 Task: Create a "directory structure" for project organization.
Action: Mouse moved to (1269, 81)
Screenshot: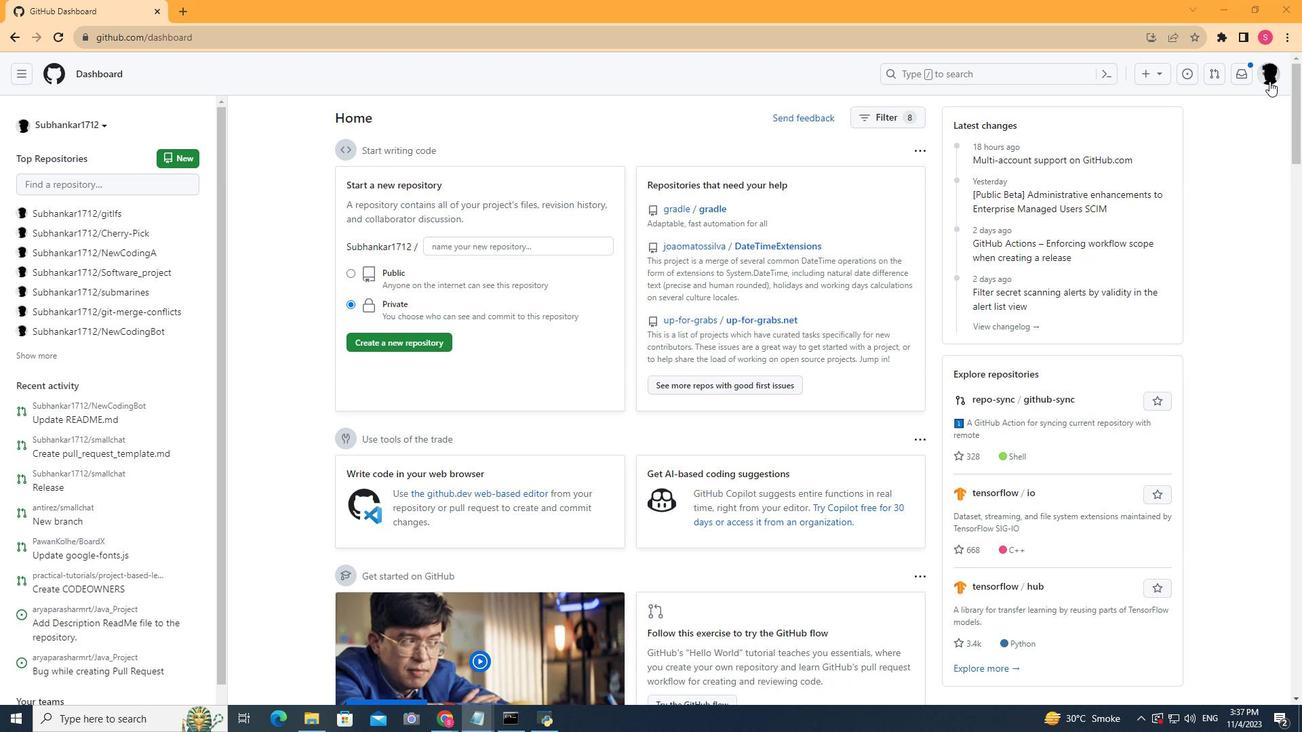 
Action: Mouse pressed left at (1269, 81)
Screenshot: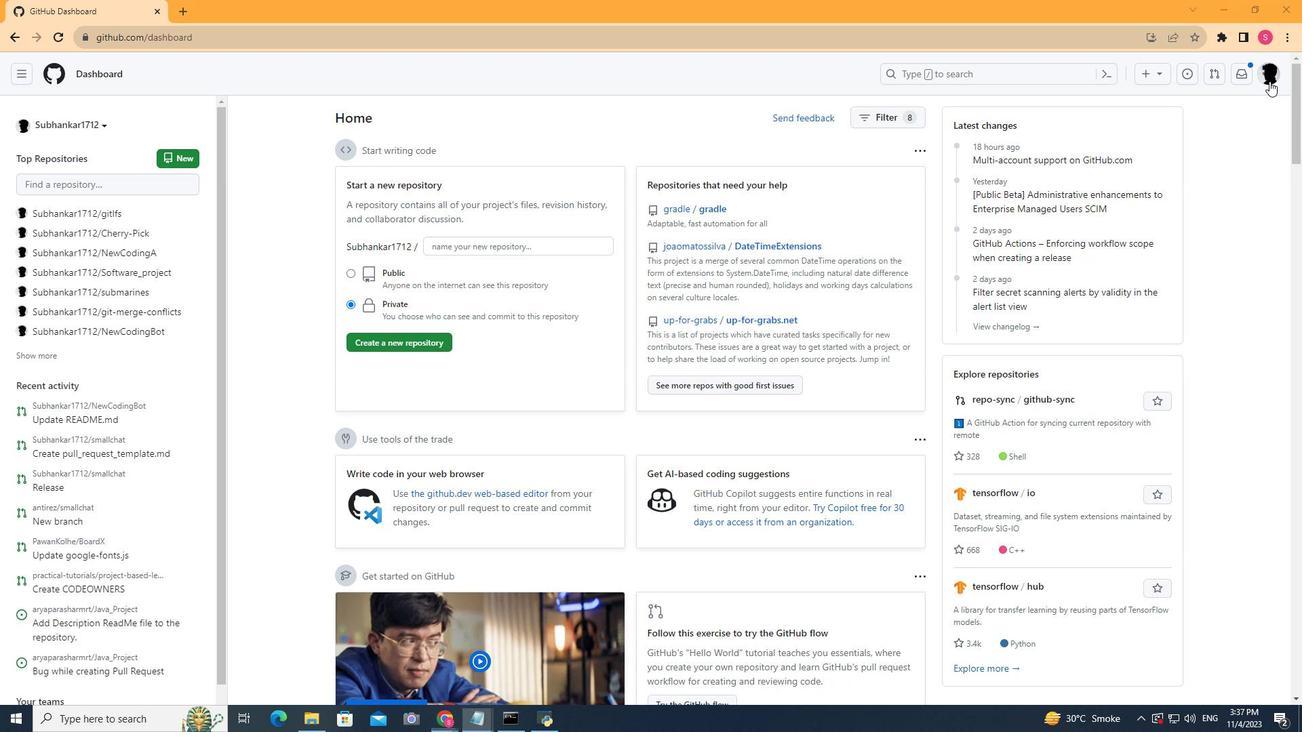 
Action: Mouse moved to (1150, 194)
Screenshot: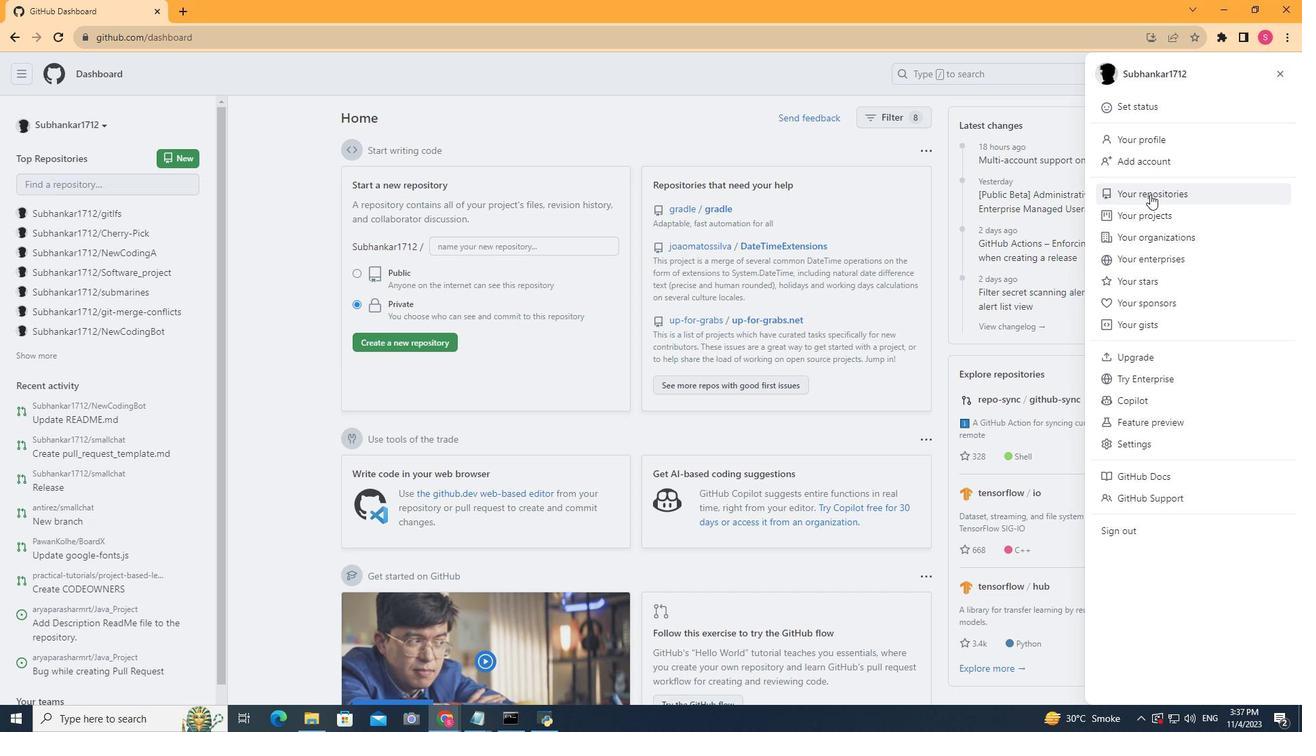 
Action: Mouse pressed left at (1150, 194)
Screenshot: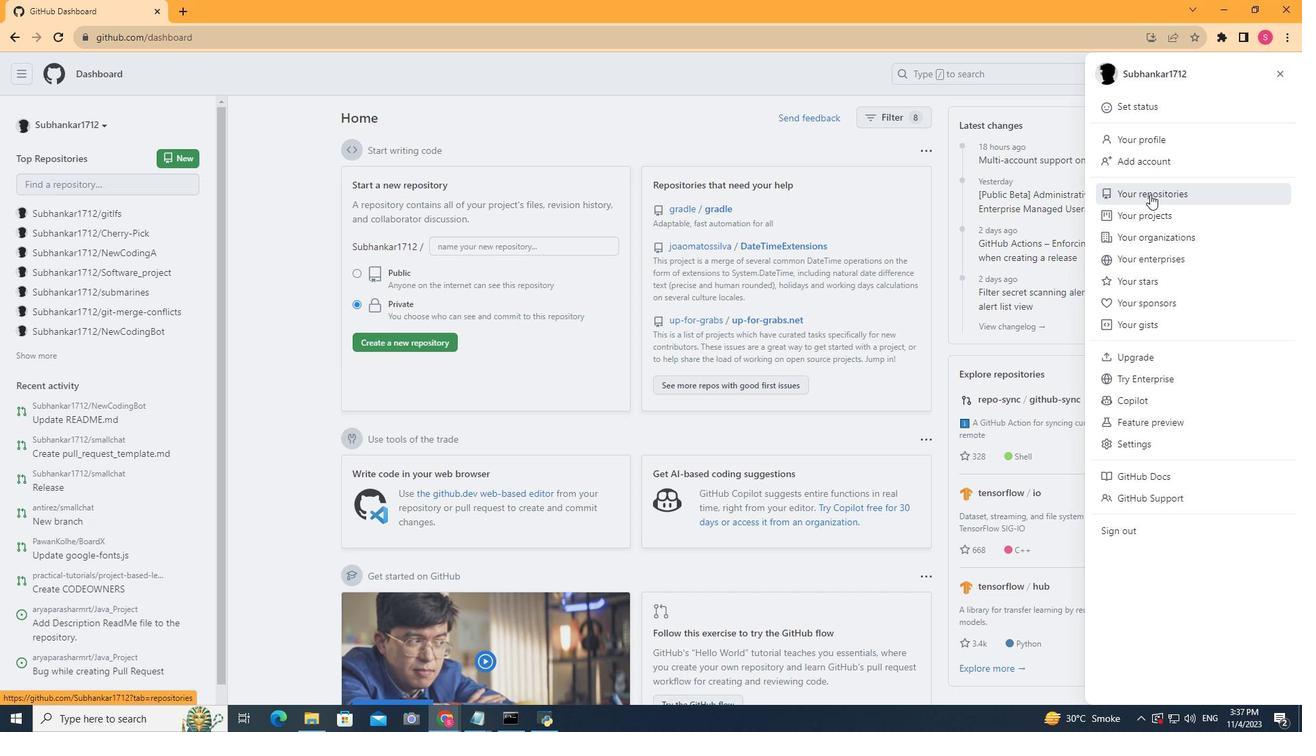 
Action: Mouse moved to (480, 198)
Screenshot: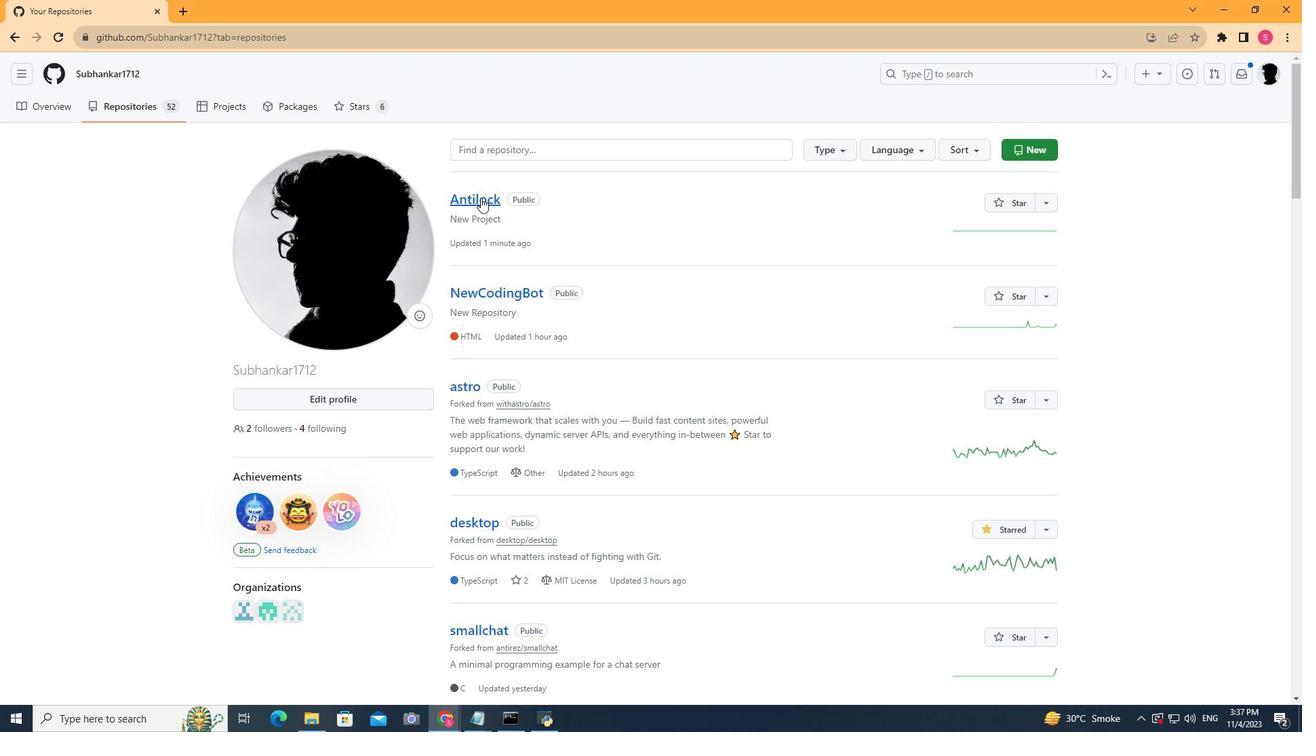 
Action: Mouse pressed left at (480, 198)
Screenshot: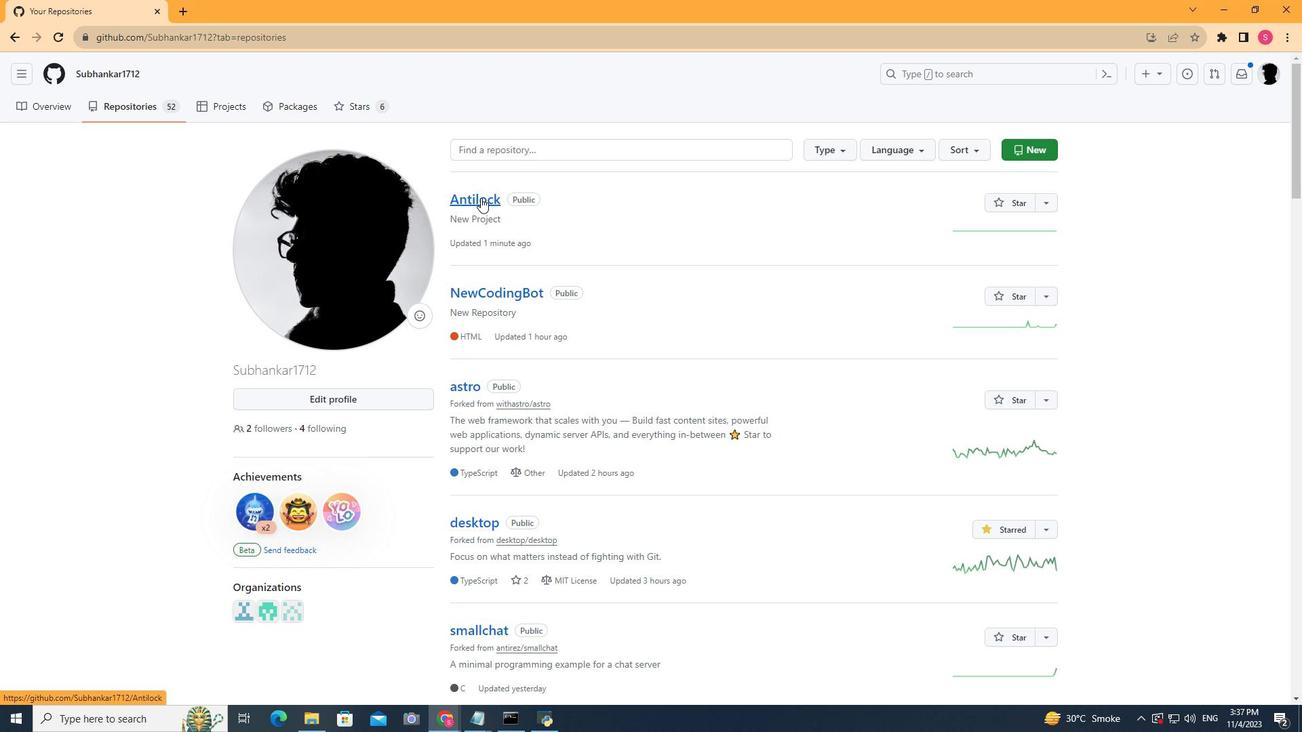 
Action: Mouse moved to (579, 251)
Screenshot: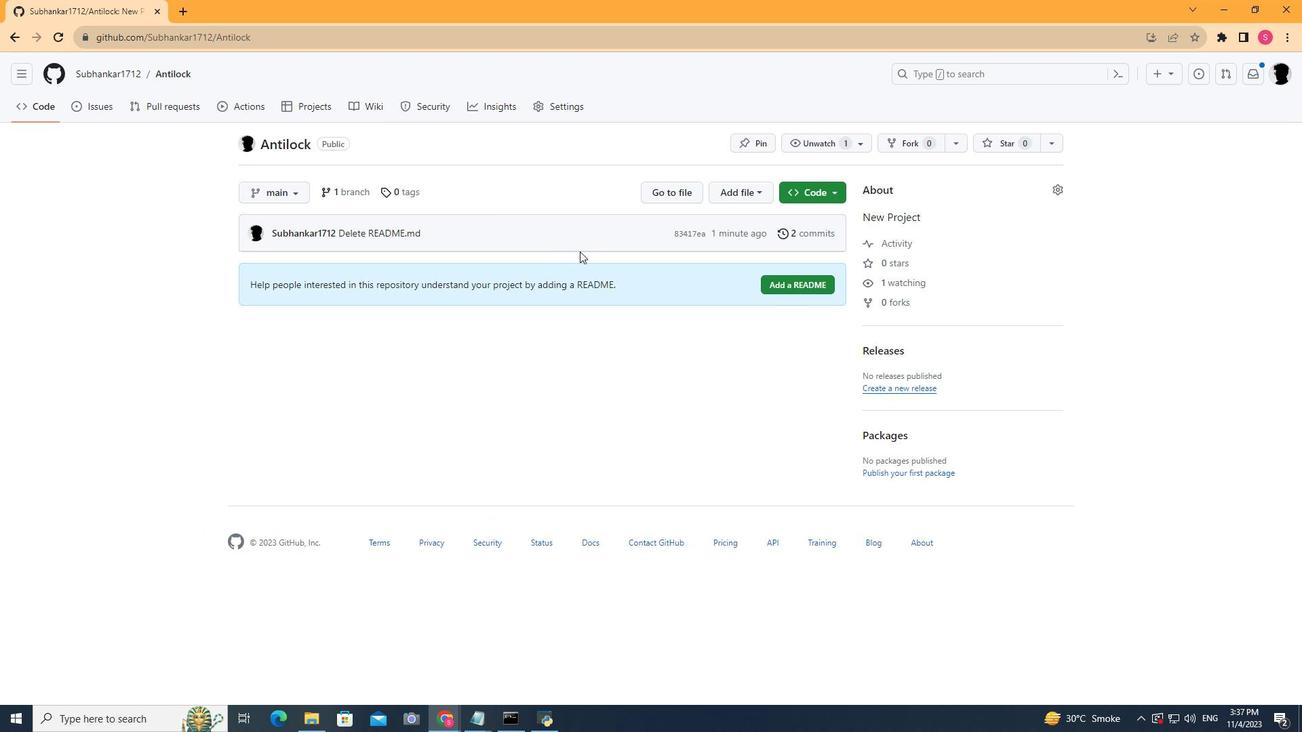
Action: Mouse scrolled (579, 250) with delta (0, 0)
Screenshot: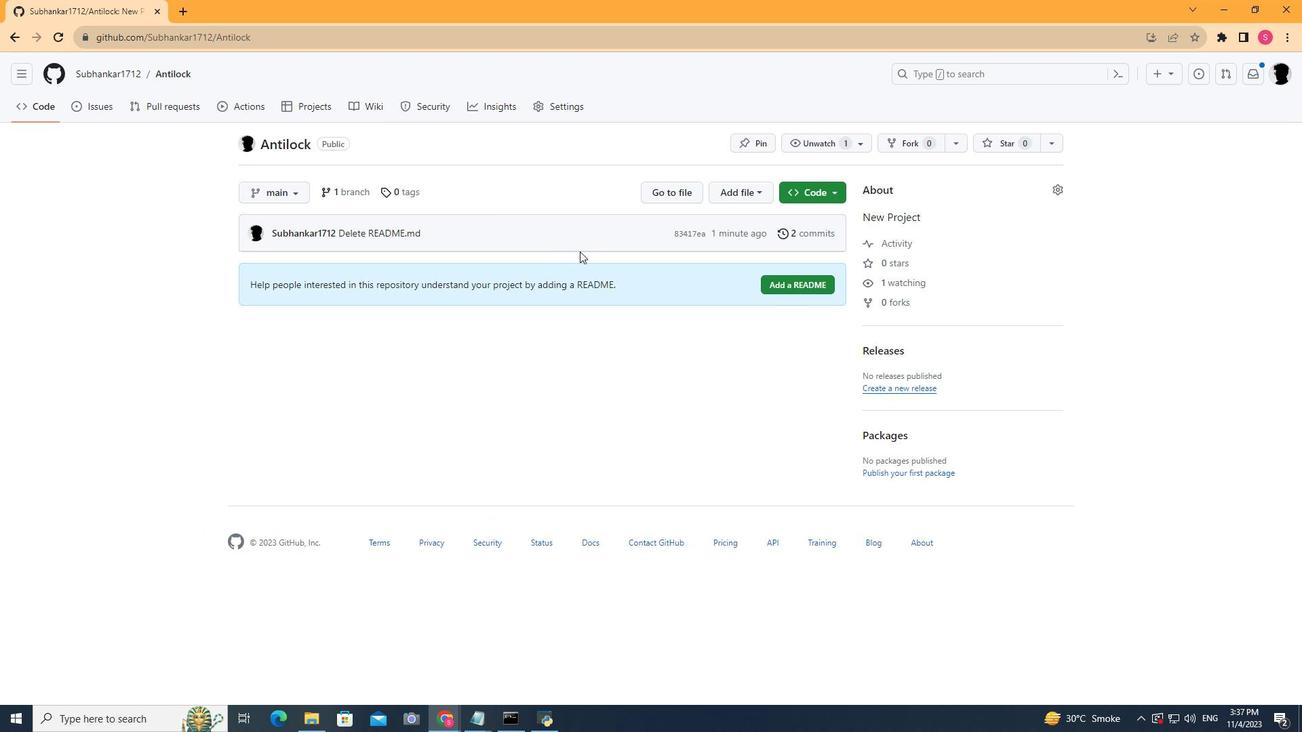 
Action: Mouse scrolled (579, 250) with delta (0, 0)
Screenshot: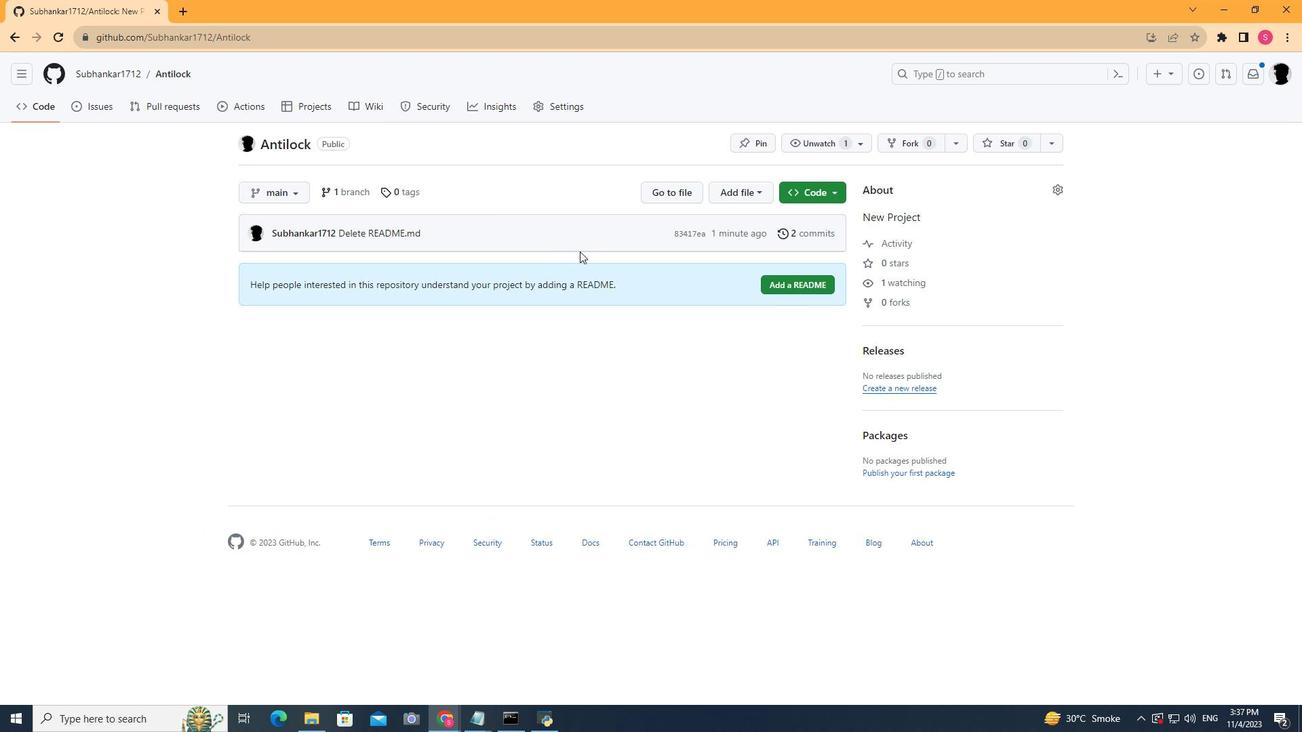 
Action: Mouse scrolled (579, 250) with delta (0, 0)
Screenshot: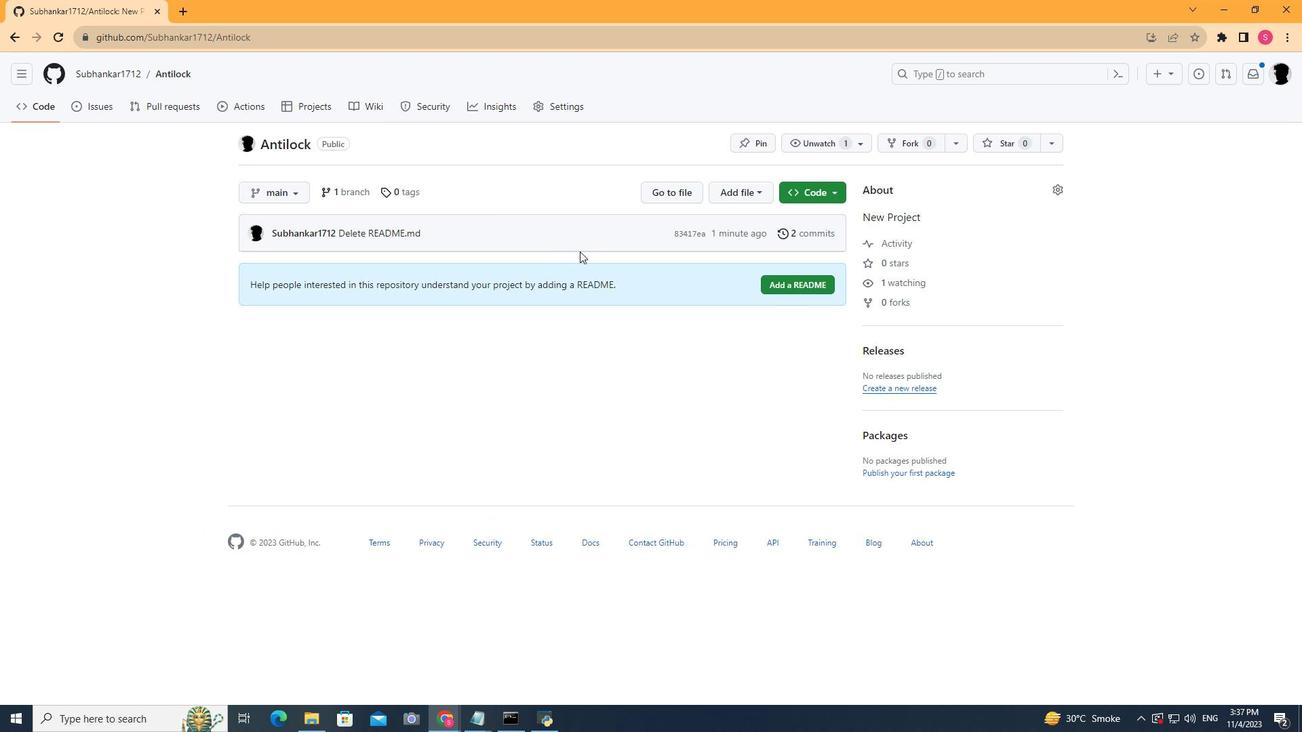 
Action: Mouse scrolled (579, 250) with delta (0, 0)
Screenshot: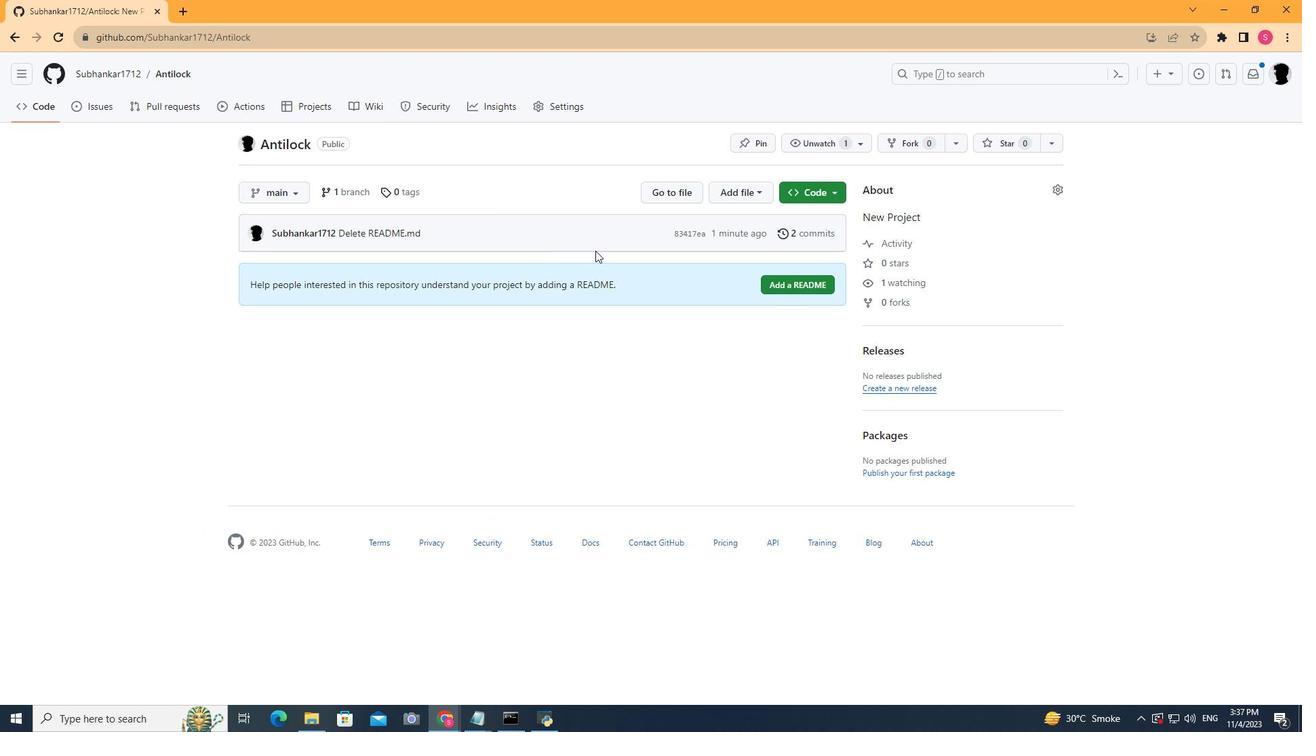 
Action: Mouse moved to (803, 282)
Screenshot: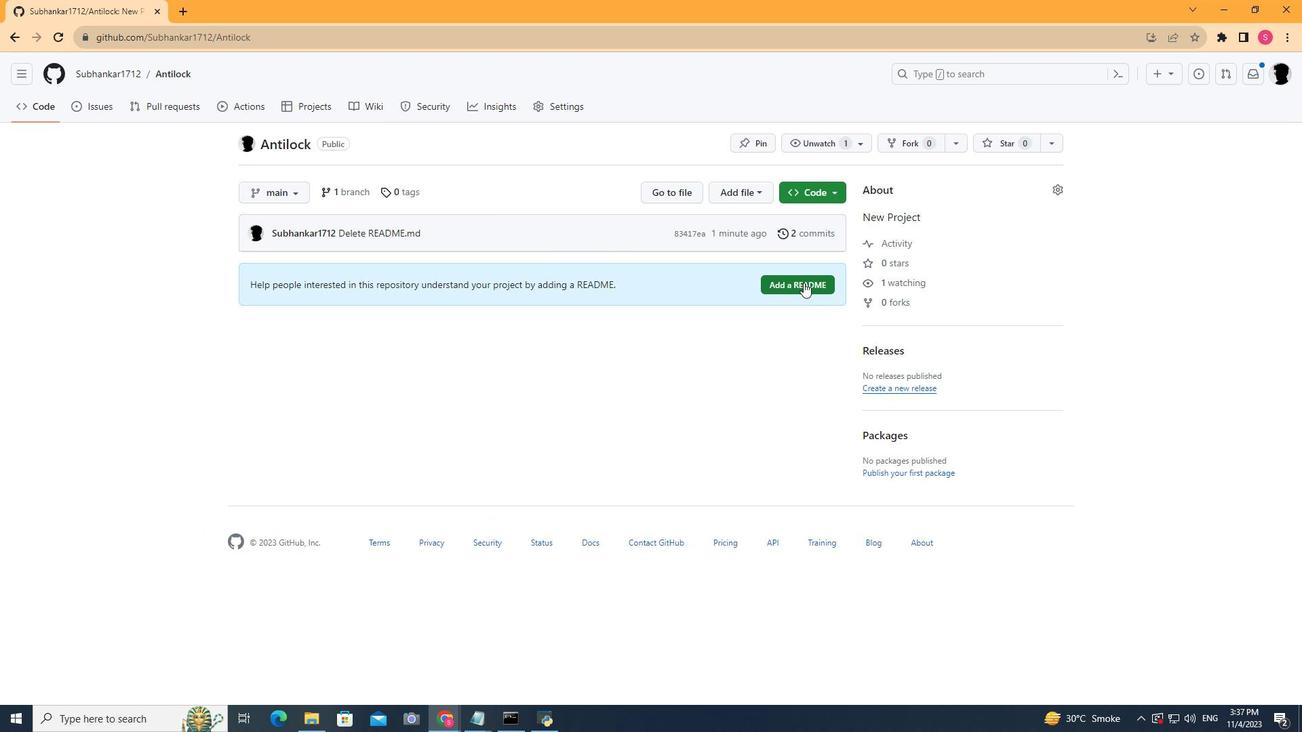
Action: Mouse pressed left at (803, 282)
Screenshot: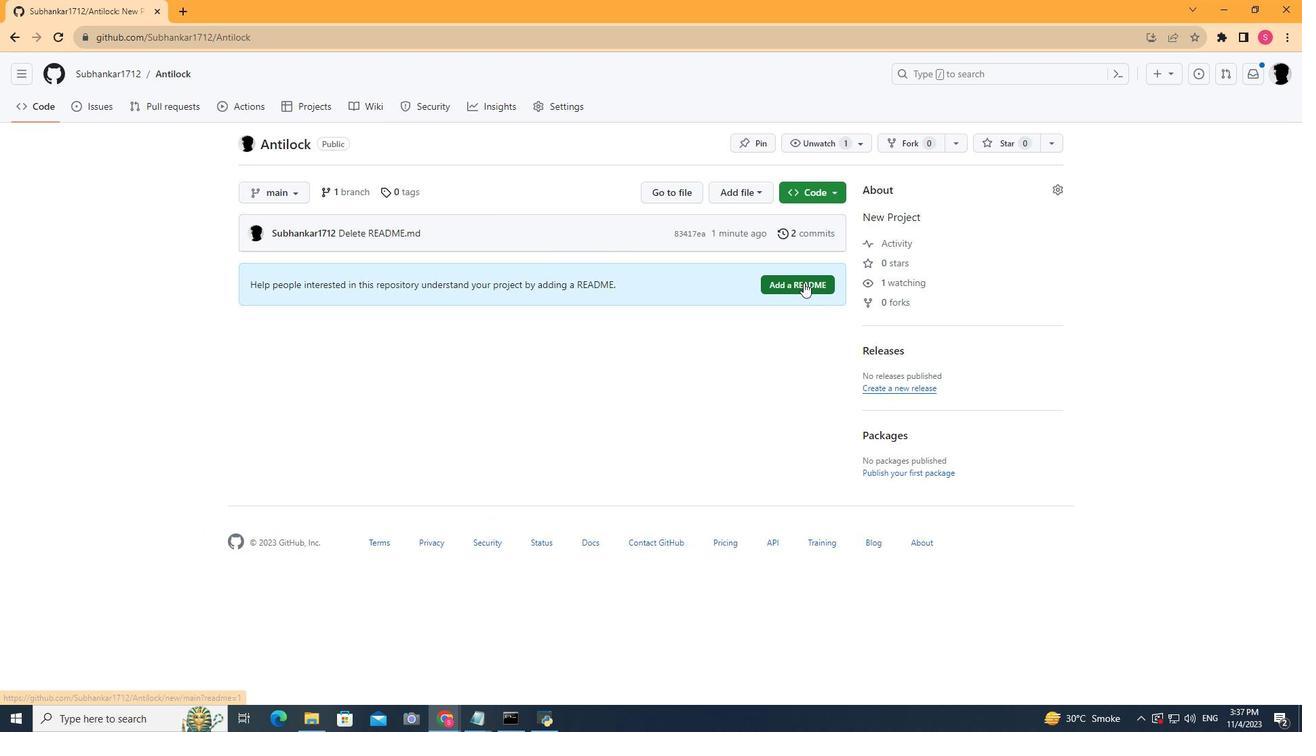 
Action: Mouse moved to (998, 145)
Screenshot: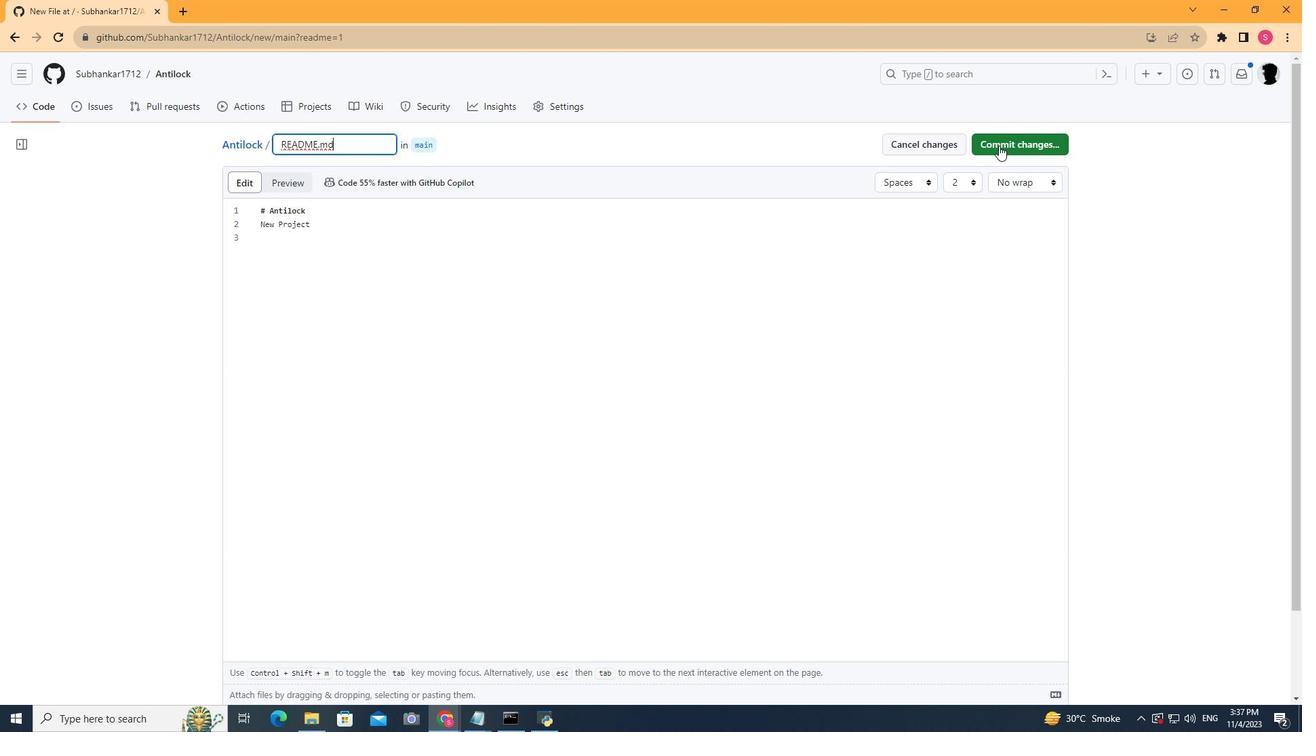 
Action: Mouse pressed left at (998, 145)
Screenshot: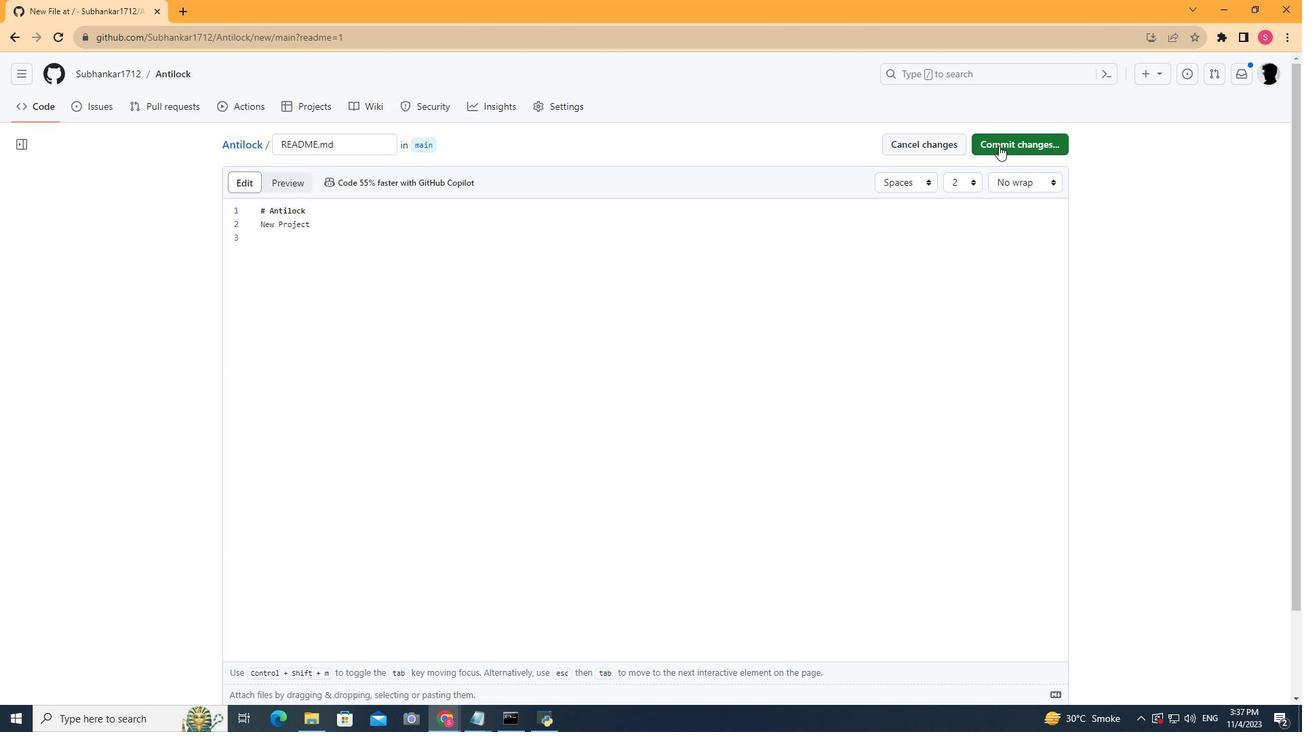 
Action: Mouse moved to (762, 521)
Screenshot: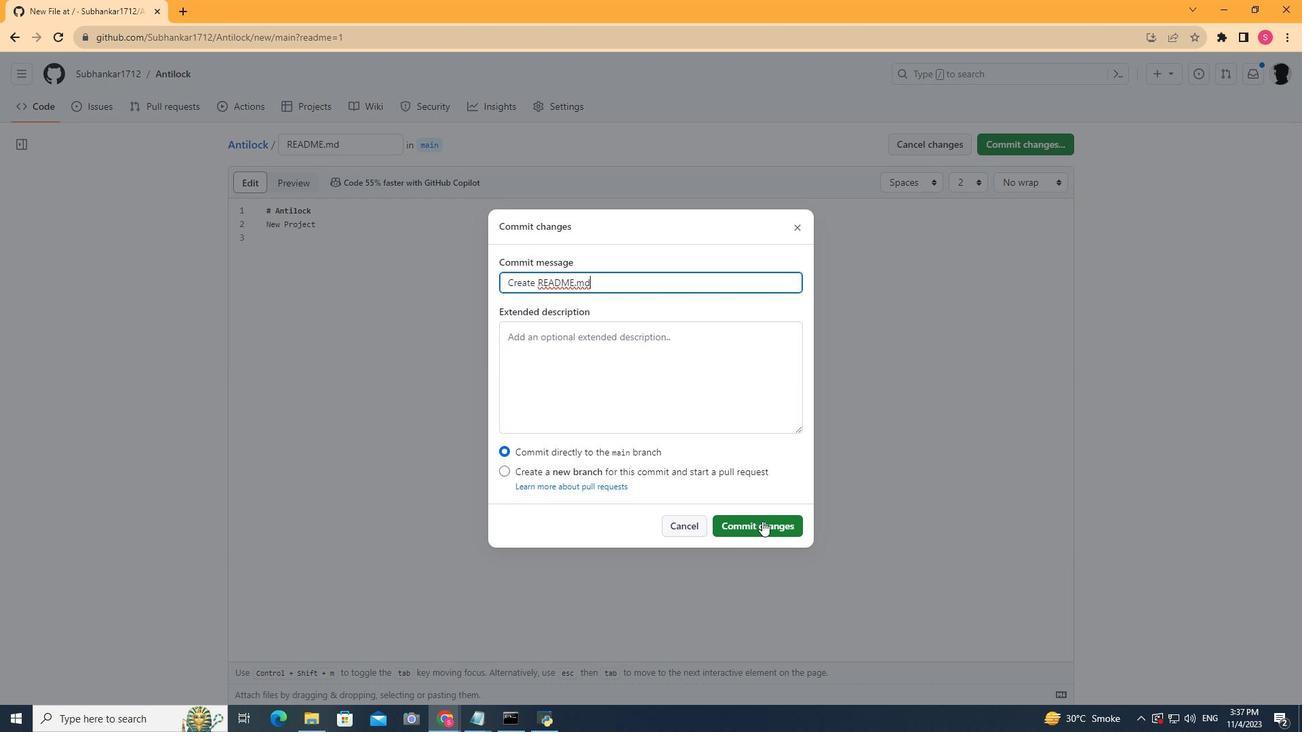 
Action: Mouse pressed left at (762, 521)
Screenshot: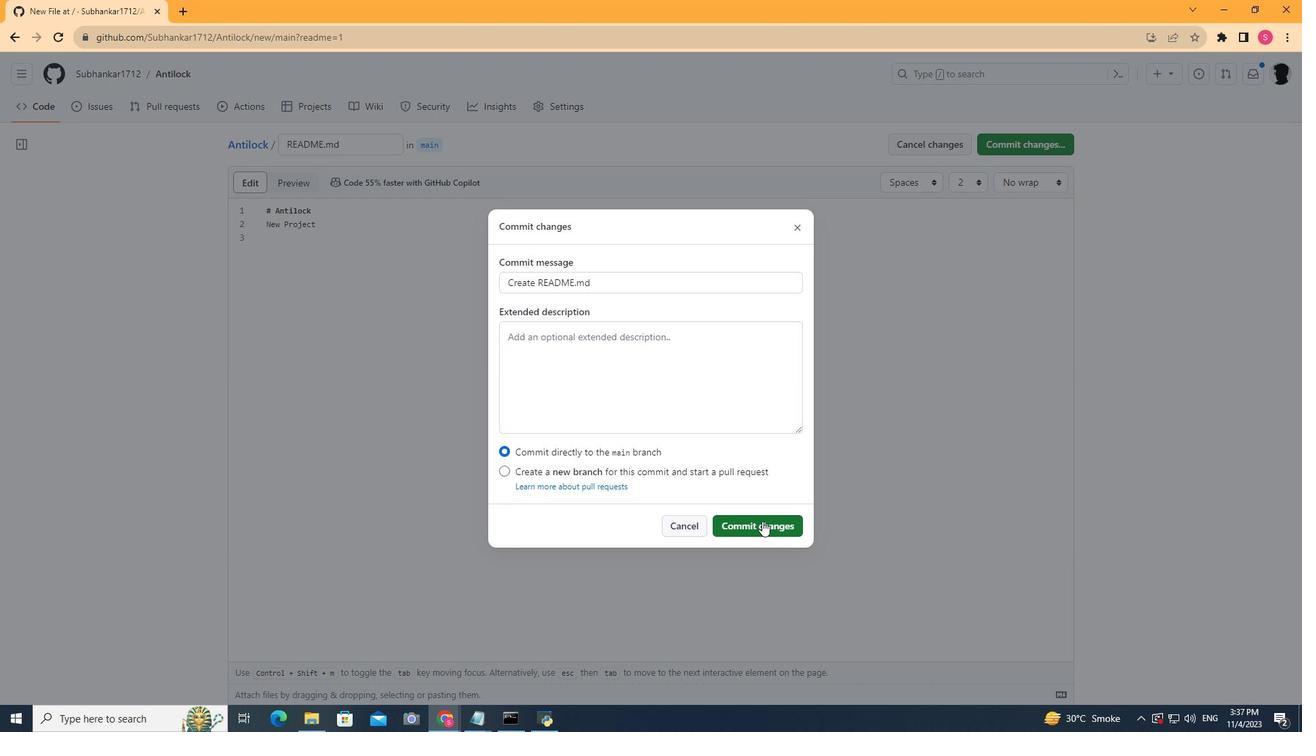 
Action: Mouse moved to (994, 141)
Screenshot: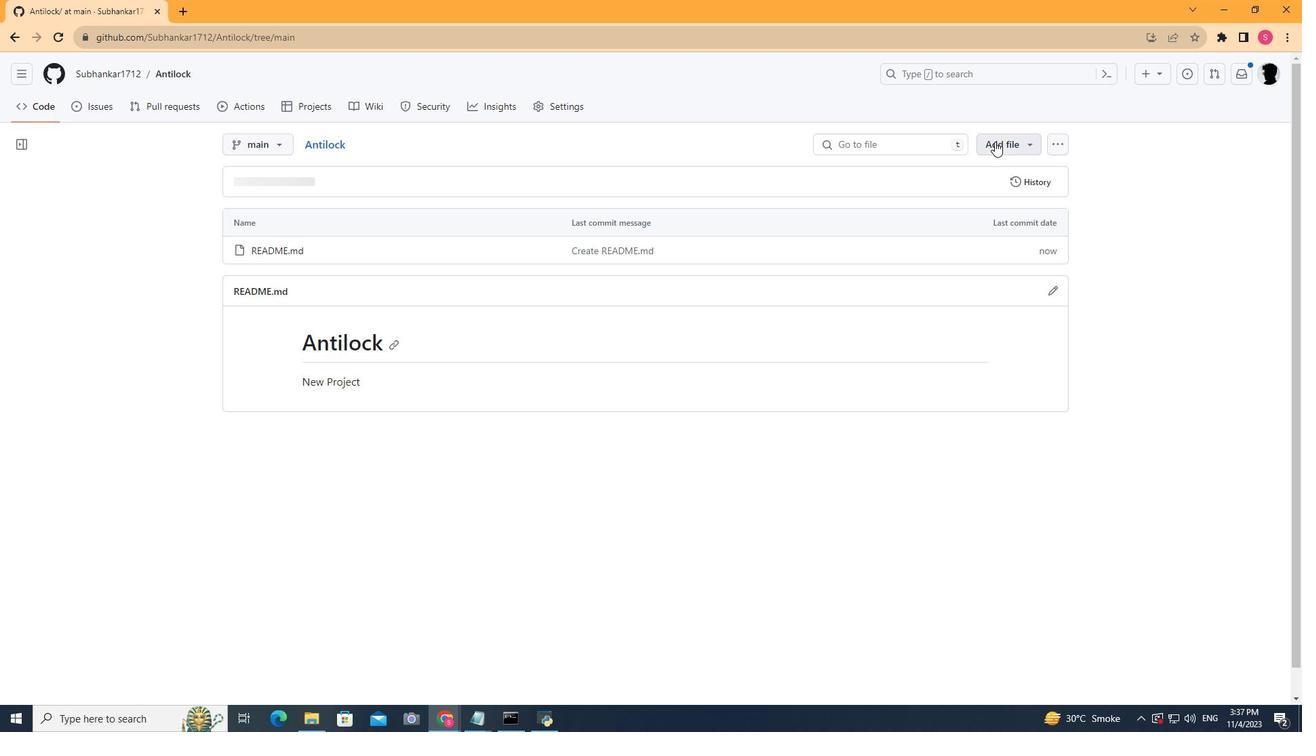 
Action: Mouse pressed left at (994, 141)
Screenshot: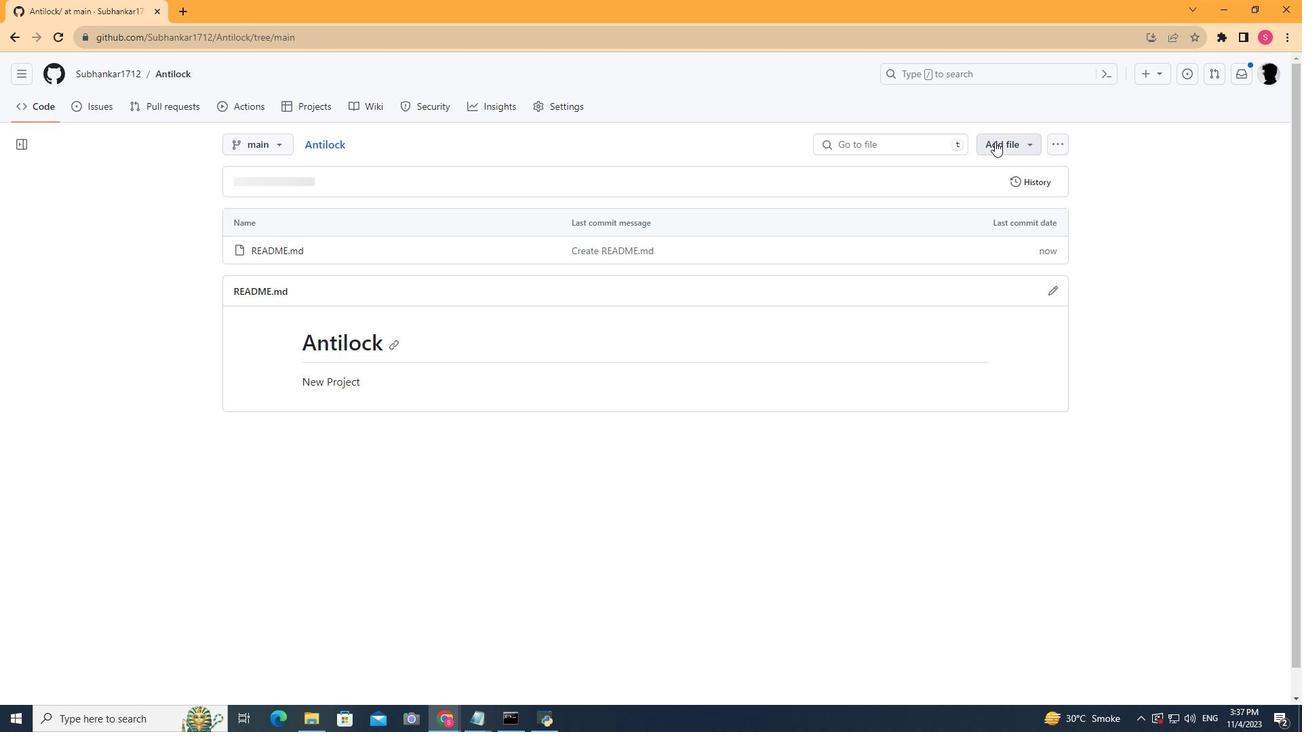 
Action: Mouse moved to (1011, 170)
Screenshot: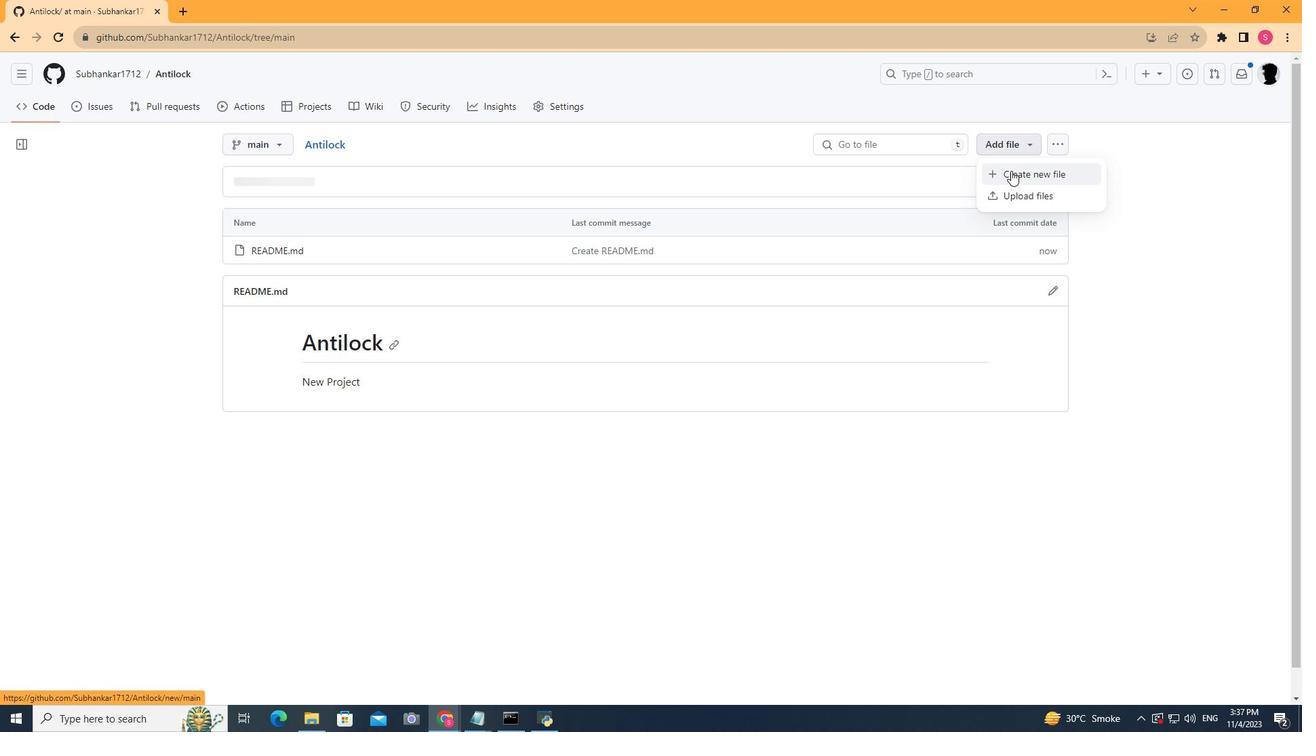 
Action: Mouse pressed left at (1011, 170)
Screenshot: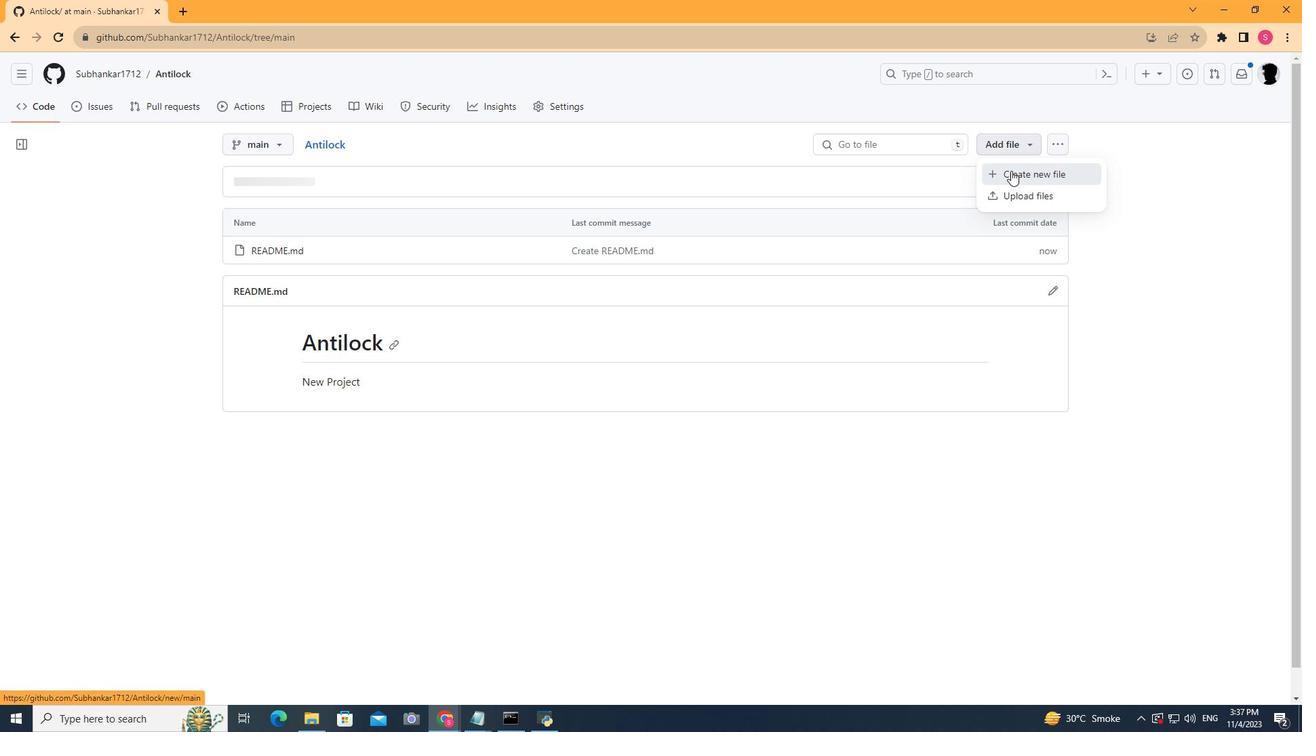 
Action: Mouse moved to (1009, 170)
Screenshot: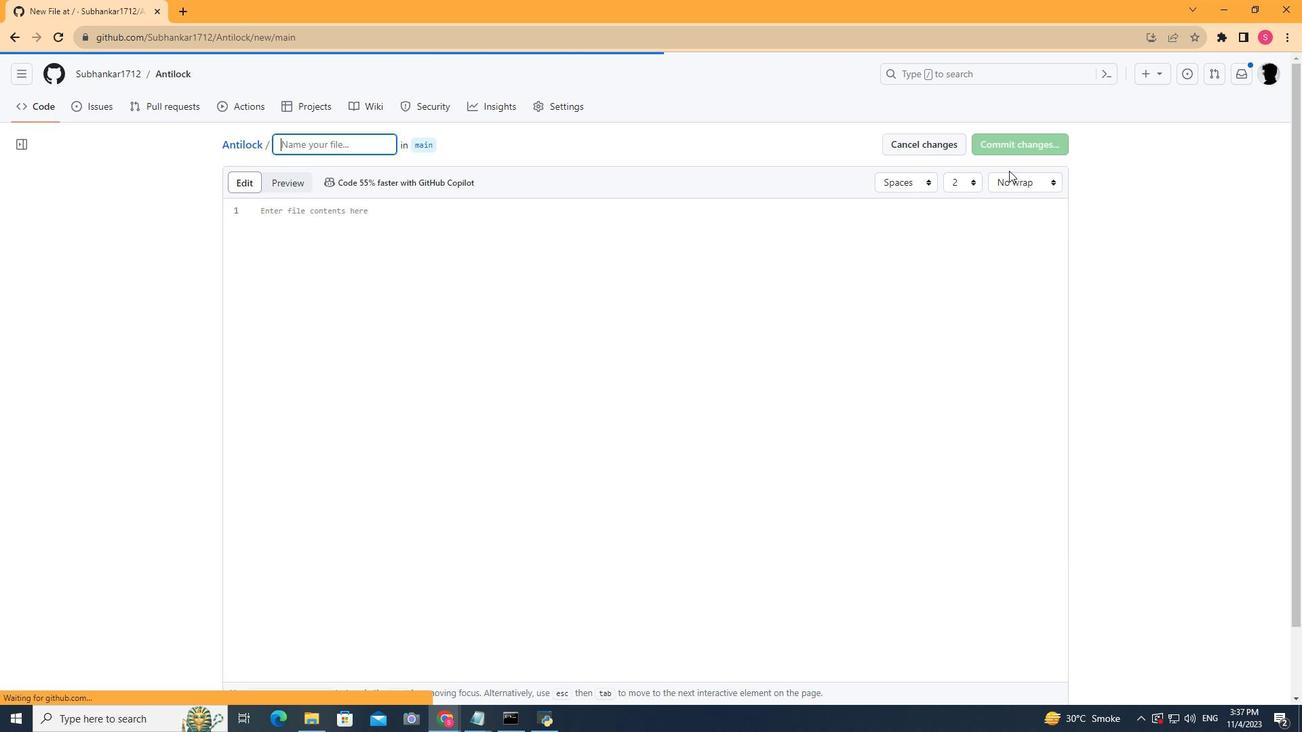 
Action: Key pressed docs/design/newfile.txt
Screenshot: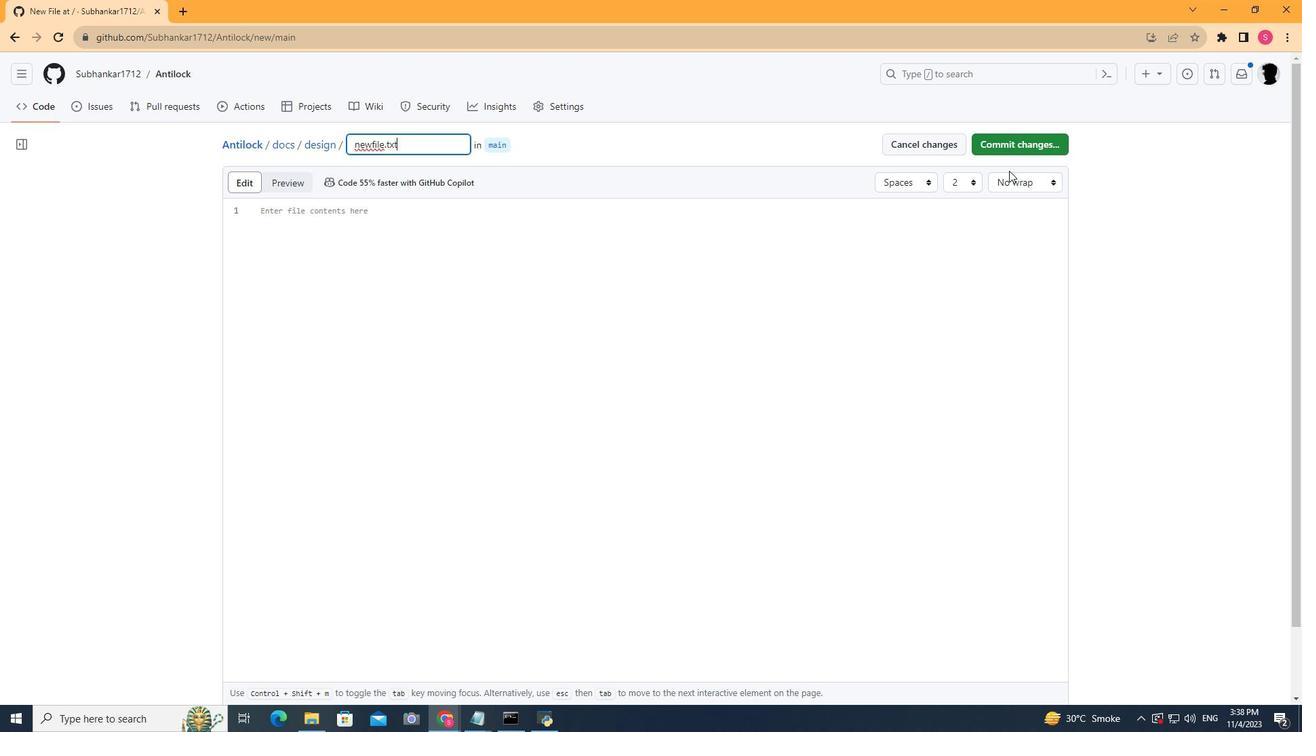 
Action: Mouse moved to (1051, 143)
Screenshot: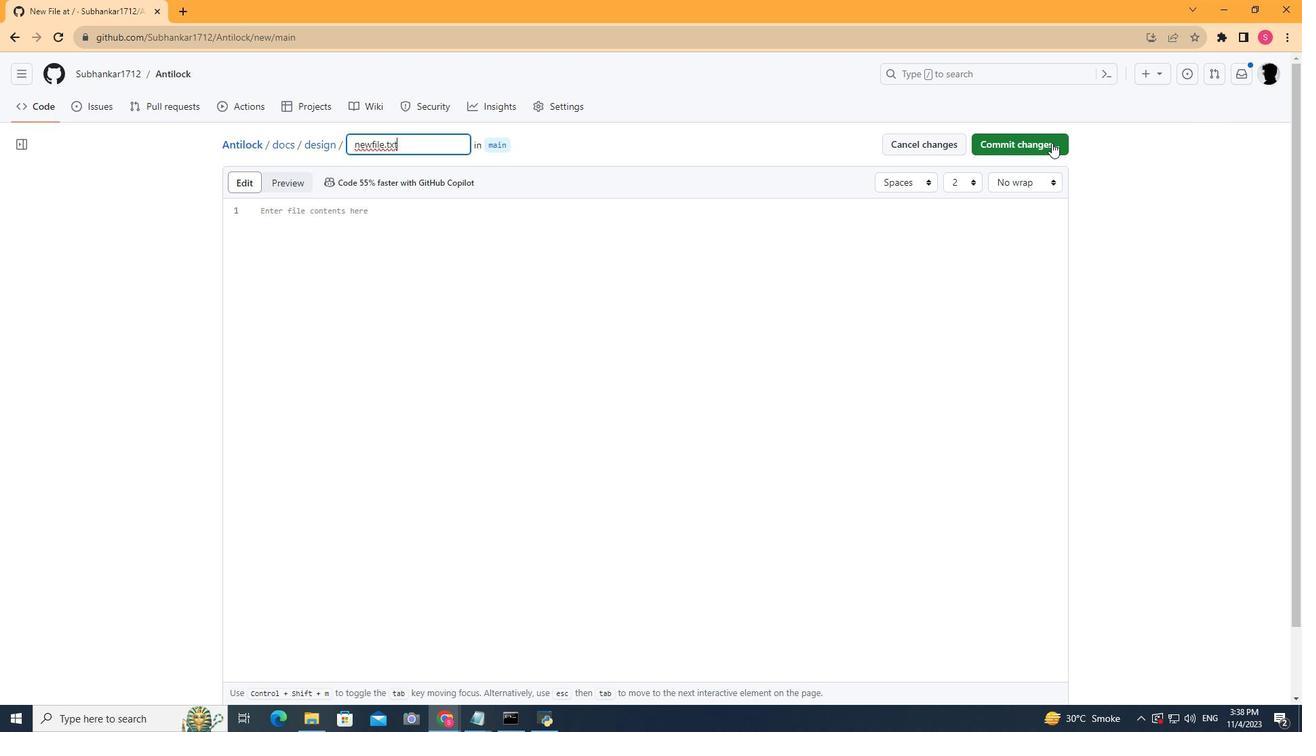 
Action: Mouse pressed left at (1051, 143)
Screenshot: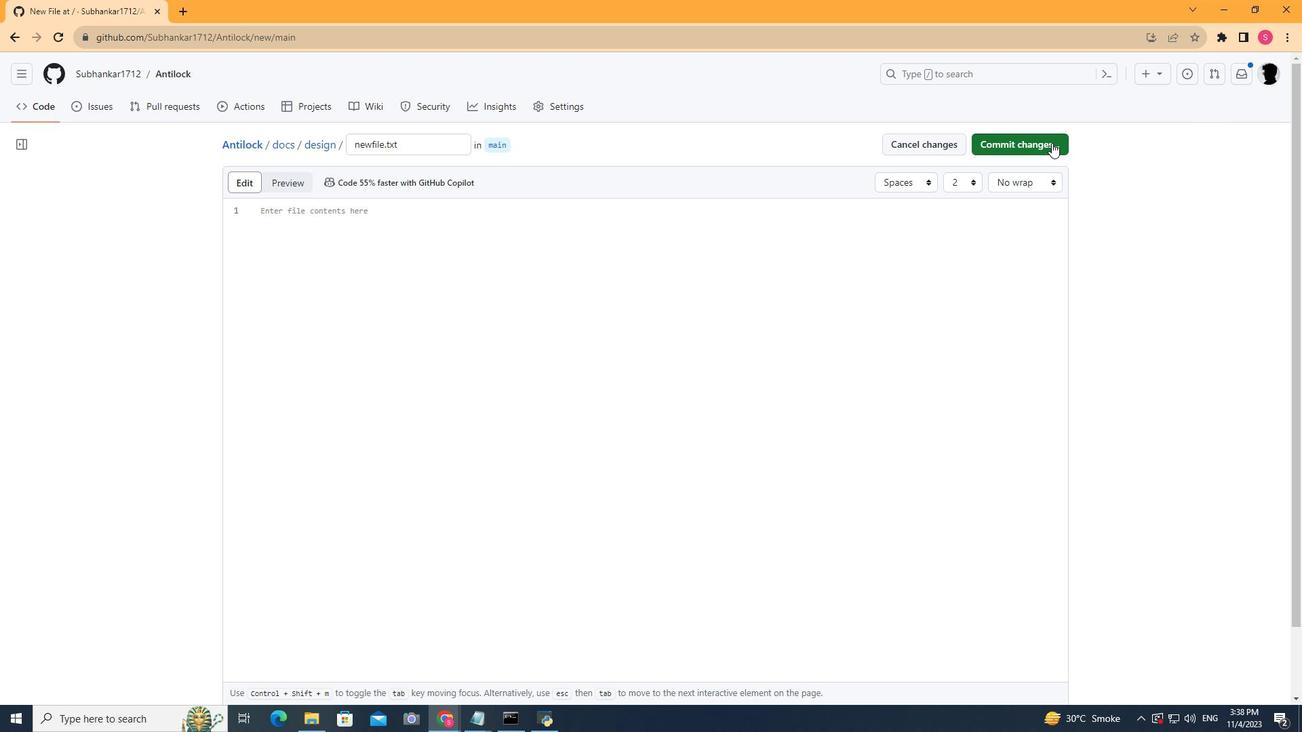 
Action: Mouse moved to (750, 525)
Screenshot: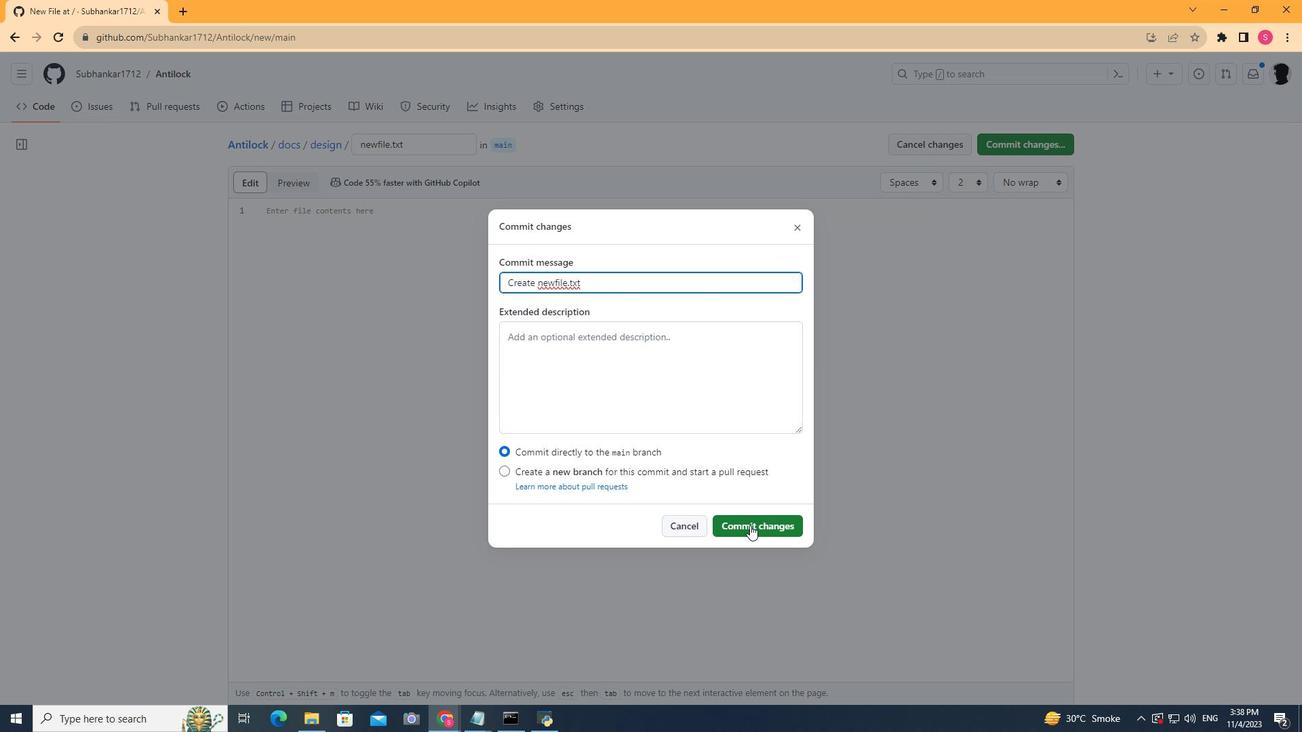 
Action: Mouse pressed left at (750, 525)
Screenshot: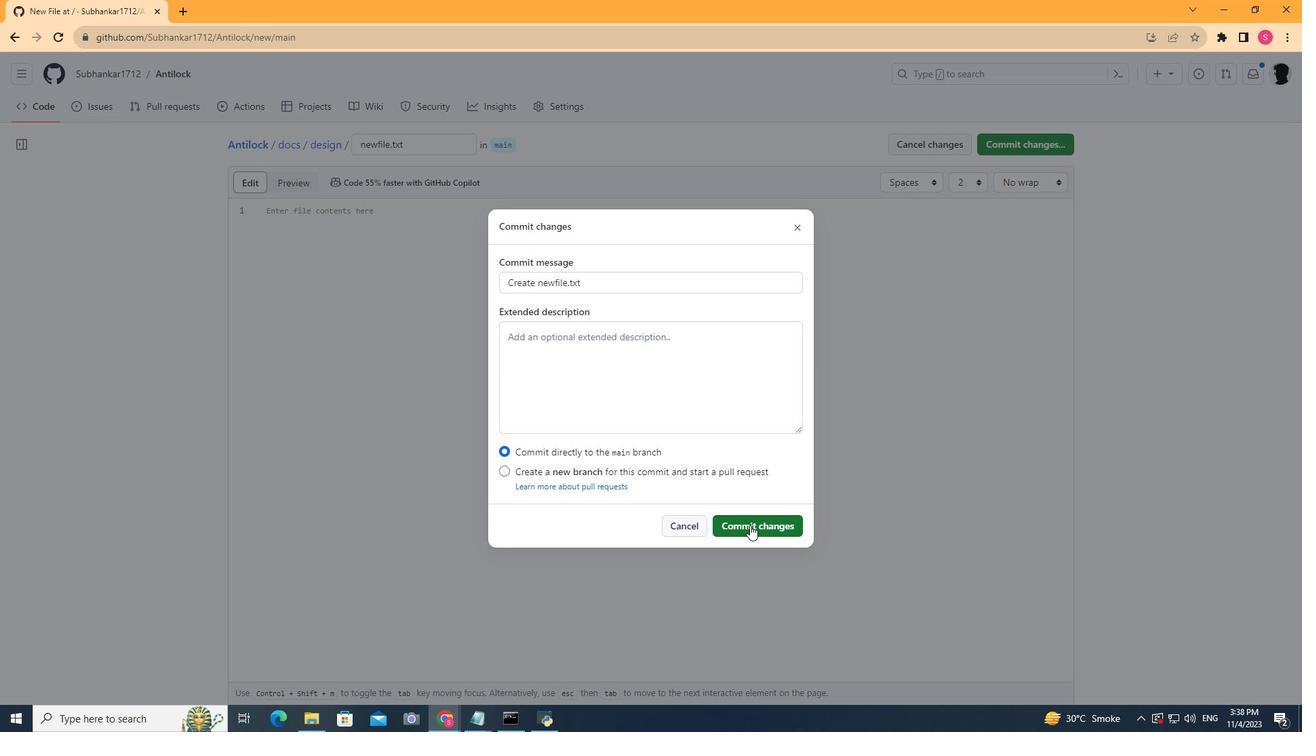 
Action: Mouse moved to (51, 108)
Screenshot: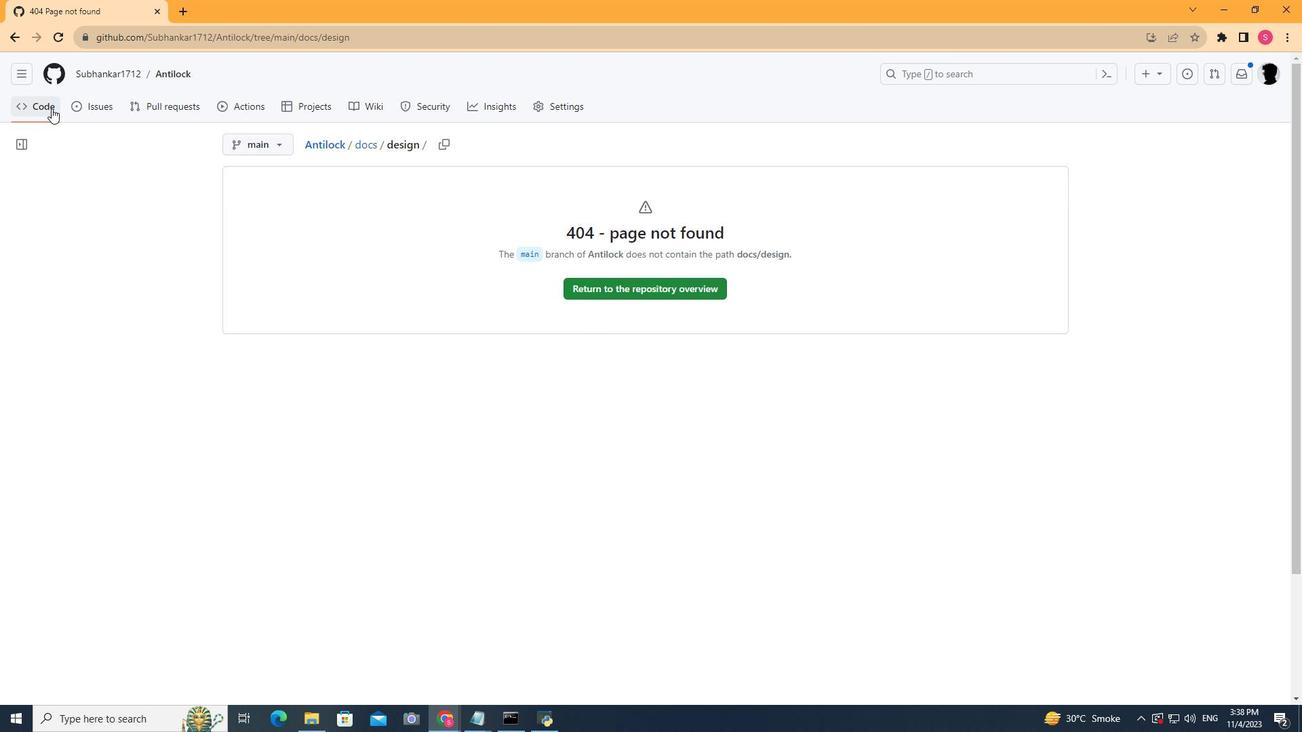 
Action: Mouse pressed left at (51, 108)
Screenshot: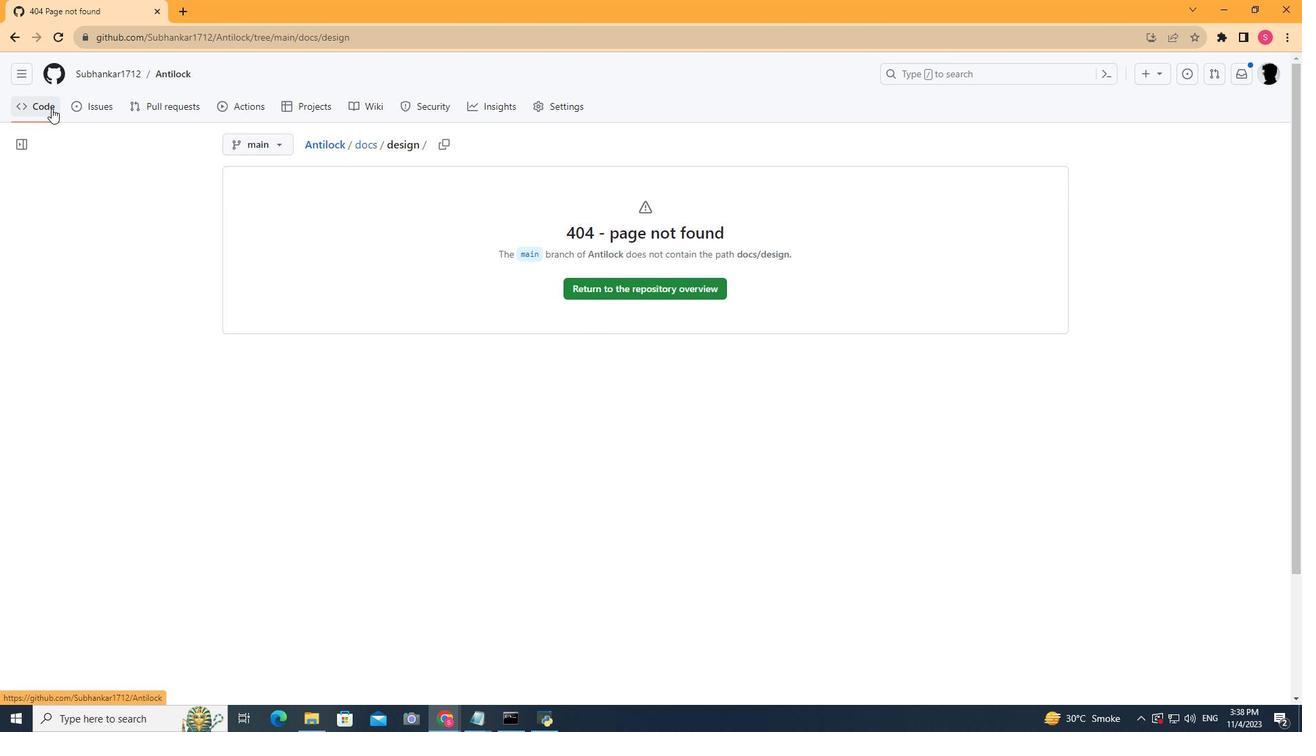
Action: Mouse moved to (305, 265)
Screenshot: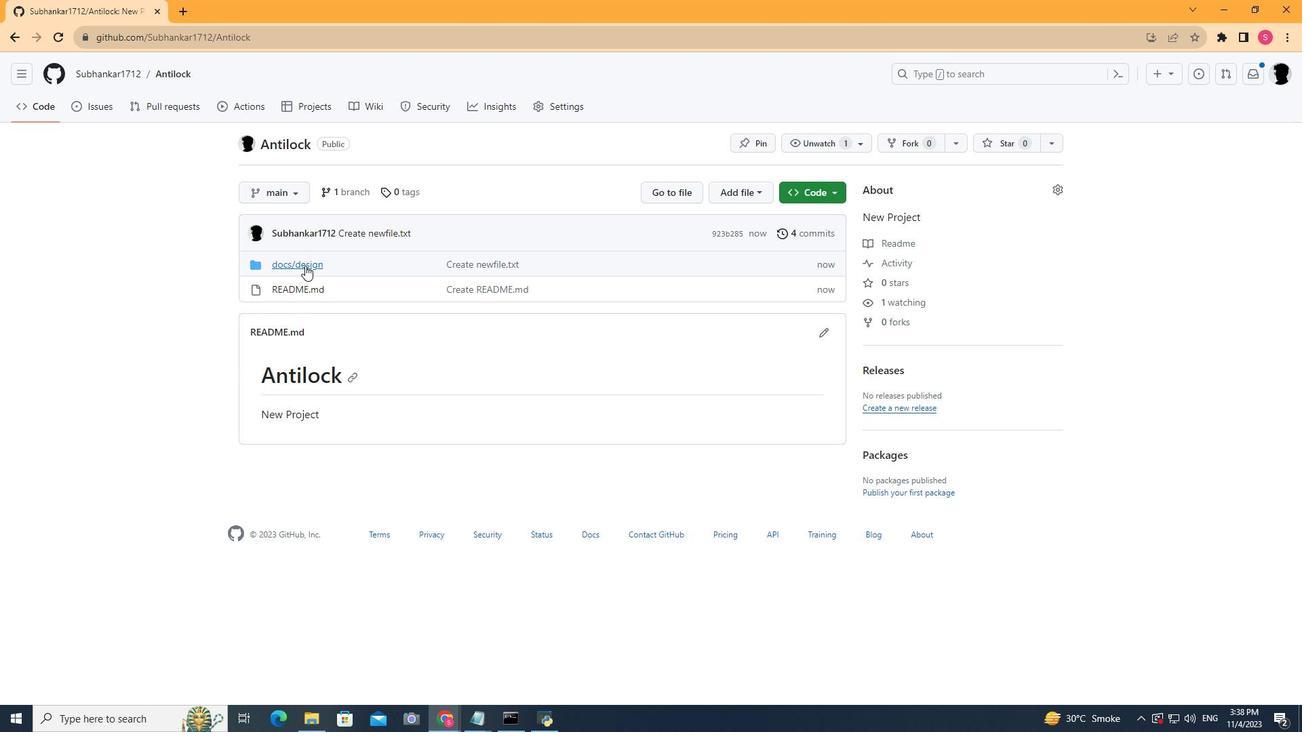 
Action: Mouse pressed left at (305, 265)
Screenshot: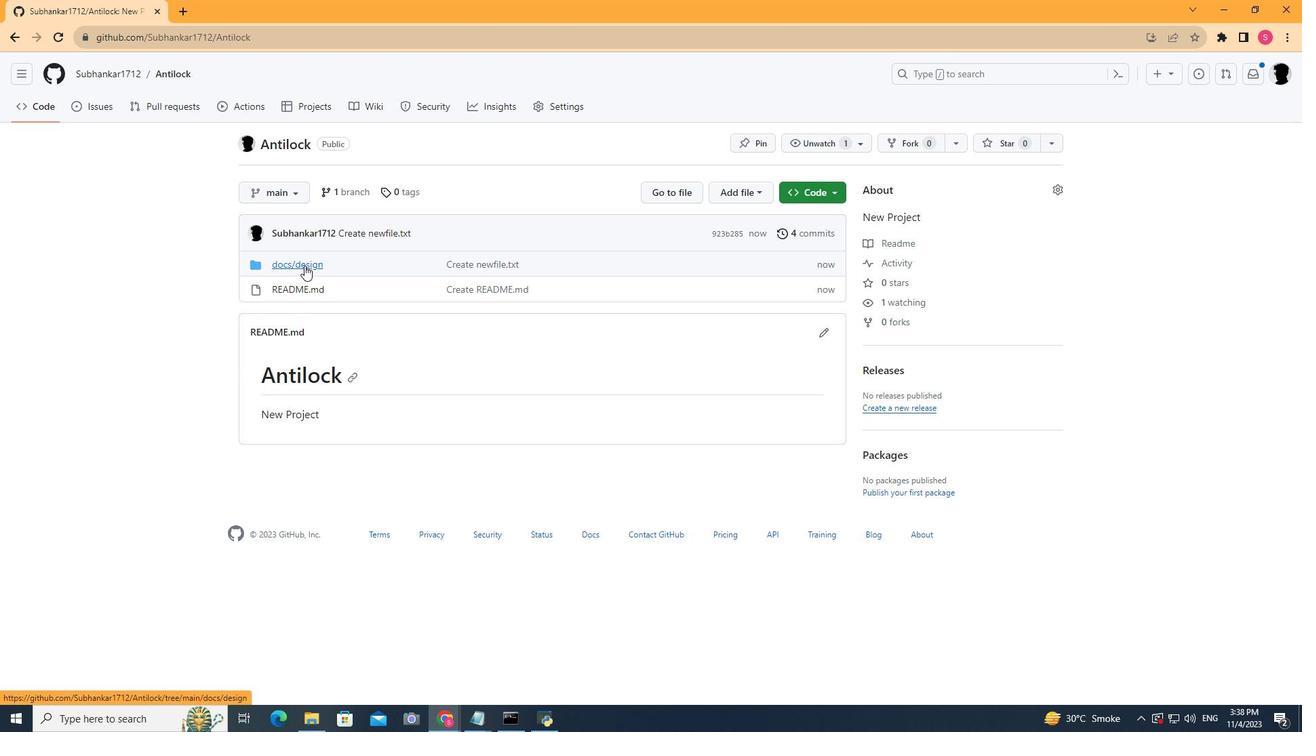 
Action: Mouse moved to (323, 145)
Screenshot: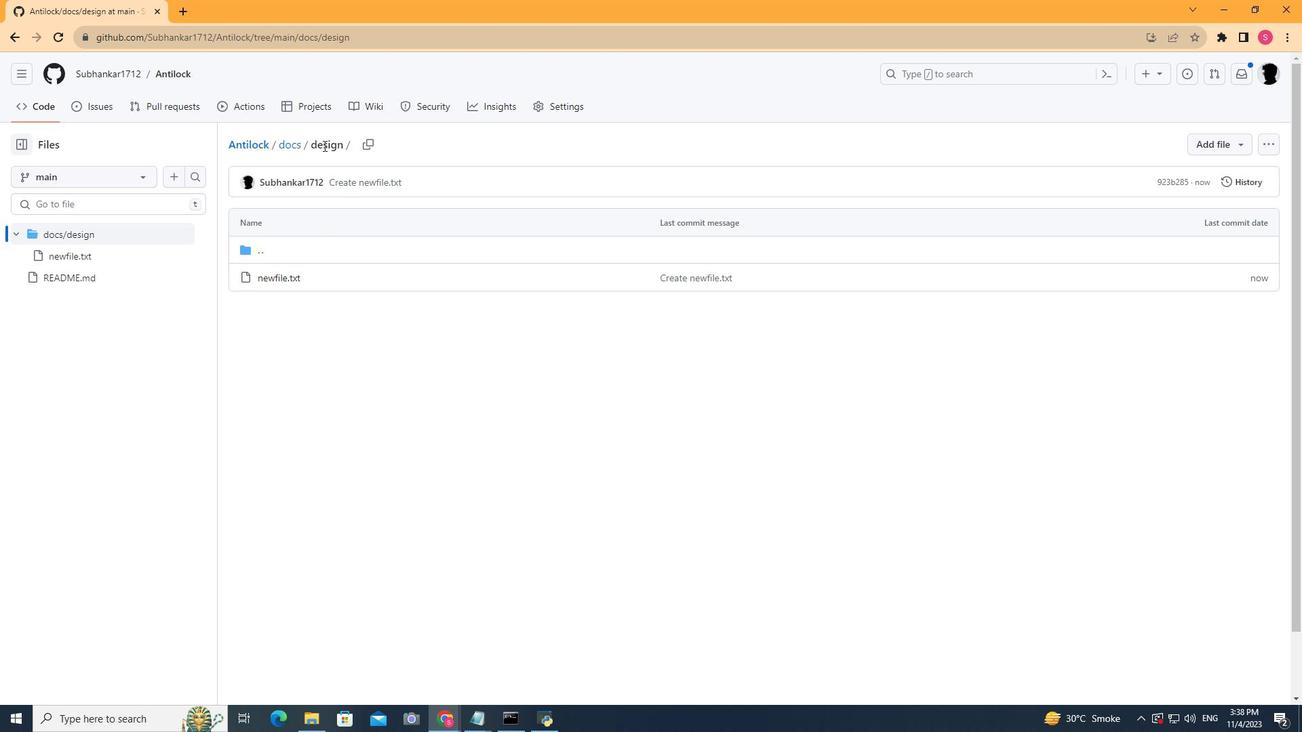 
Action: Mouse pressed left at (323, 145)
Screenshot: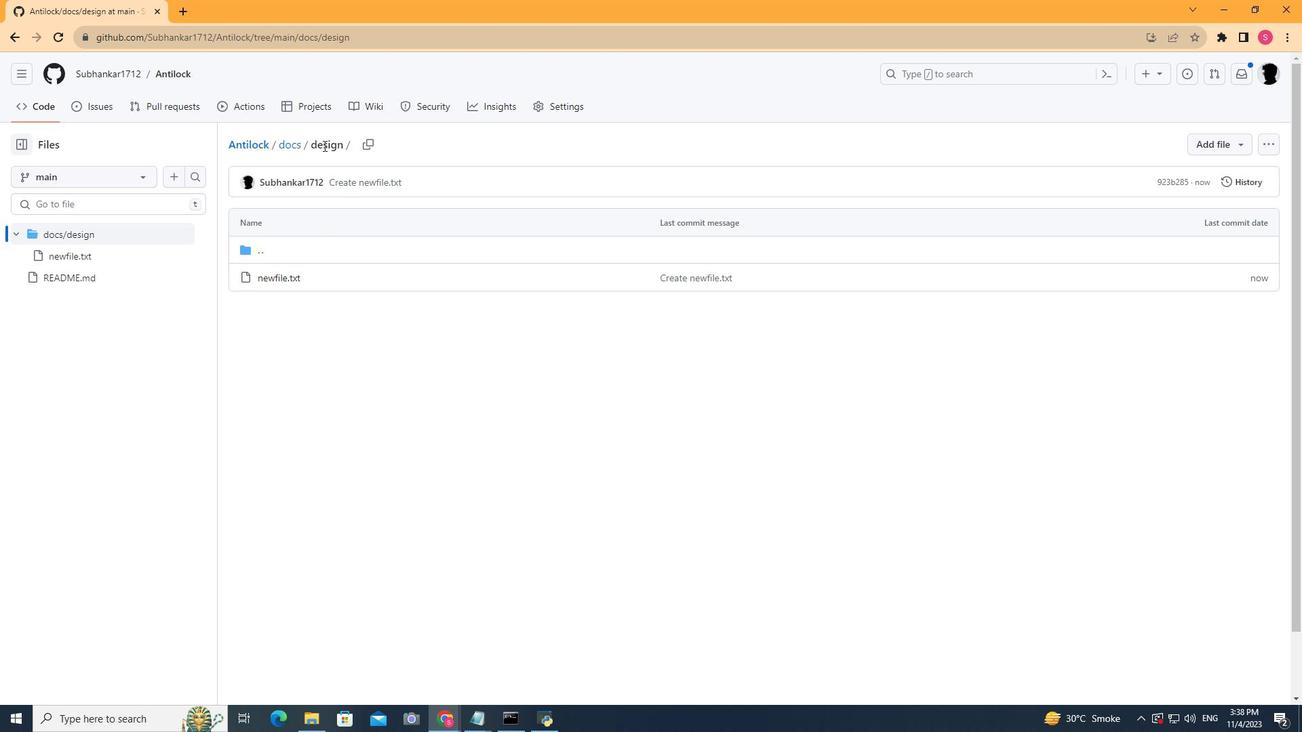 
Action: Mouse moved to (324, 151)
Screenshot: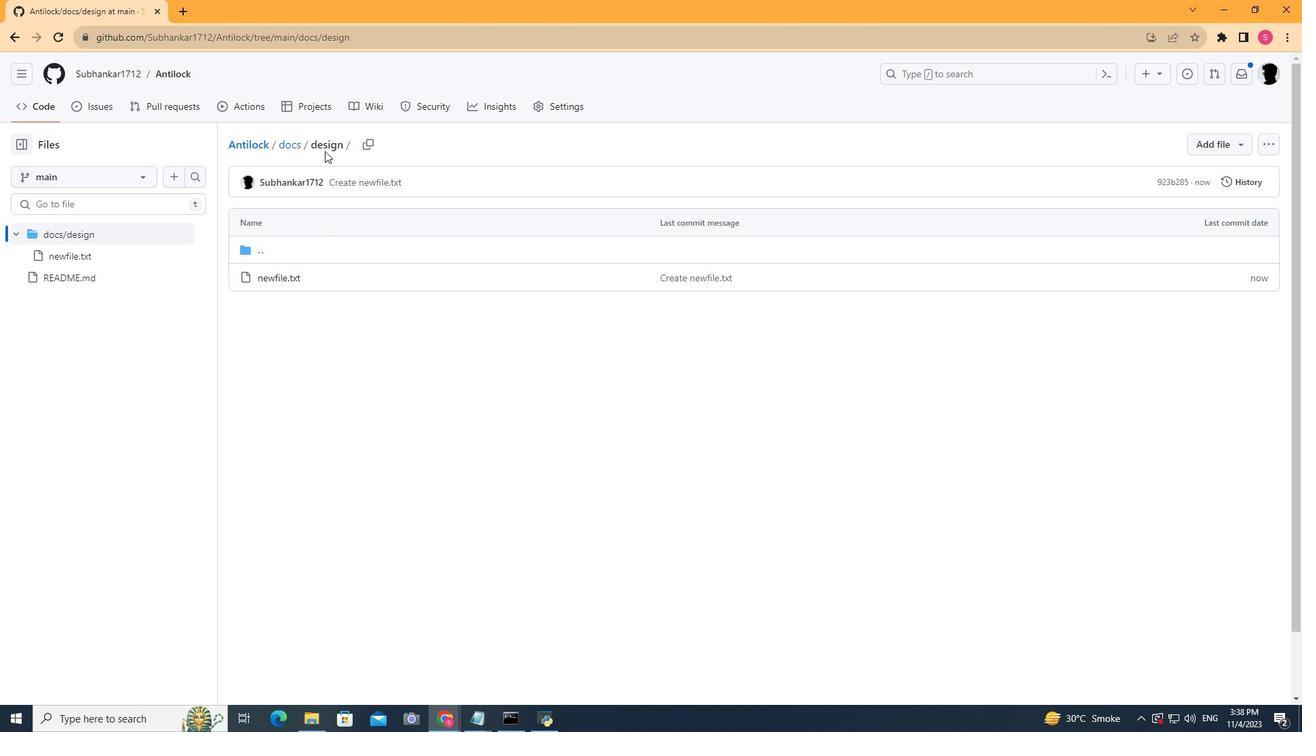 
Action: Mouse pressed left at (324, 151)
Screenshot: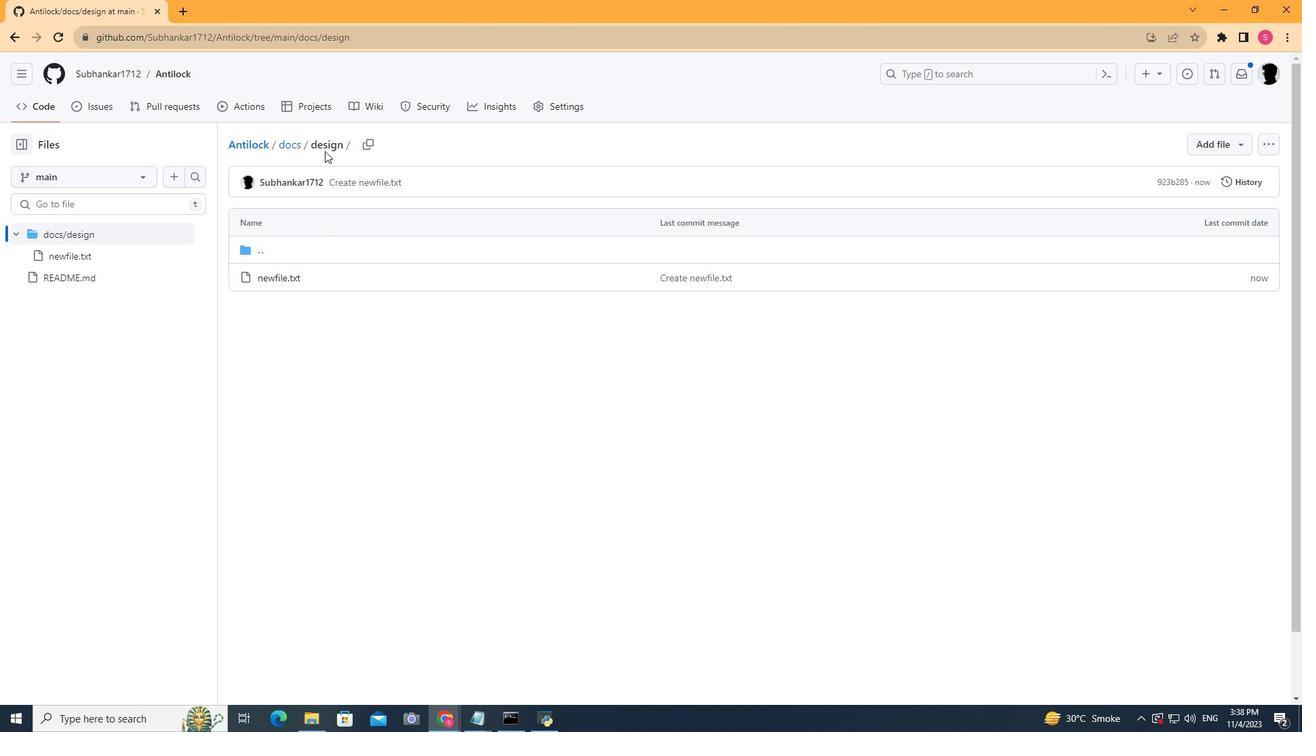
Action: Mouse moved to (327, 147)
Screenshot: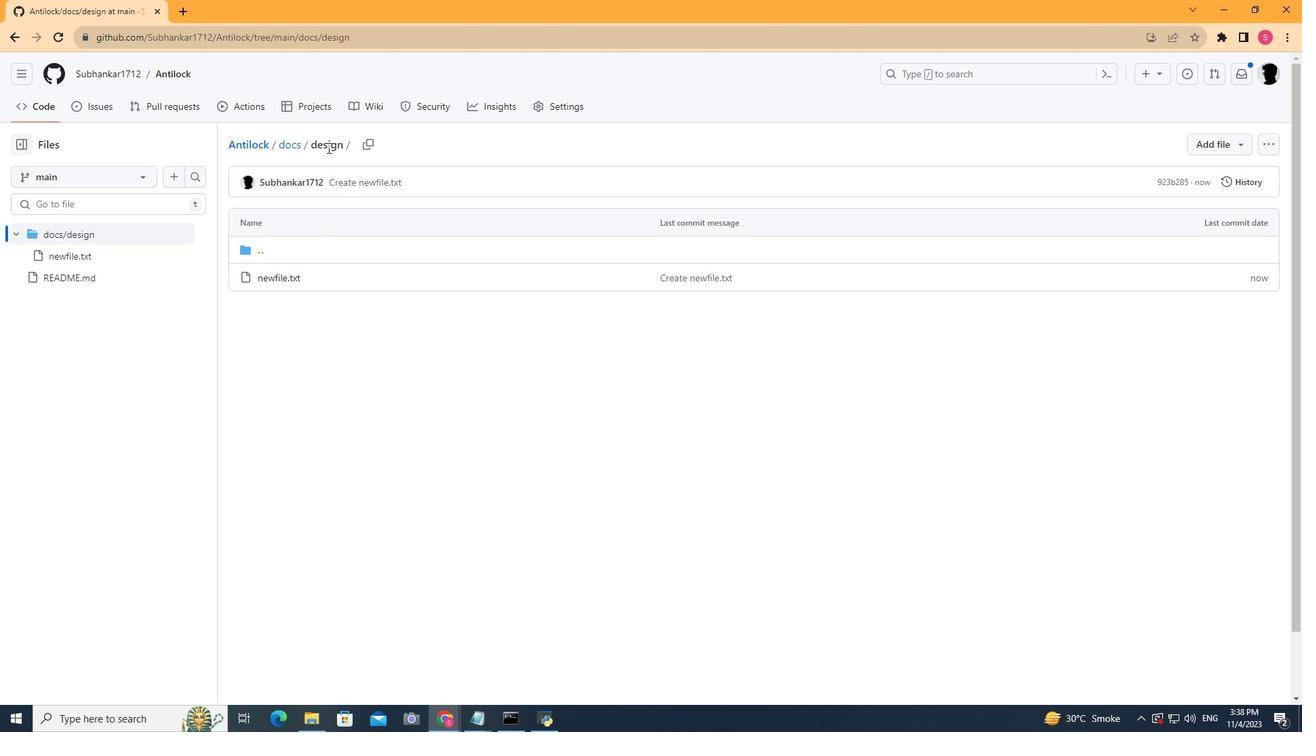 
Action: Mouse pressed left at (327, 147)
Screenshot: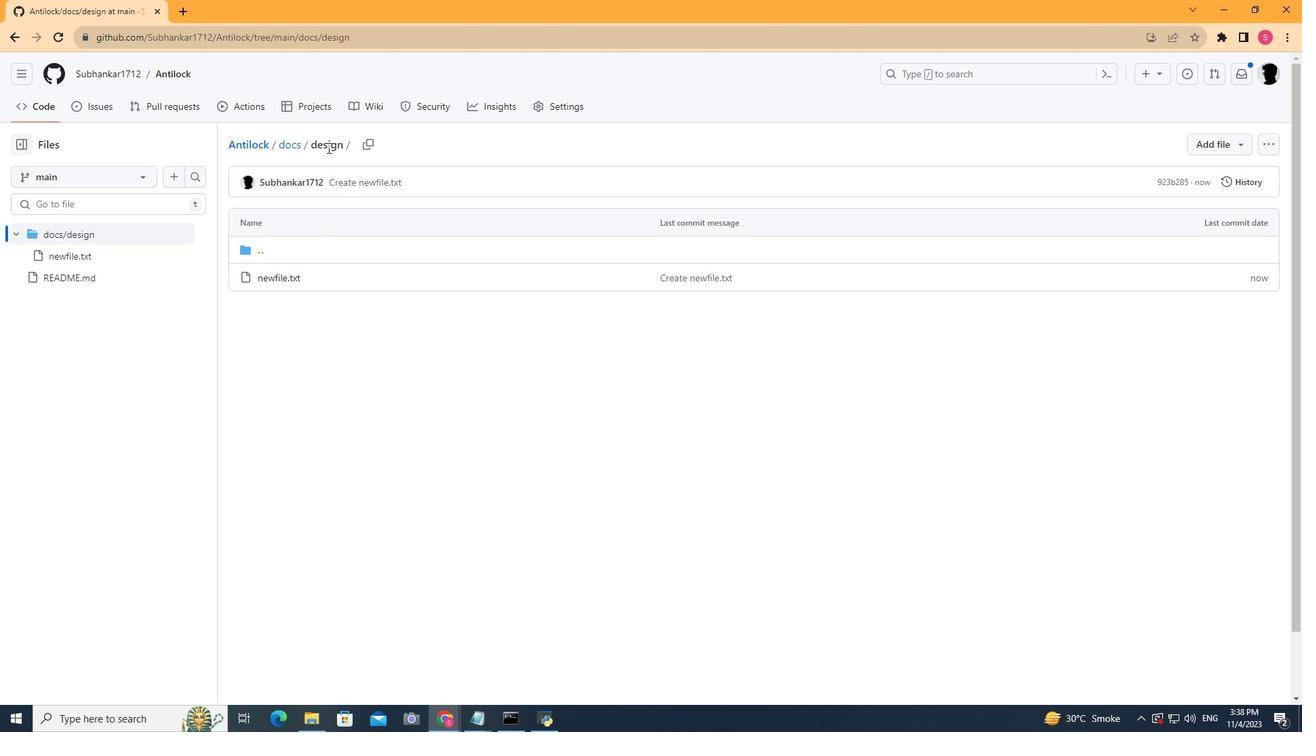 
Action: Mouse moved to (254, 251)
Screenshot: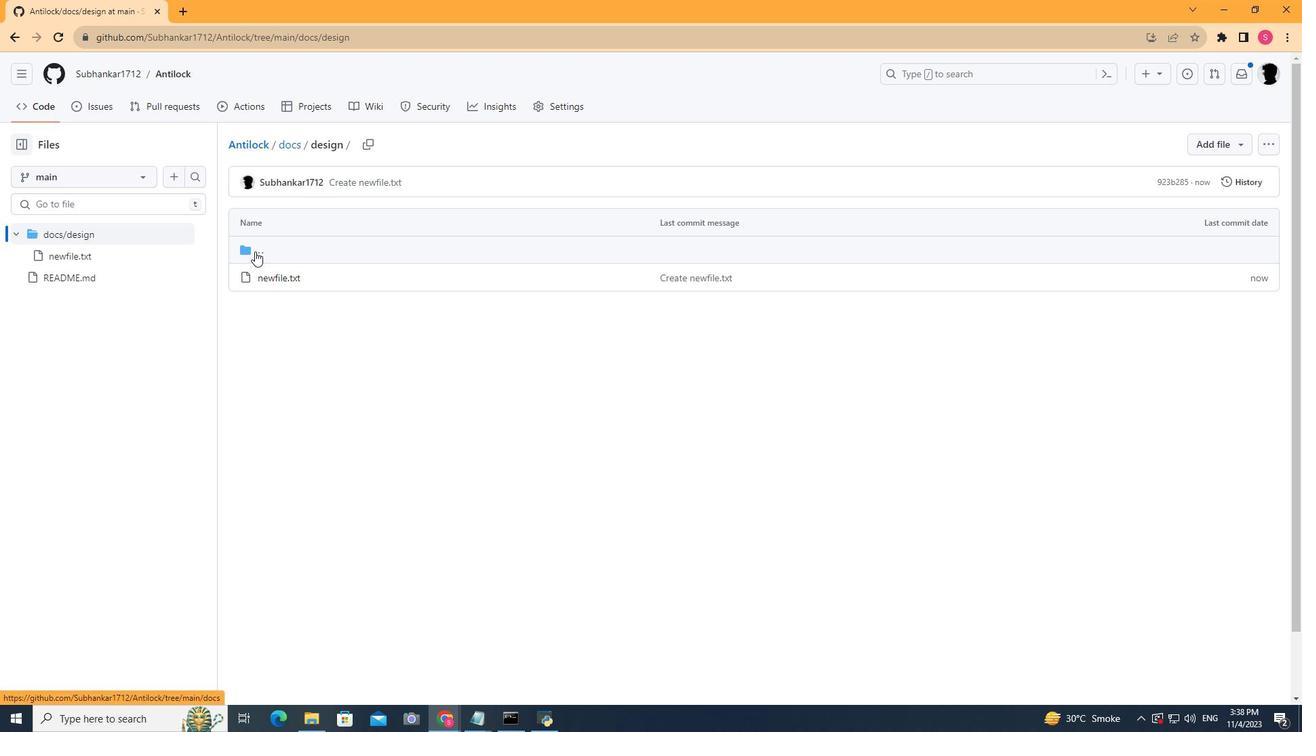 
Action: Mouse pressed left at (254, 251)
Screenshot: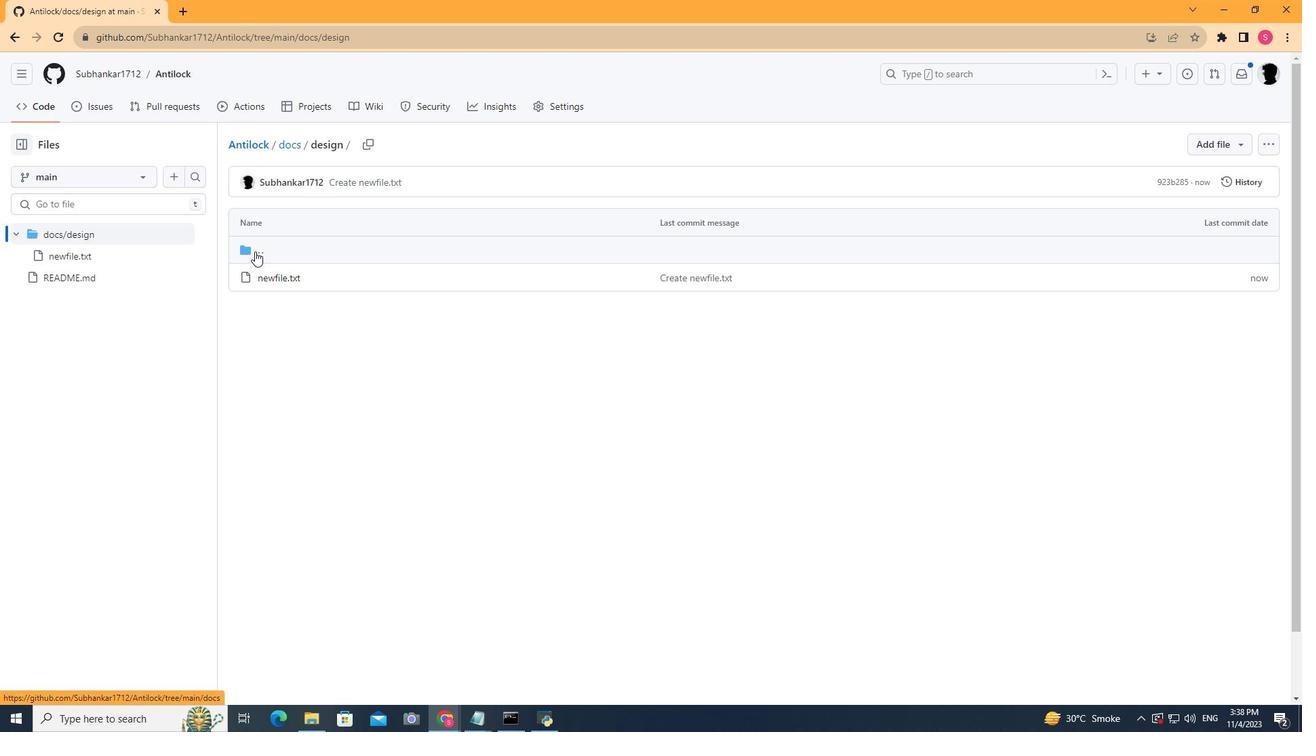 
Action: Mouse moved to (273, 276)
Screenshot: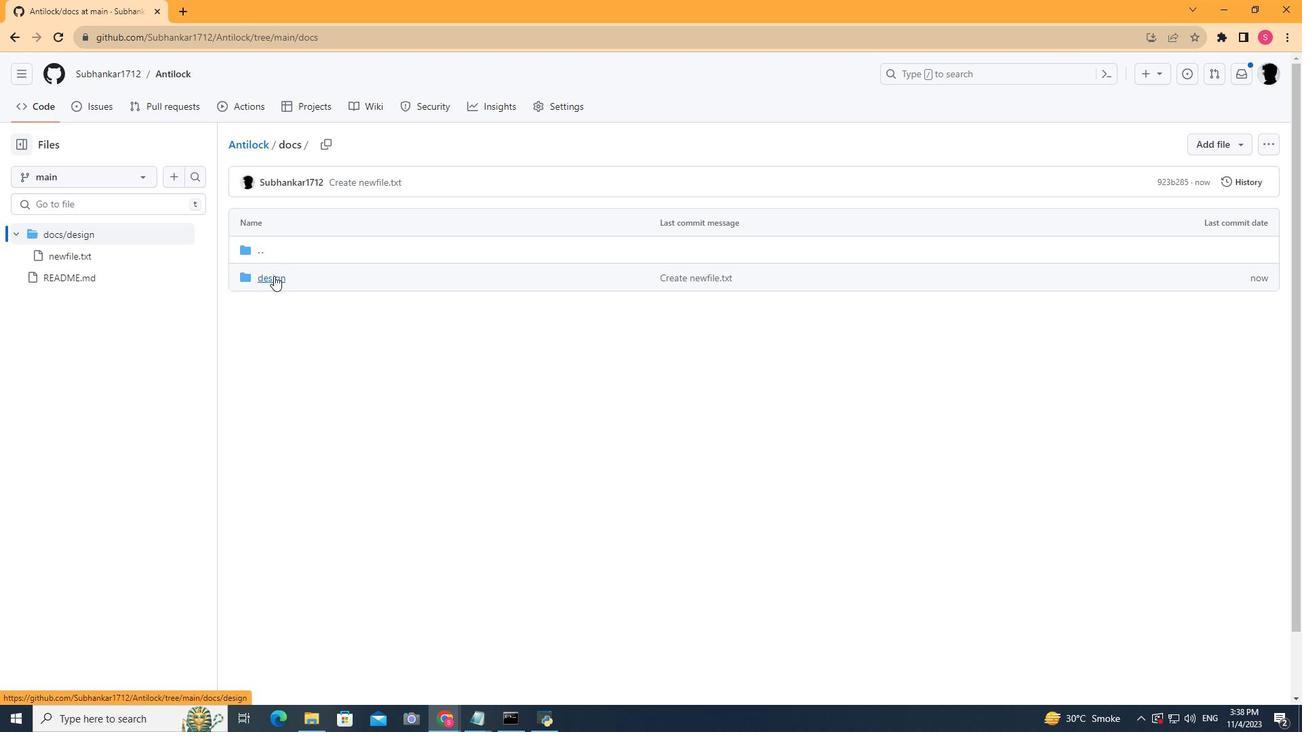 
Action: Mouse pressed left at (273, 276)
Screenshot: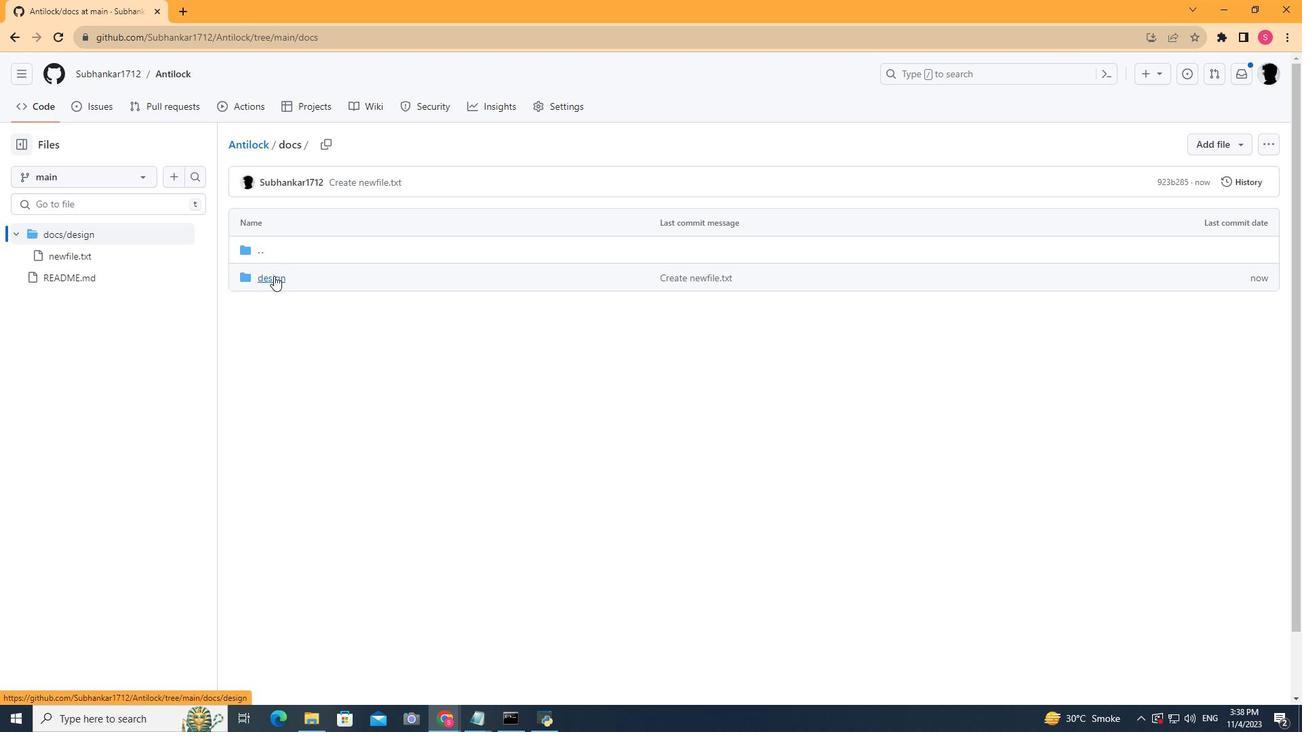 
Action: Mouse moved to (260, 252)
Screenshot: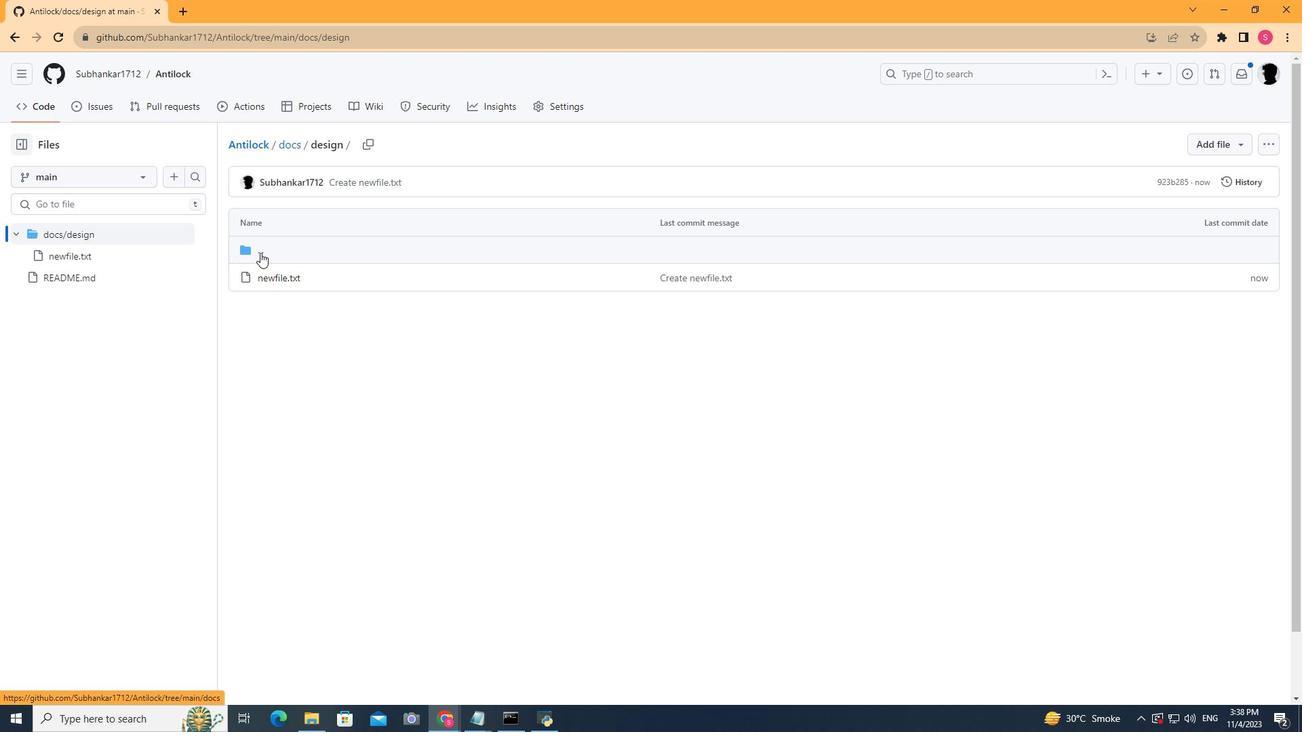 
Action: Mouse pressed left at (260, 252)
Screenshot: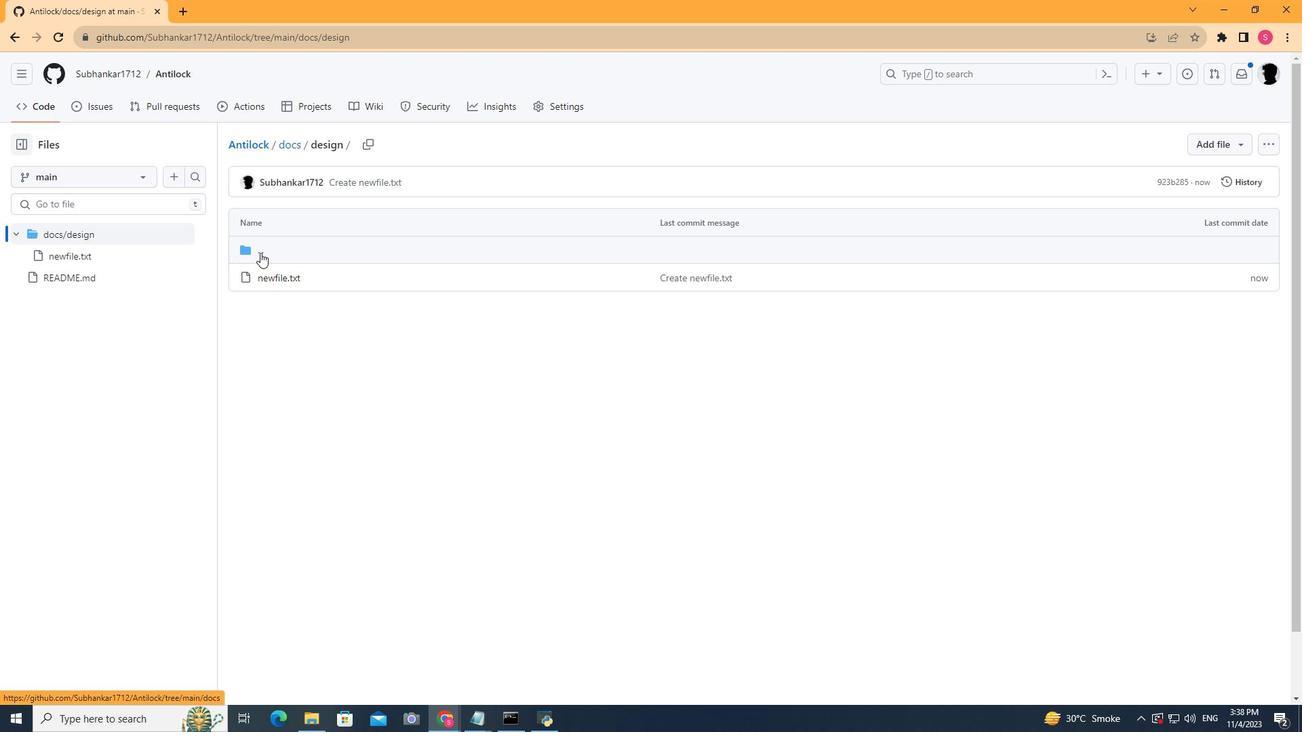 
Action: Mouse moved to (1234, 146)
Screenshot: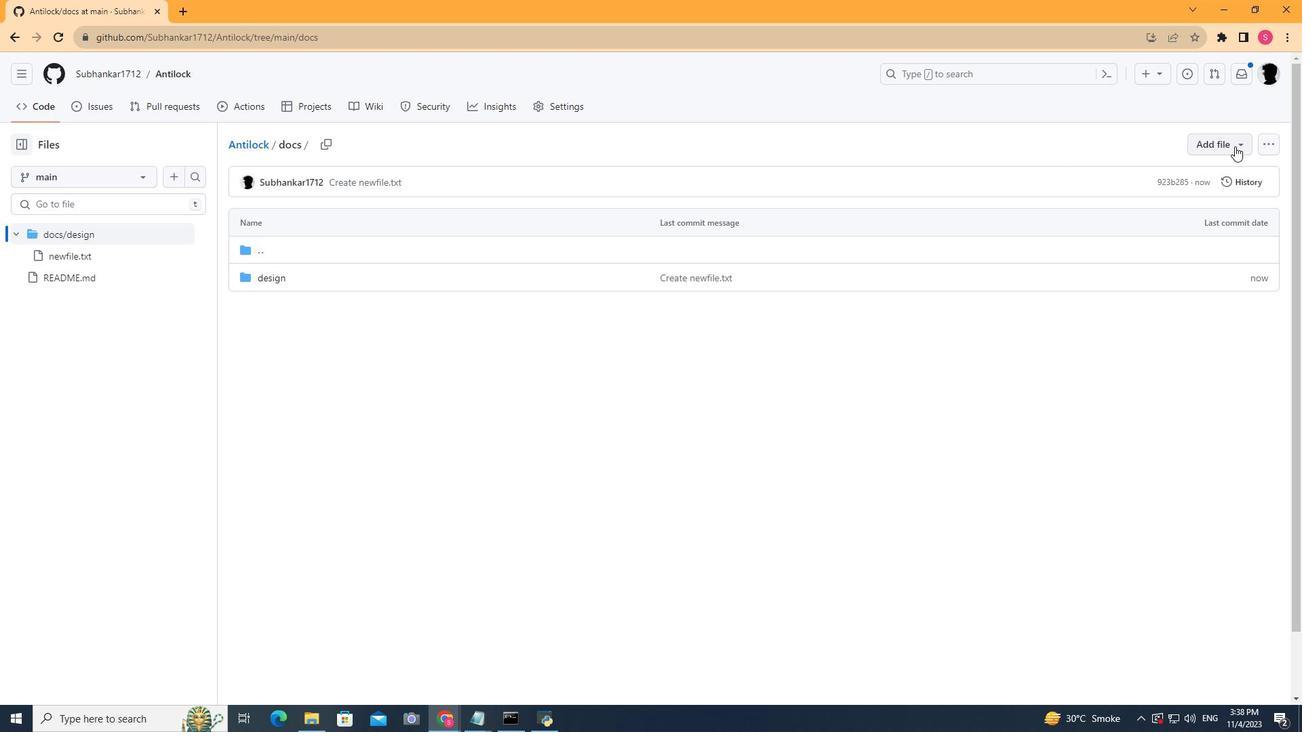 
Action: Mouse pressed left at (1234, 146)
Screenshot: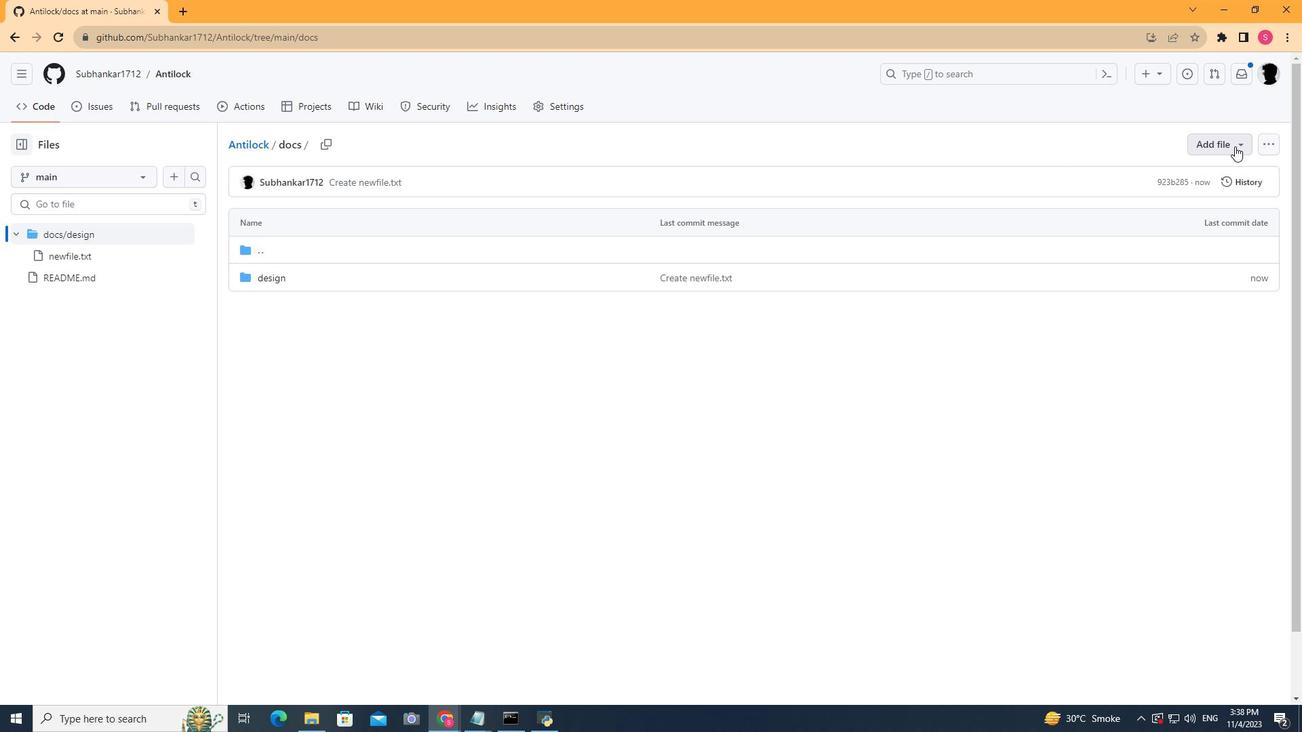 
Action: Mouse moved to (1173, 172)
Screenshot: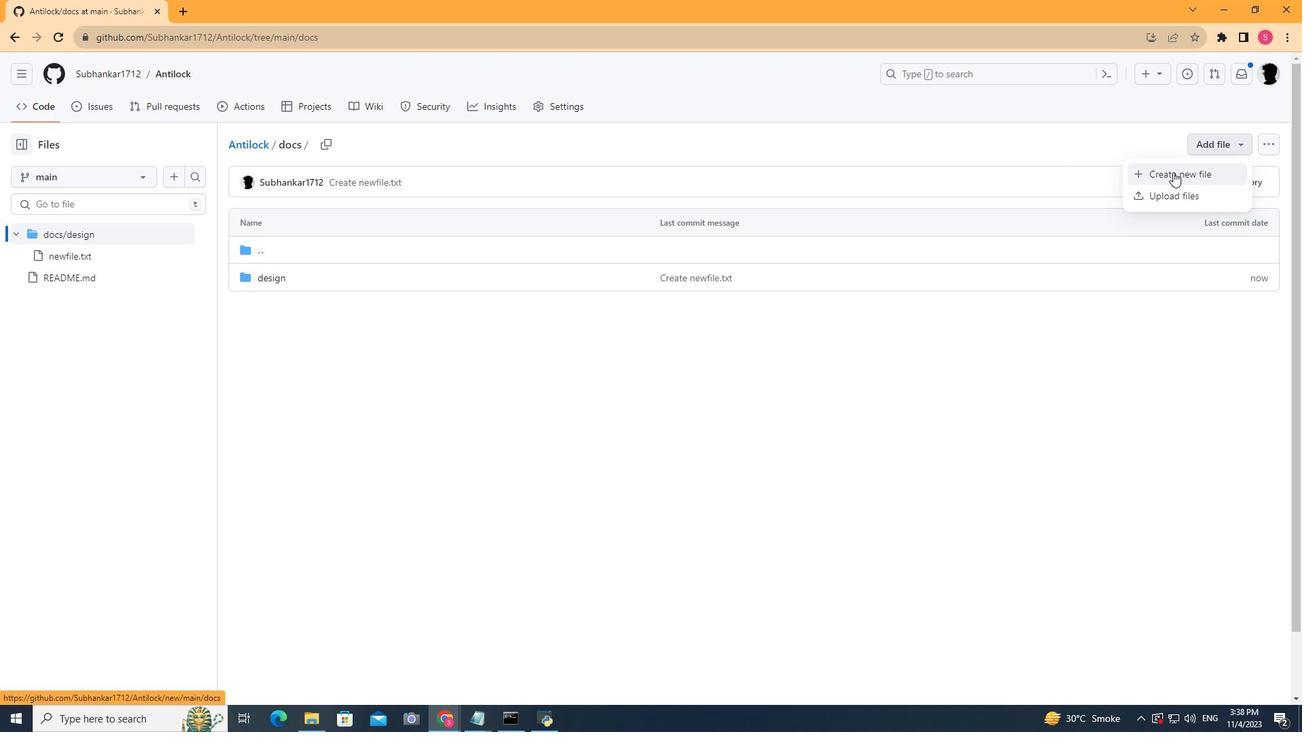 
Action: Mouse pressed left at (1173, 172)
Screenshot: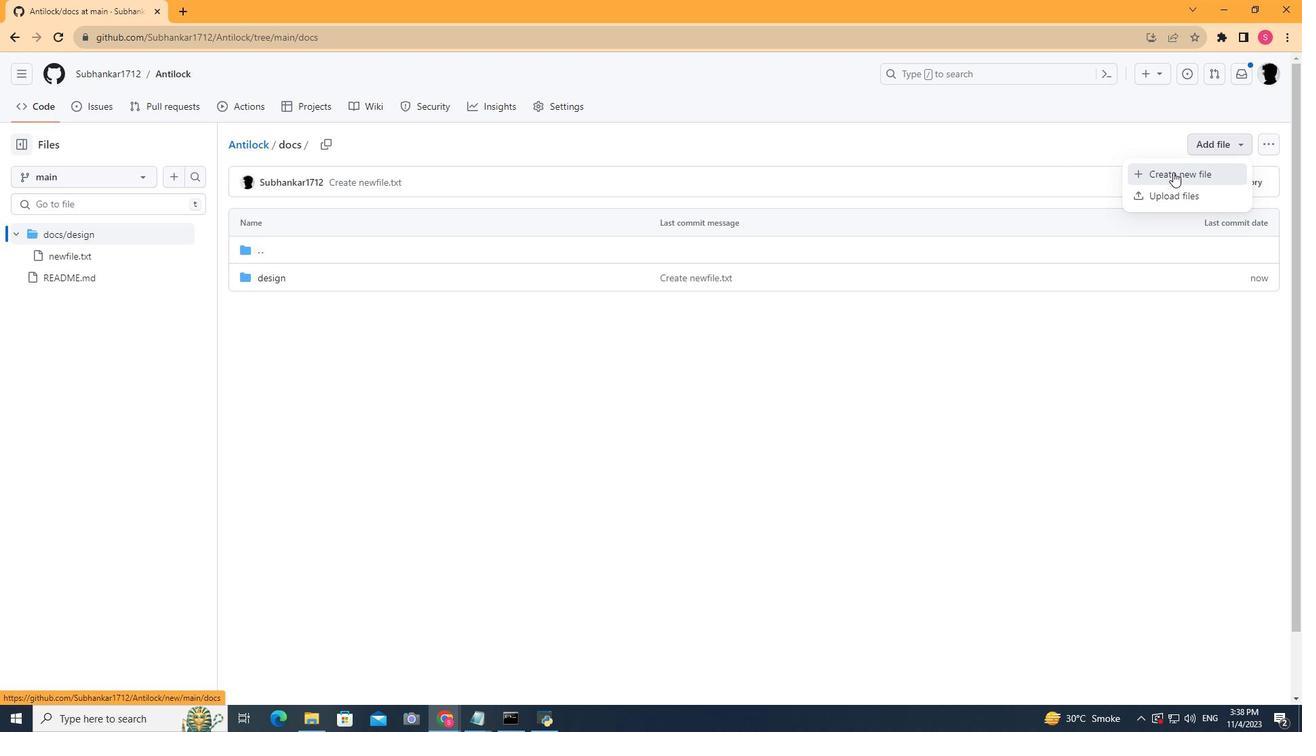
Action: Key pressed user-guide/new-file.txt
Screenshot: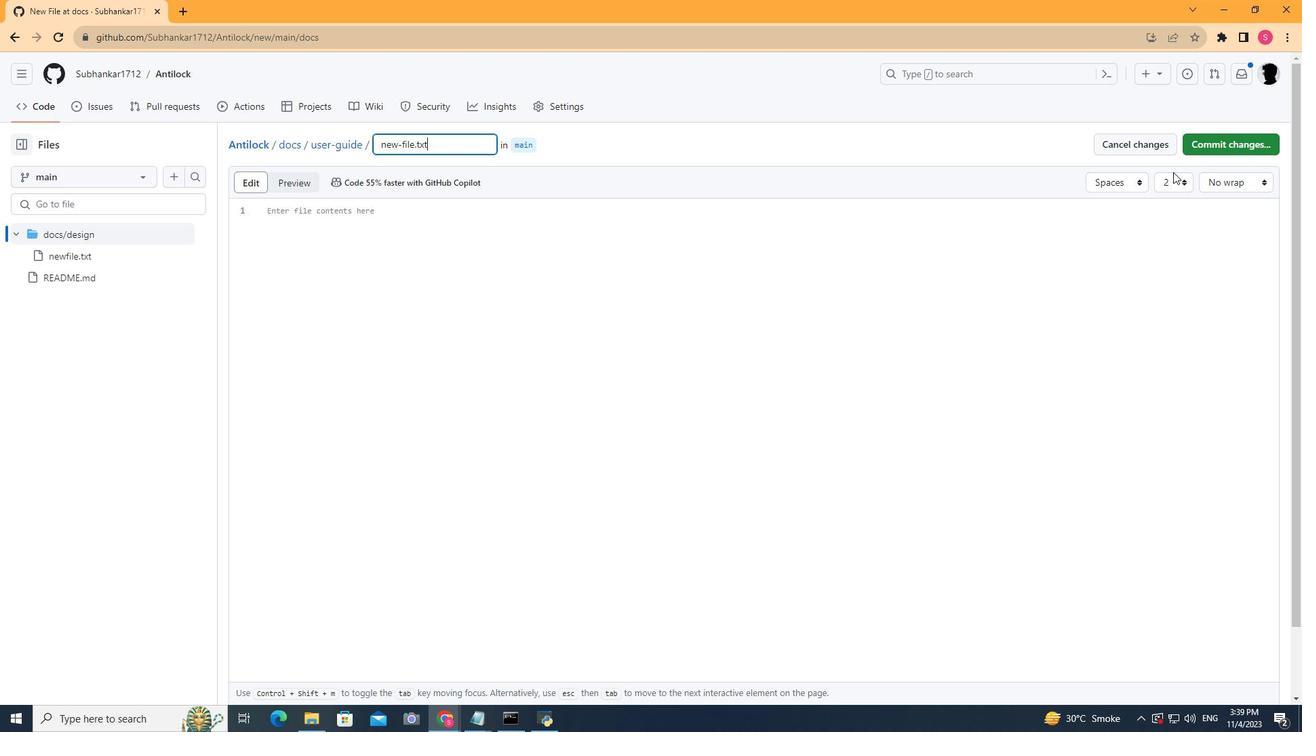 
Action: Mouse moved to (1220, 146)
Screenshot: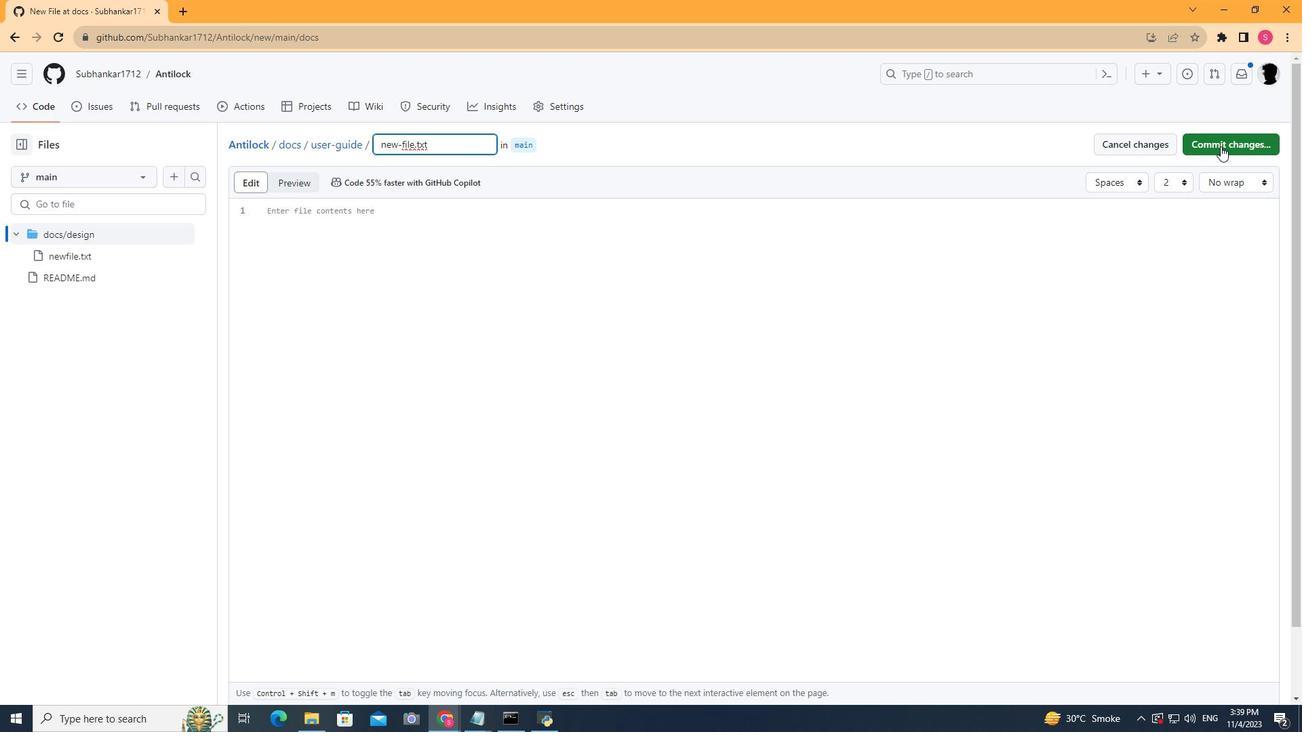 
Action: Mouse pressed left at (1220, 146)
Screenshot: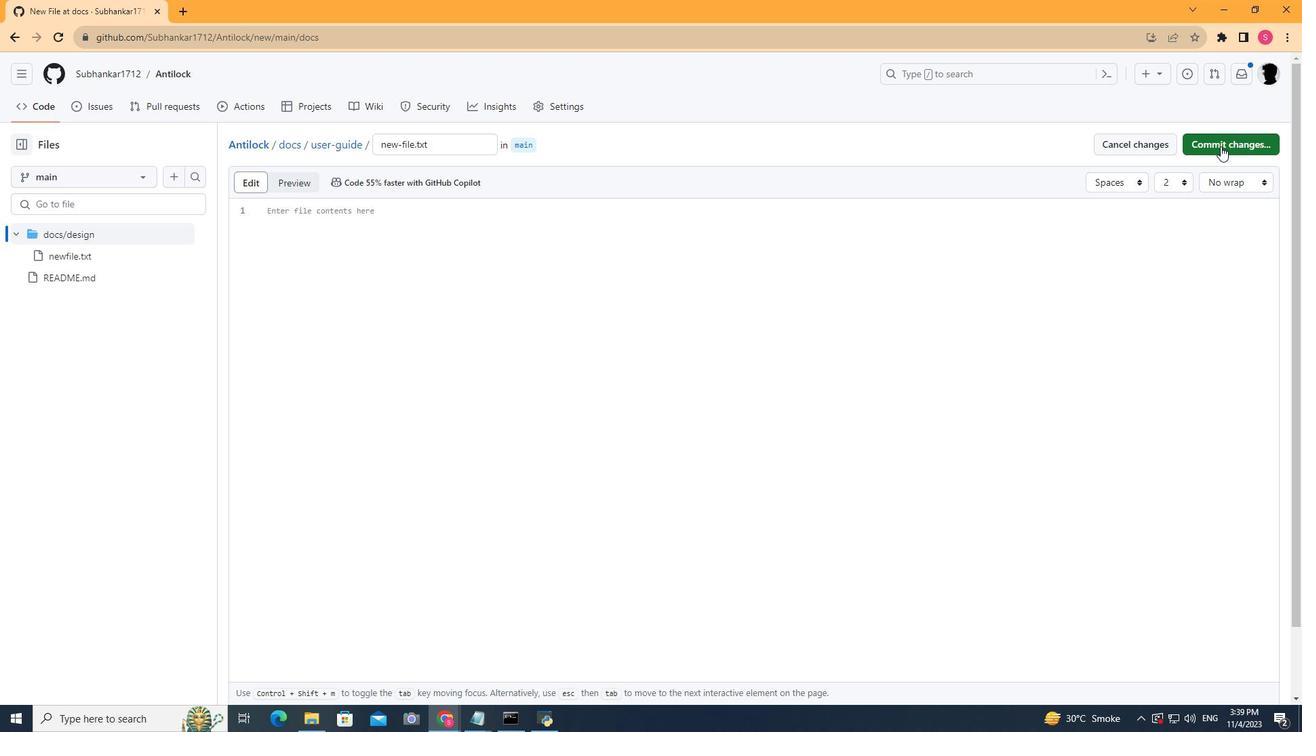 
Action: Mouse moved to (793, 520)
Screenshot: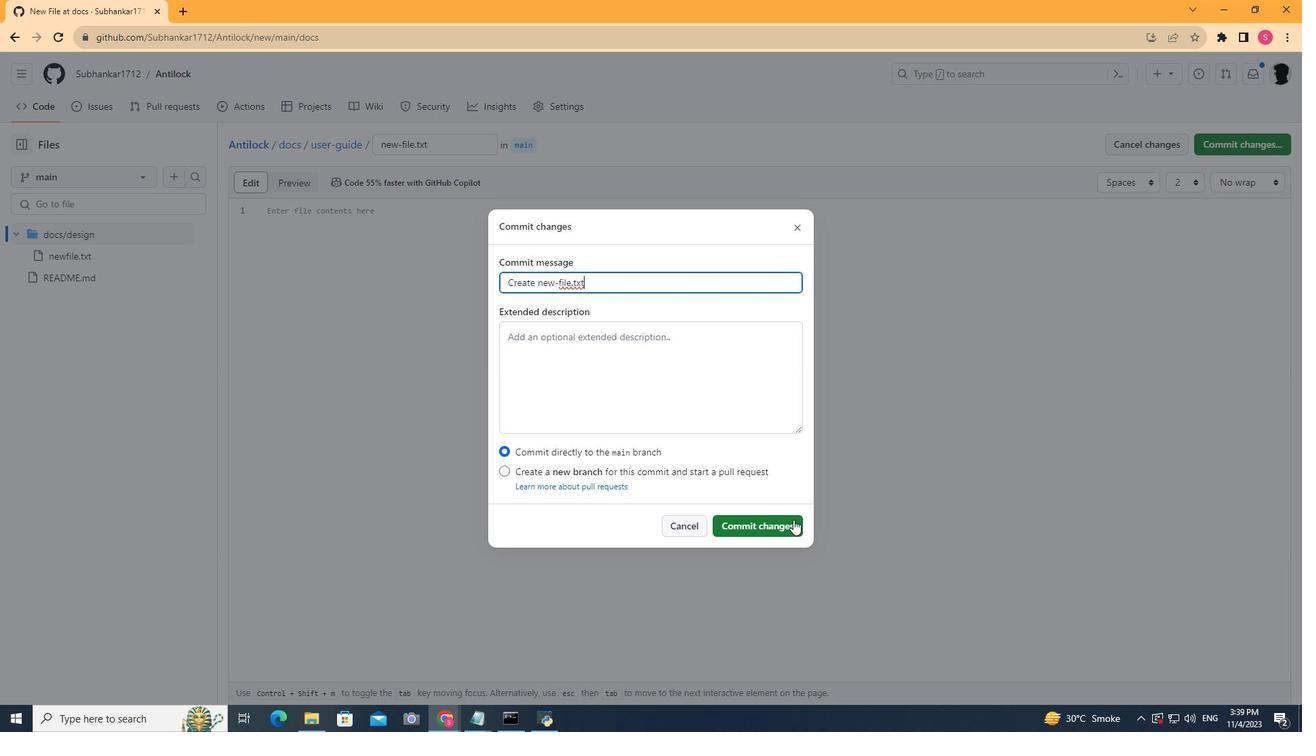 
Action: Mouse pressed left at (793, 520)
Screenshot: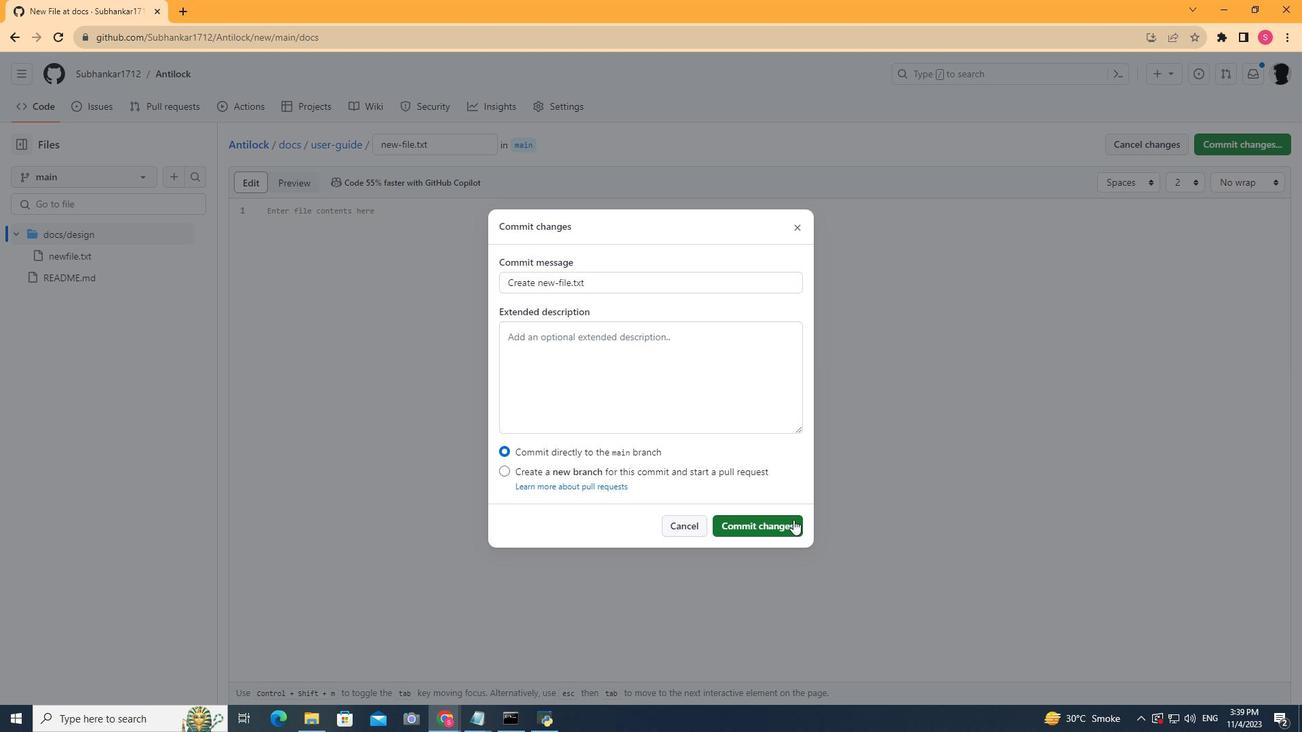 
Action: Mouse moved to (258, 250)
Screenshot: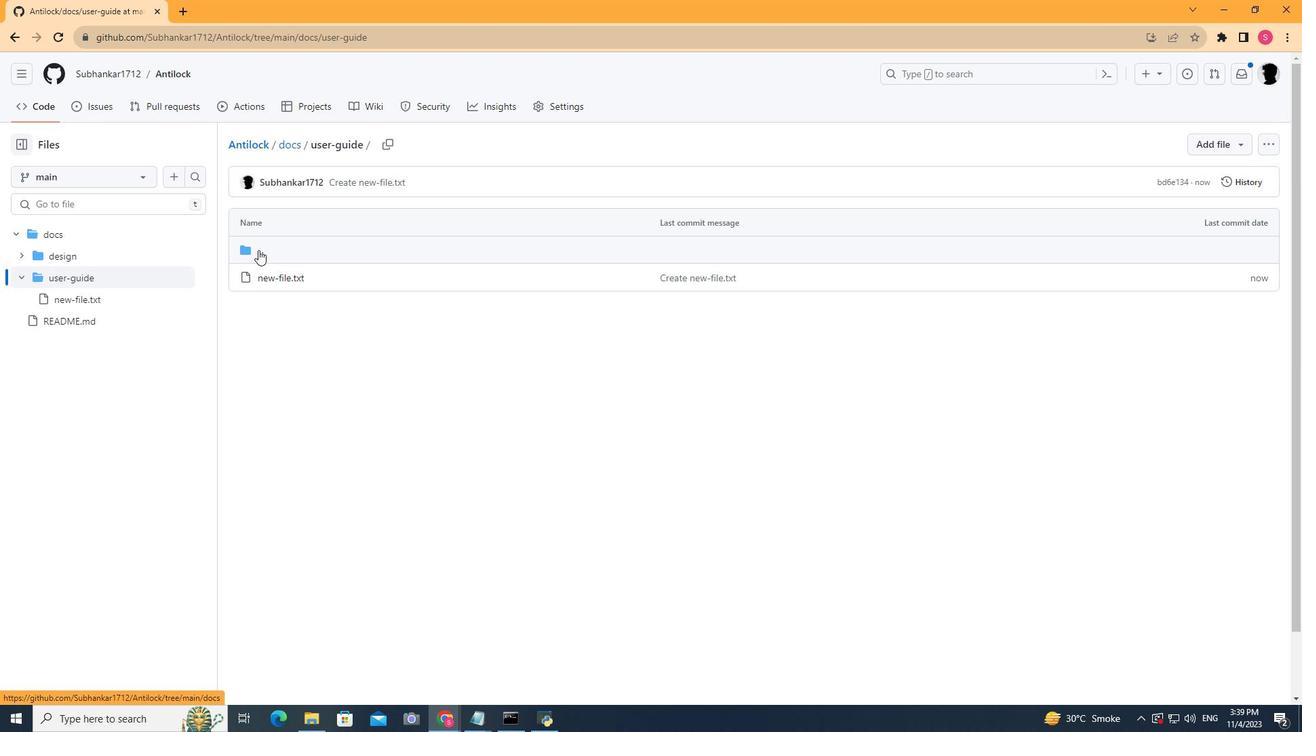 
Action: Mouse pressed left at (258, 250)
Screenshot: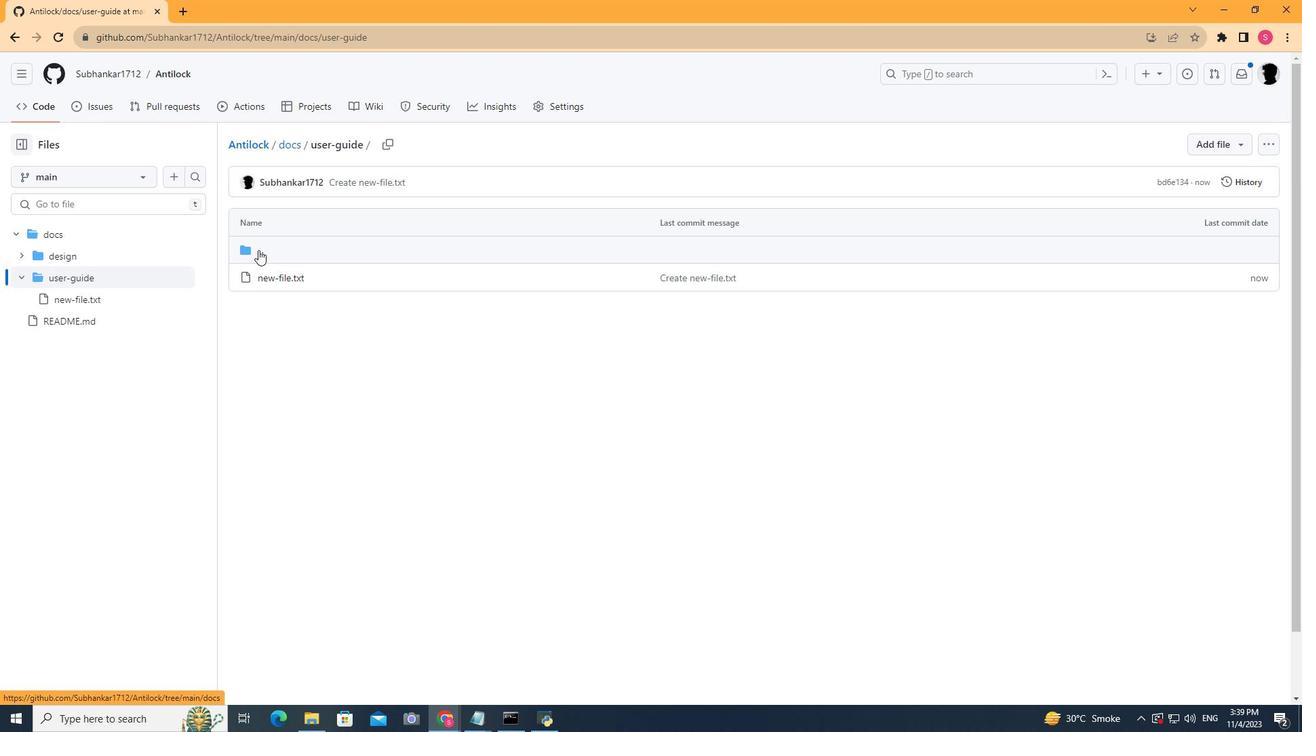 
Action: Mouse moved to (1208, 139)
Screenshot: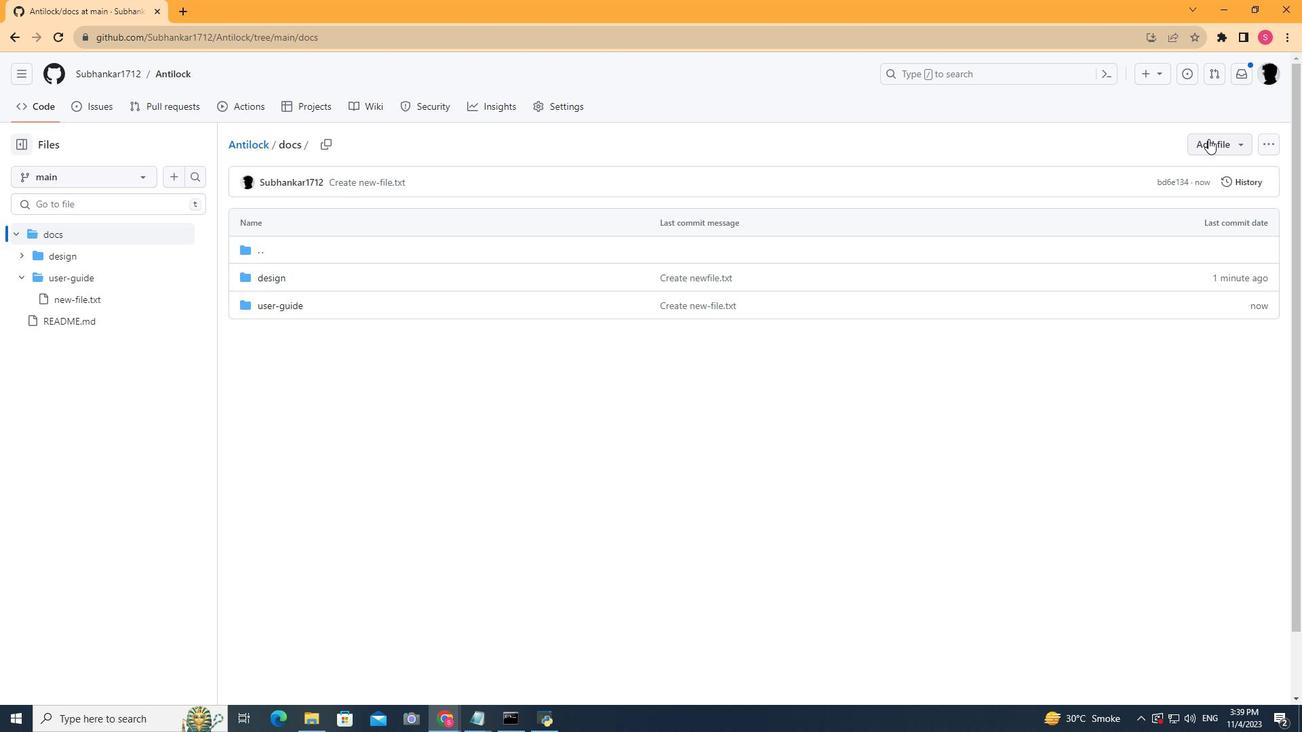 
Action: Mouse pressed left at (1208, 139)
Screenshot: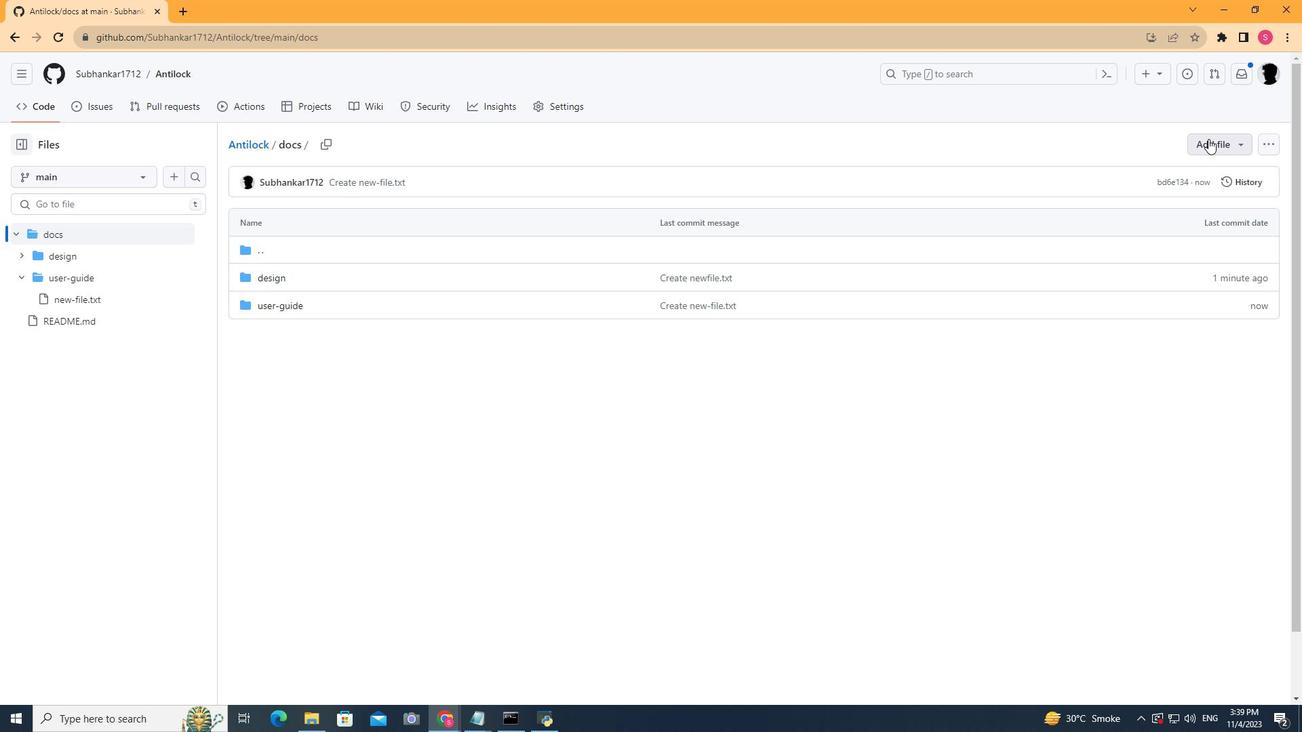 
Action: Mouse moved to (1178, 178)
Screenshot: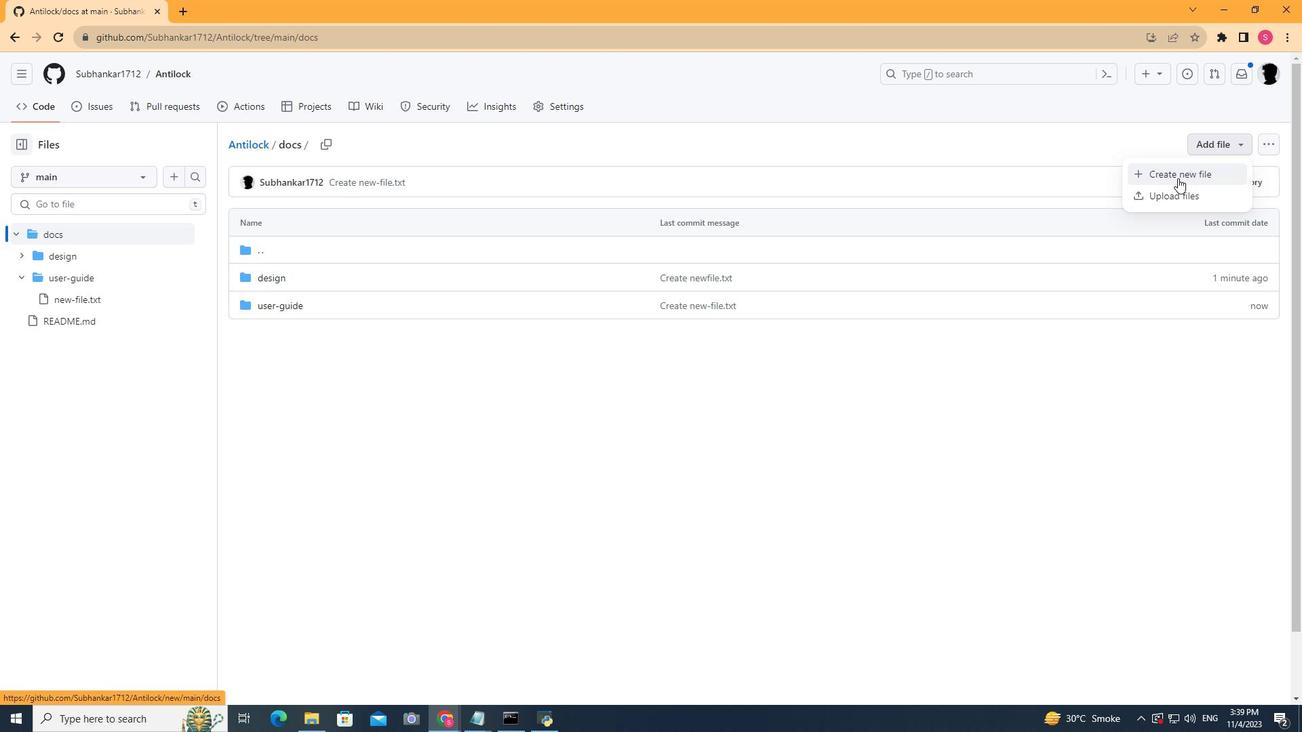 
Action: Mouse pressed left at (1178, 178)
Screenshot: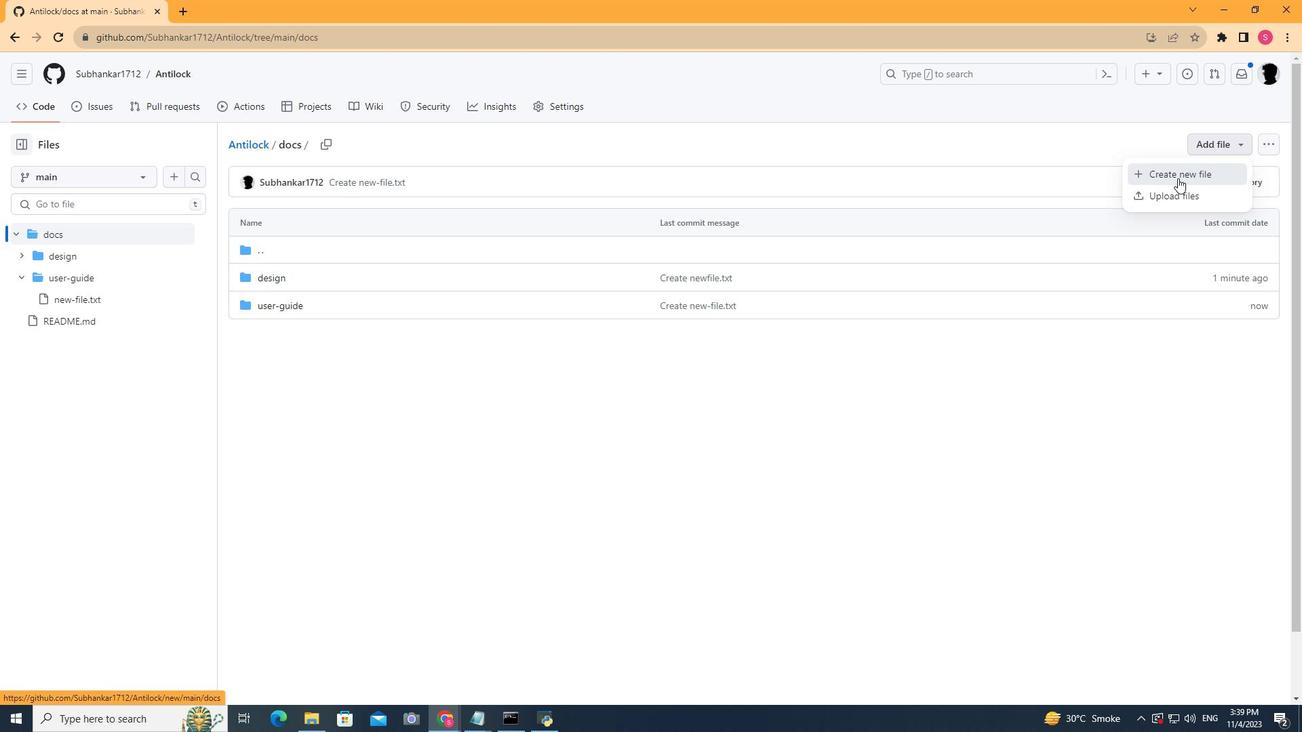 
Action: Mouse moved to (1159, 184)
Screenshot: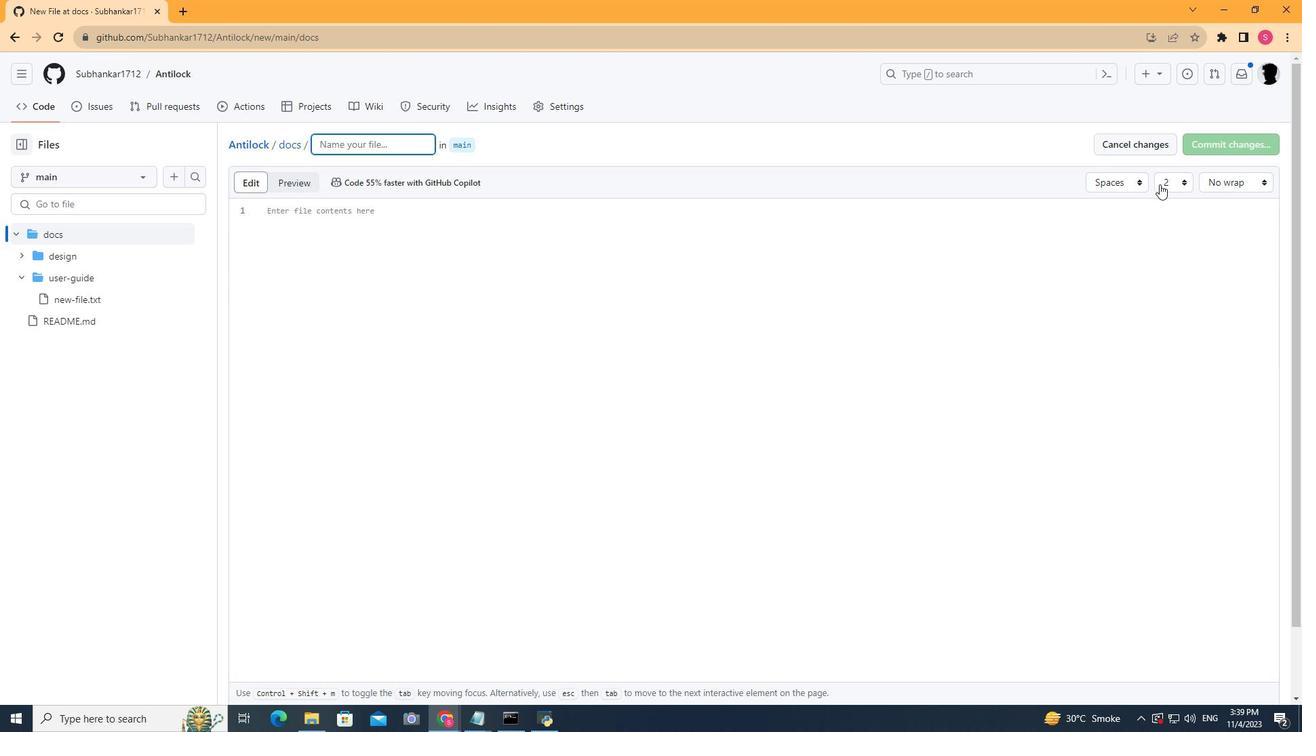 
Action: Key pressed api-reference/new-file.txt
Screenshot: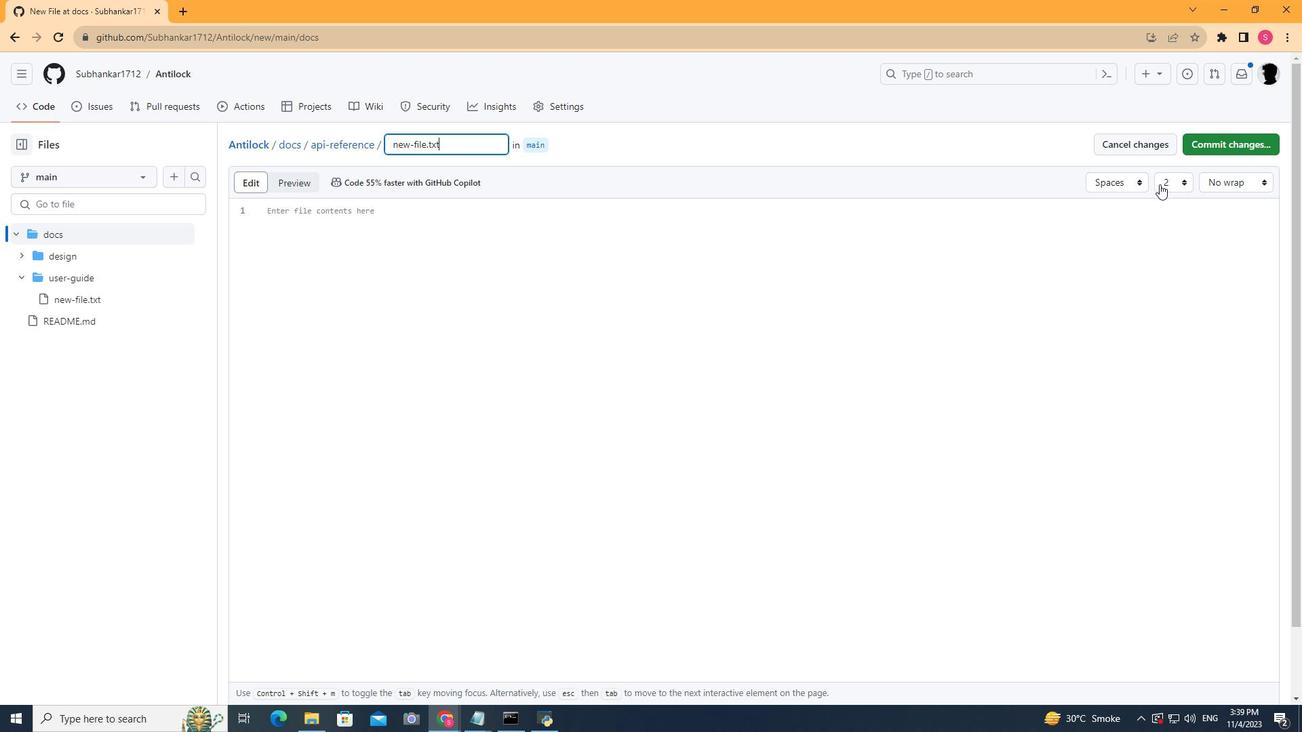 
Action: Mouse moved to (1232, 147)
Screenshot: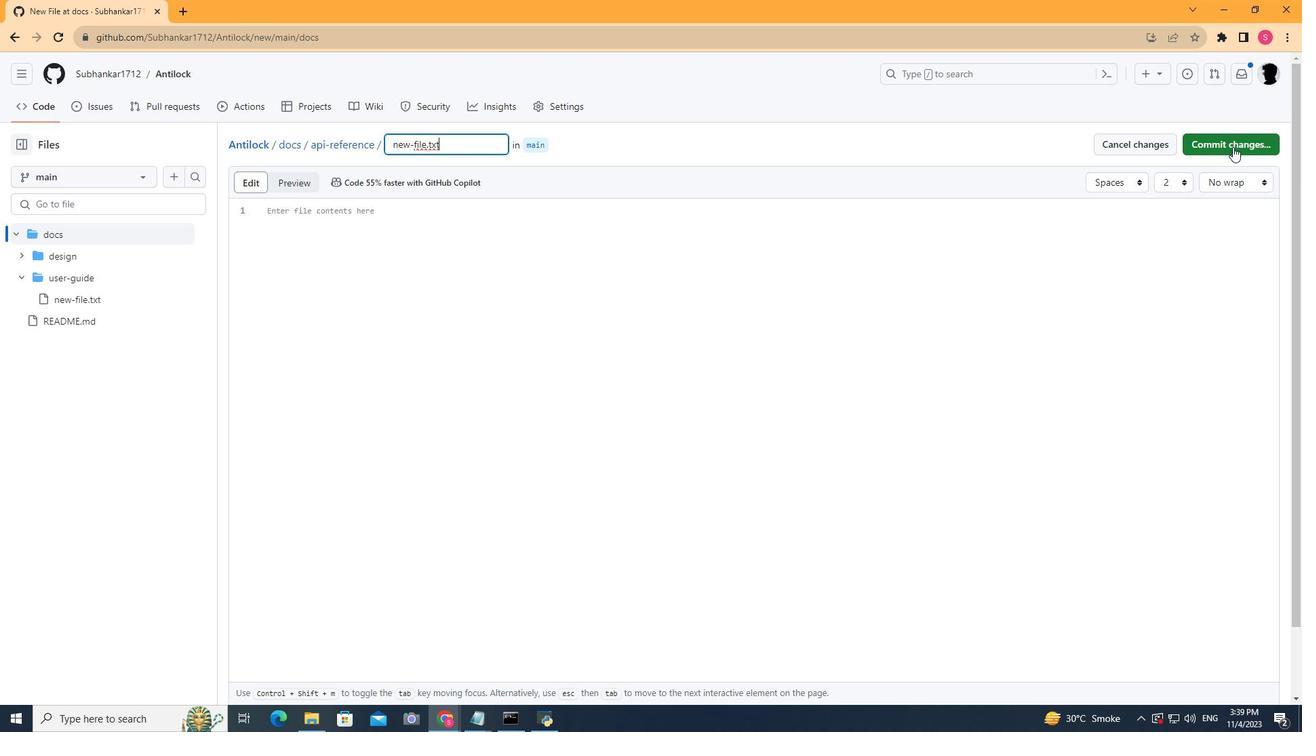 
Action: Mouse pressed left at (1232, 147)
Screenshot: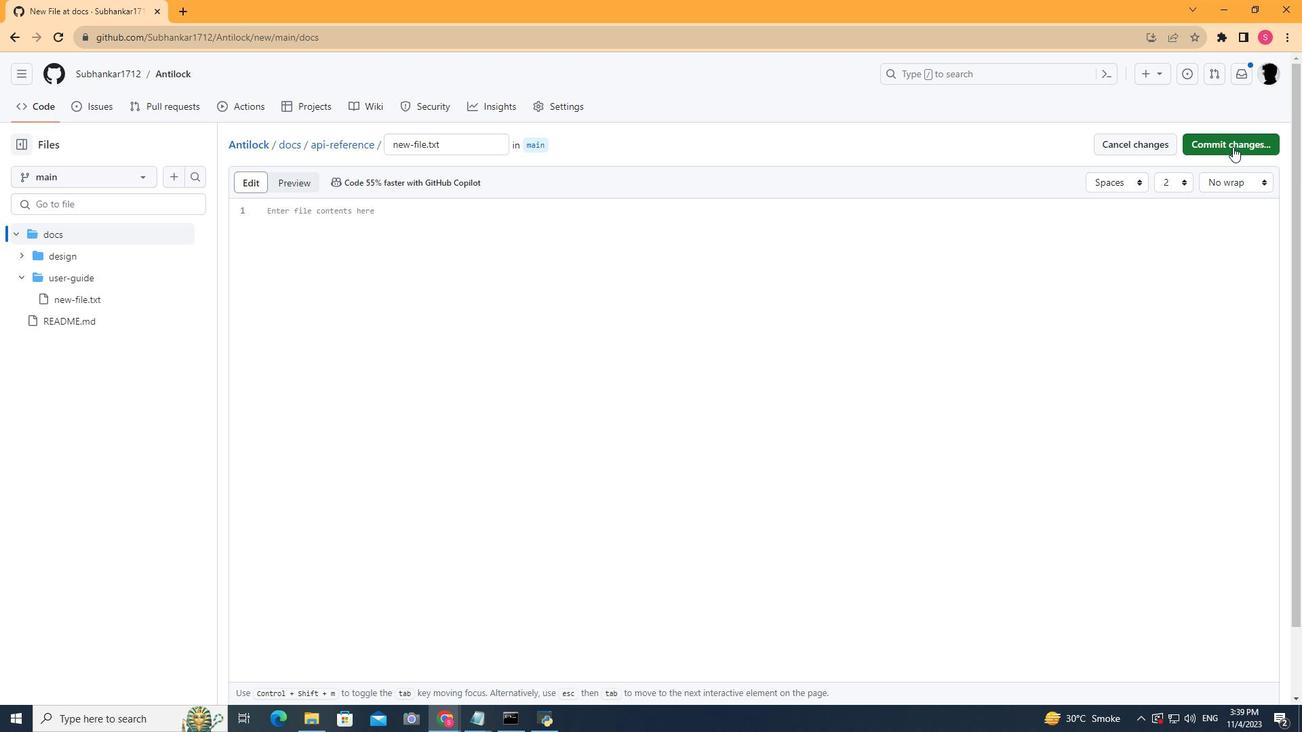 
Action: Mouse moved to (738, 524)
Screenshot: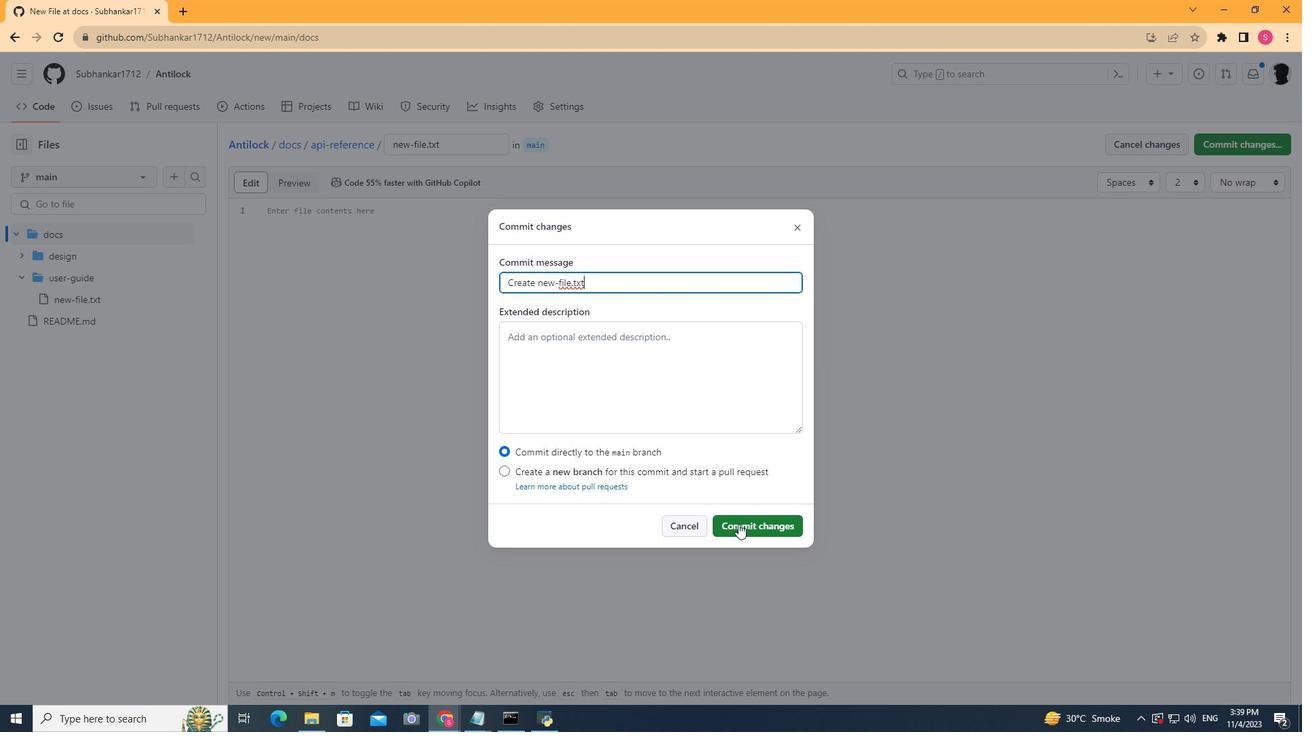 
Action: Mouse pressed left at (738, 524)
Screenshot: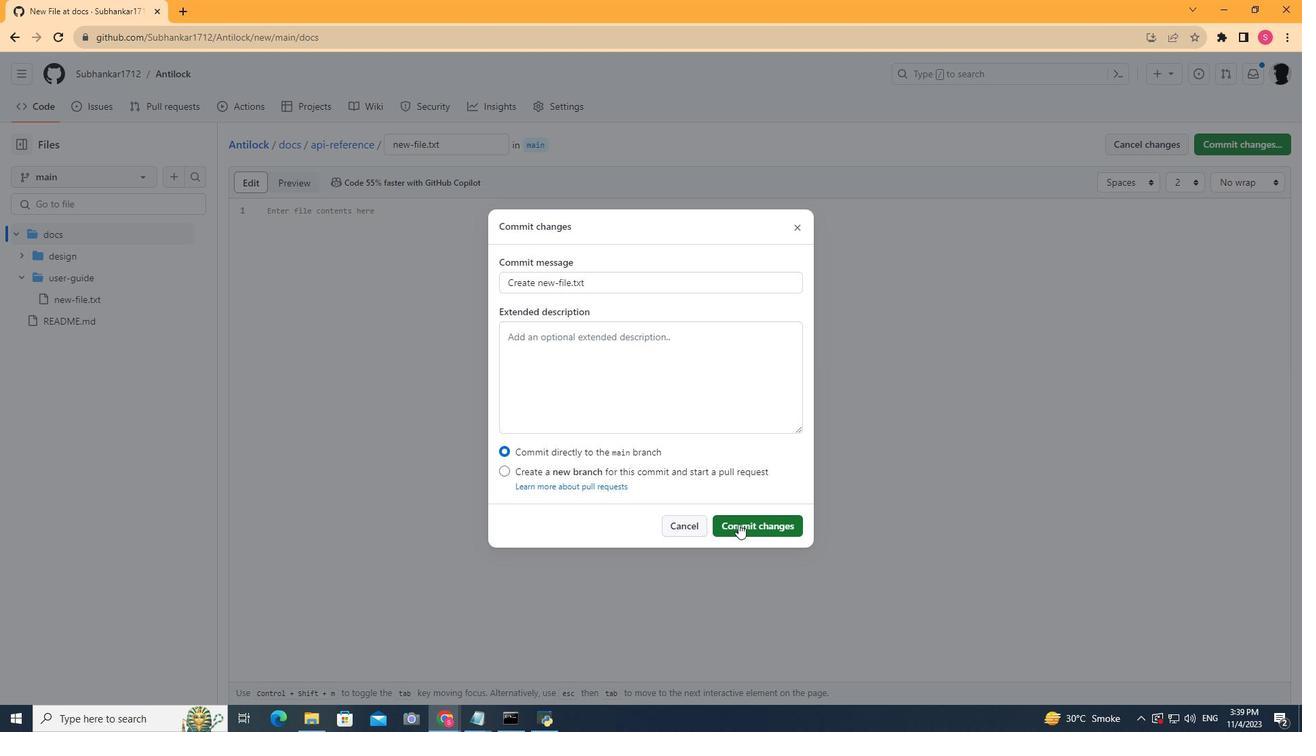 
Action: Mouse moved to (245, 250)
Screenshot: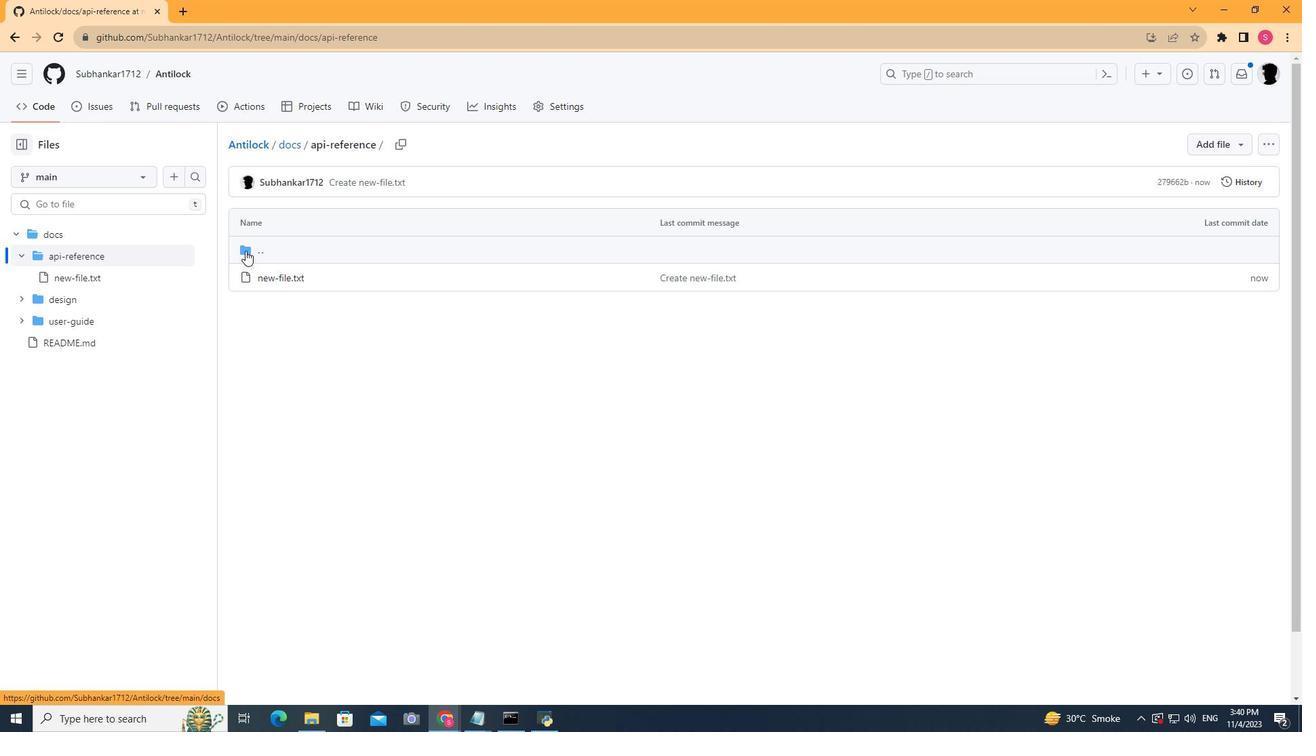 
Action: Mouse pressed left at (245, 250)
Screenshot: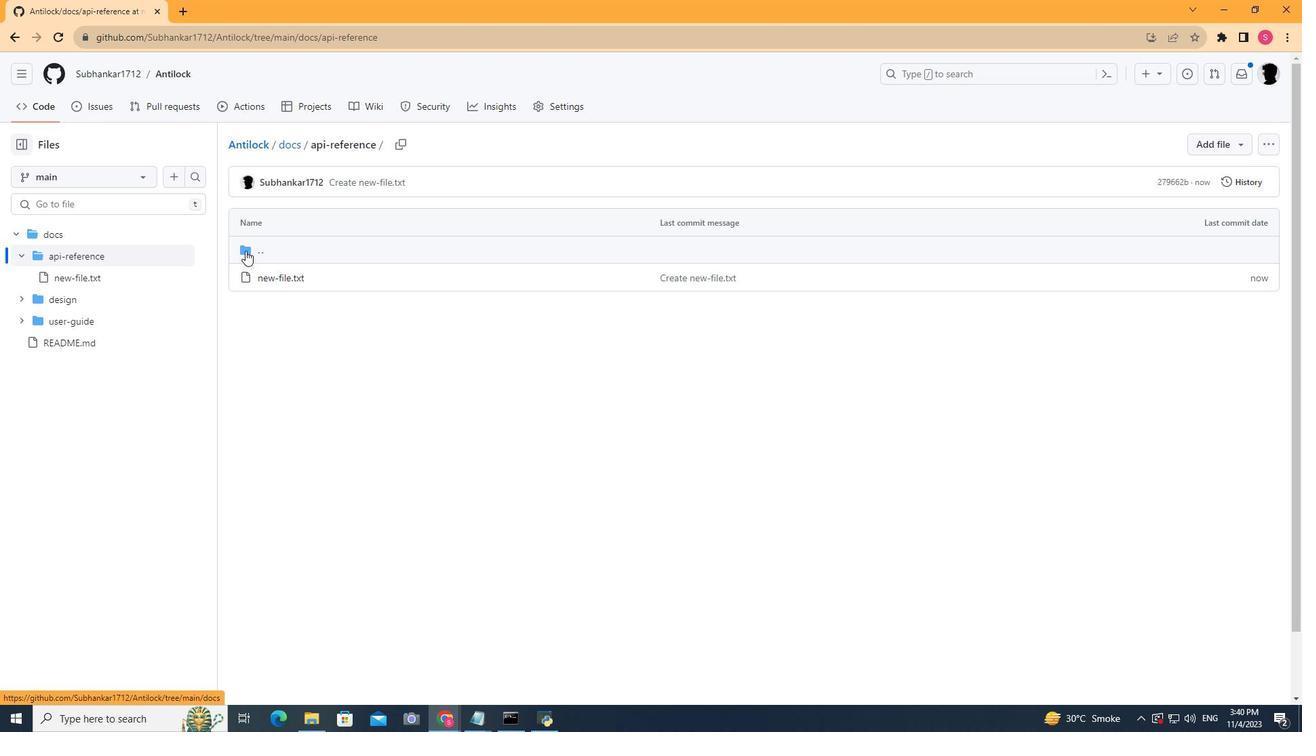 
Action: Mouse moved to (258, 145)
Screenshot: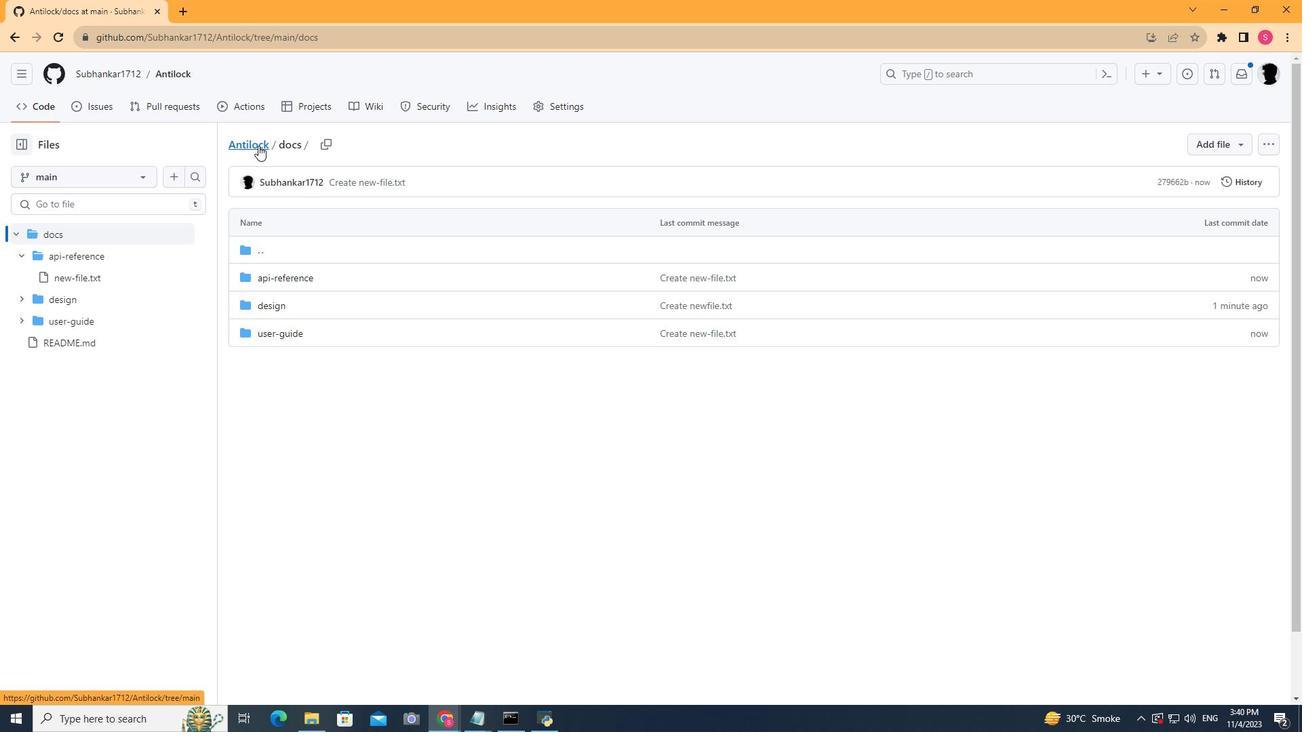 
Action: Mouse pressed left at (258, 145)
Screenshot: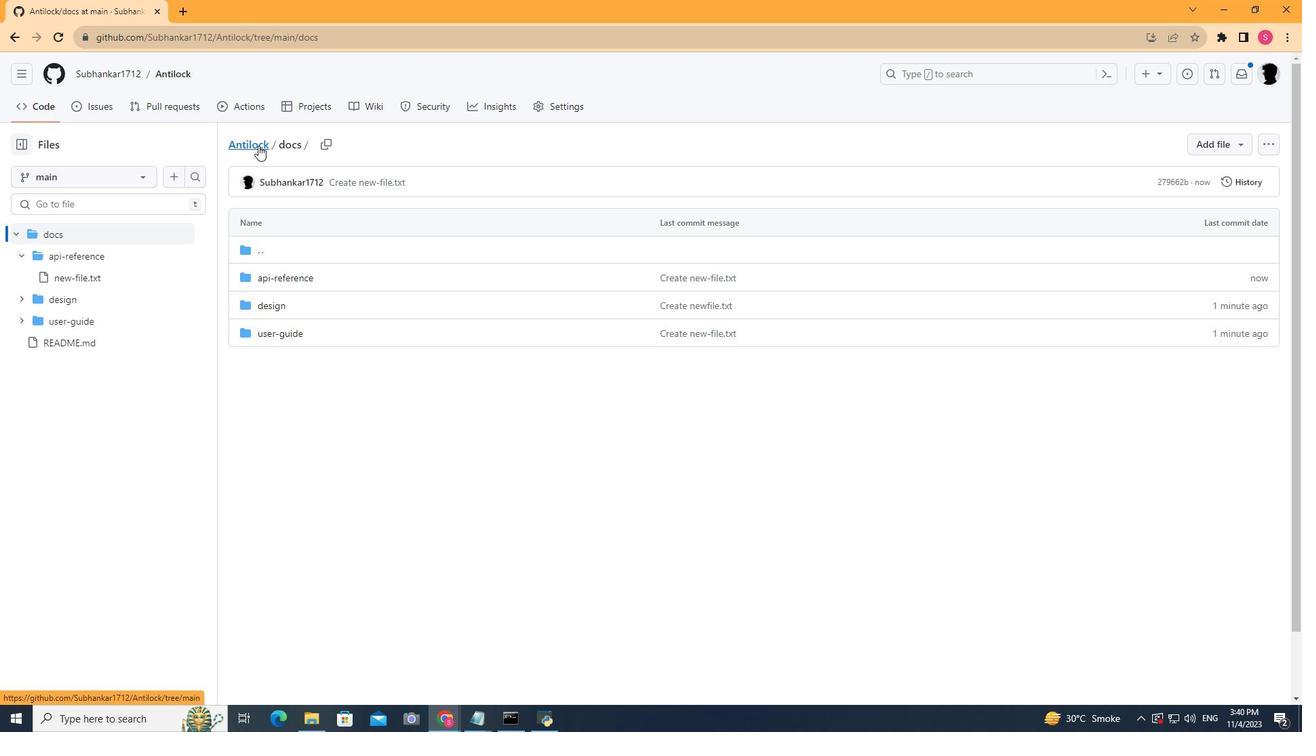 
Action: Mouse moved to (753, 191)
Screenshot: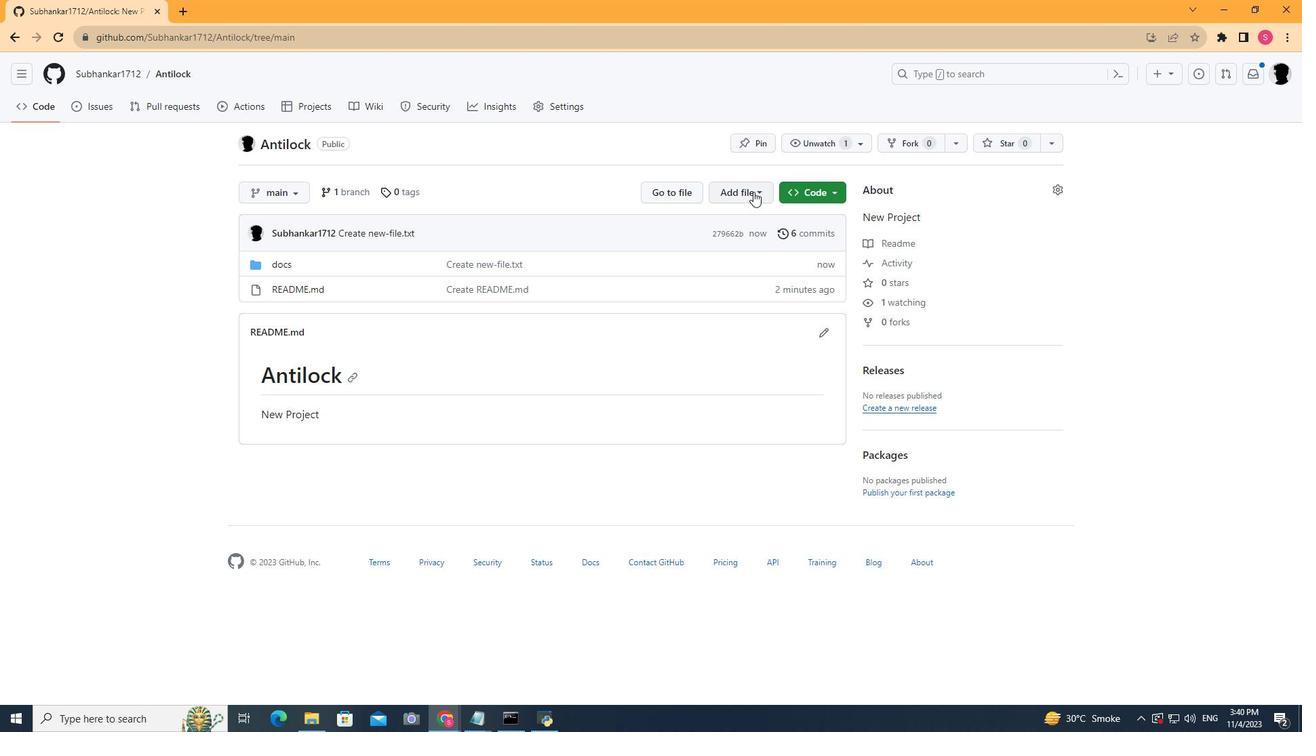 
Action: Mouse pressed left at (753, 191)
Screenshot: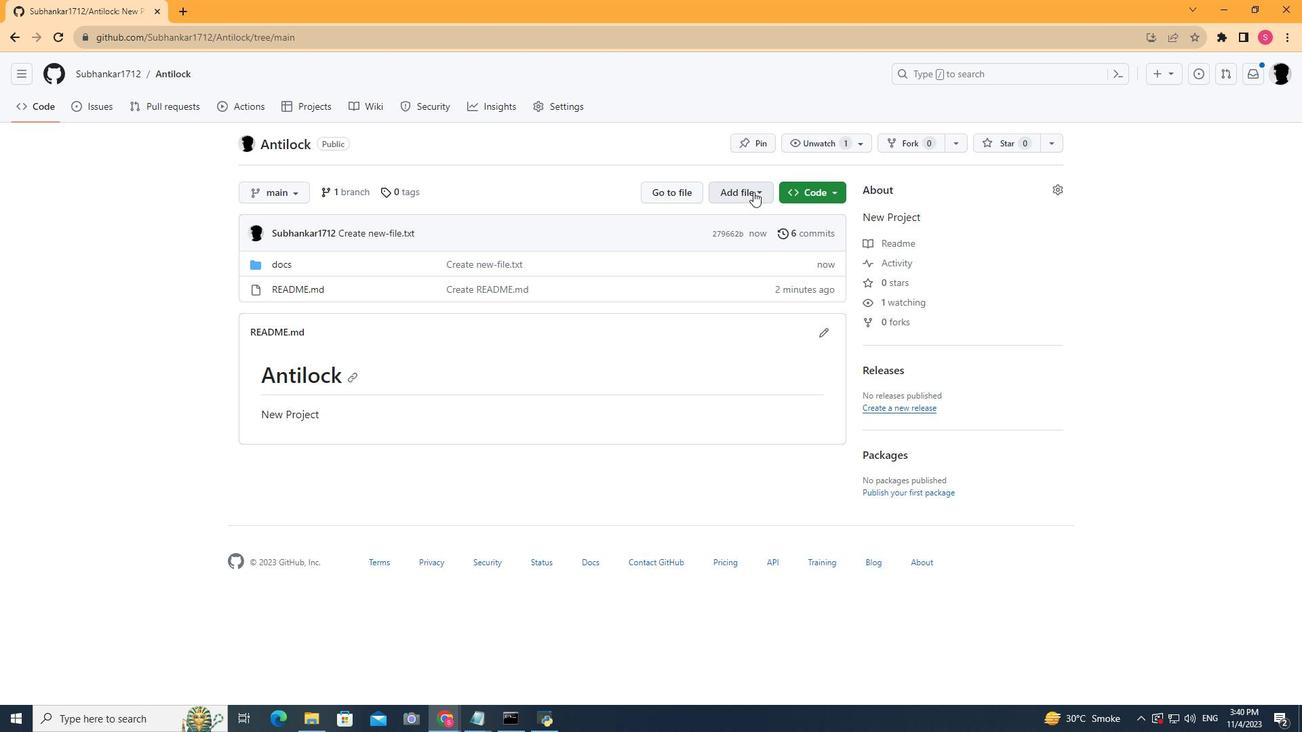 
Action: Mouse moved to (732, 217)
Screenshot: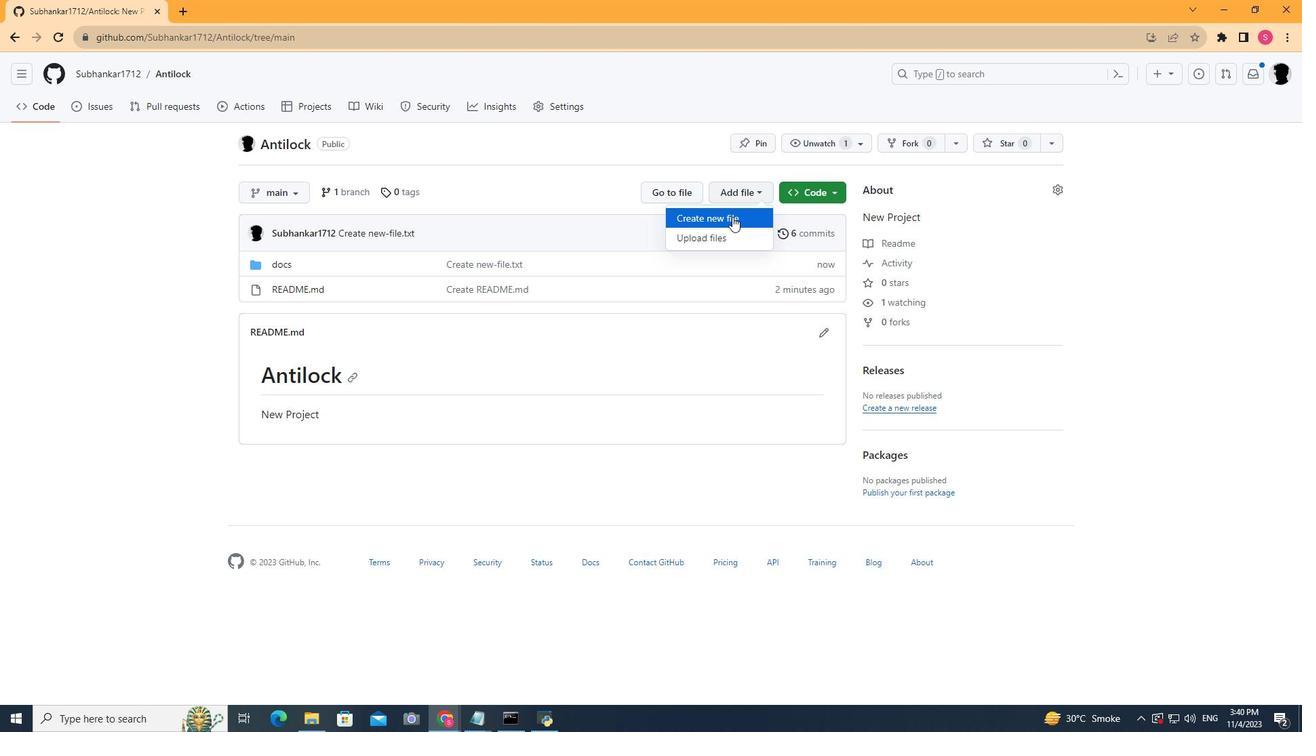 
Action: Mouse pressed left at (732, 217)
Screenshot: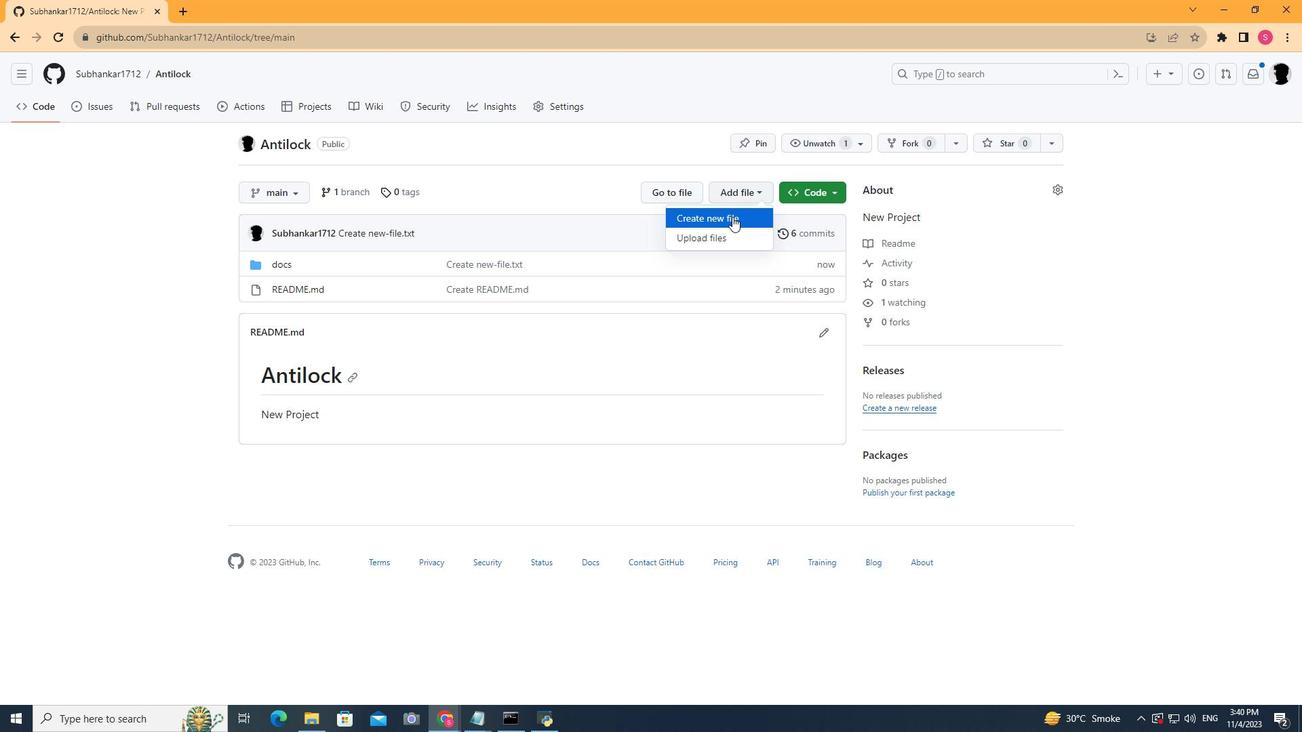 
Action: Mouse moved to (311, 146)
Screenshot: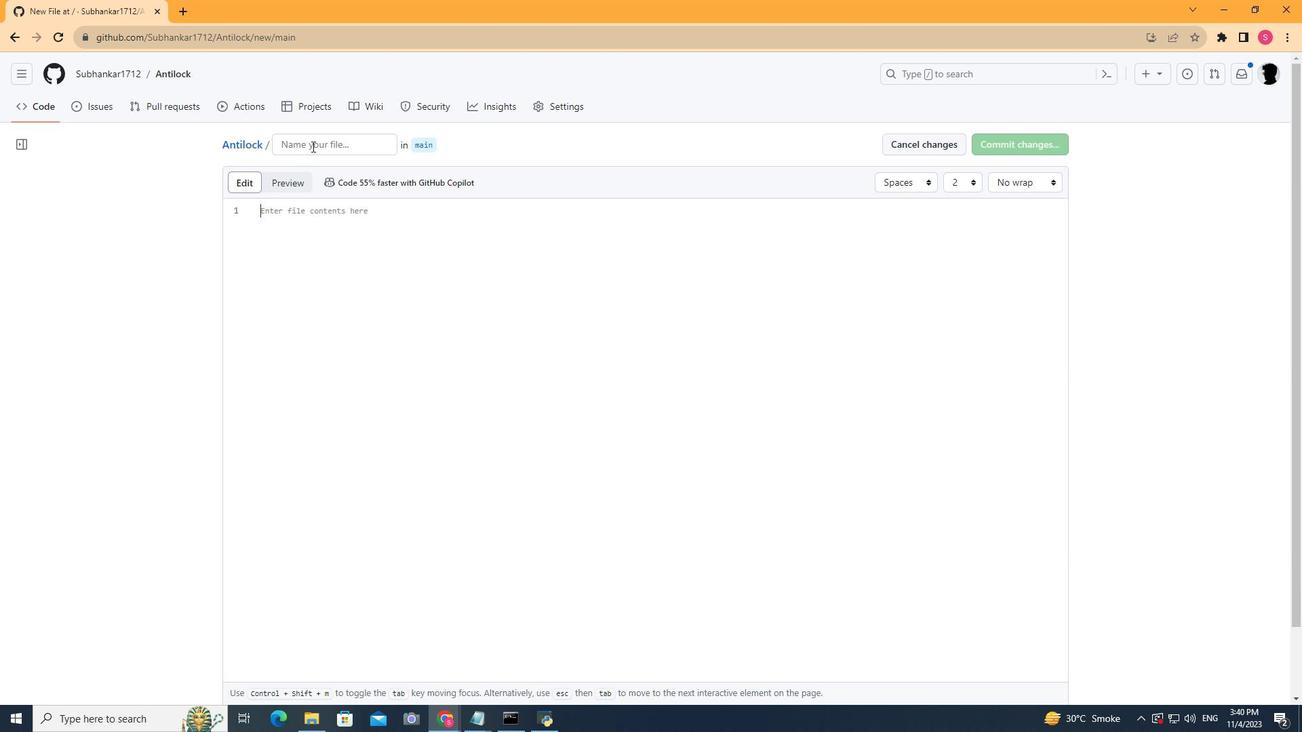 
Action: Mouse pressed left at (311, 146)
Screenshot: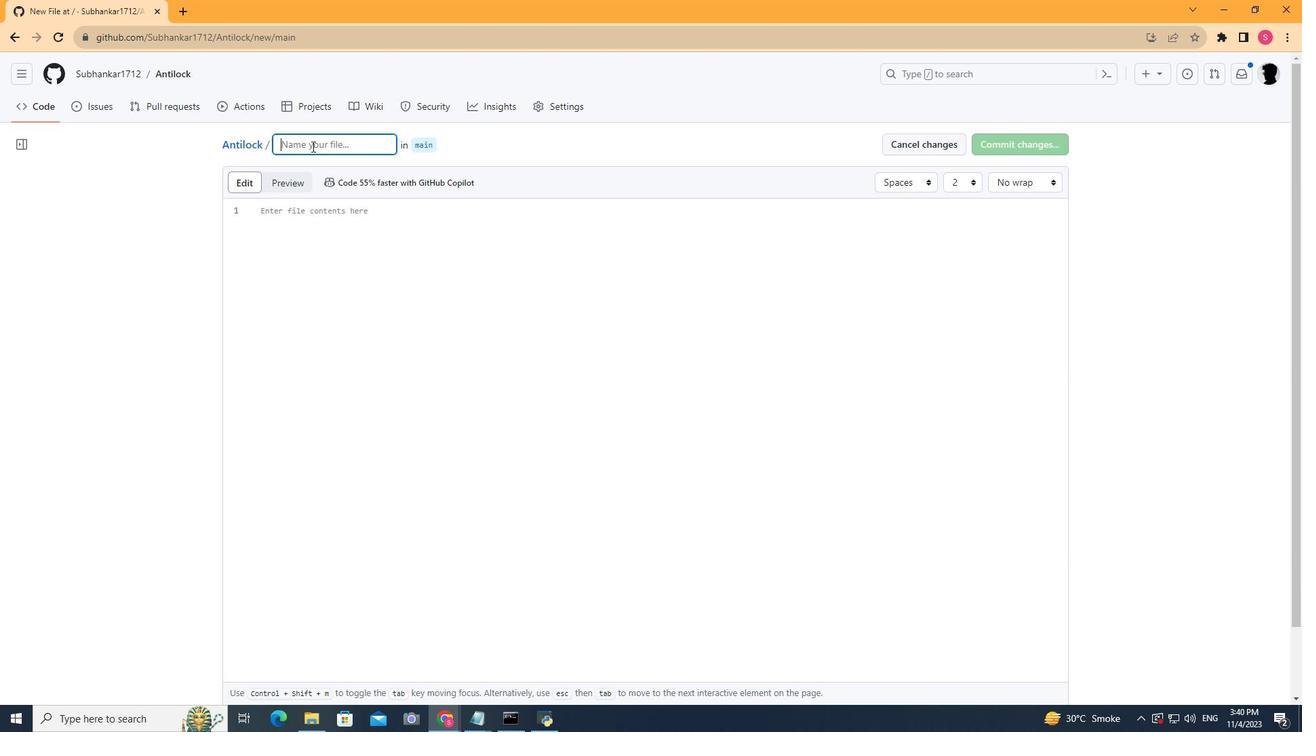 
Action: Key pressed src/app/components/new-file.txt<Key.enter>
Screenshot: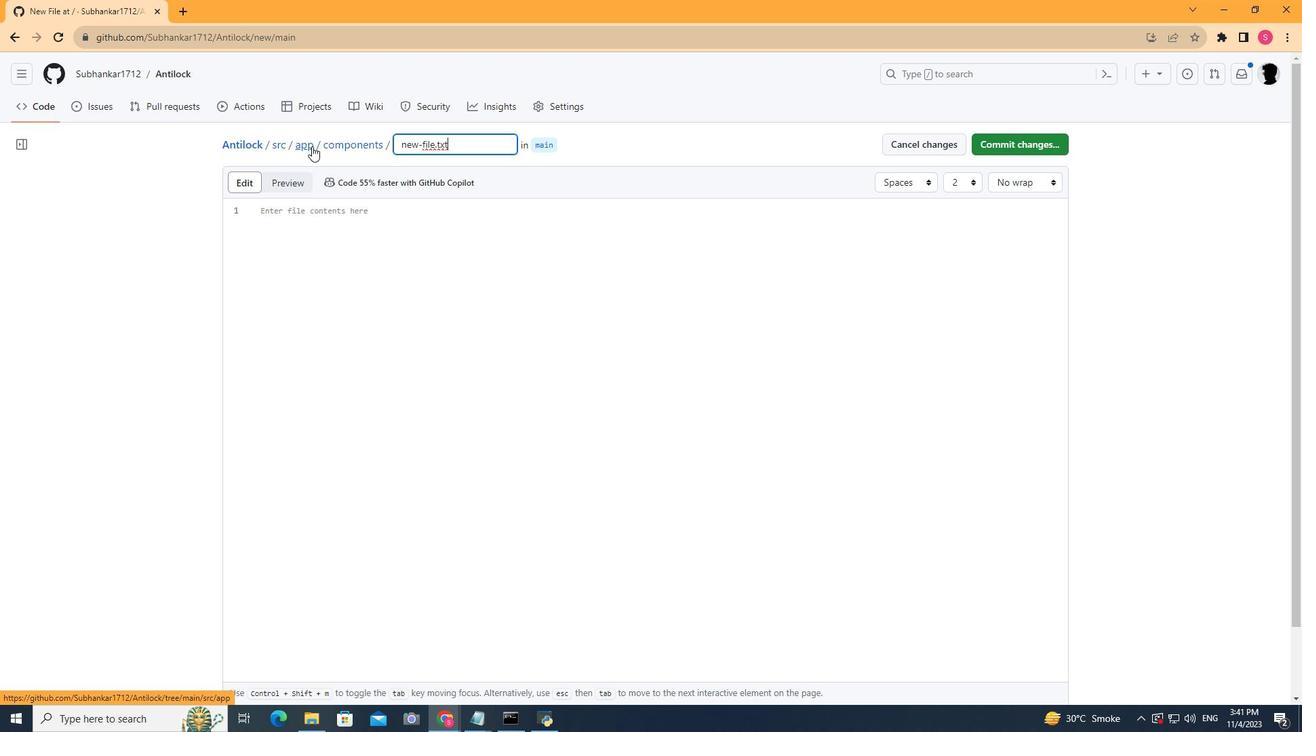 
Action: Mouse moved to (1006, 147)
Screenshot: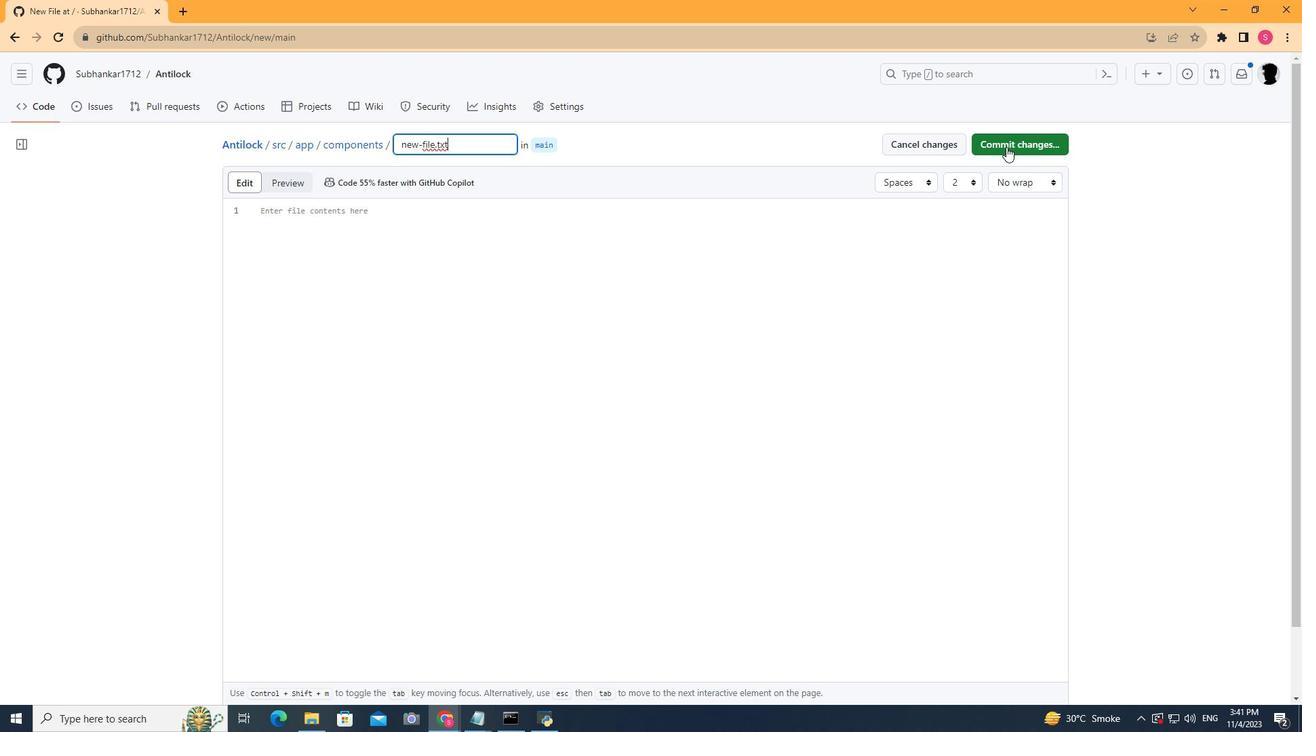 
Action: Mouse pressed left at (1006, 147)
Screenshot: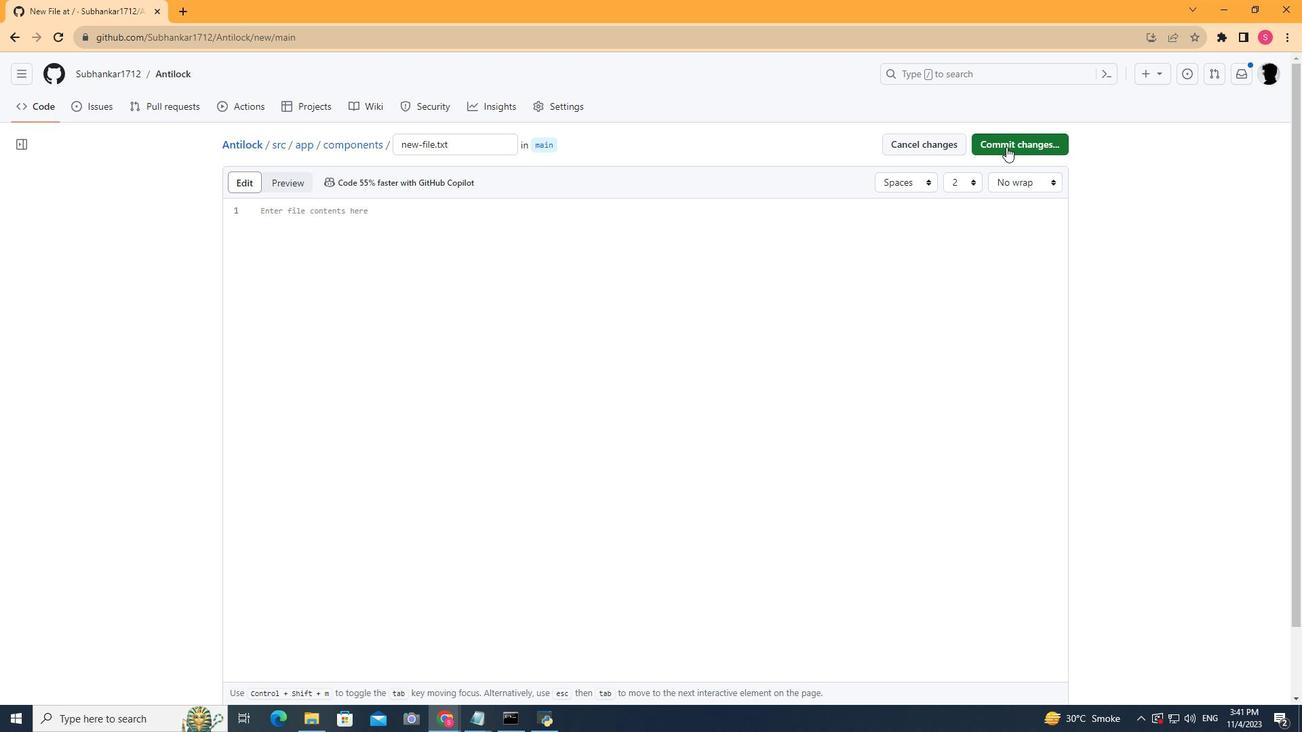 
Action: Mouse moved to (735, 524)
Screenshot: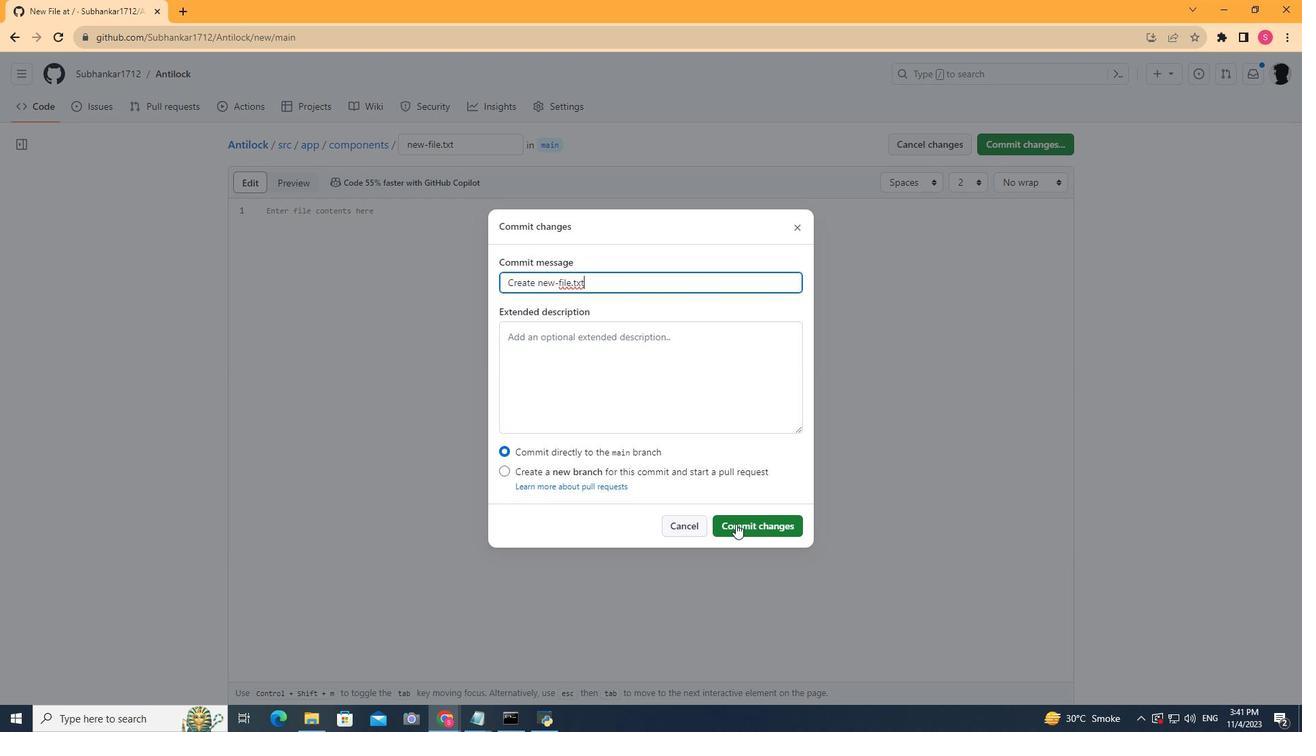 
Action: Mouse pressed left at (735, 524)
Screenshot: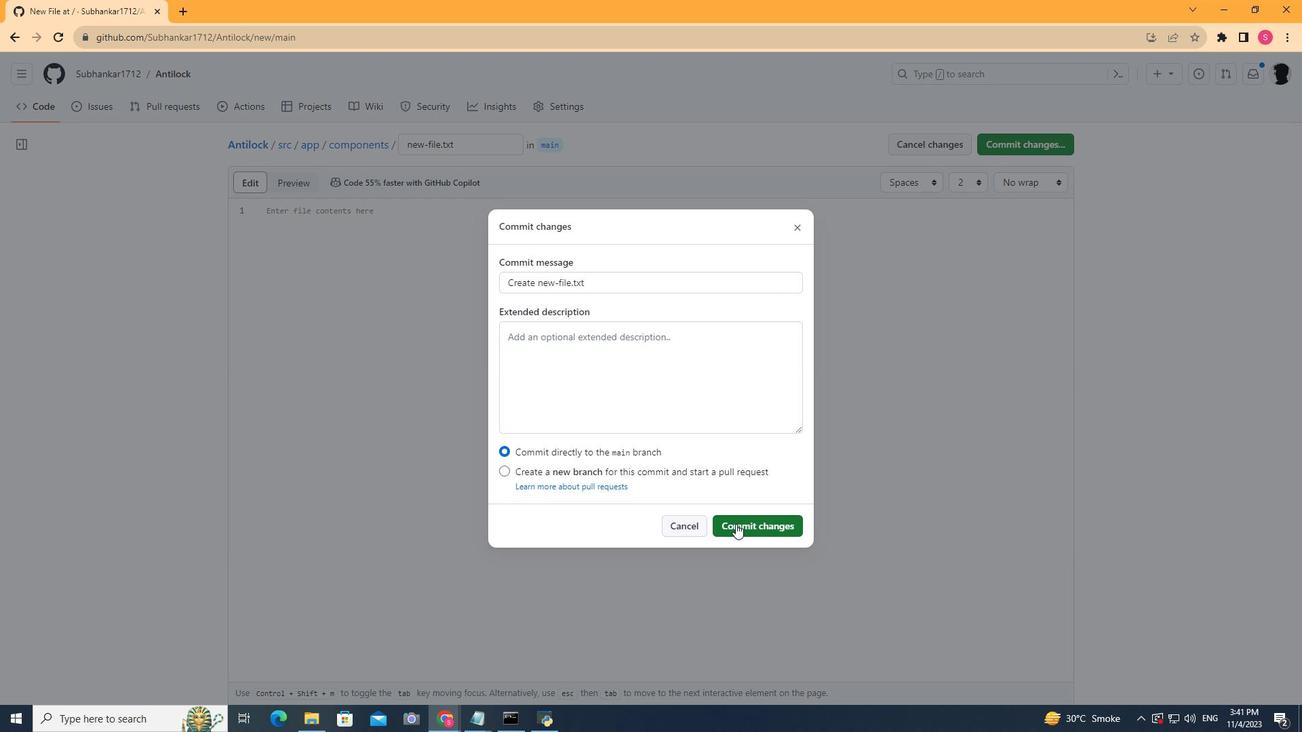 
Action: Mouse moved to (394, 147)
Screenshot: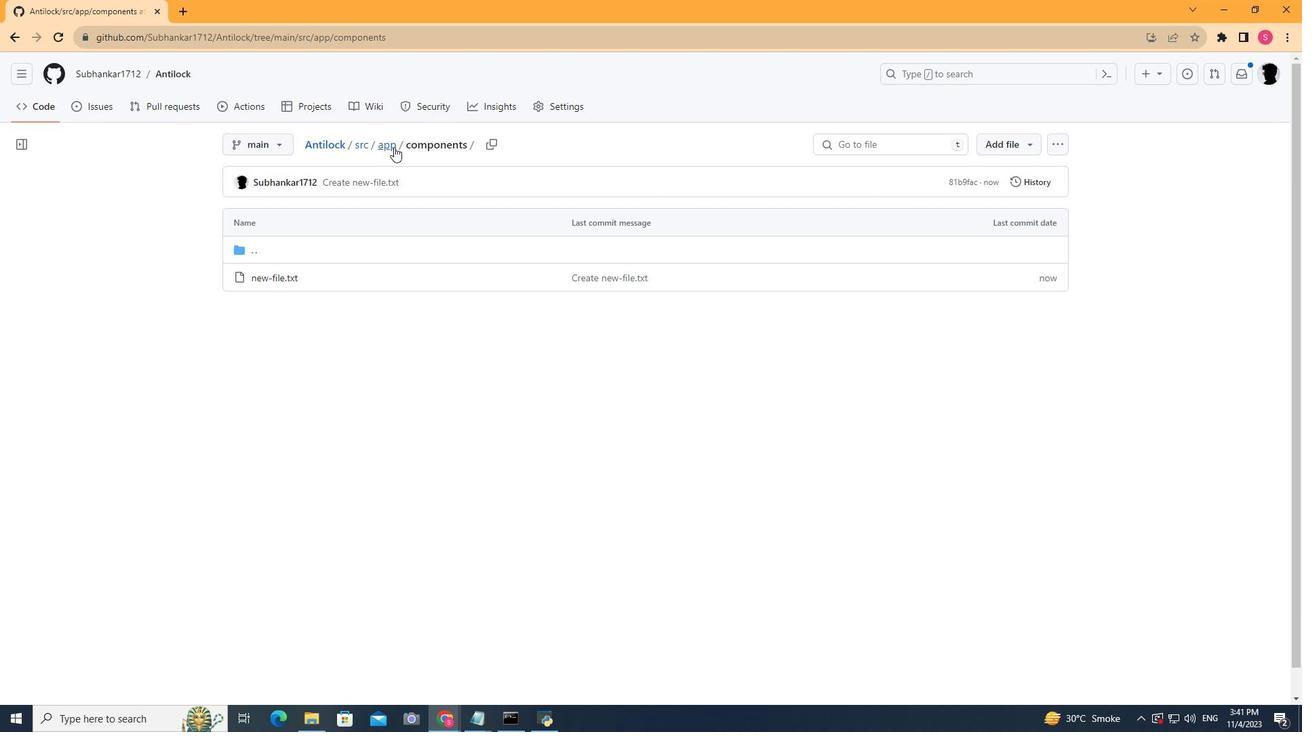 
Action: Mouse pressed left at (394, 147)
Screenshot: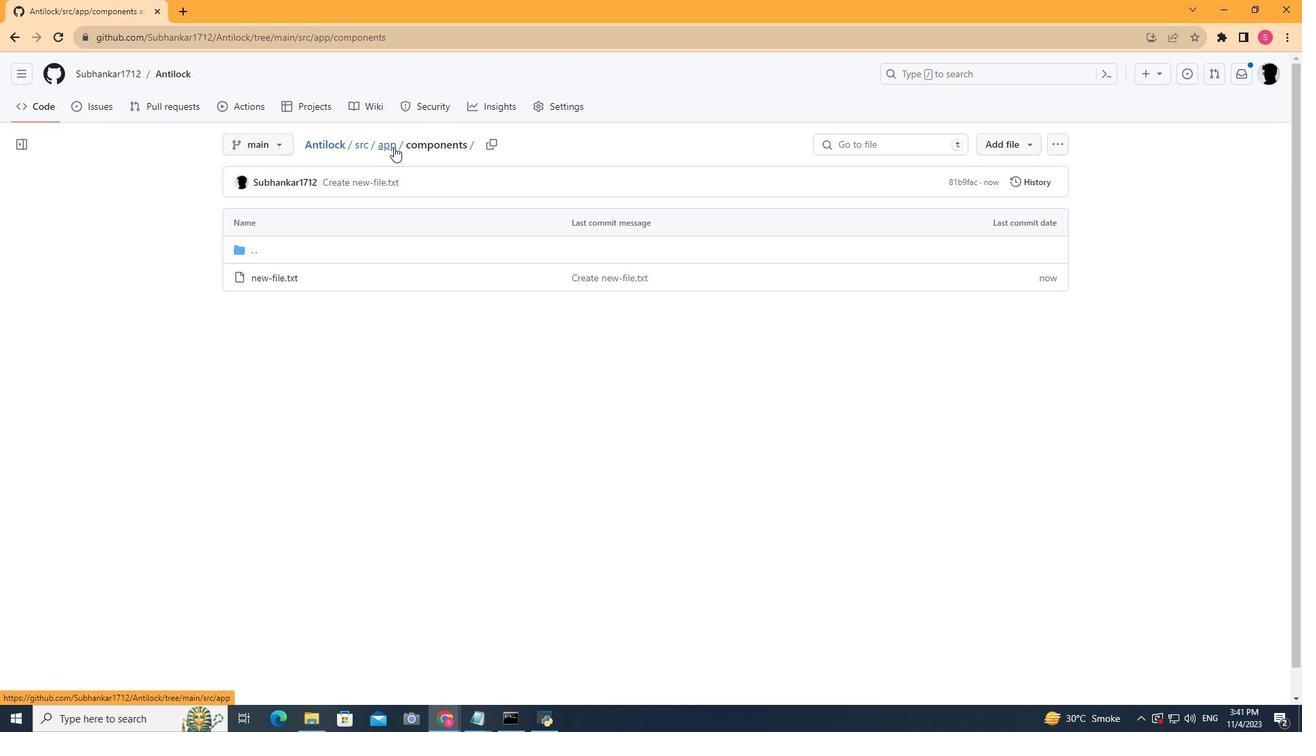 
Action: Mouse moved to (995, 147)
Screenshot: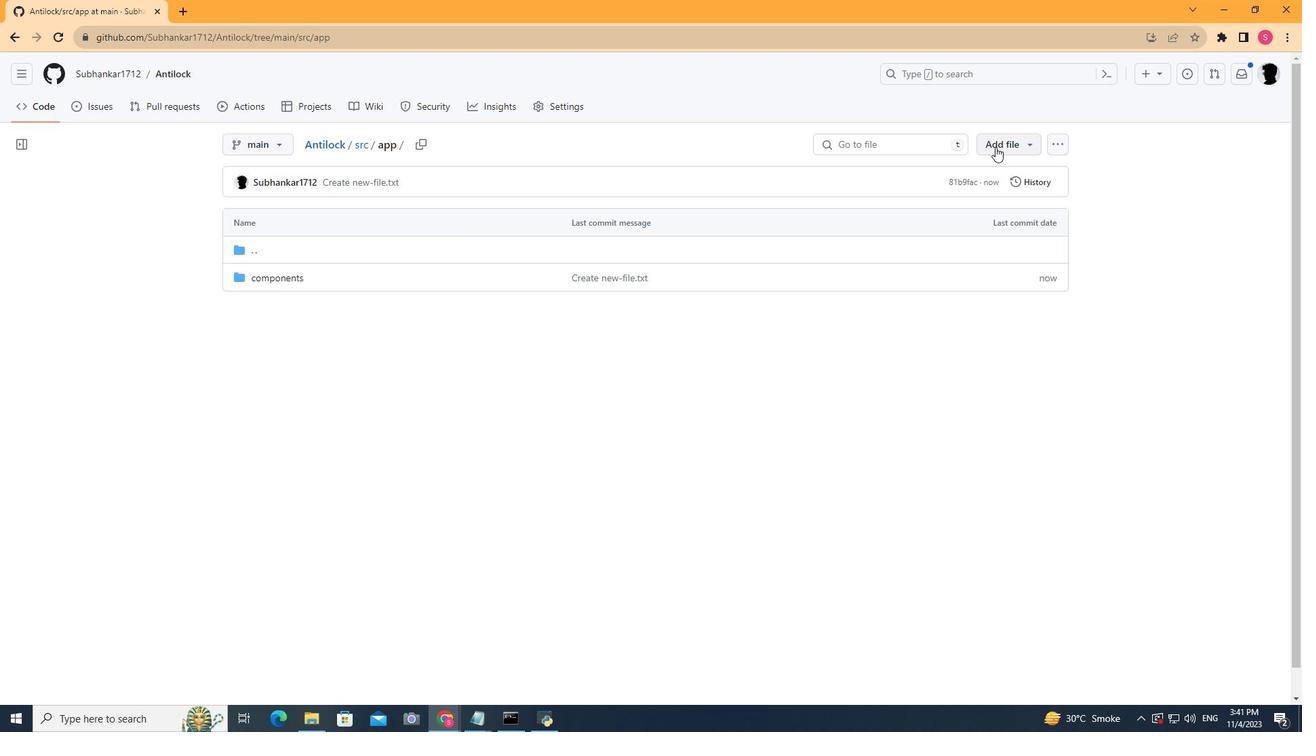 
Action: Mouse pressed left at (995, 147)
Screenshot: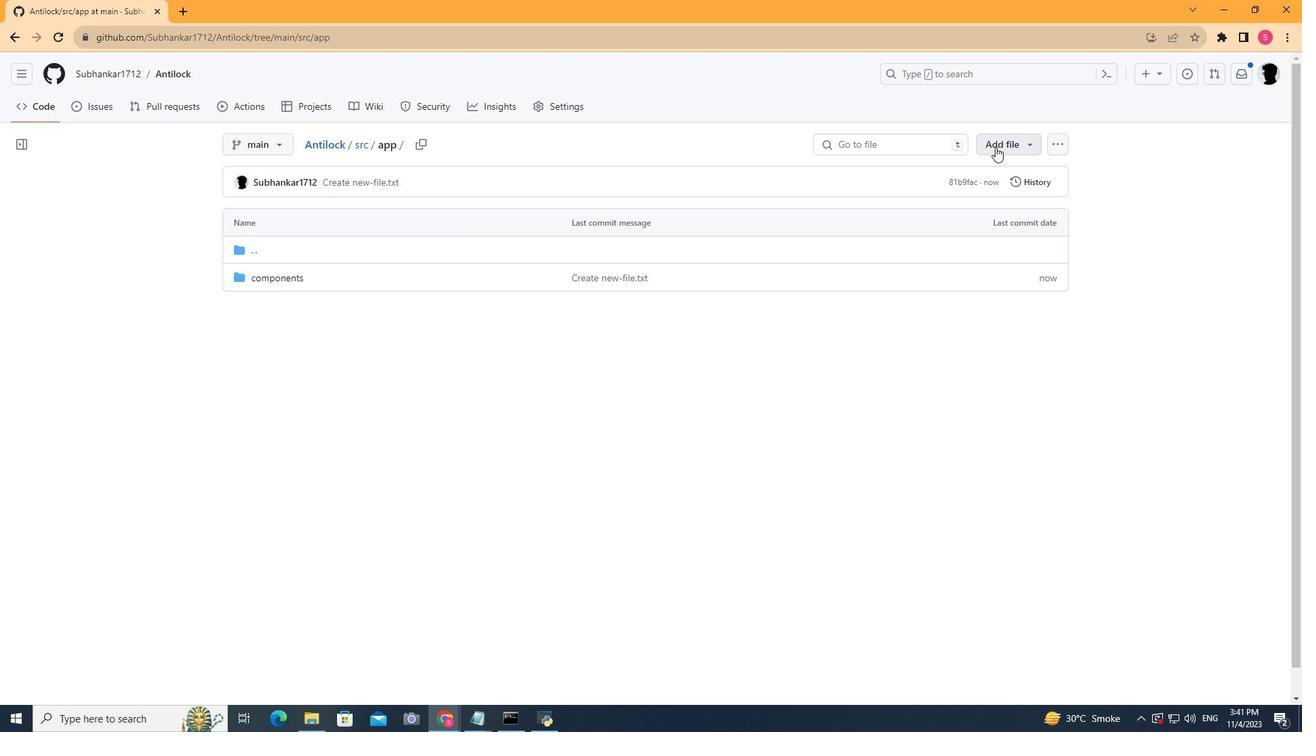 
Action: Mouse moved to (992, 177)
Screenshot: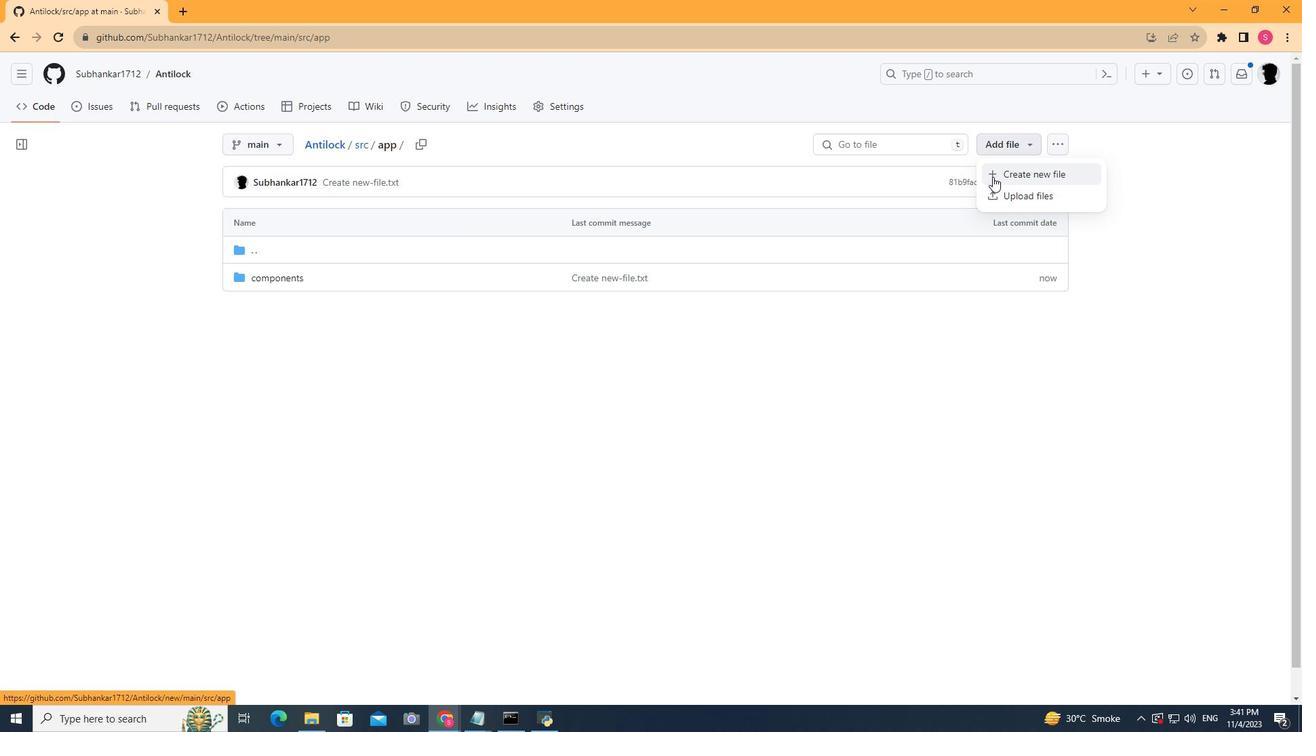 
Action: Mouse pressed left at (992, 177)
Screenshot: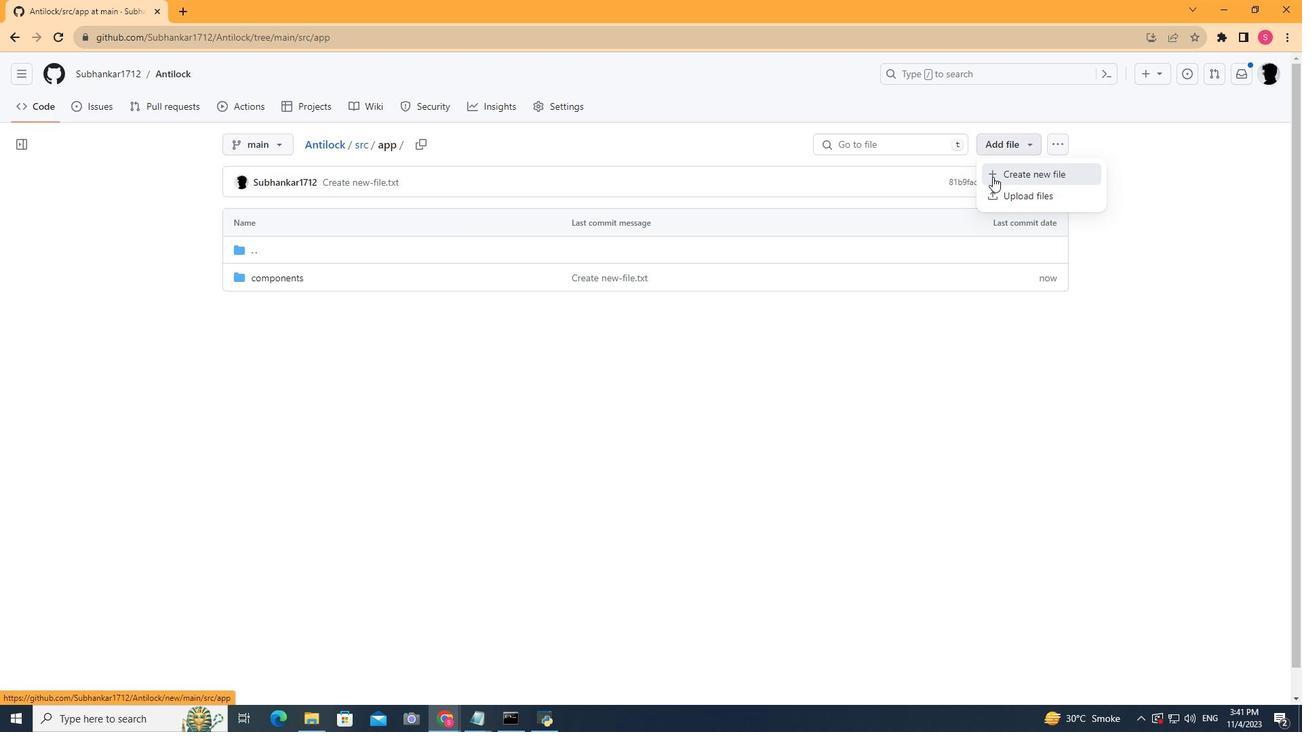 
Action: Key pressed data/new-file.txt
Screenshot: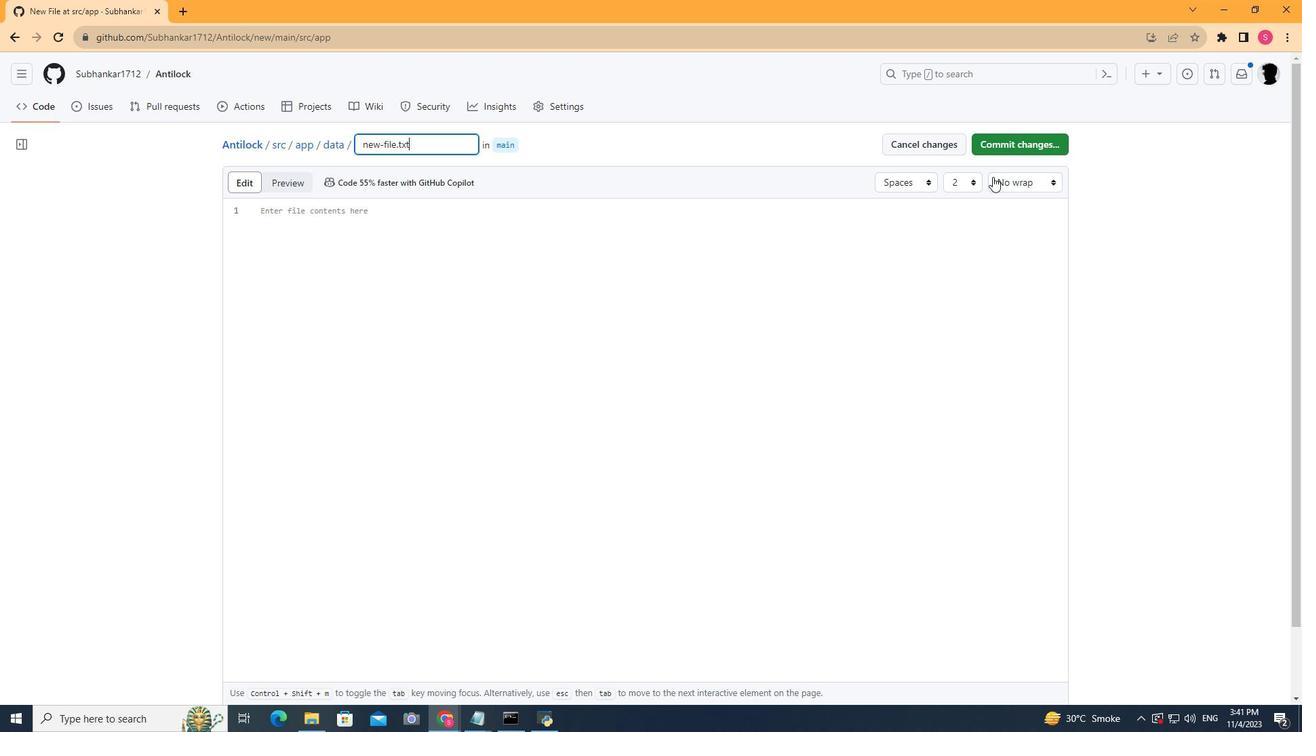 
Action: Mouse moved to (1026, 147)
Screenshot: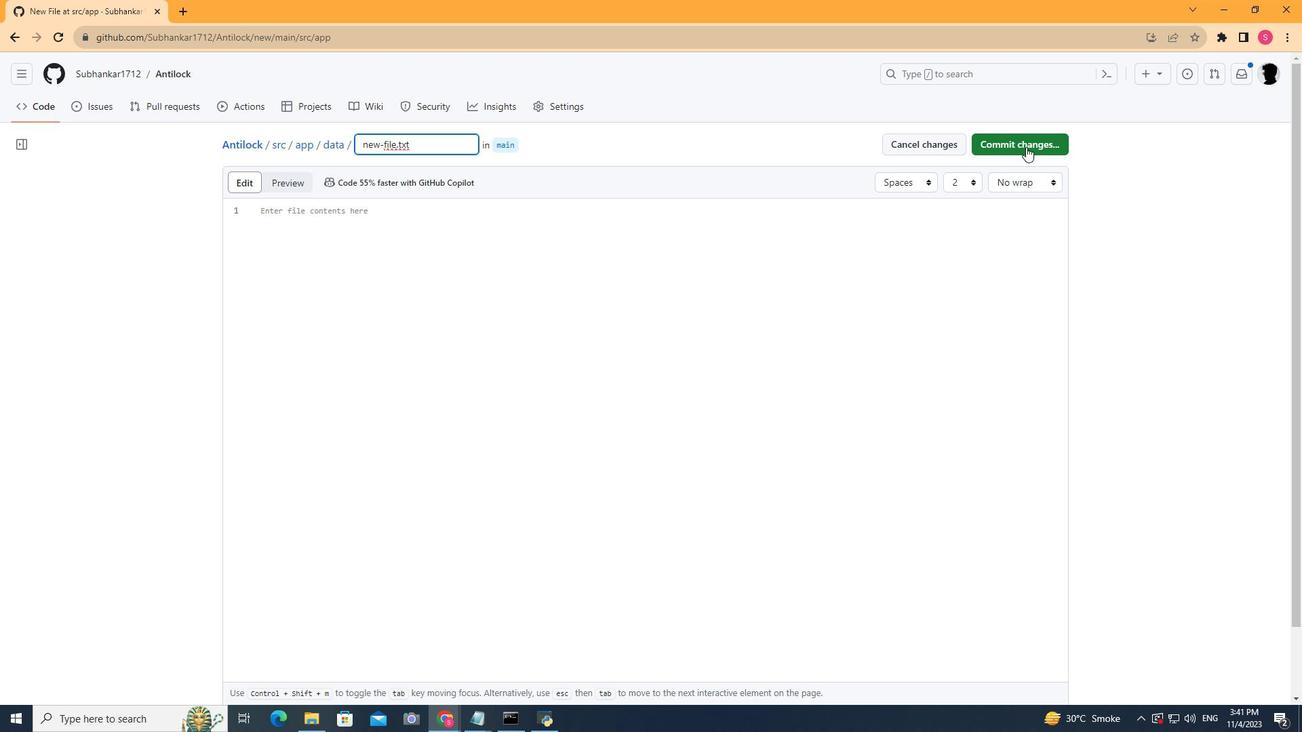 
Action: Mouse pressed left at (1026, 147)
Screenshot: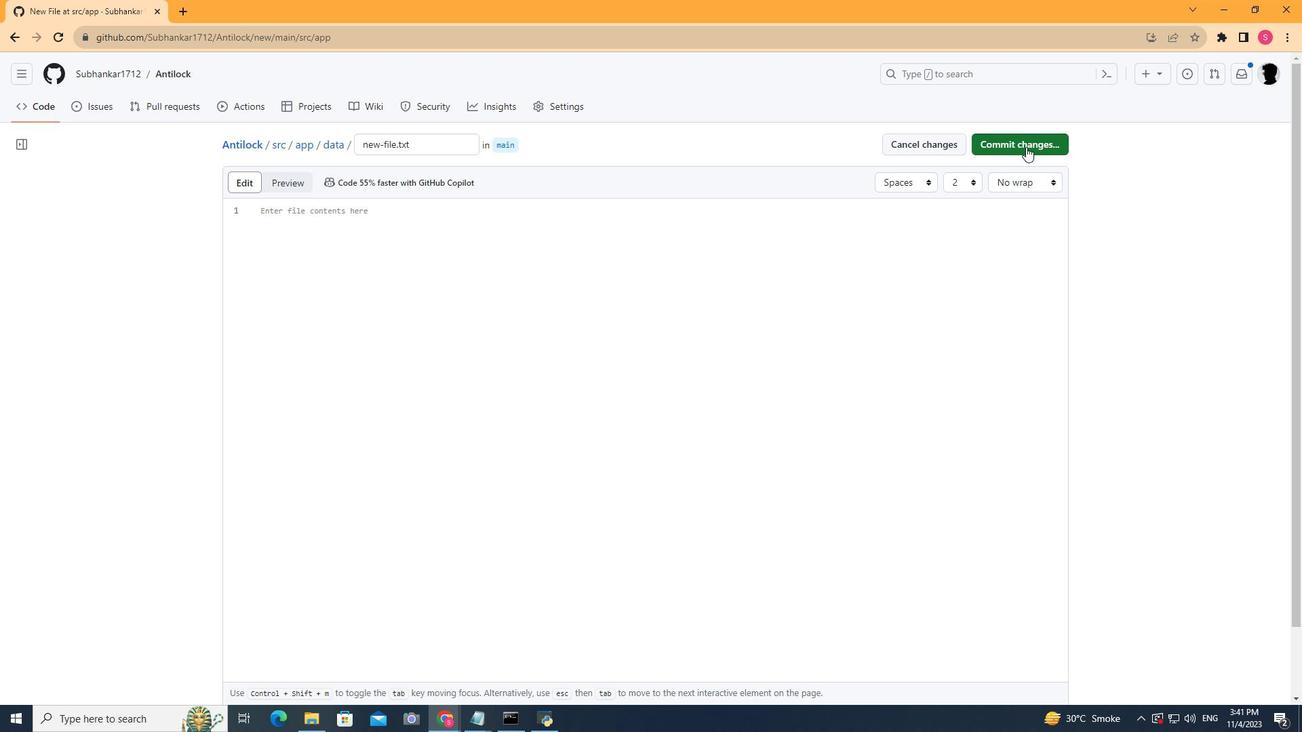 
Action: Mouse moved to (771, 524)
Screenshot: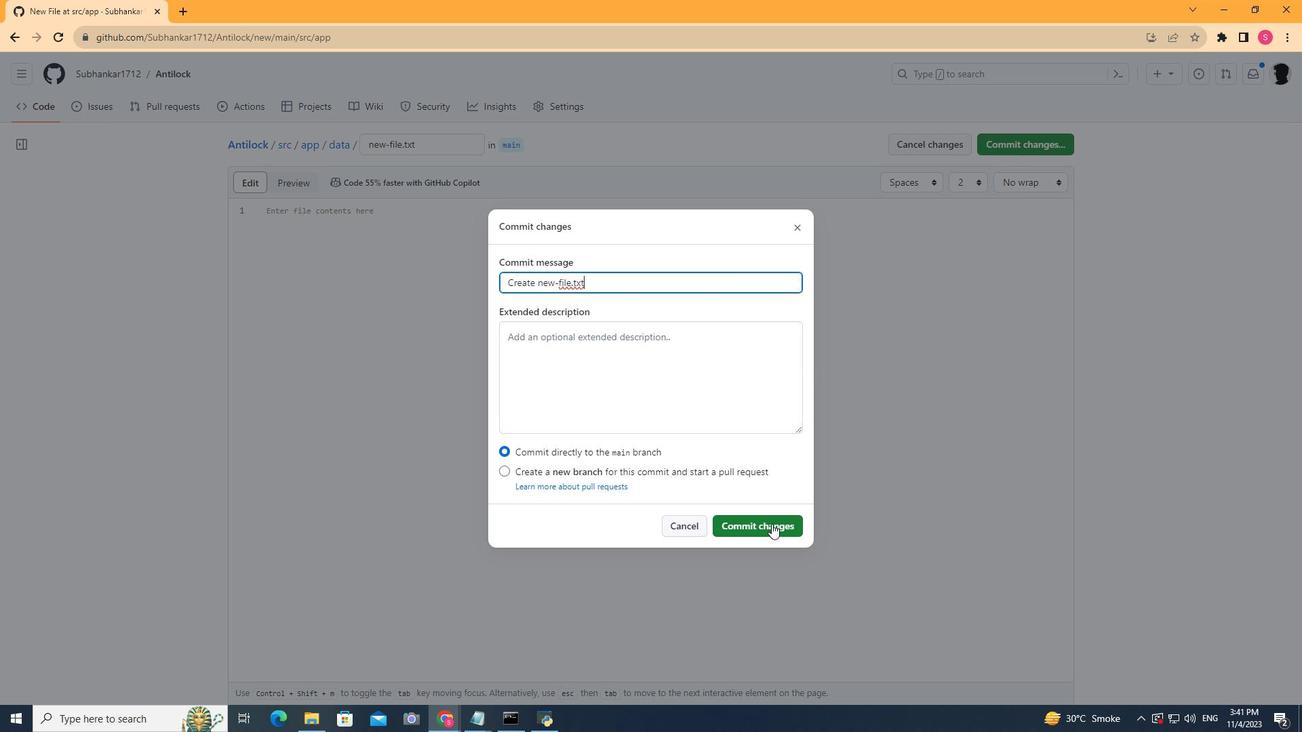 
Action: Mouse pressed left at (771, 524)
Screenshot: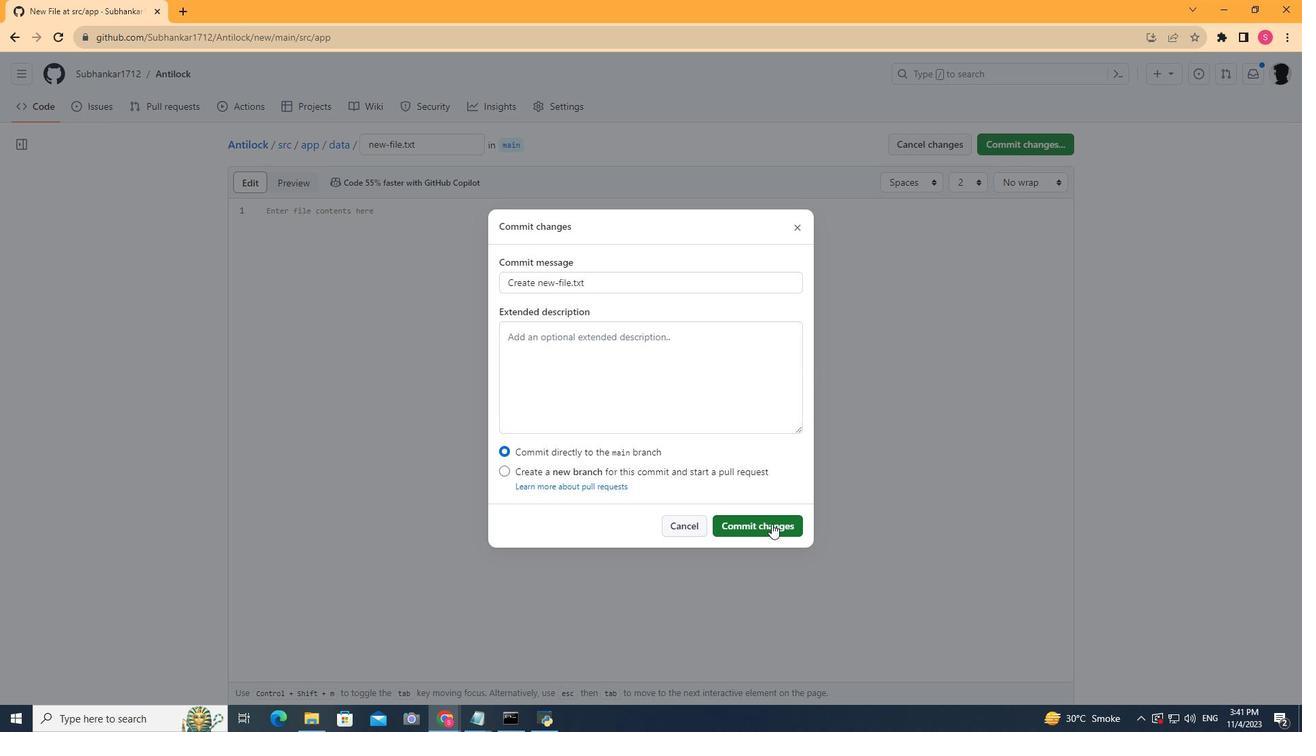 
Action: Mouse moved to (389, 148)
Screenshot: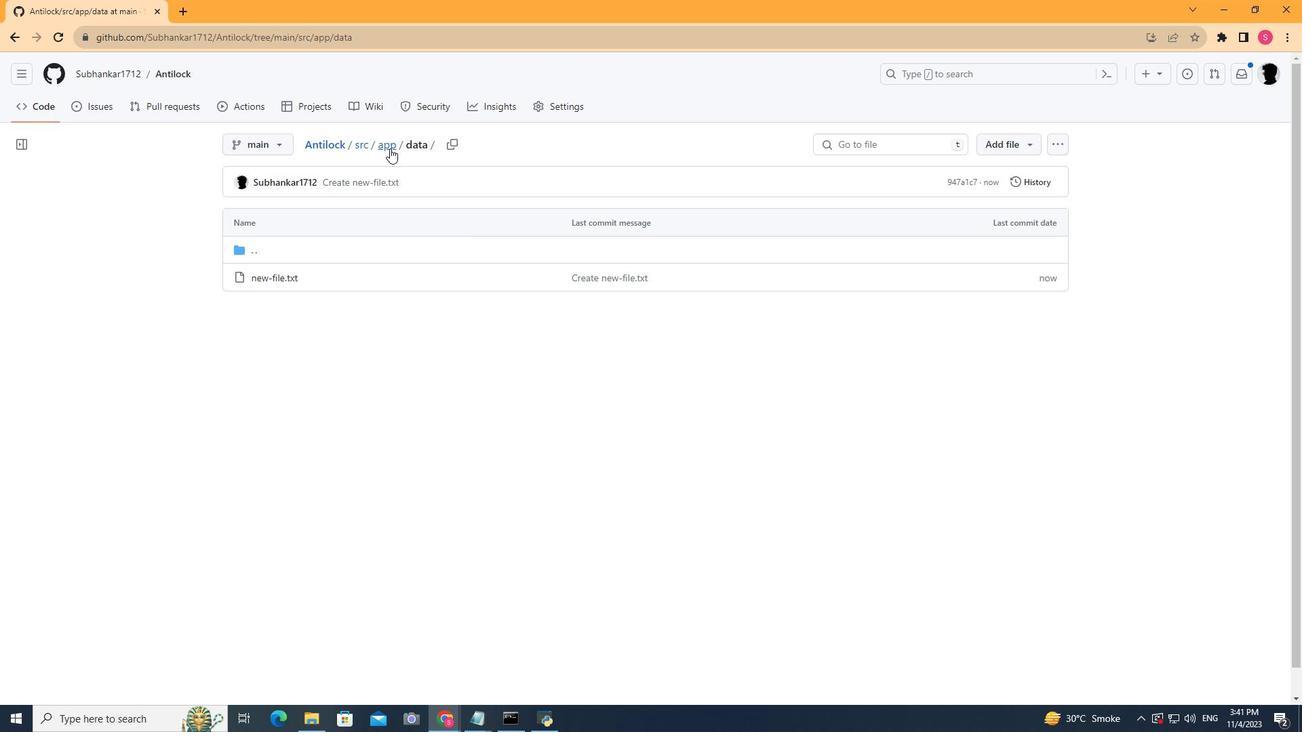 
Action: Mouse pressed left at (389, 148)
Screenshot: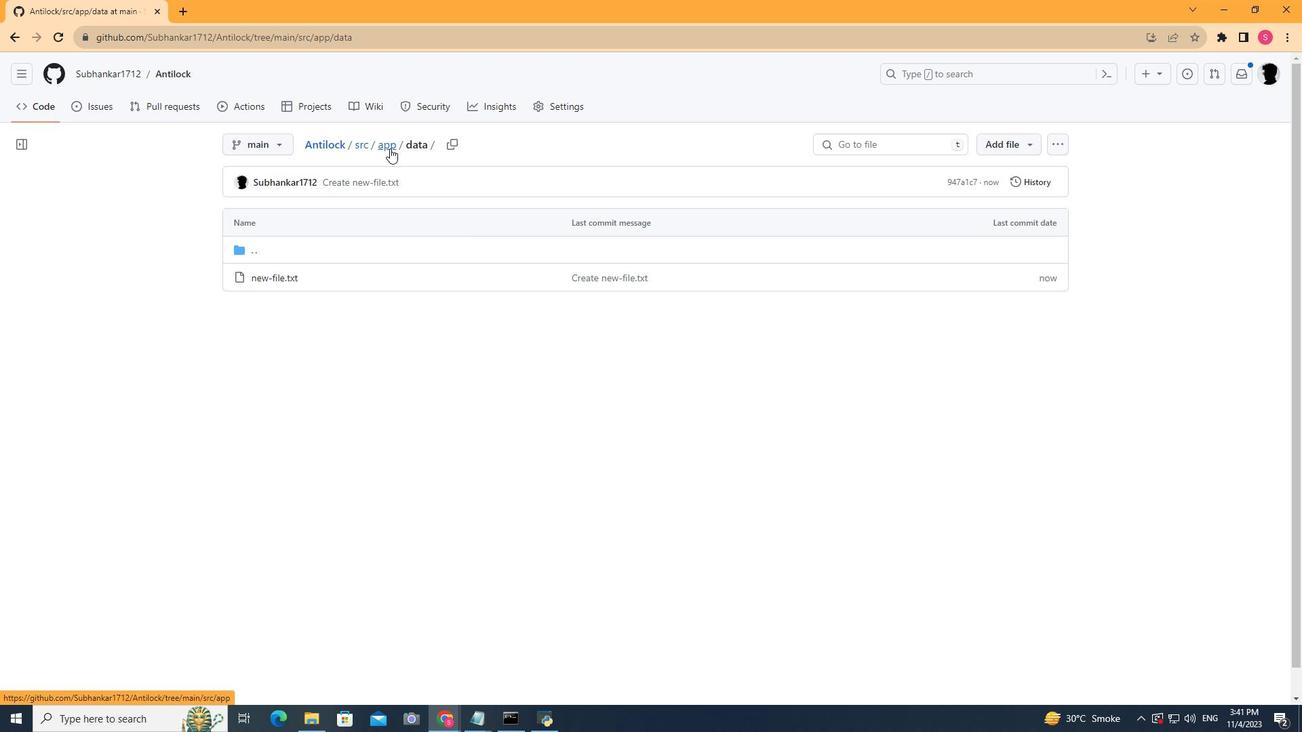 
Action: Mouse moved to (1013, 151)
Screenshot: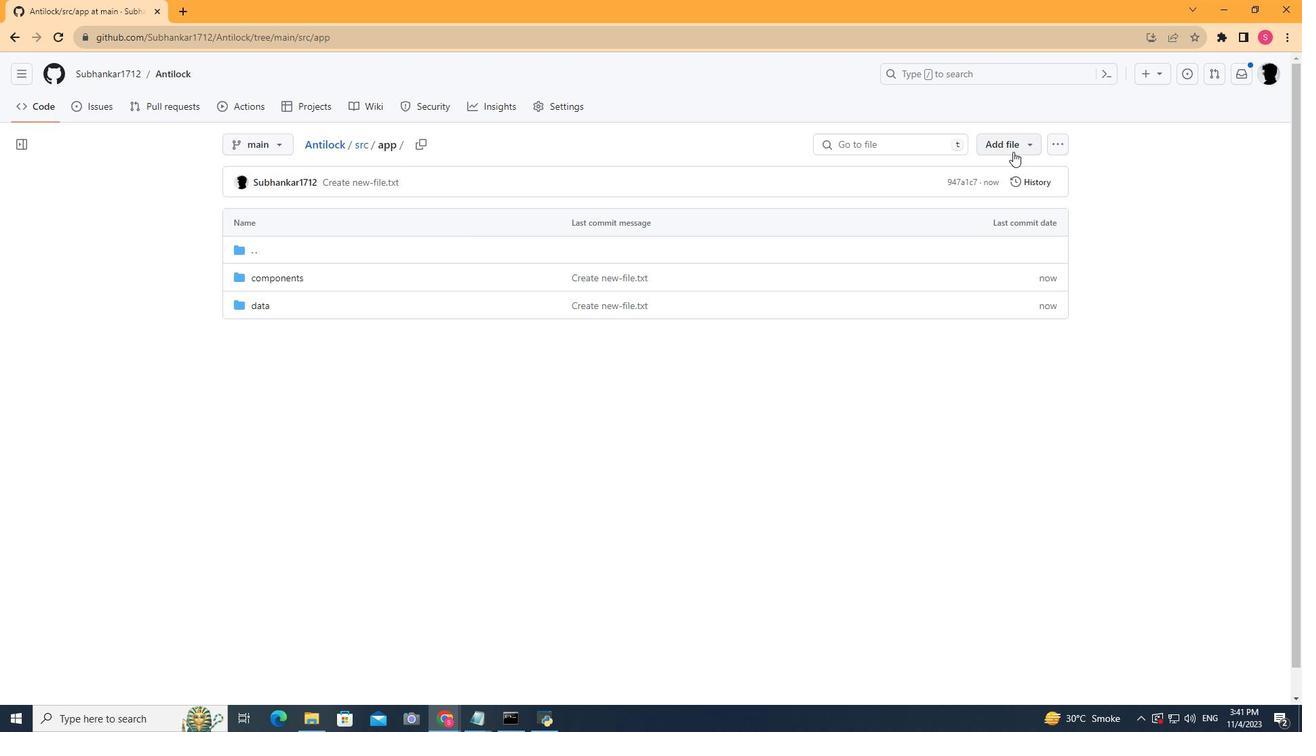 
Action: Mouse pressed left at (1013, 151)
Screenshot: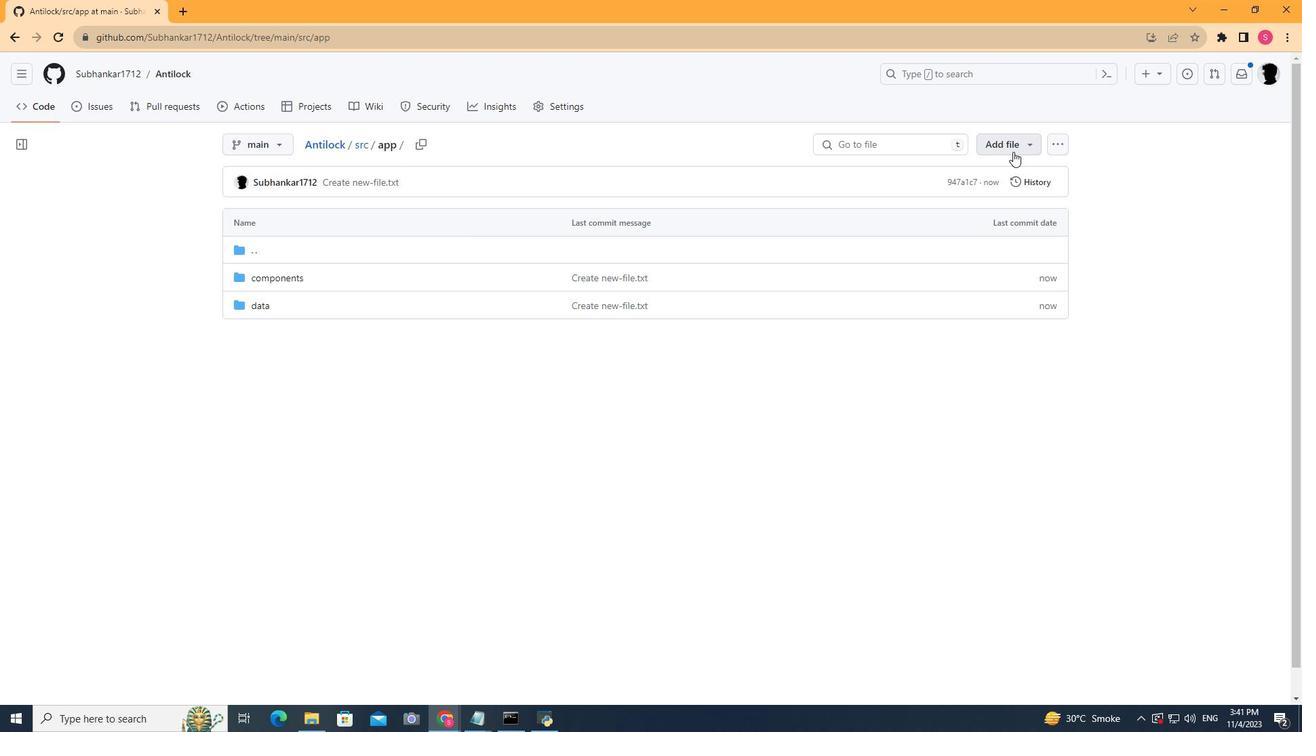 
Action: Mouse moved to (1005, 178)
Screenshot: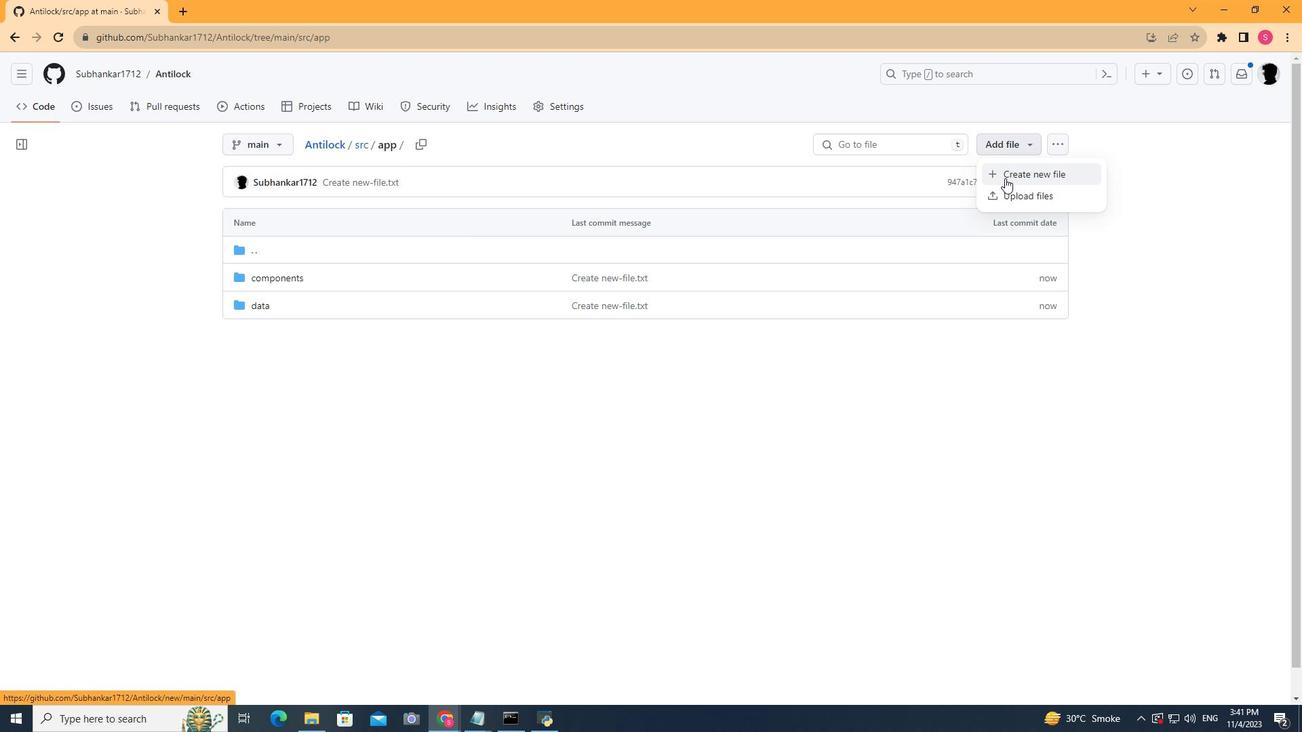 
Action: Mouse pressed left at (1005, 178)
Screenshot: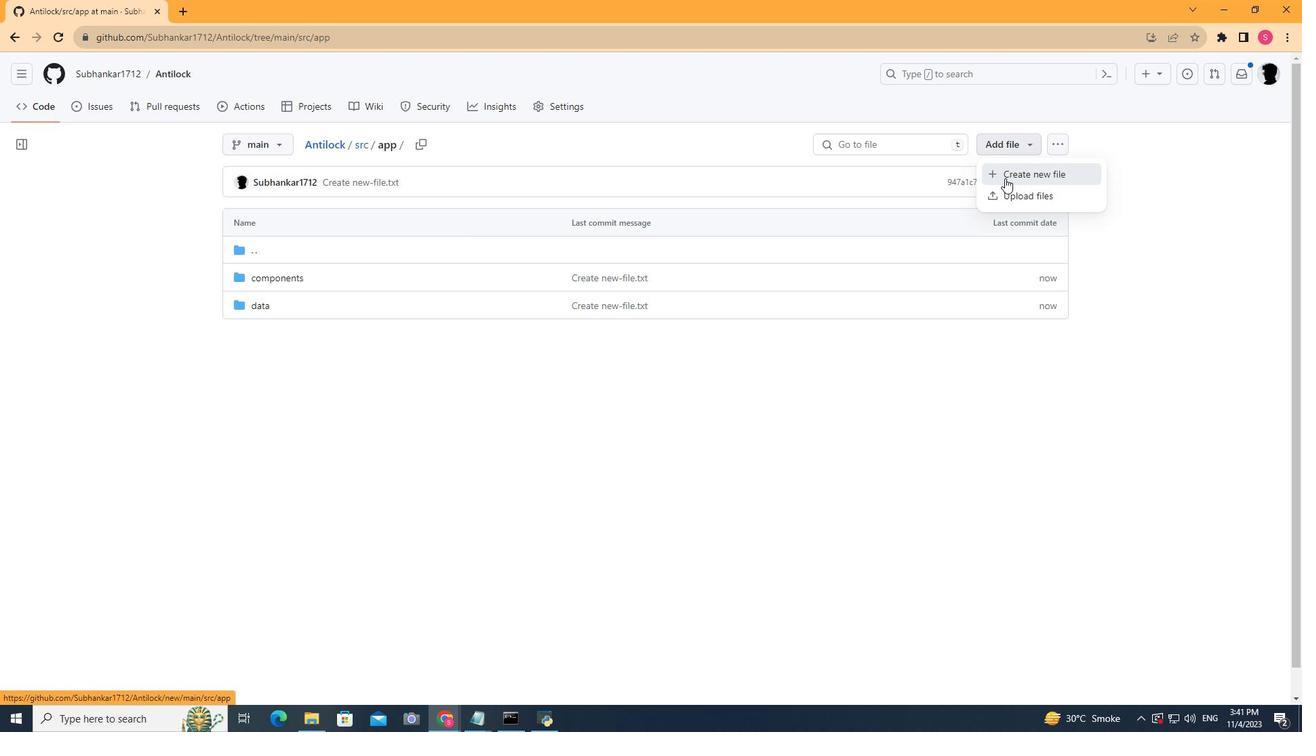 
Action: Key pressed routes/new-file.txt
Screenshot: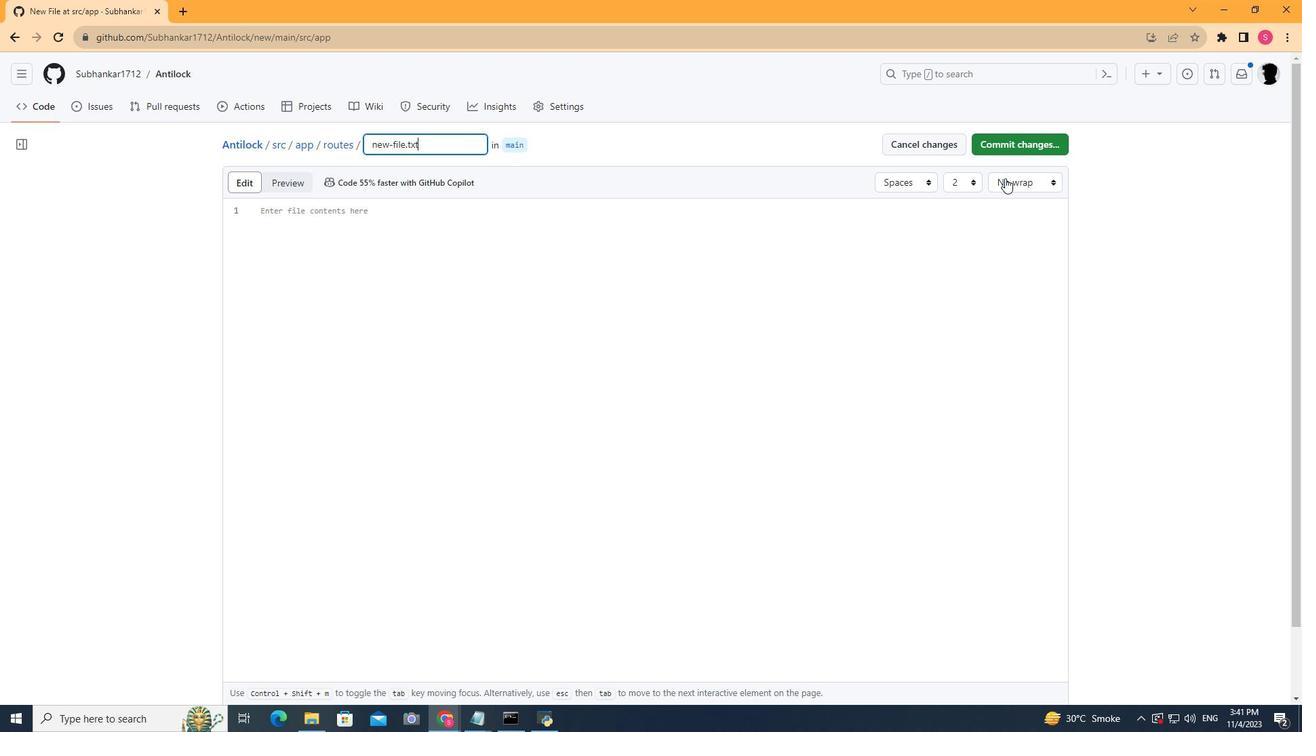 
Action: Mouse moved to (1031, 148)
Screenshot: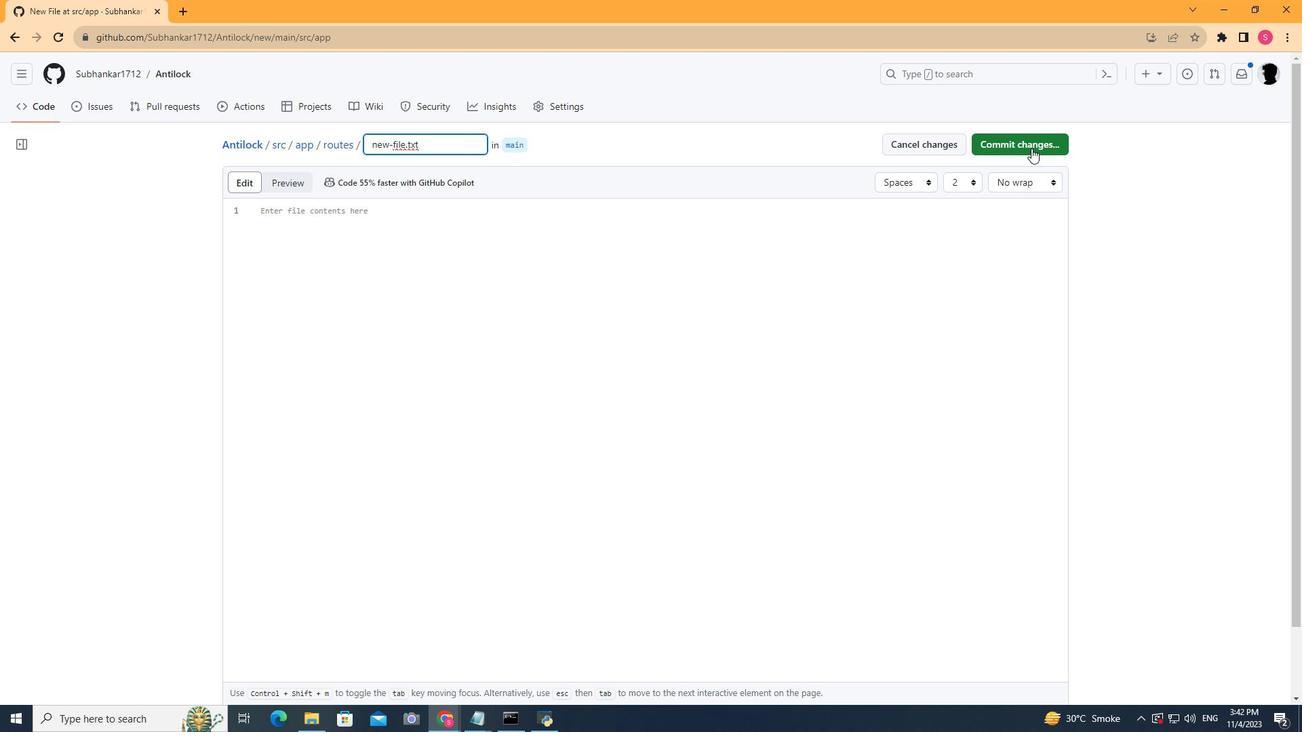 
Action: Mouse pressed left at (1031, 148)
Screenshot: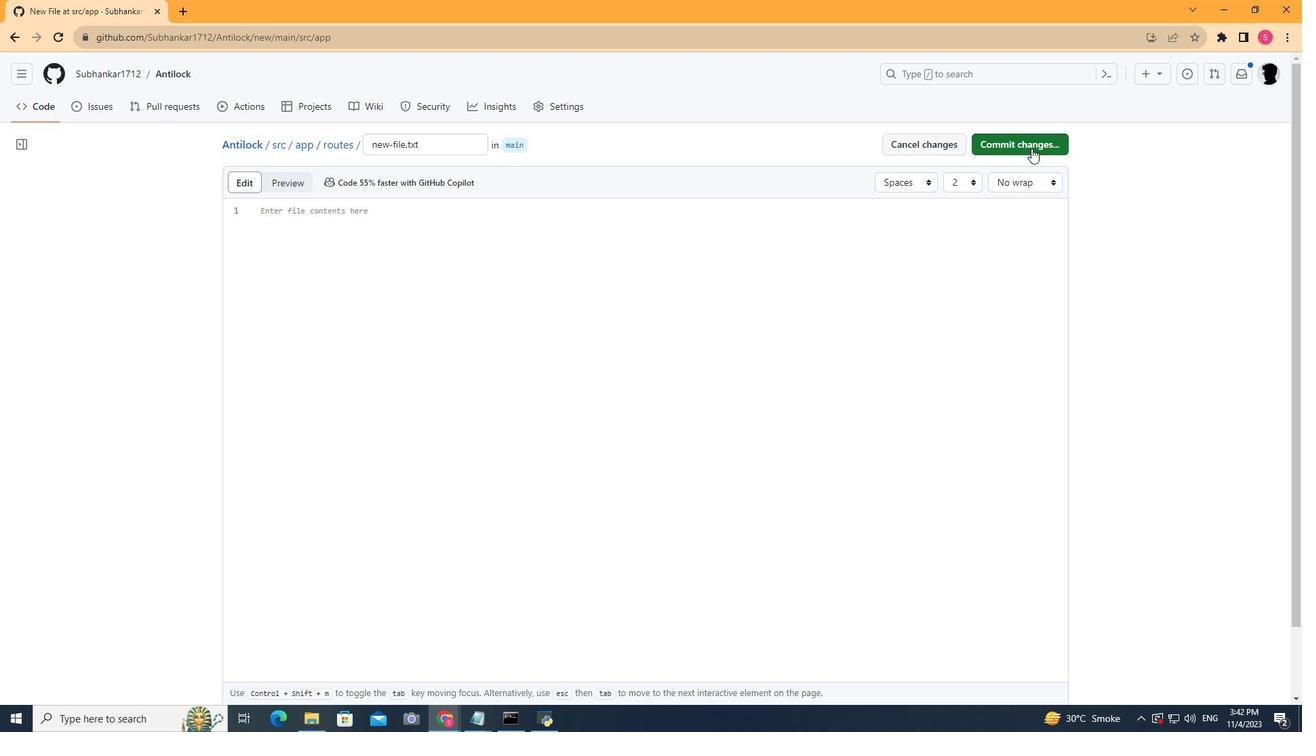 
Action: Mouse moved to (745, 523)
Screenshot: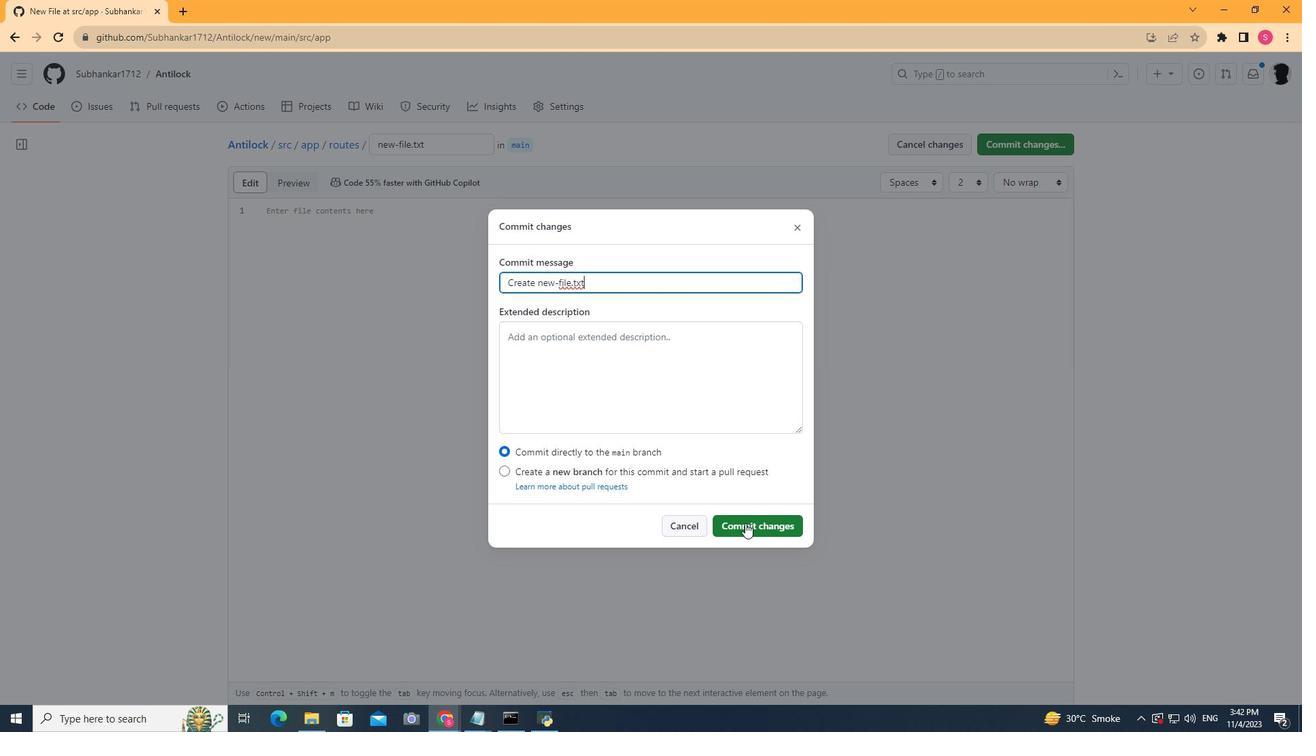 
Action: Mouse pressed left at (745, 523)
Screenshot: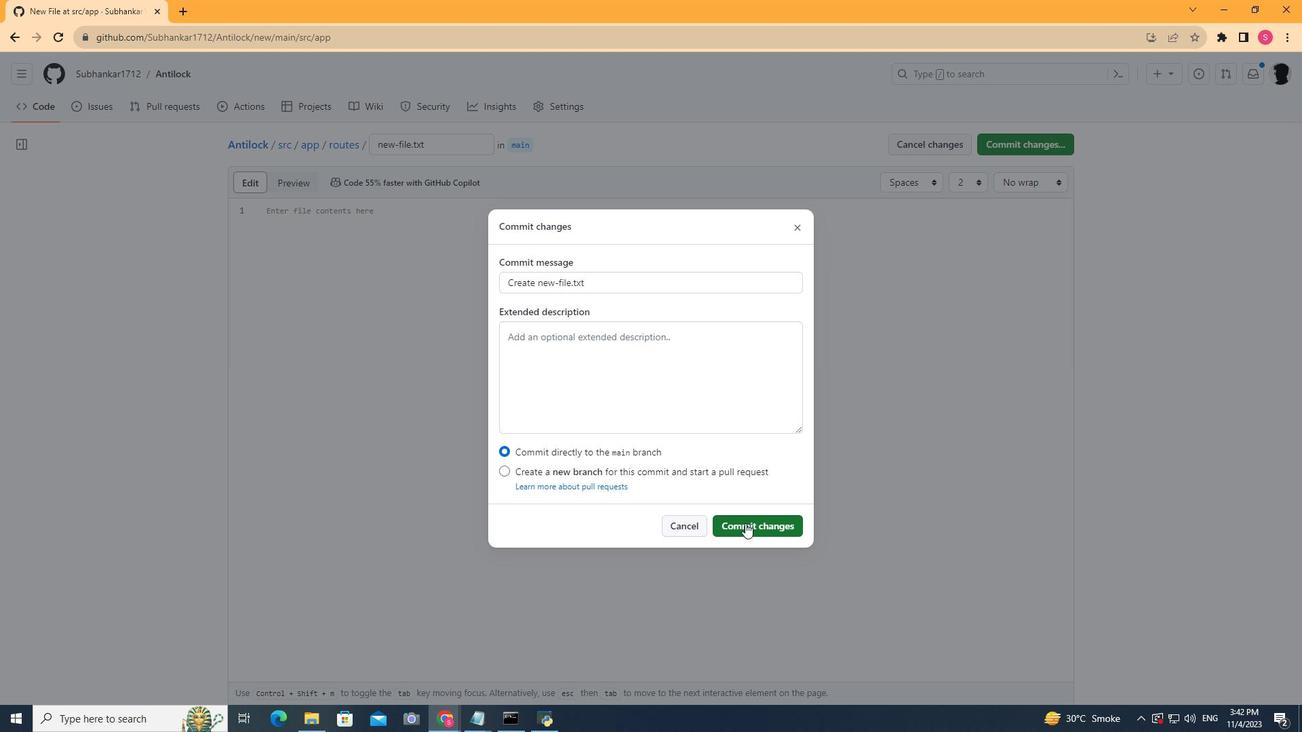 
Action: Mouse moved to (250, 252)
Screenshot: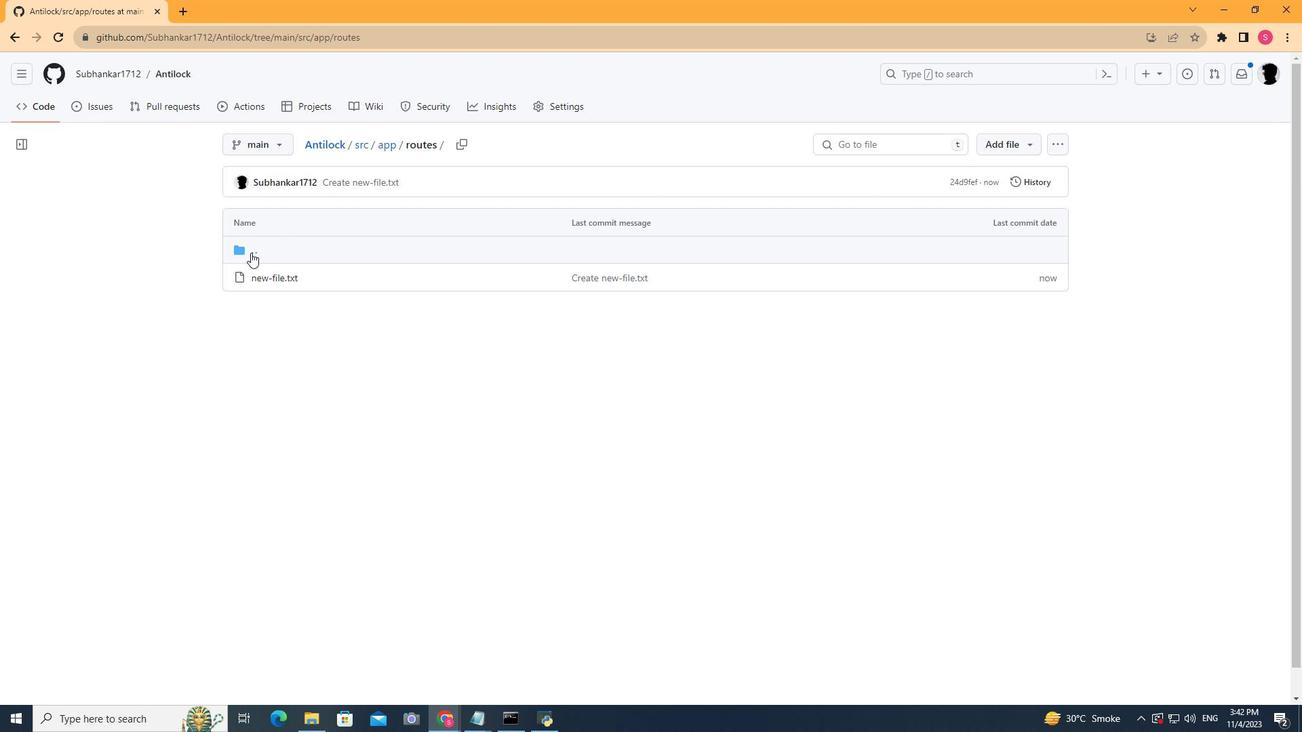 
Action: Mouse pressed left at (250, 252)
Screenshot: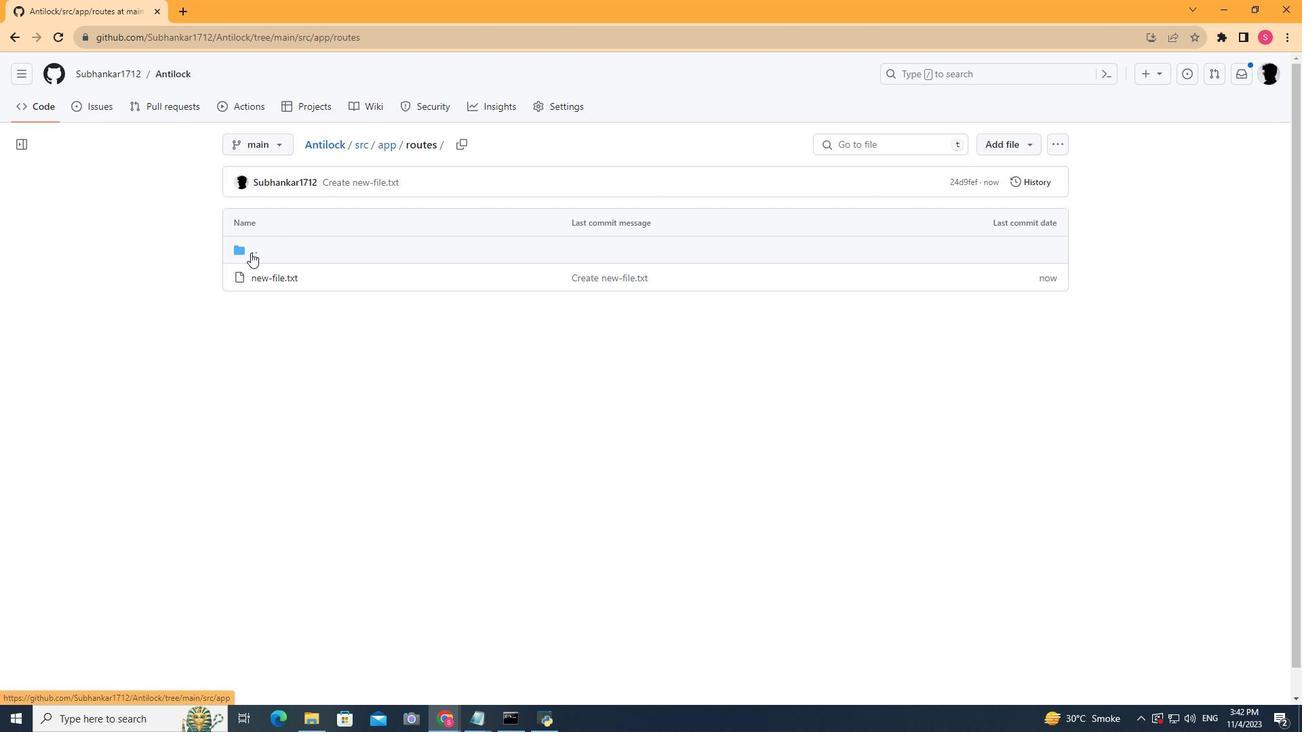 
Action: Mouse moved to (1024, 141)
Screenshot: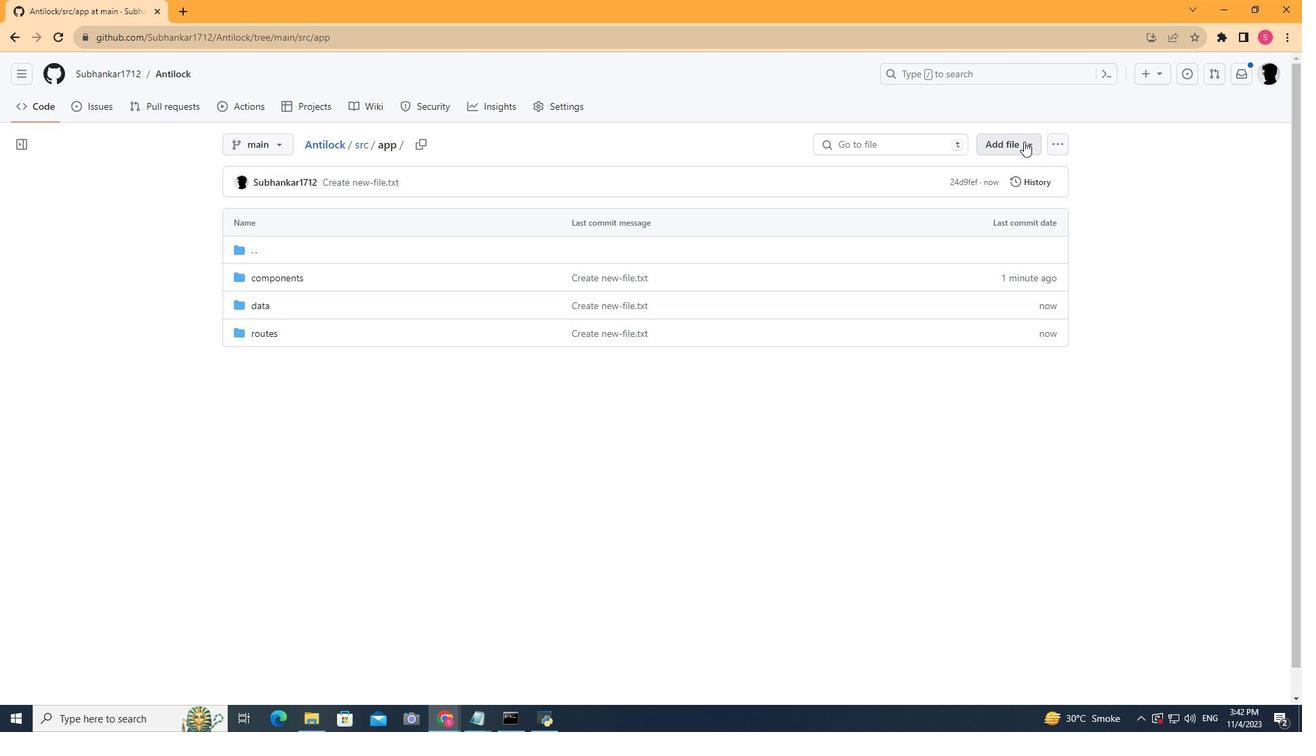 
Action: Mouse pressed left at (1024, 141)
Screenshot: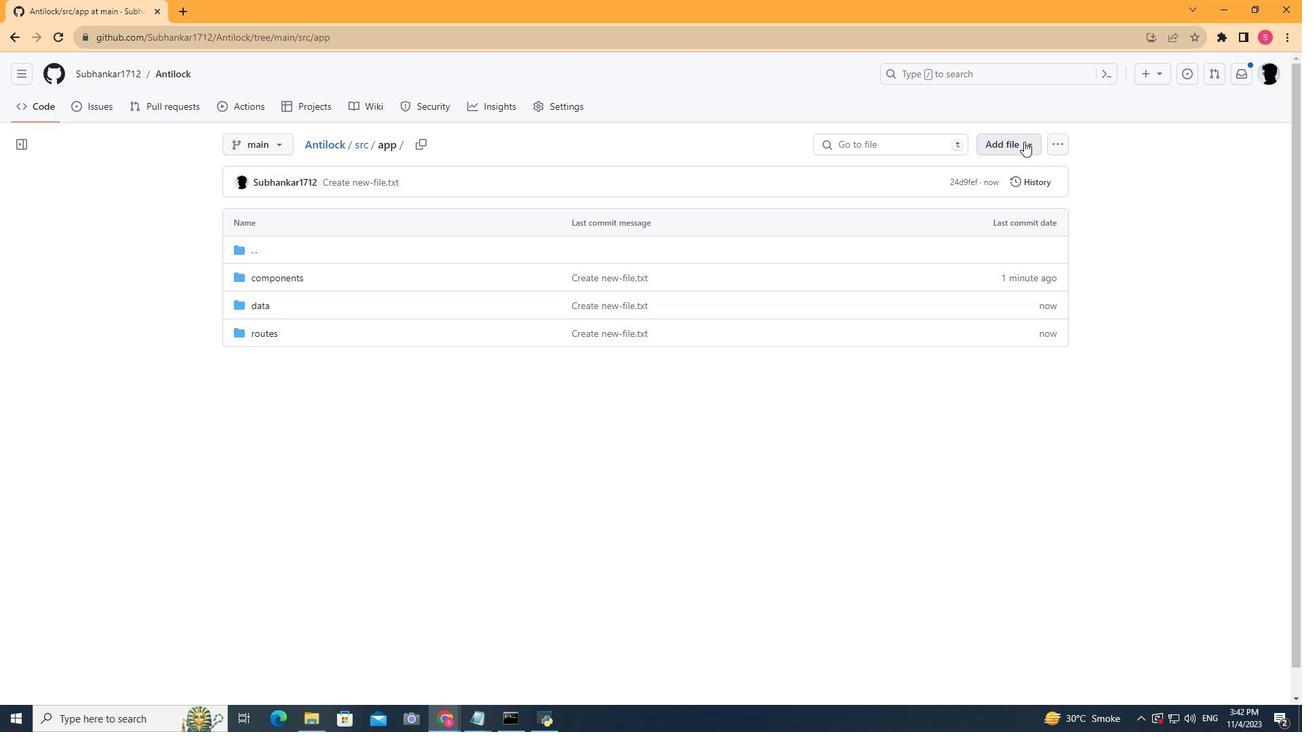 
Action: Mouse moved to (1015, 176)
Screenshot: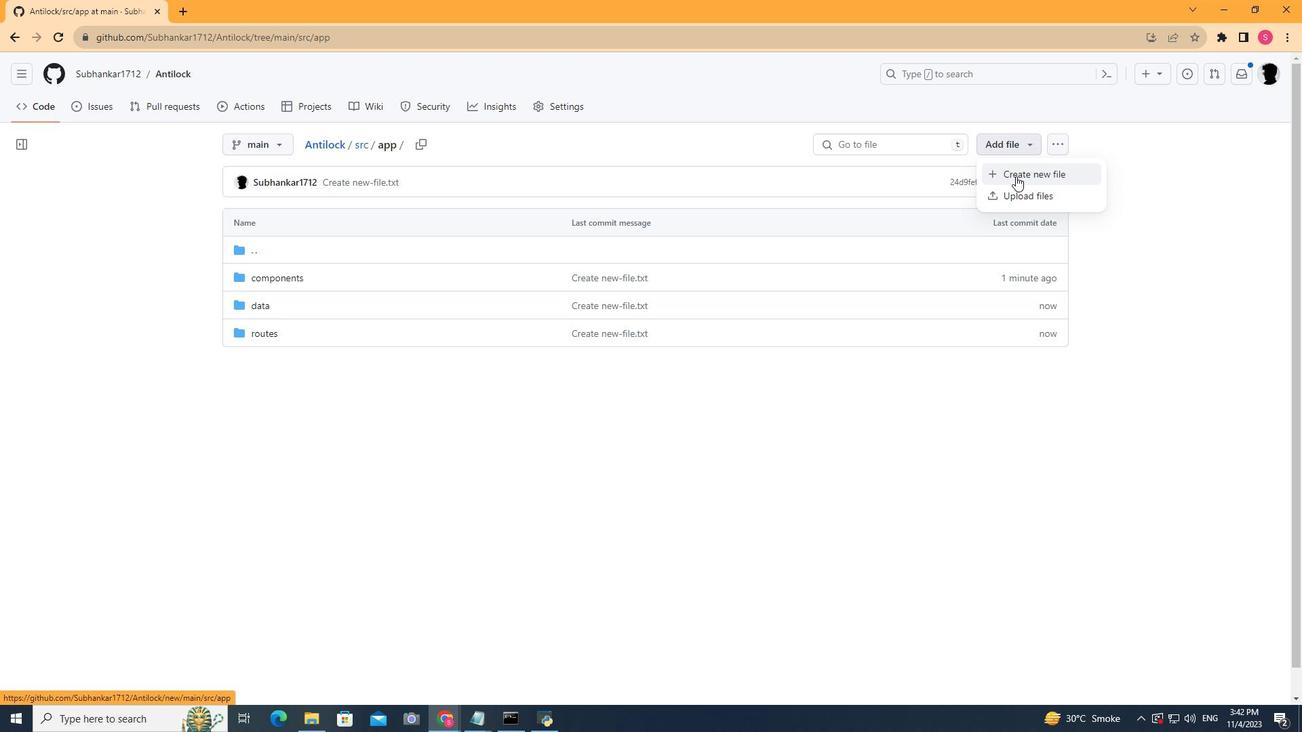 
Action: Mouse pressed left at (1015, 176)
Screenshot: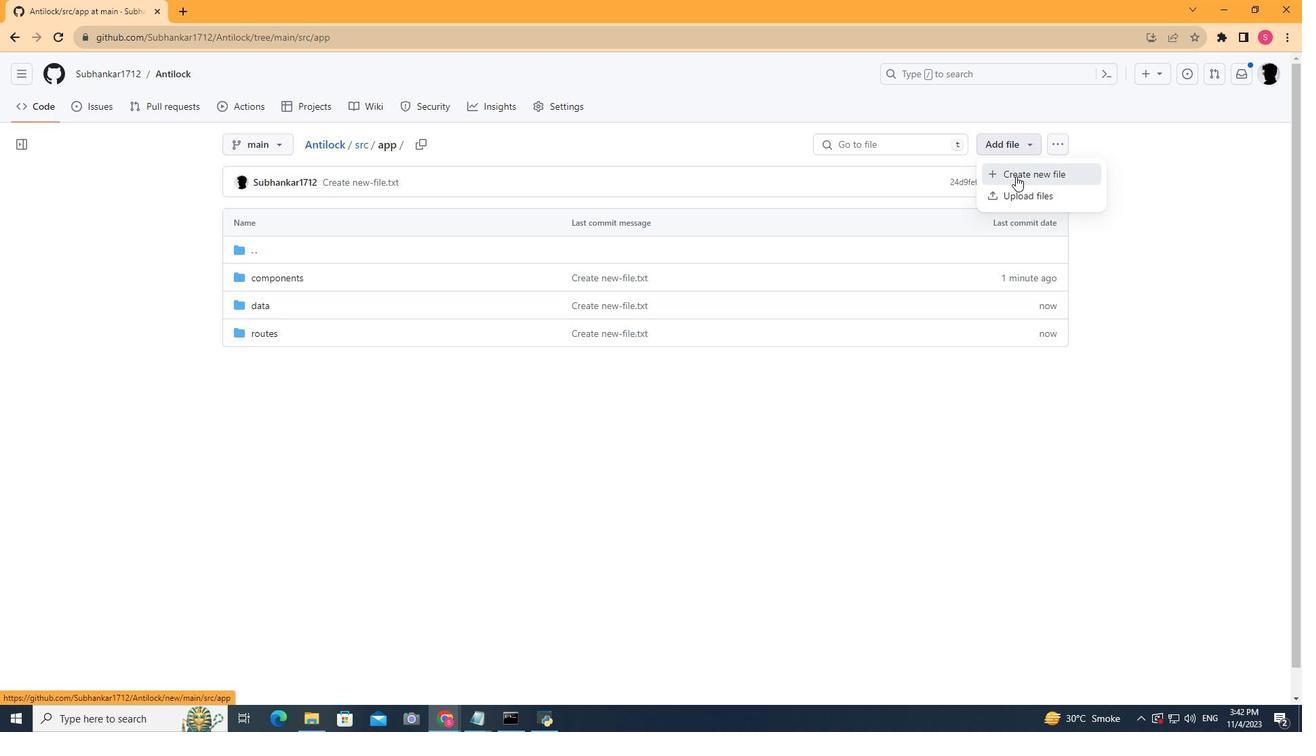 
Action: Mouse moved to (332, 145)
Screenshot: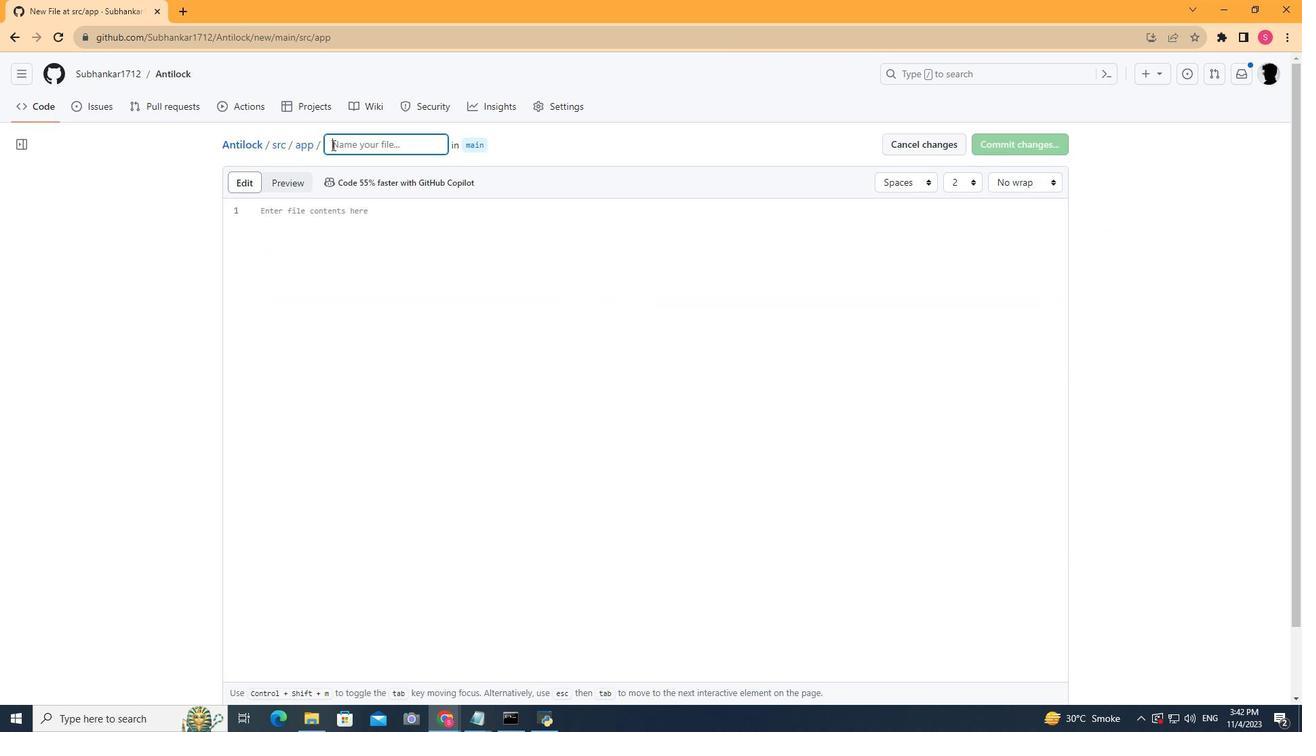 
Action: Key pressed styles/new-file.txt
Screenshot: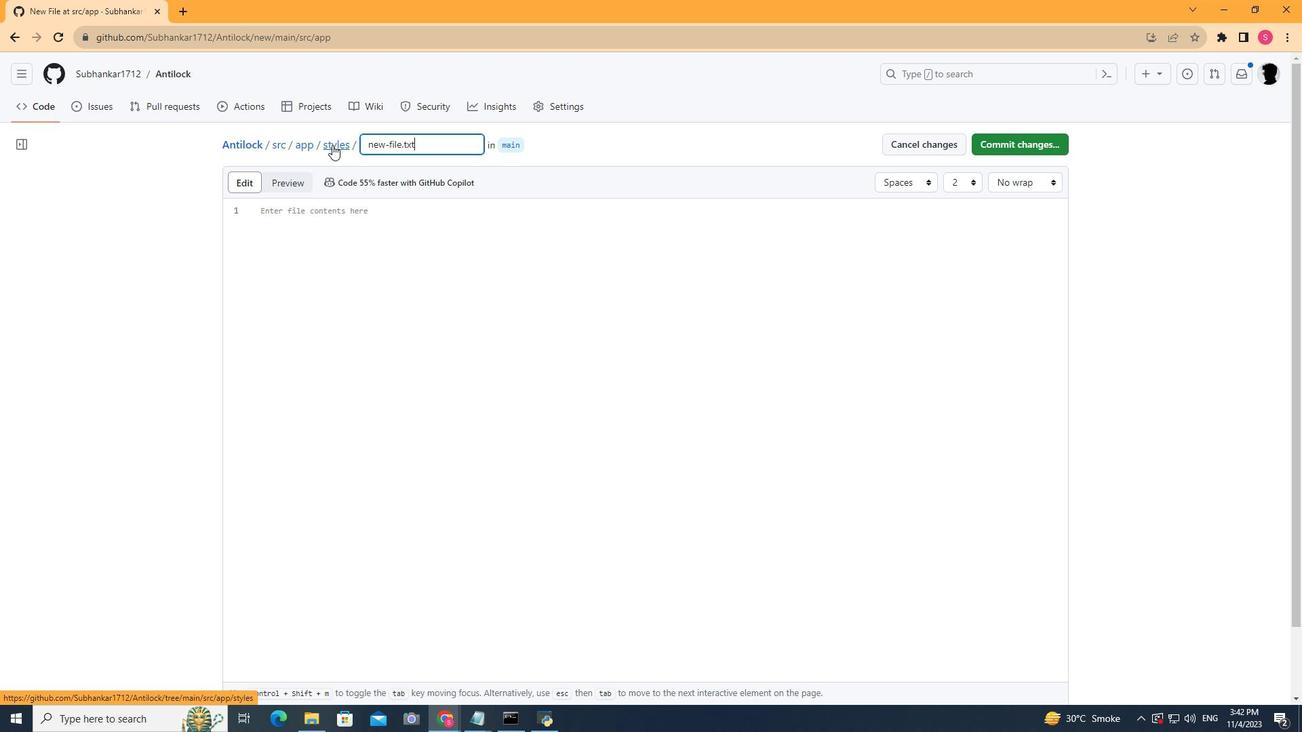 
Action: Mouse moved to (1032, 145)
Screenshot: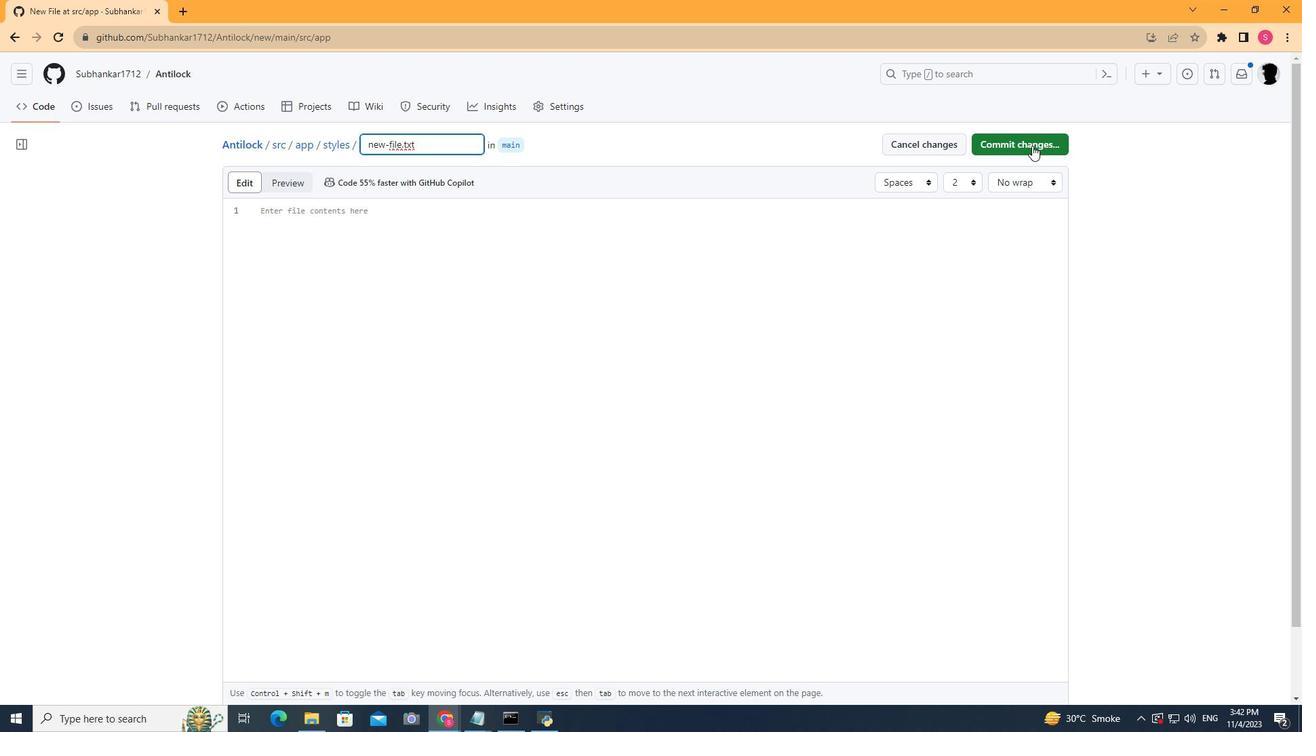 
Action: Mouse pressed left at (1032, 145)
Screenshot: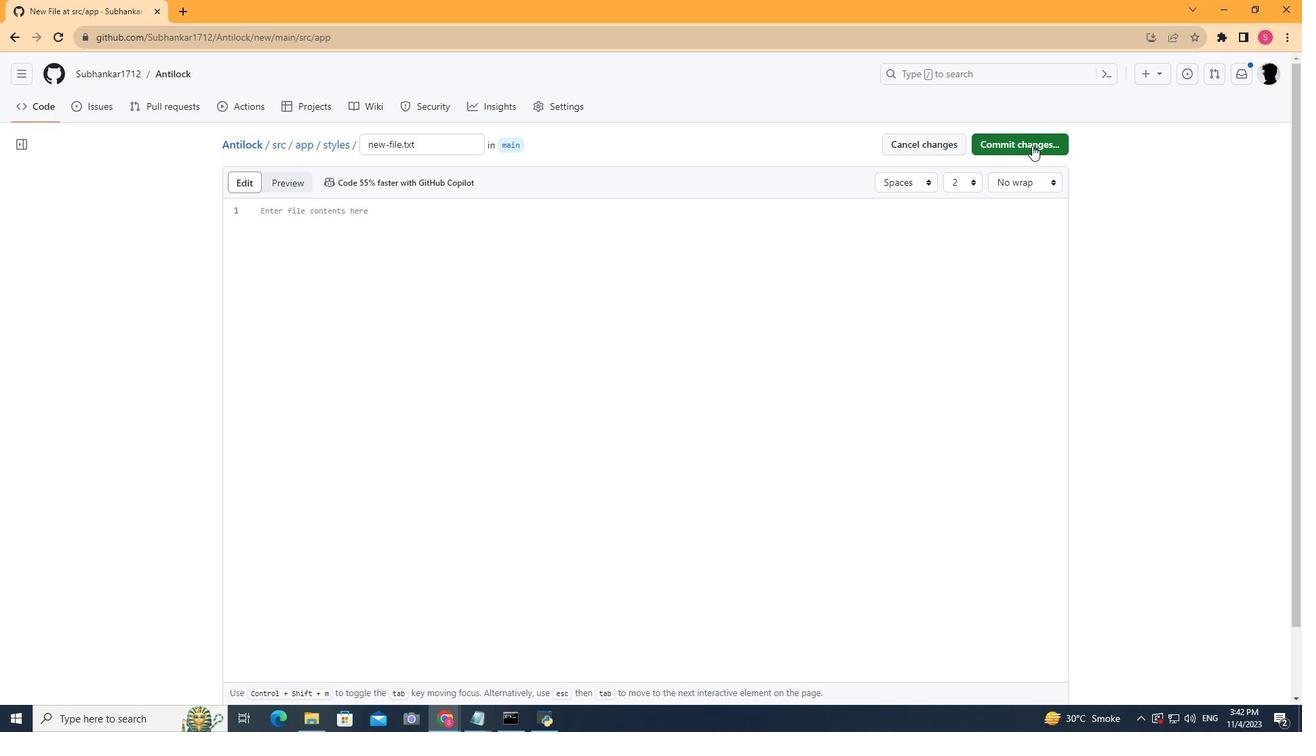 
Action: Mouse moved to (737, 530)
Screenshot: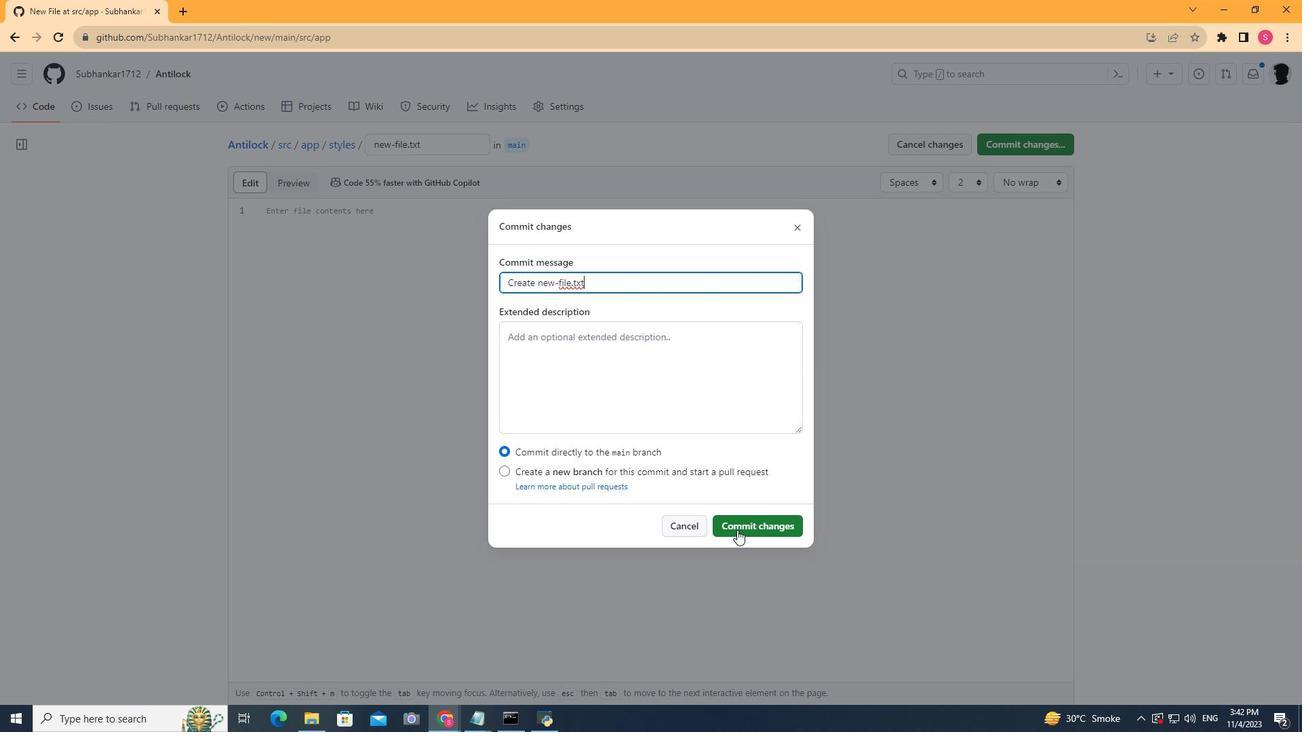 
Action: Mouse pressed left at (737, 530)
Screenshot: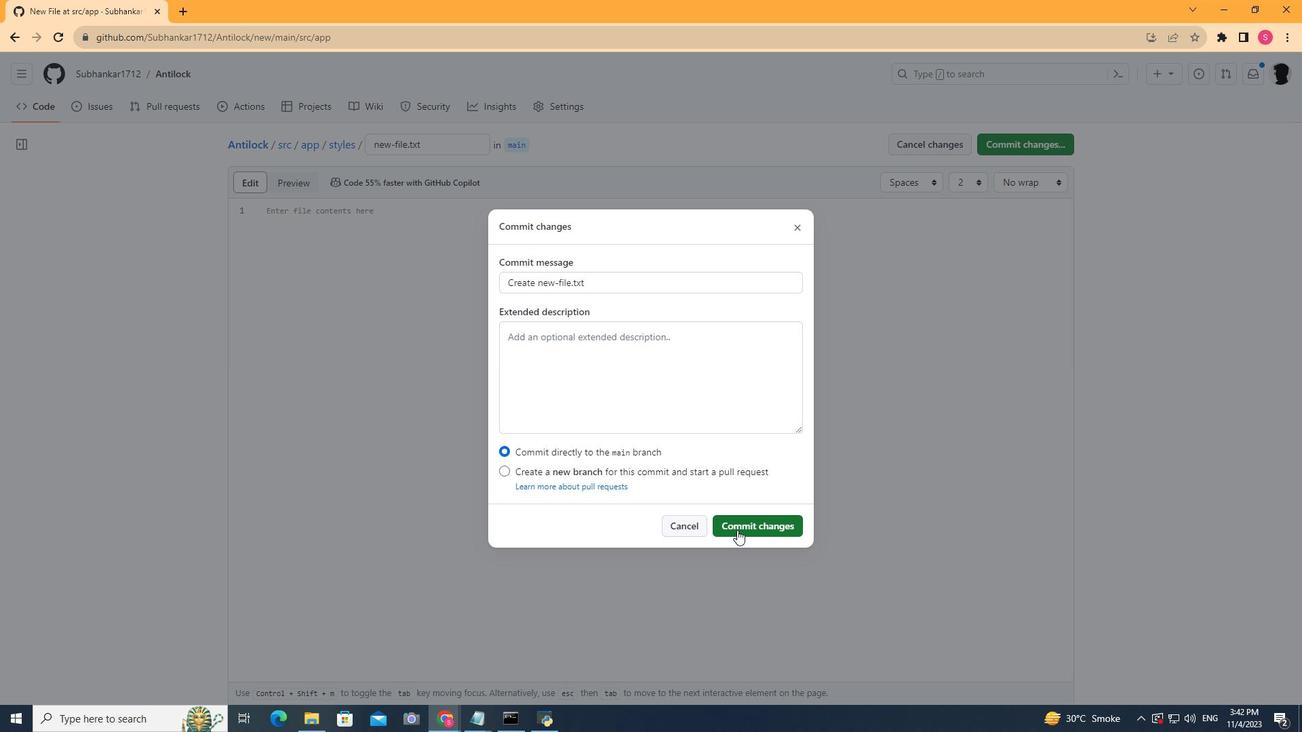
Action: Mouse moved to (387, 148)
Screenshot: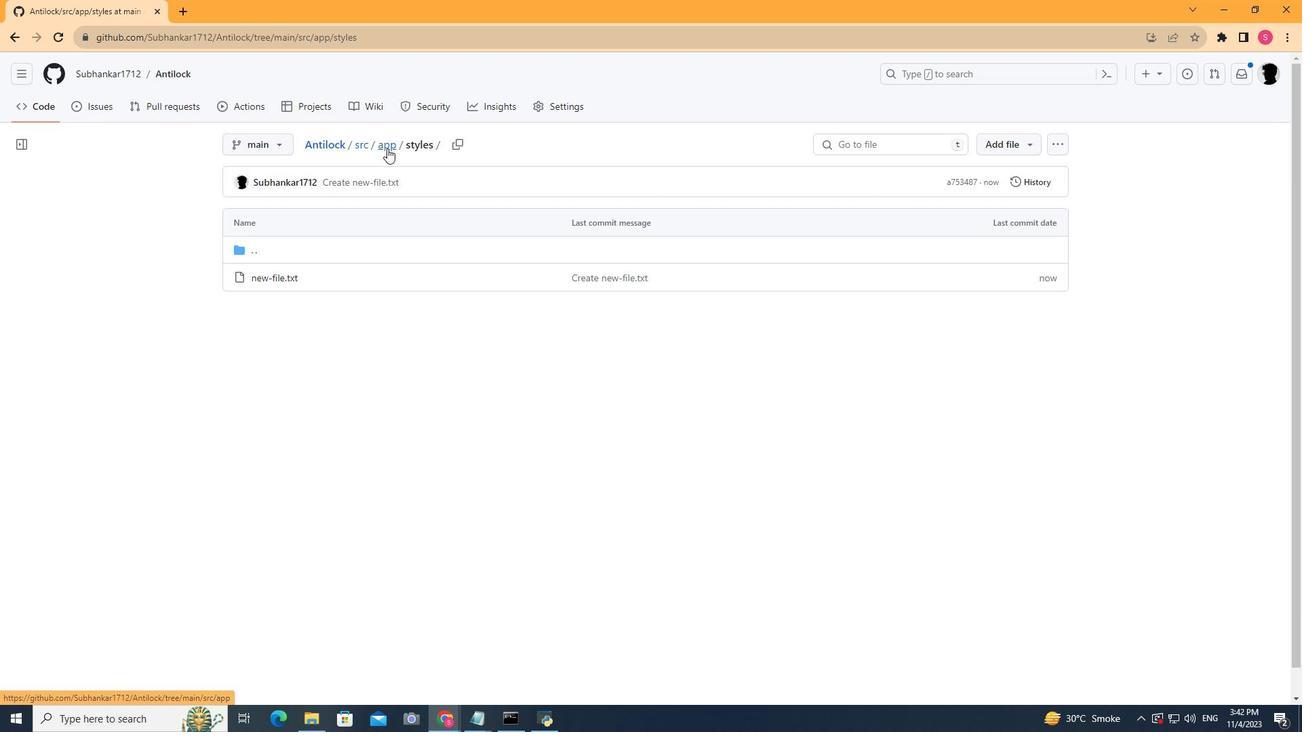 
Action: Mouse pressed left at (387, 148)
Screenshot: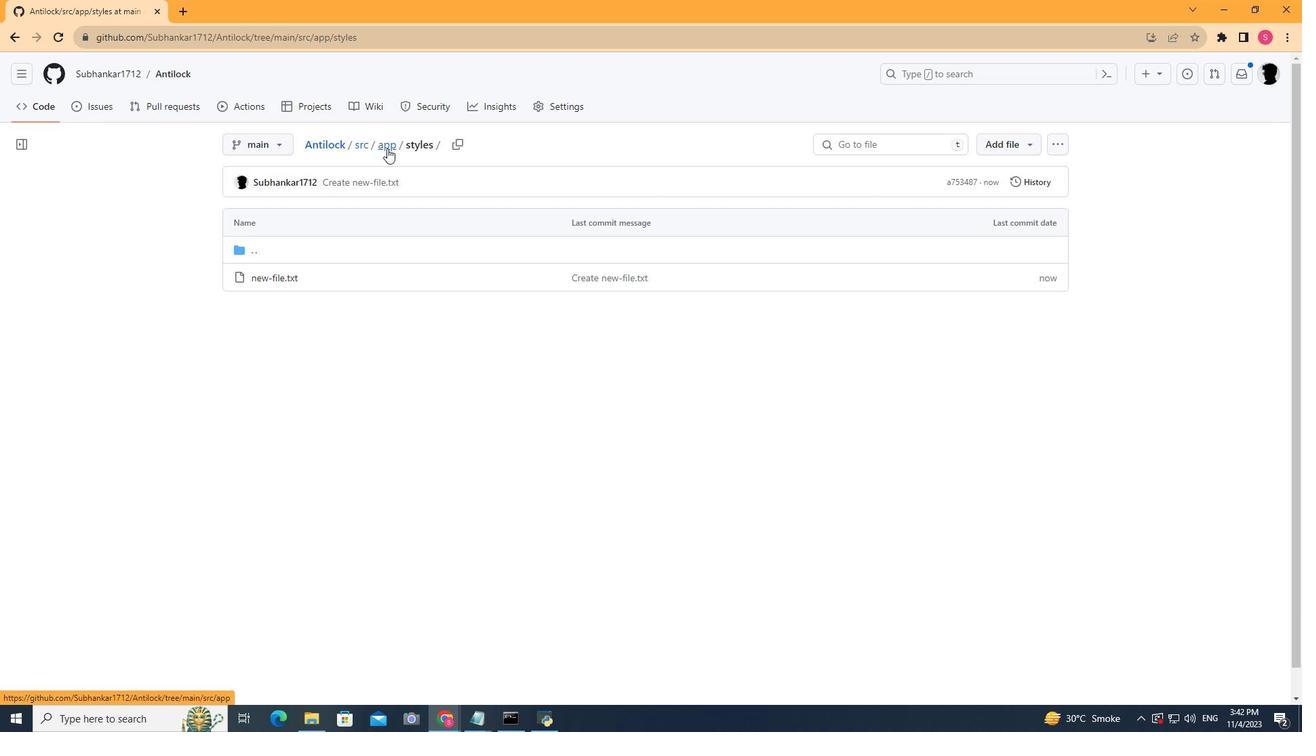
Action: Mouse moved to (998, 139)
Screenshot: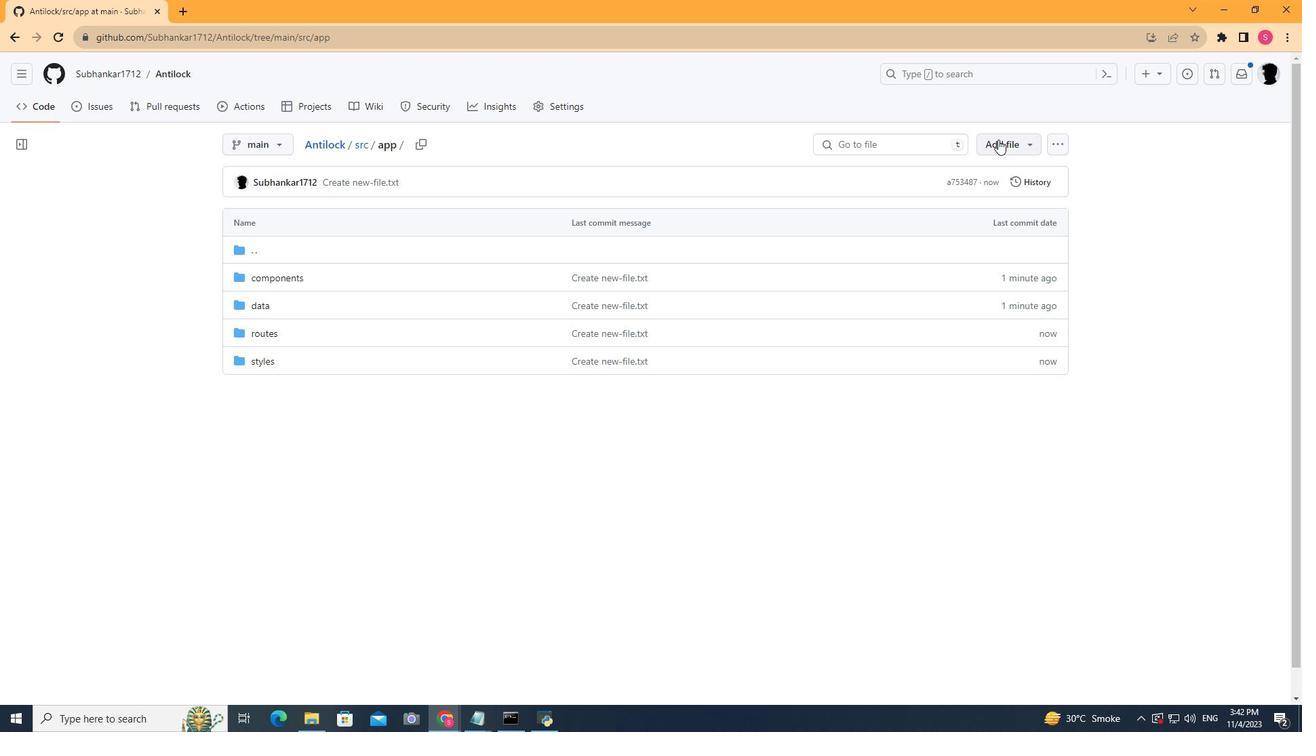 
Action: Mouse pressed left at (998, 139)
Screenshot: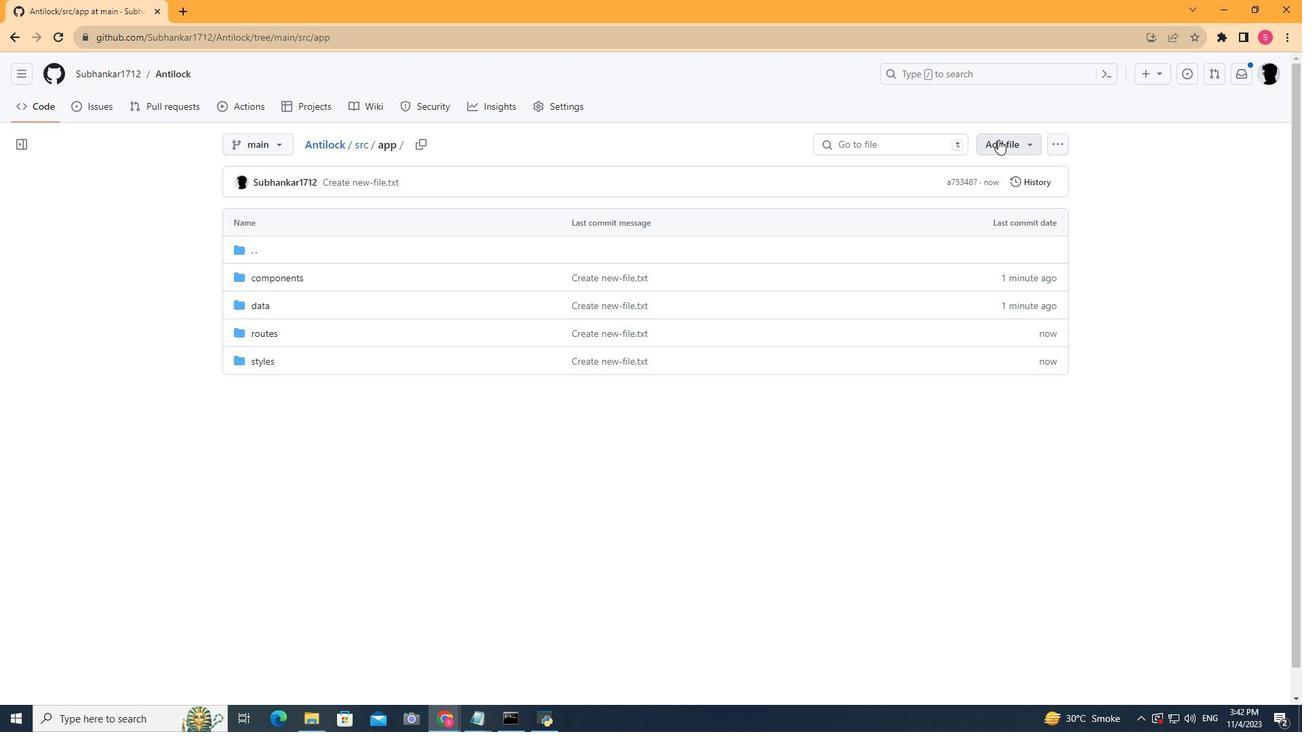 
Action: Mouse moved to (996, 168)
Screenshot: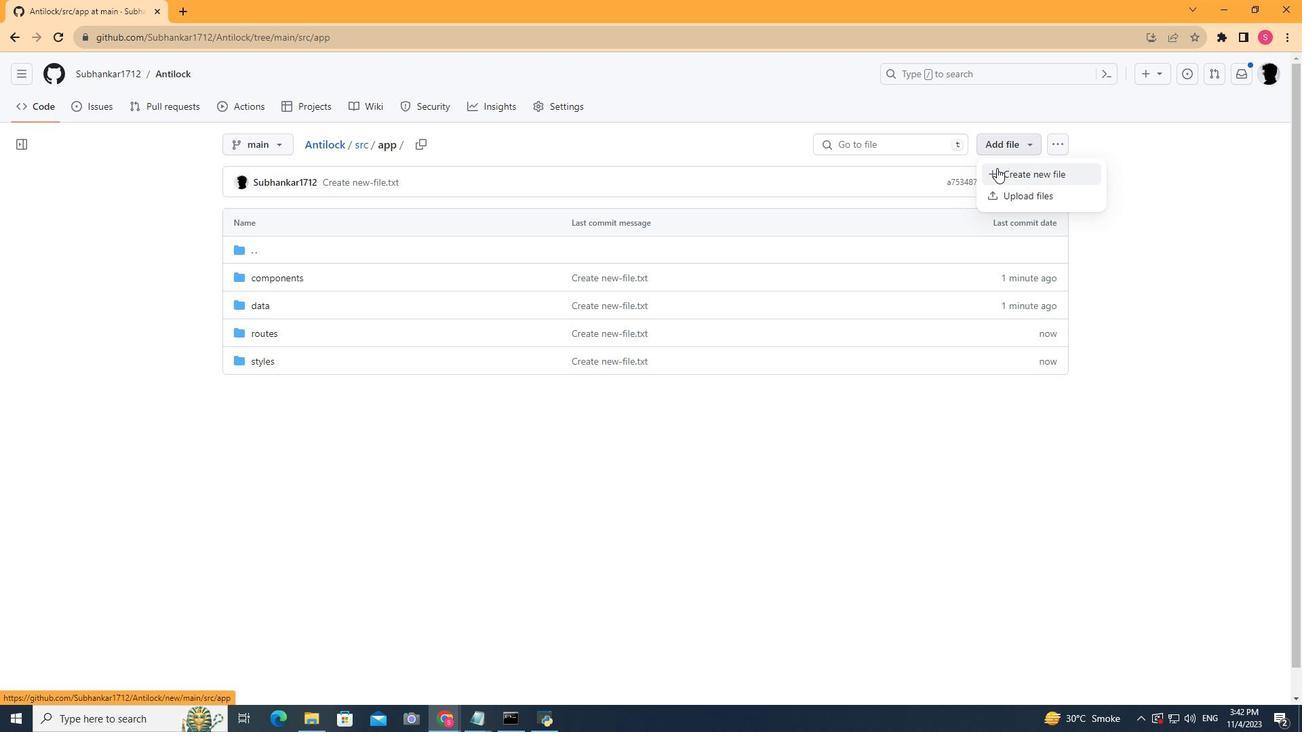 
Action: Mouse pressed left at (996, 168)
Screenshot: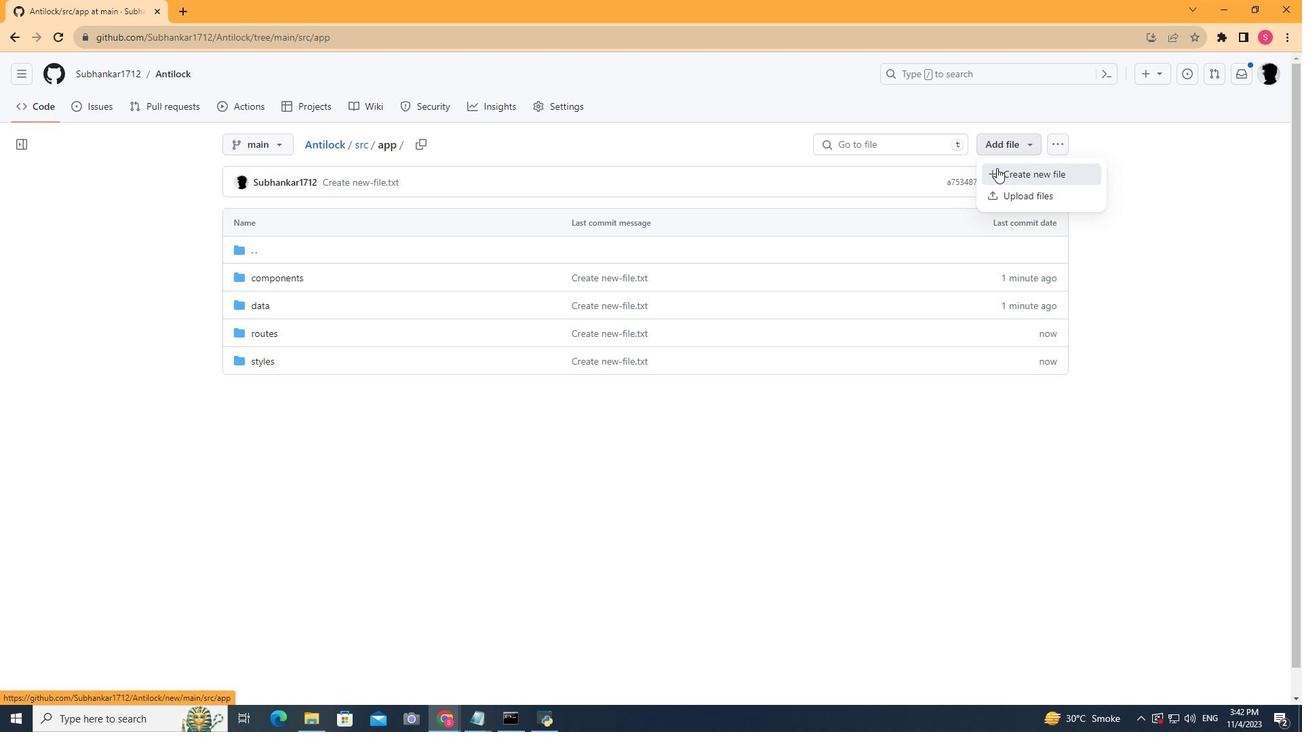 
Action: Mouse moved to (574, 288)
Screenshot: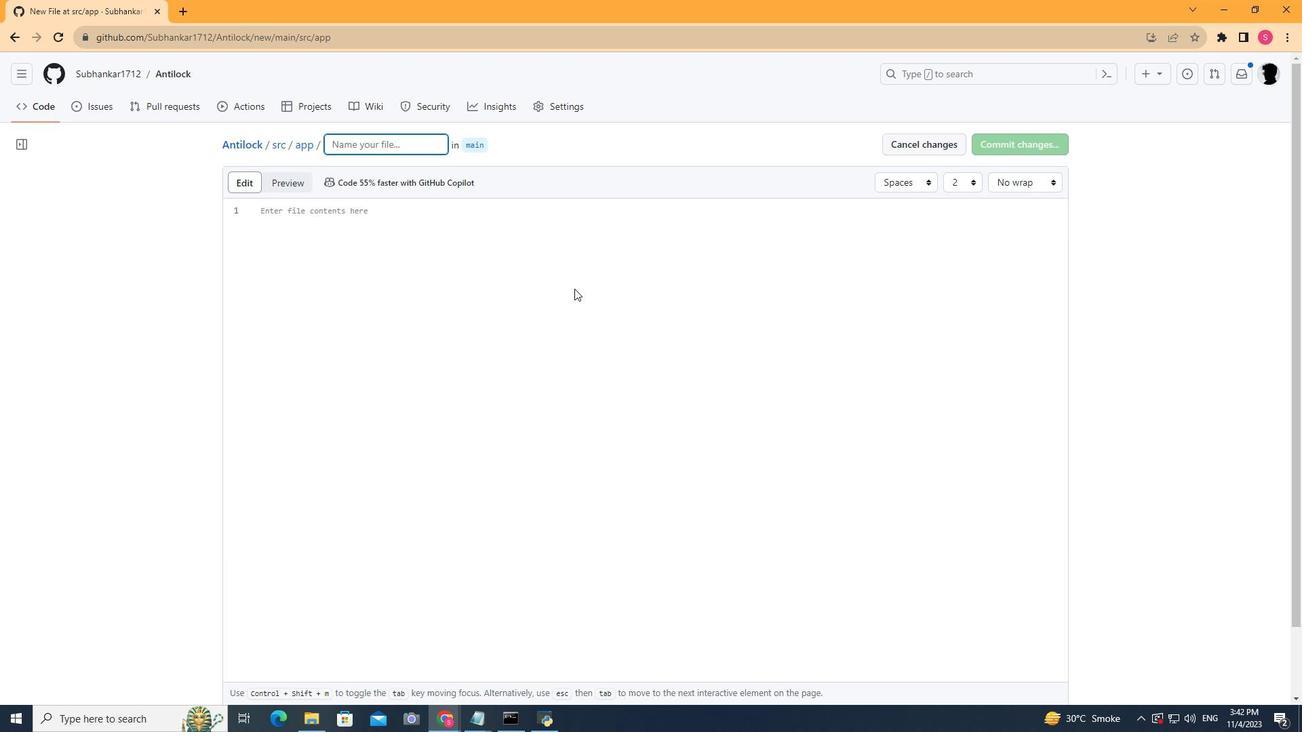 
Action: Key pressed index.js
Screenshot: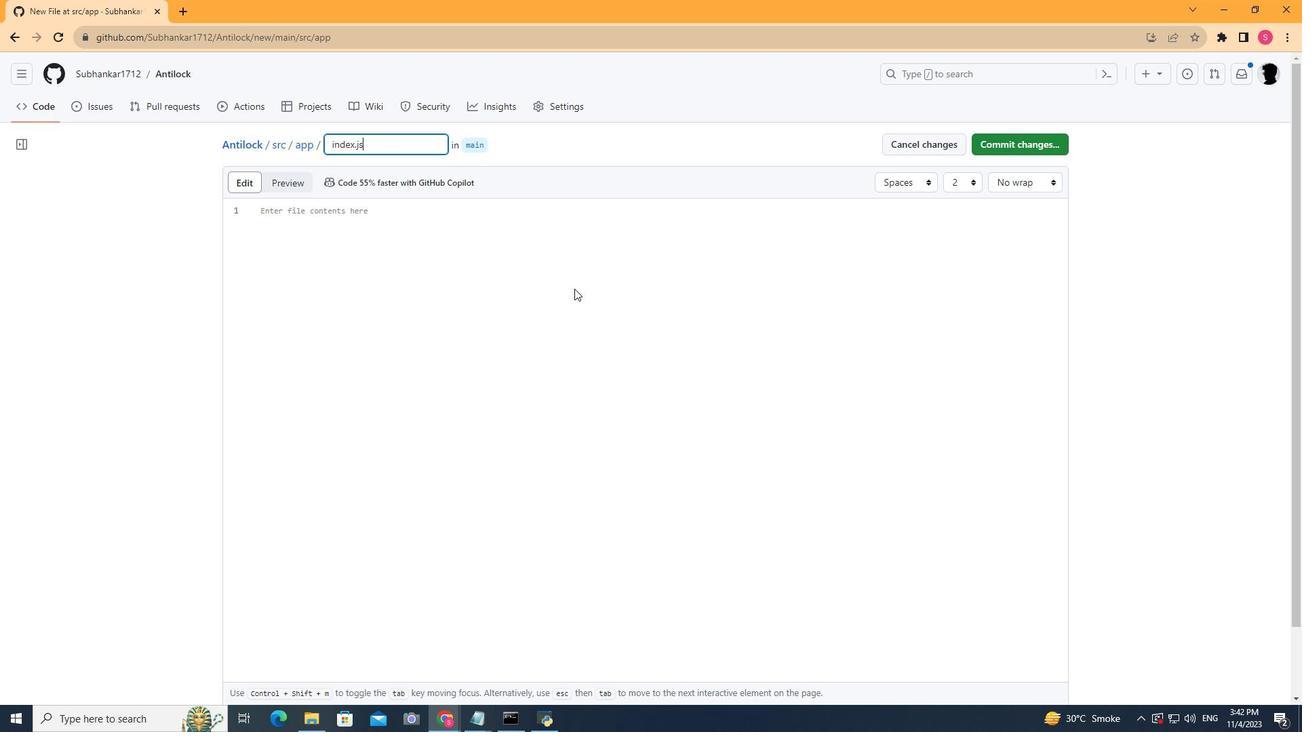 
Action: Mouse moved to (1031, 139)
Screenshot: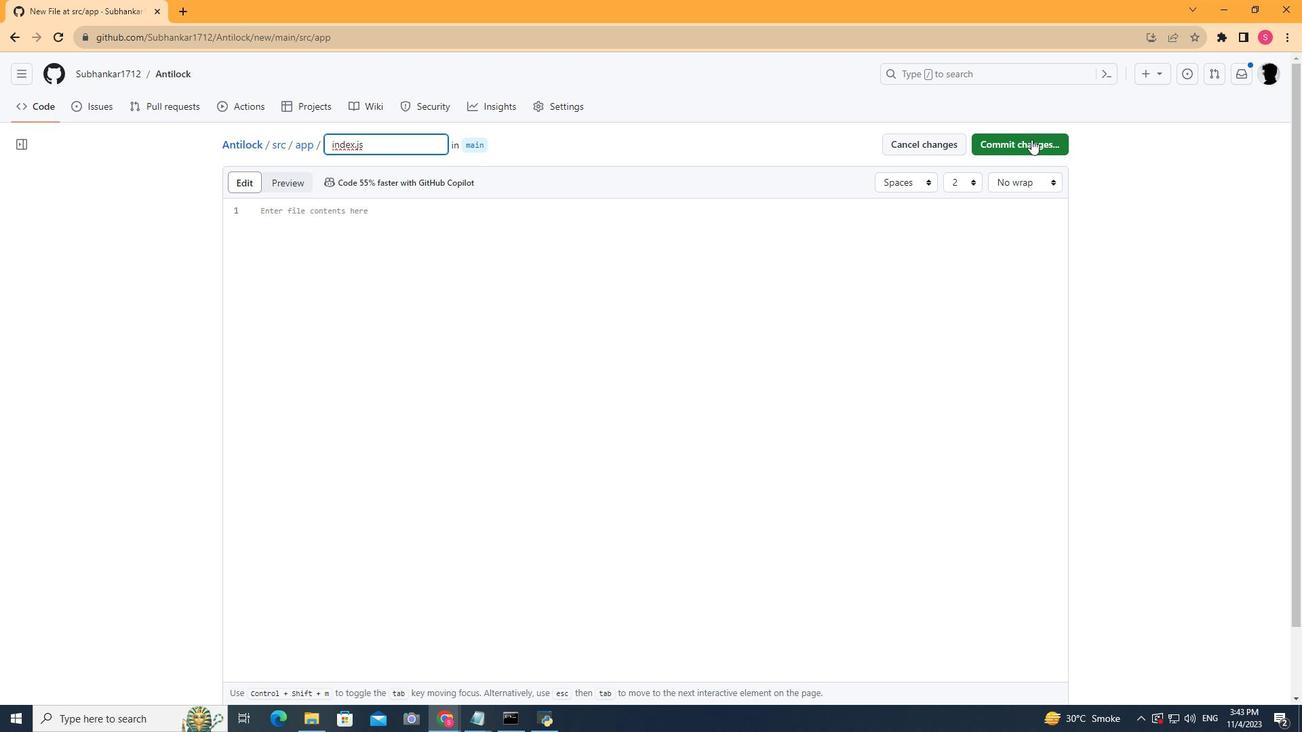 
Action: Mouse pressed left at (1031, 139)
Screenshot: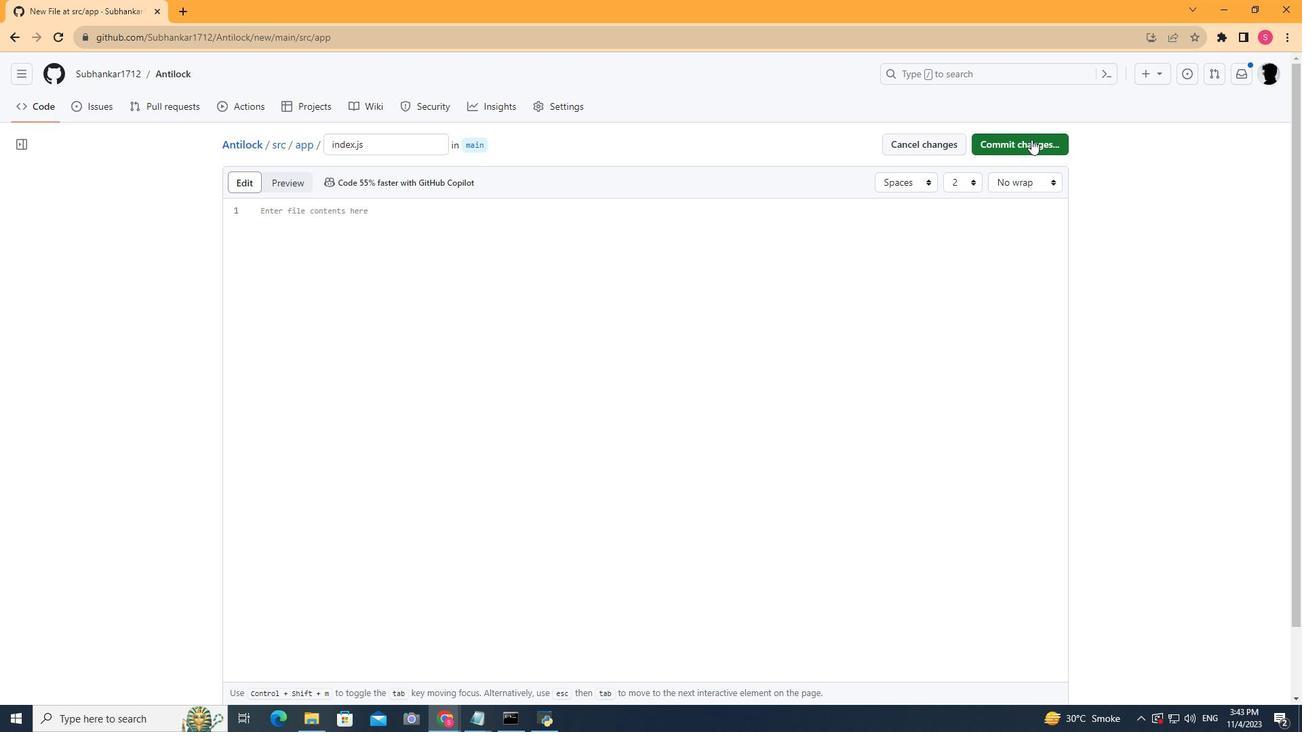 
Action: Mouse moved to (773, 522)
Screenshot: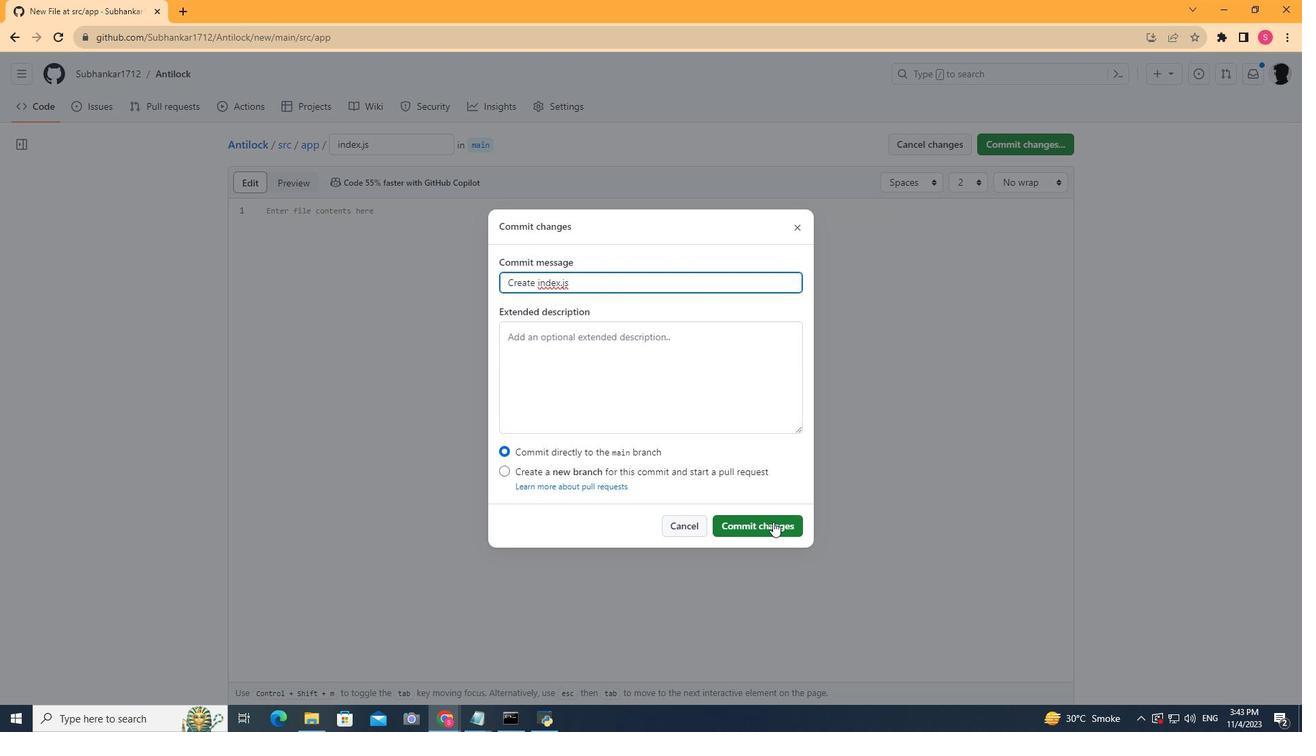 
Action: Mouse pressed left at (773, 522)
Screenshot: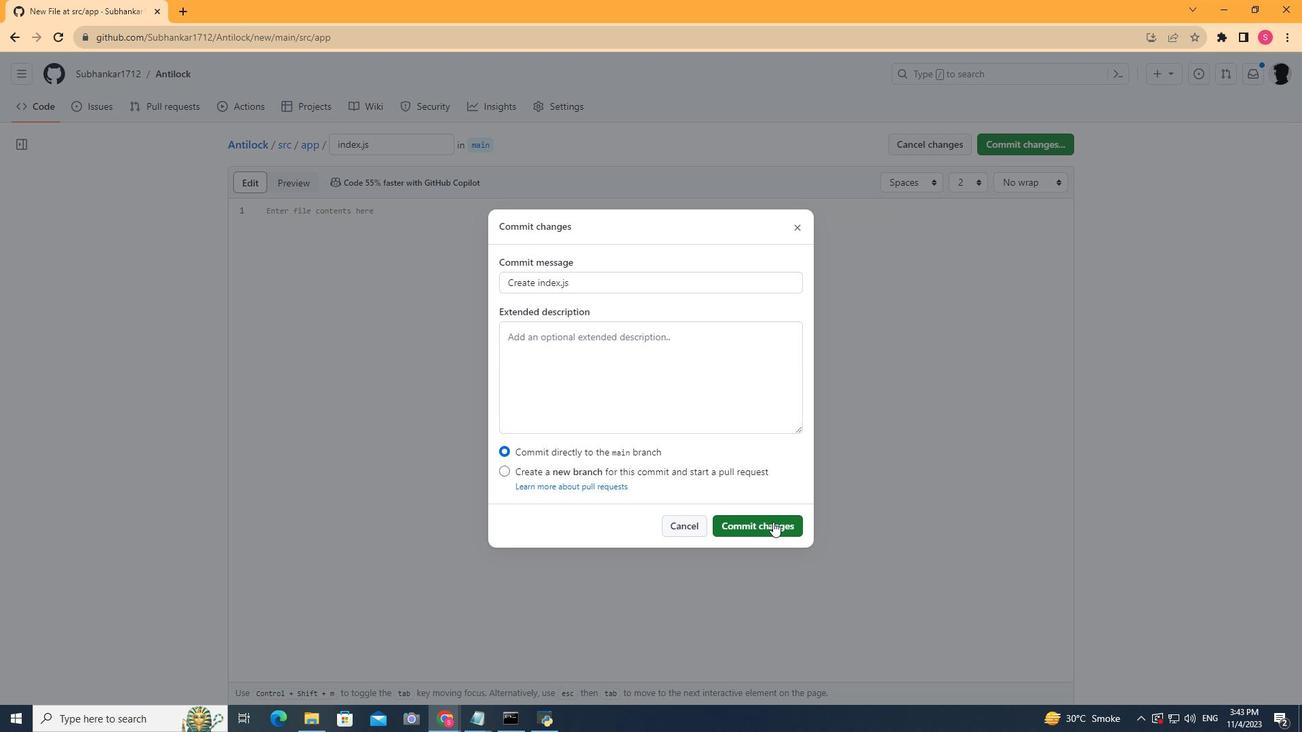 
Action: Mouse moved to (381, 398)
Screenshot: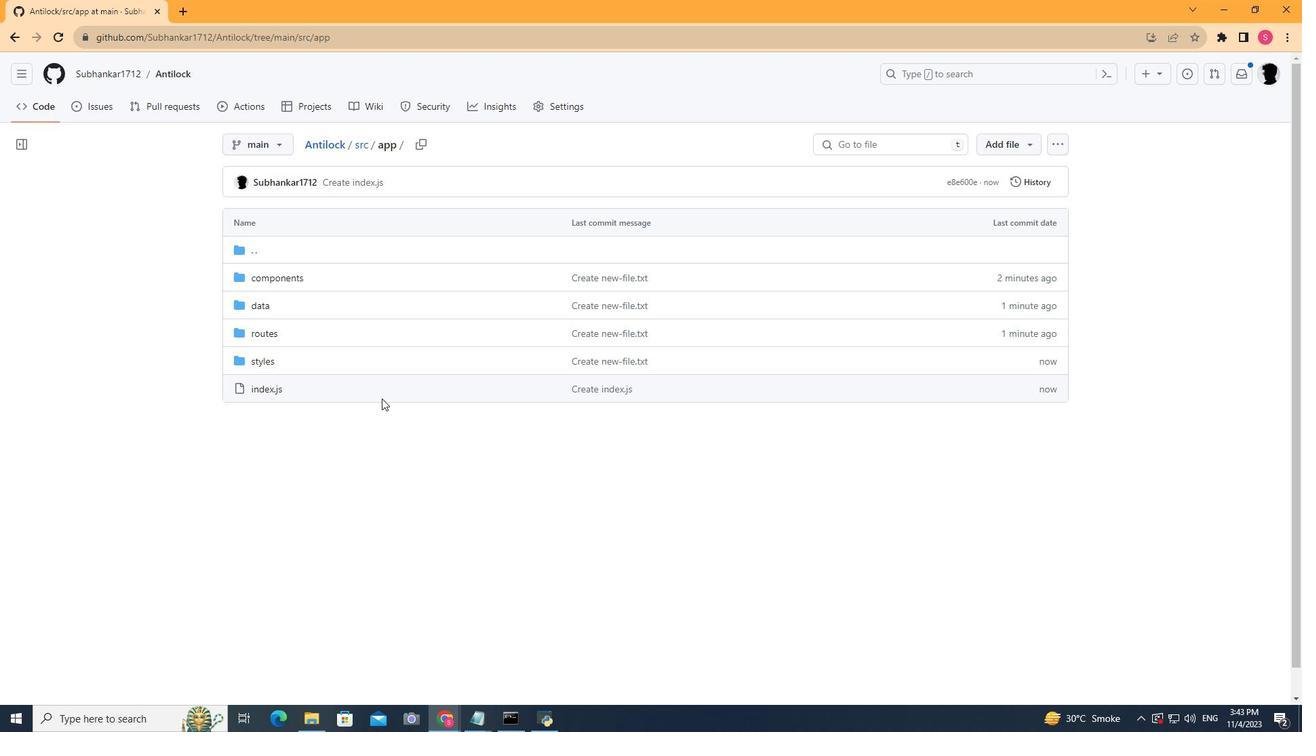 
Action: Mouse scrolled (381, 399) with delta (0, 0)
Screenshot: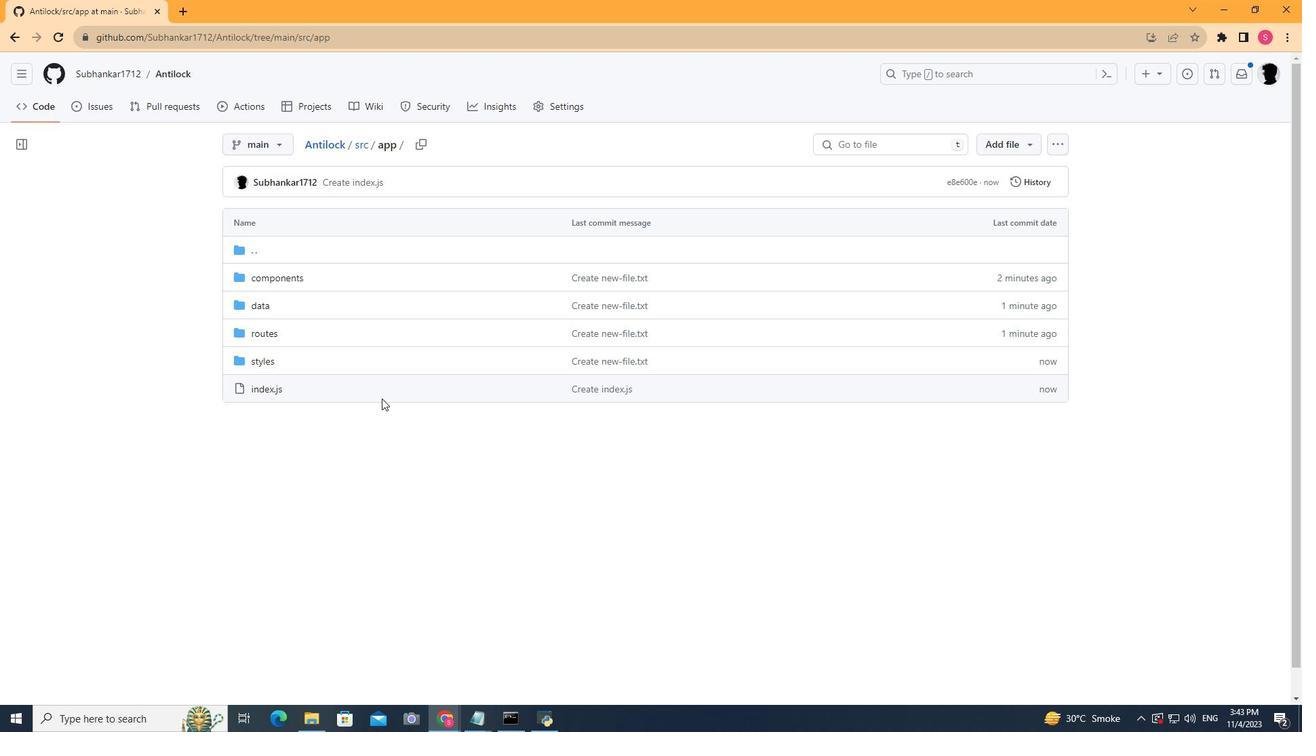 
Action: Mouse scrolled (381, 399) with delta (0, 0)
Screenshot: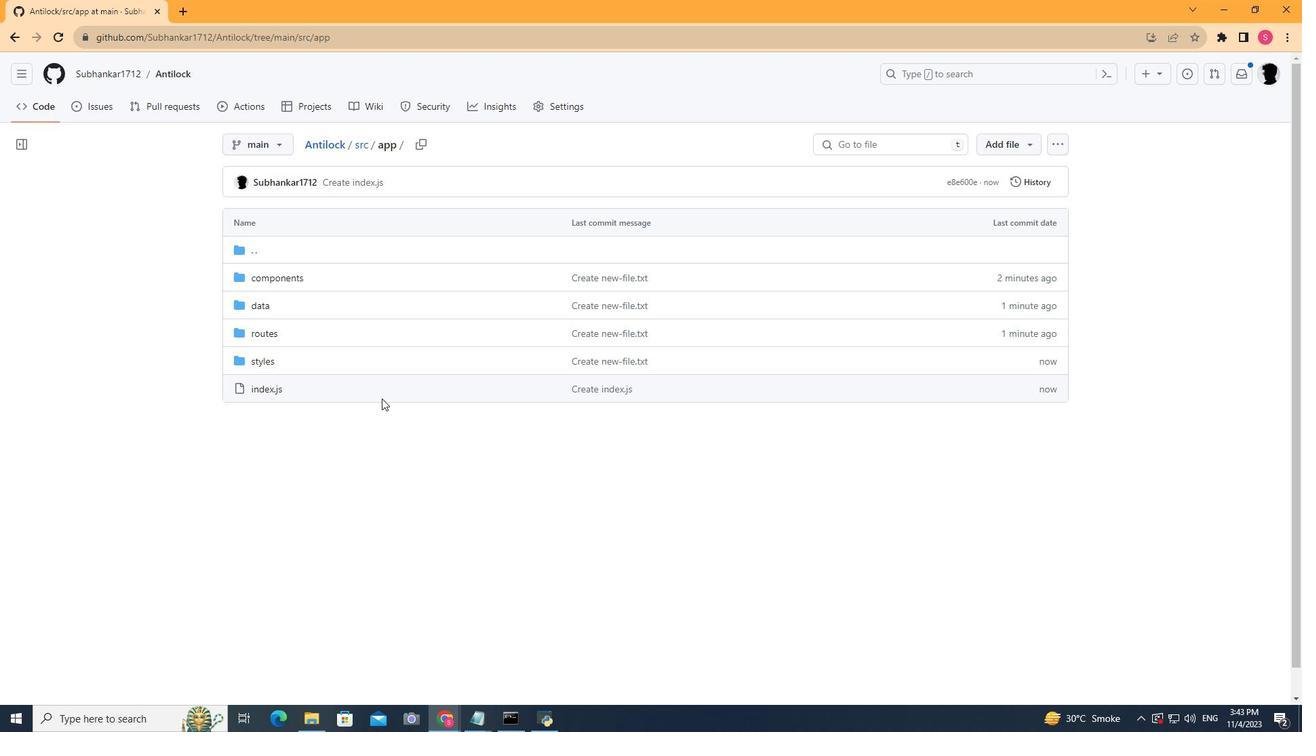 
Action: Mouse scrolled (381, 399) with delta (0, 0)
Screenshot: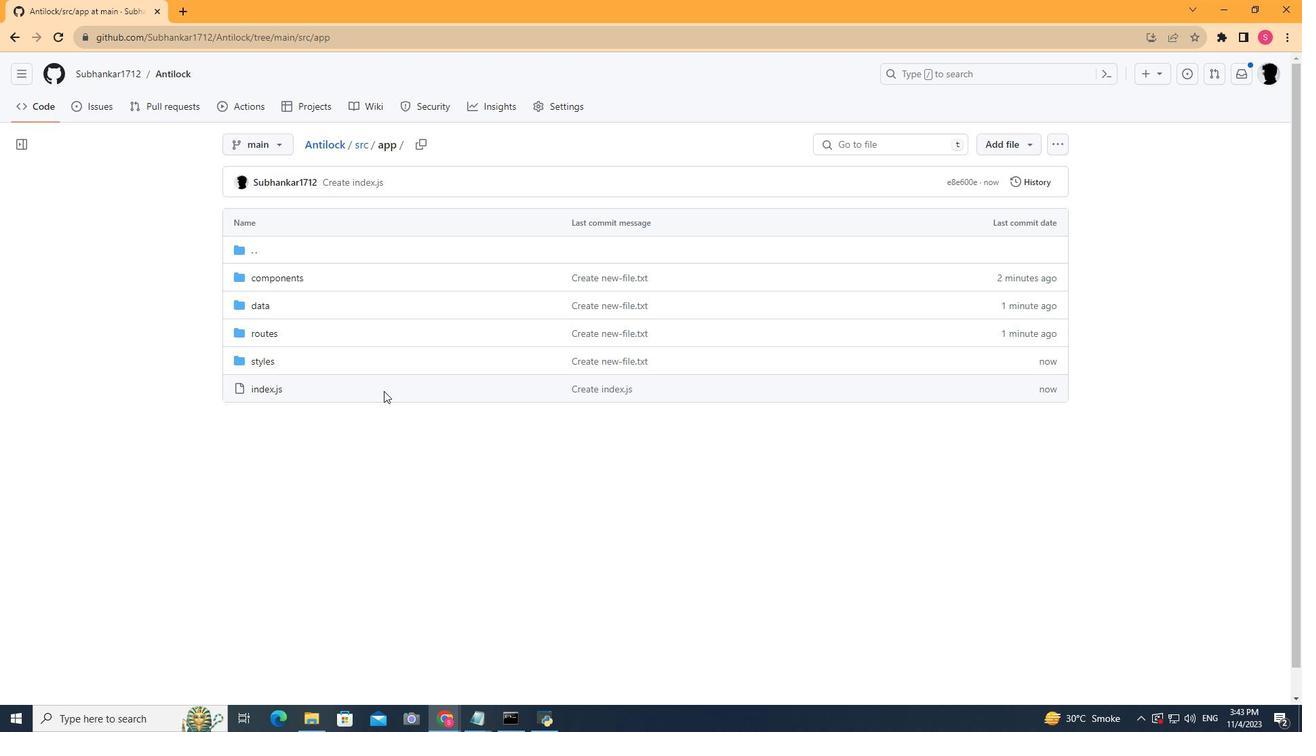 
Action: Mouse moved to (364, 145)
Screenshot: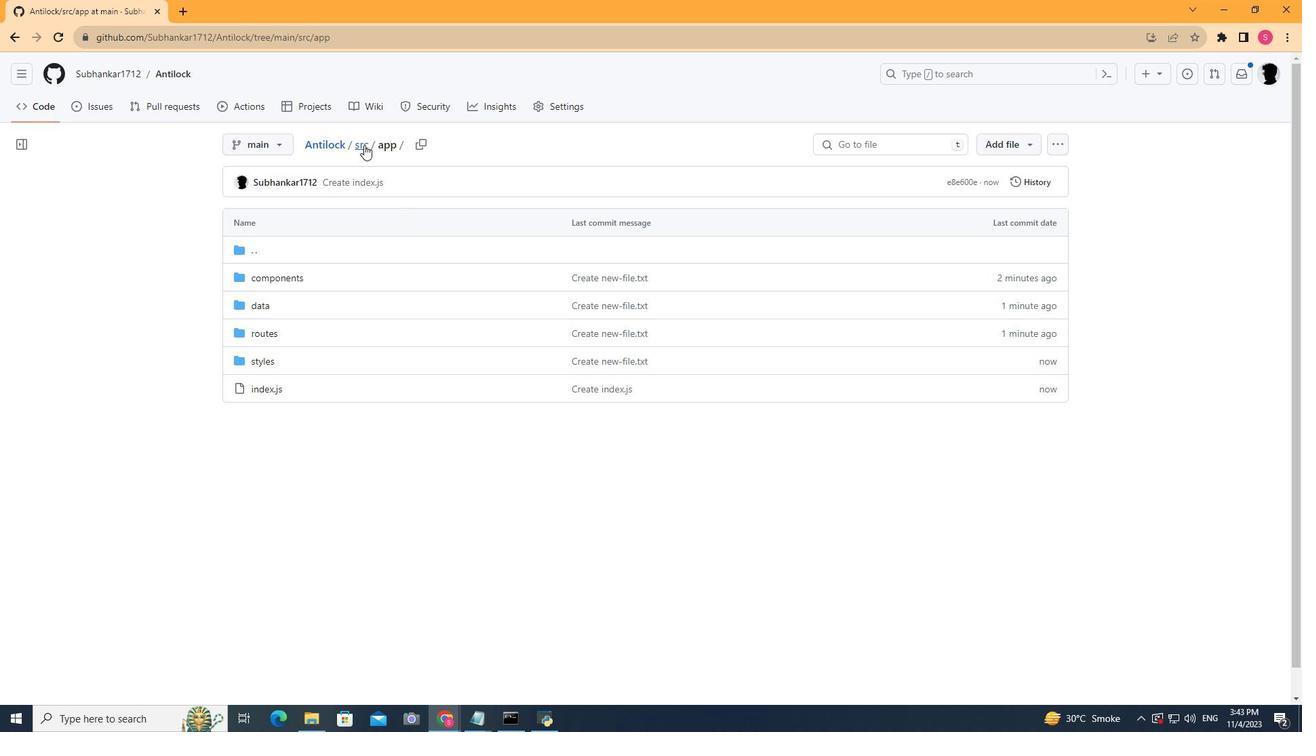 
Action: Mouse pressed left at (364, 145)
Screenshot: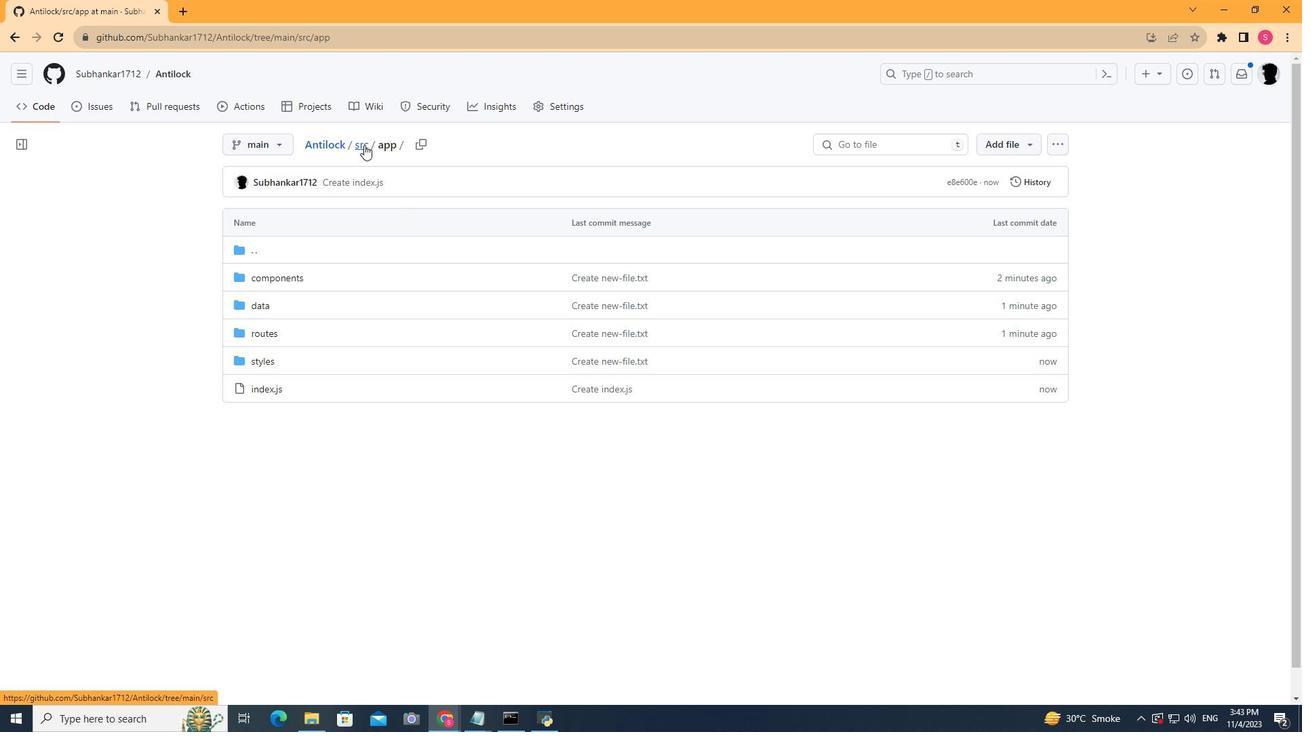 
Action: Mouse moved to (1018, 139)
Screenshot: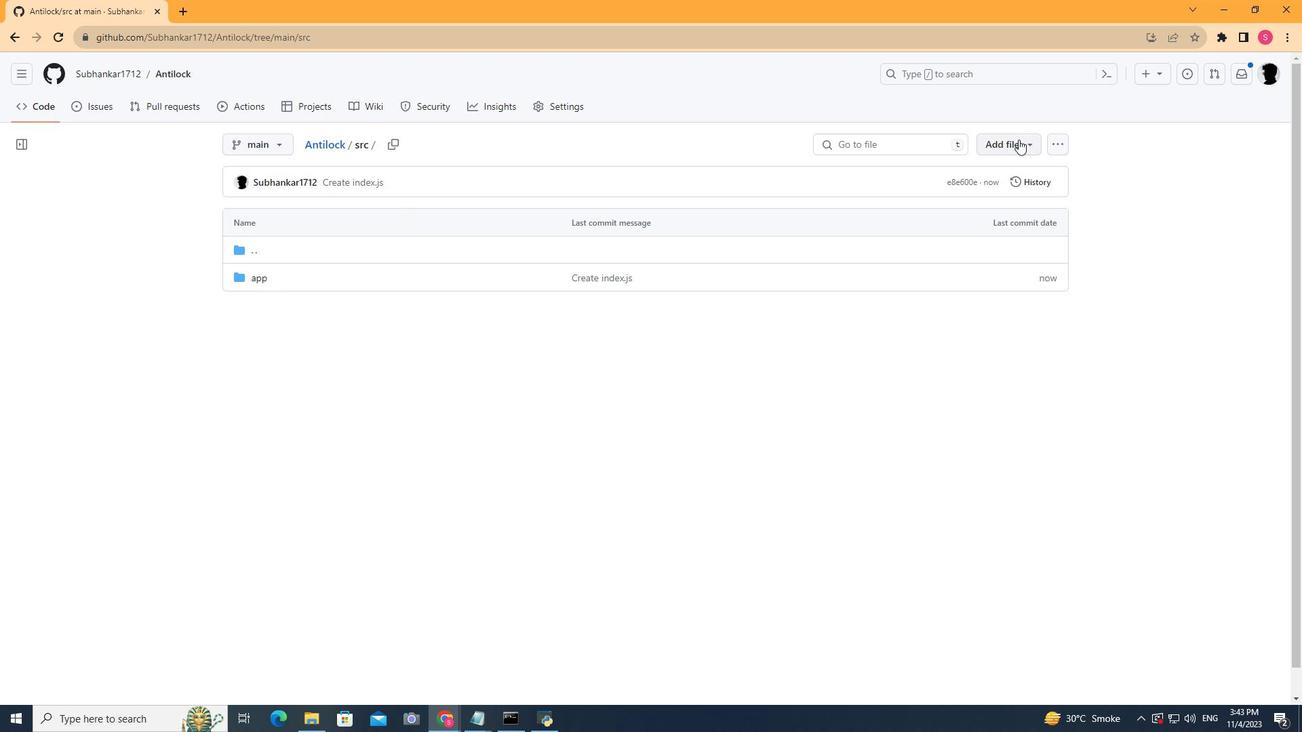 
Action: Mouse pressed left at (1018, 139)
Screenshot: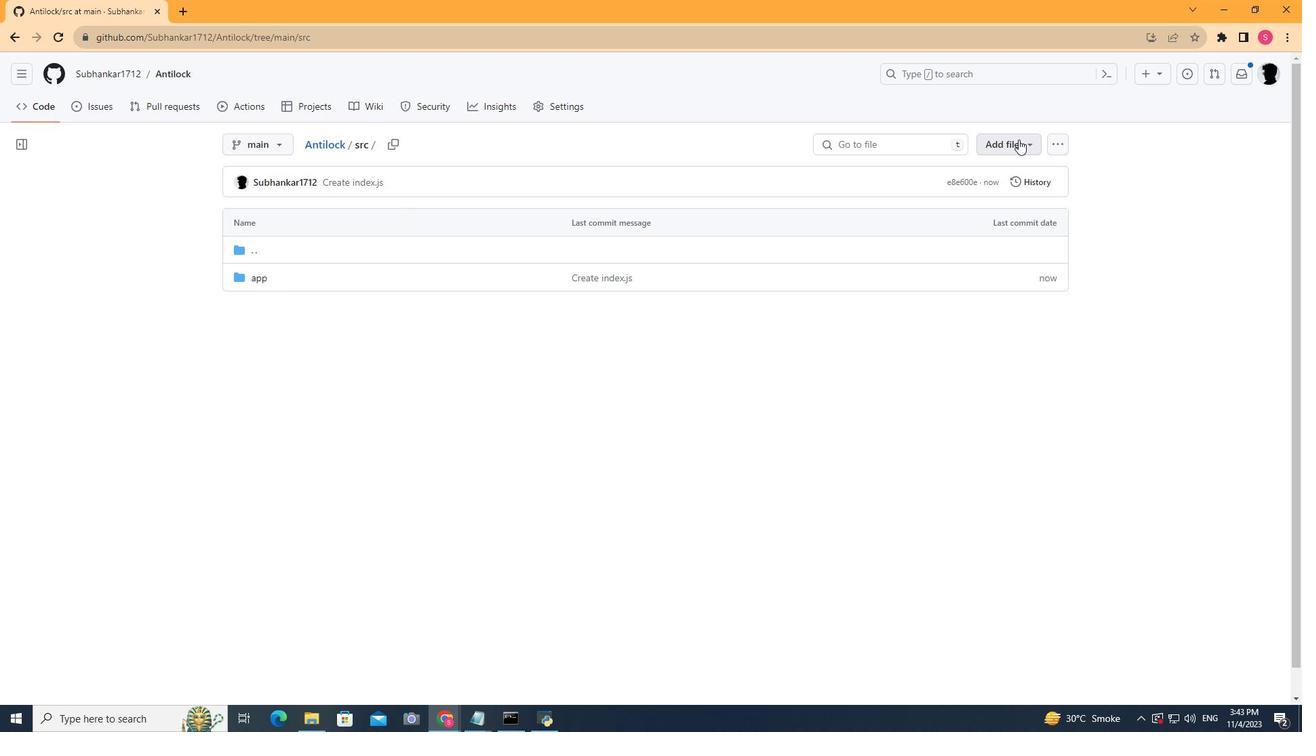 
Action: Mouse moved to (1002, 175)
Screenshot: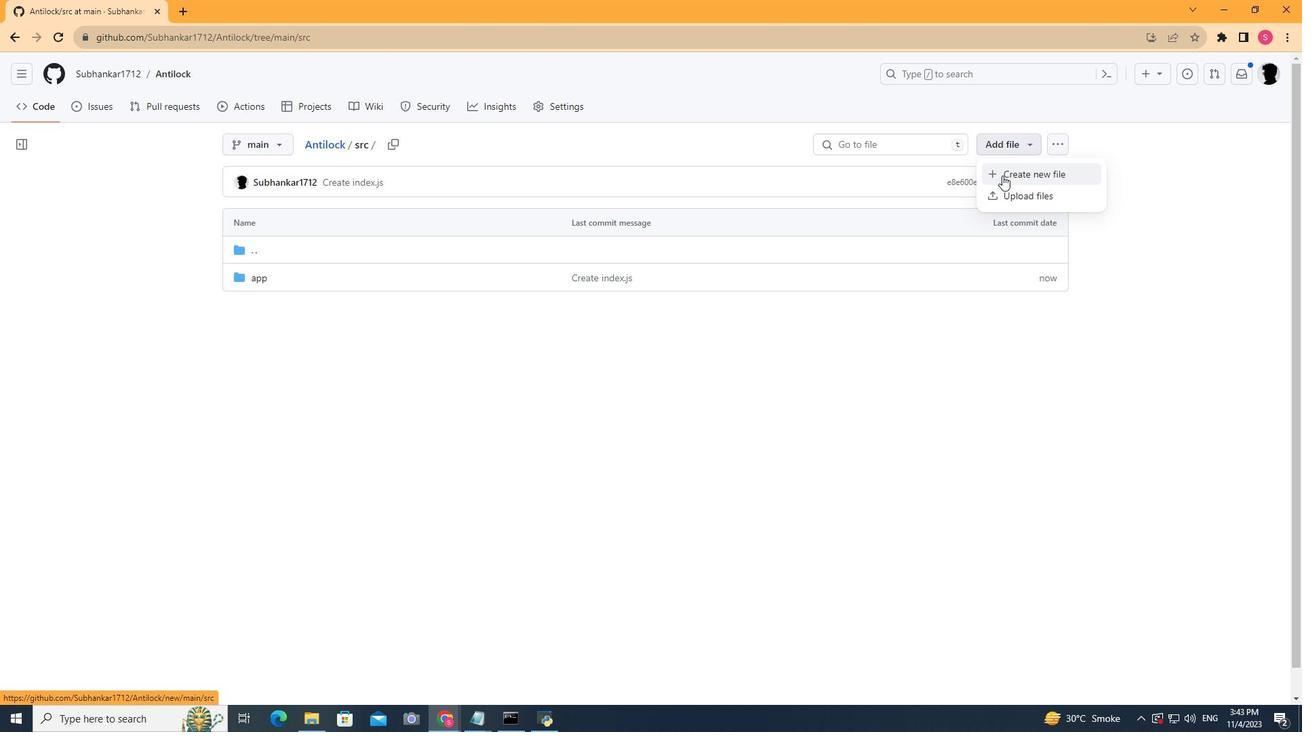 
Action: Mouse pressed left at (1002, 175)
Screenshot: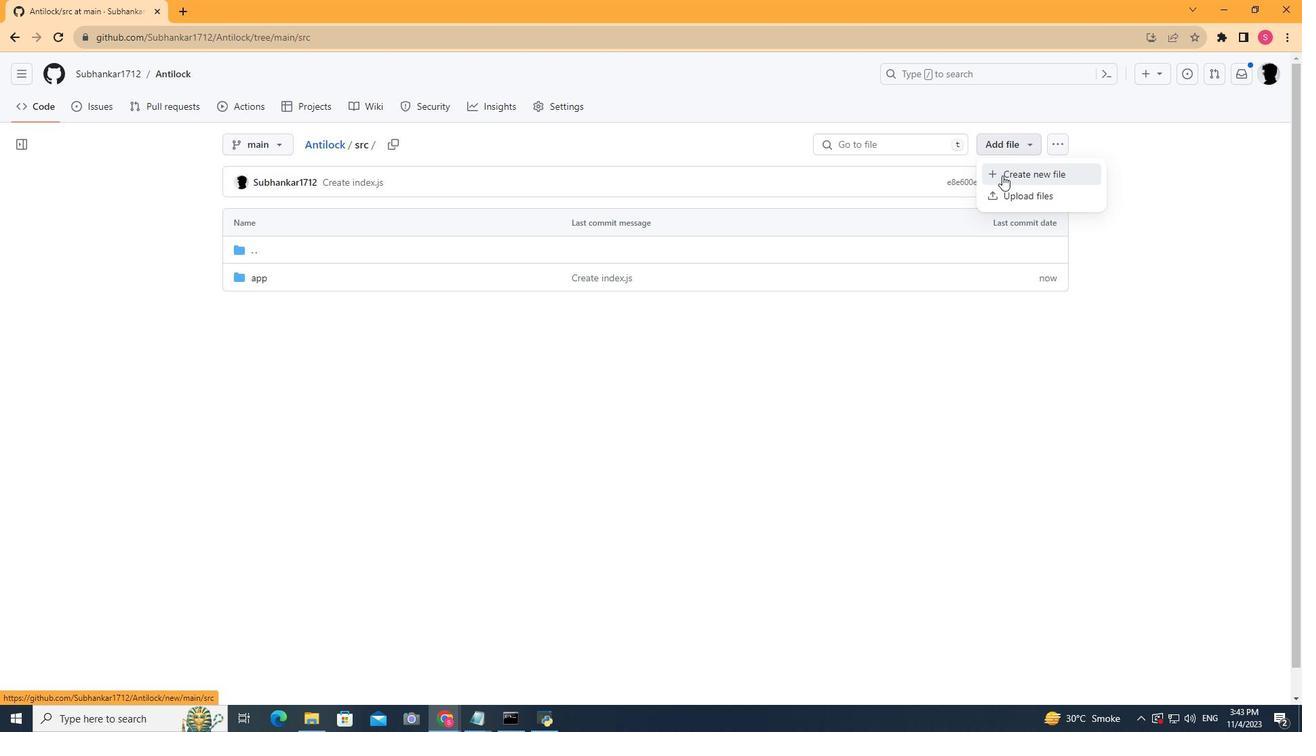 
Action: Key pressed server/controllers/new-file.txt
Screenshot: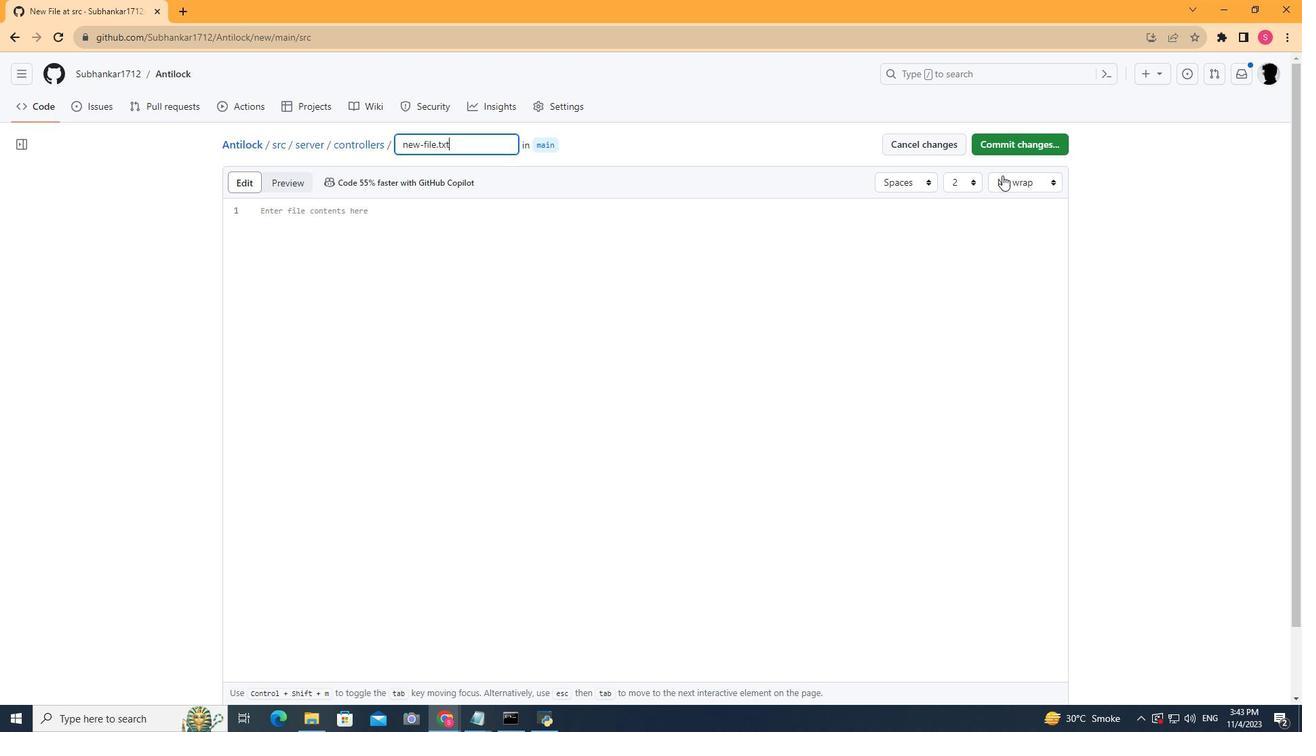 
Action: Mouse moved to (1020, 144)
Screenshot: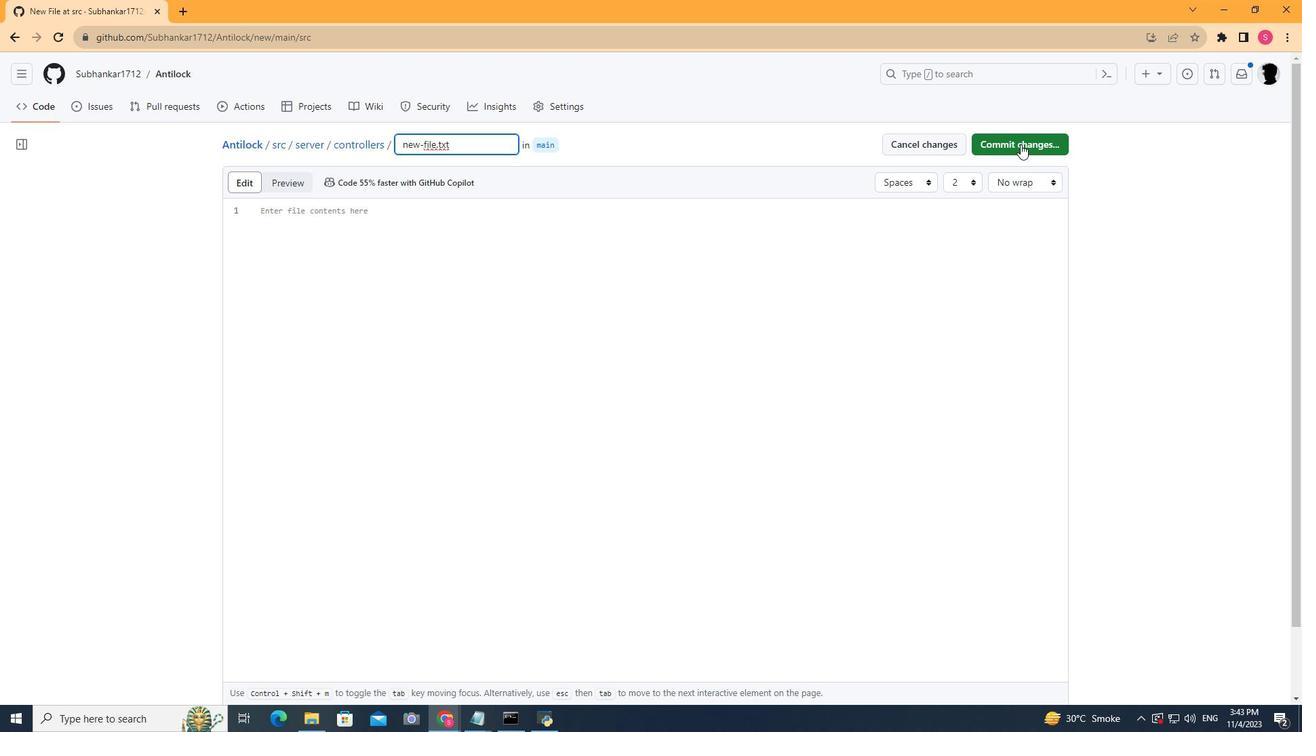 
Action: Mouse pressed left at (1020, 144)
Screenshot: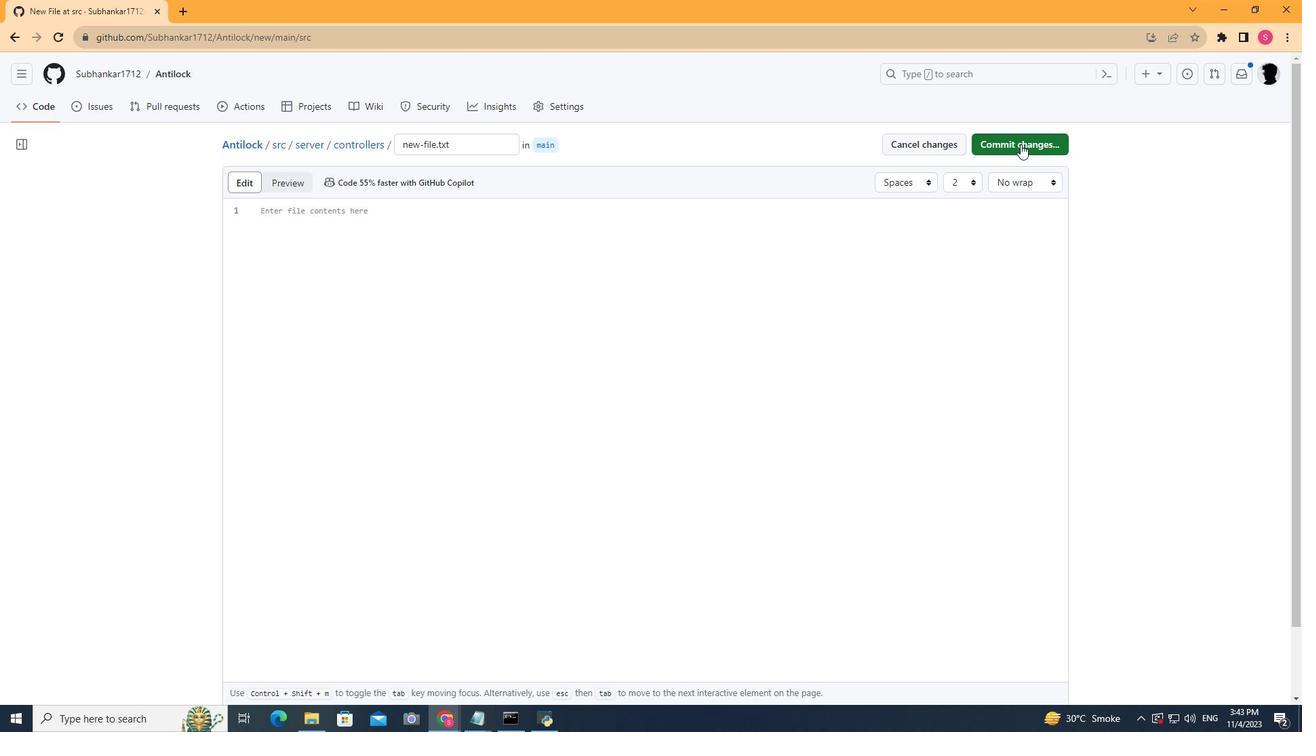 
Action: Mouse moved to (773, 529)
Screenshot: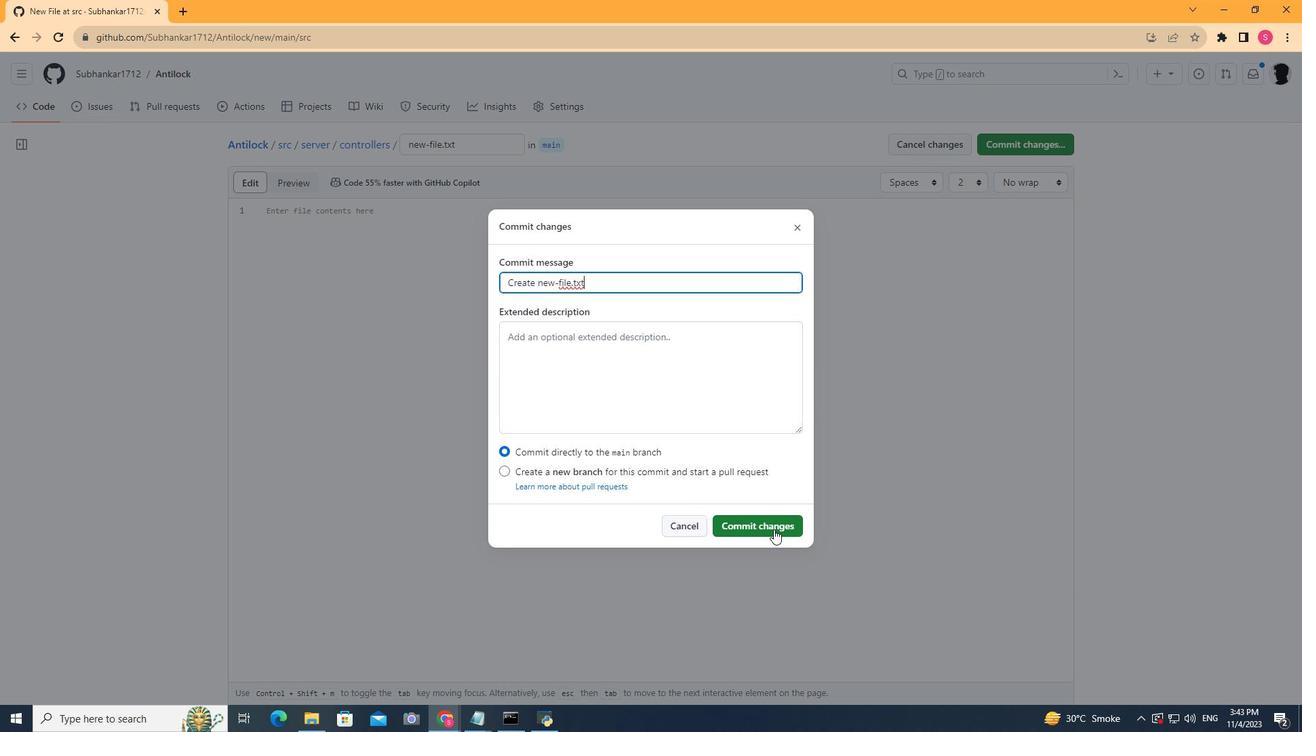 
Action: Mouse pressed left at (773, 529)
Screenshot: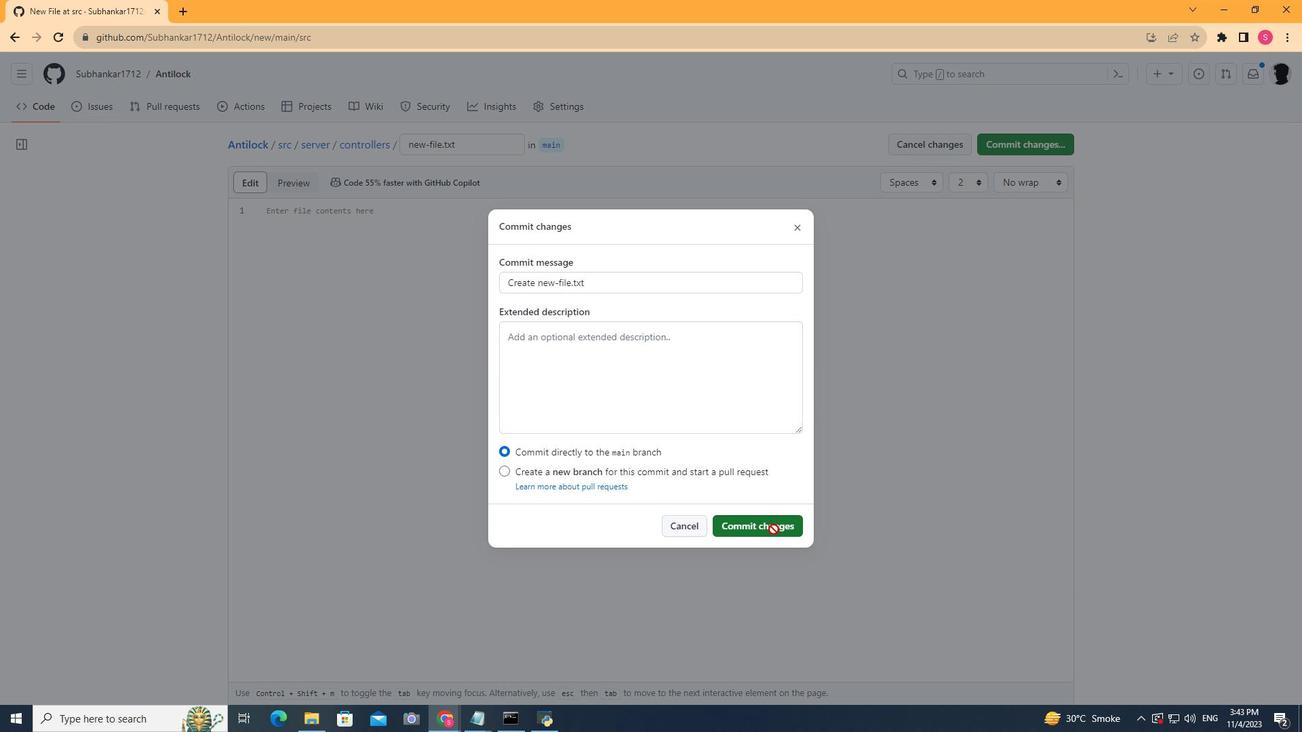 
Action: Mouse moved to (398, 143)
Screenshot: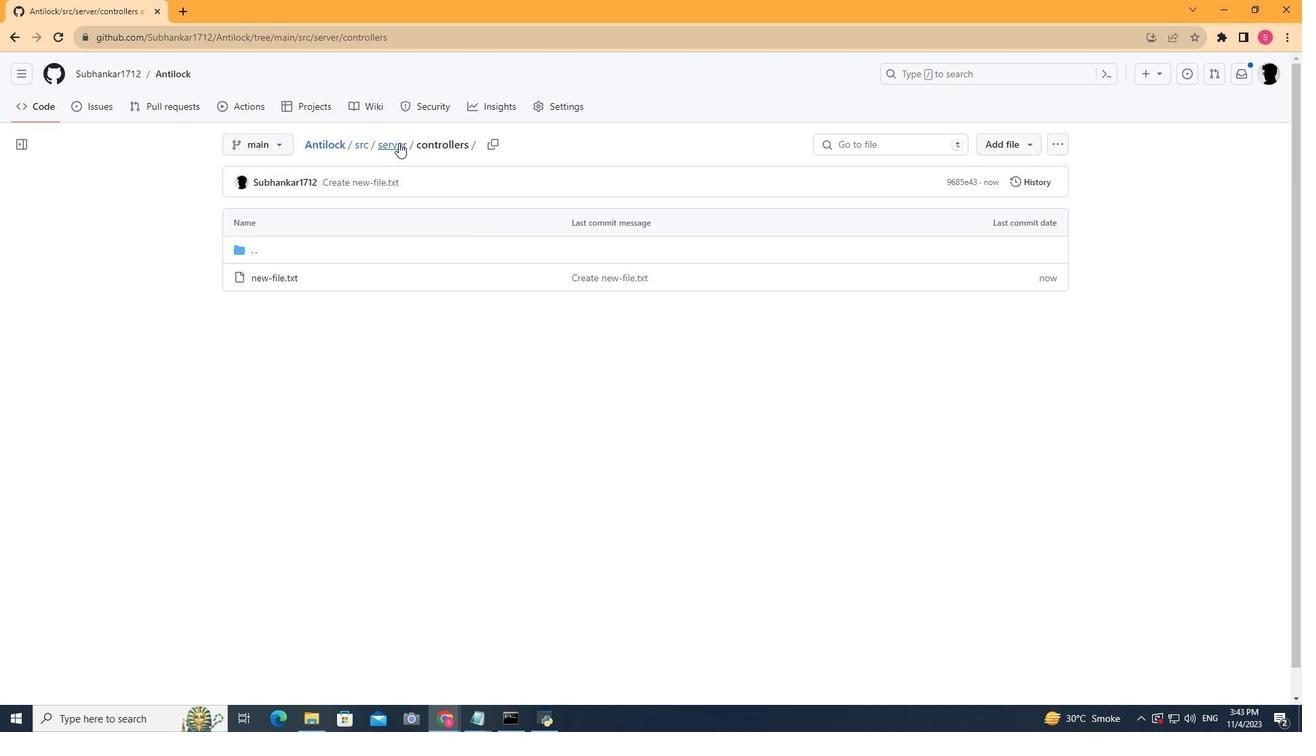 
Action: Mouse pressed left at (398, 143)
Screenshot: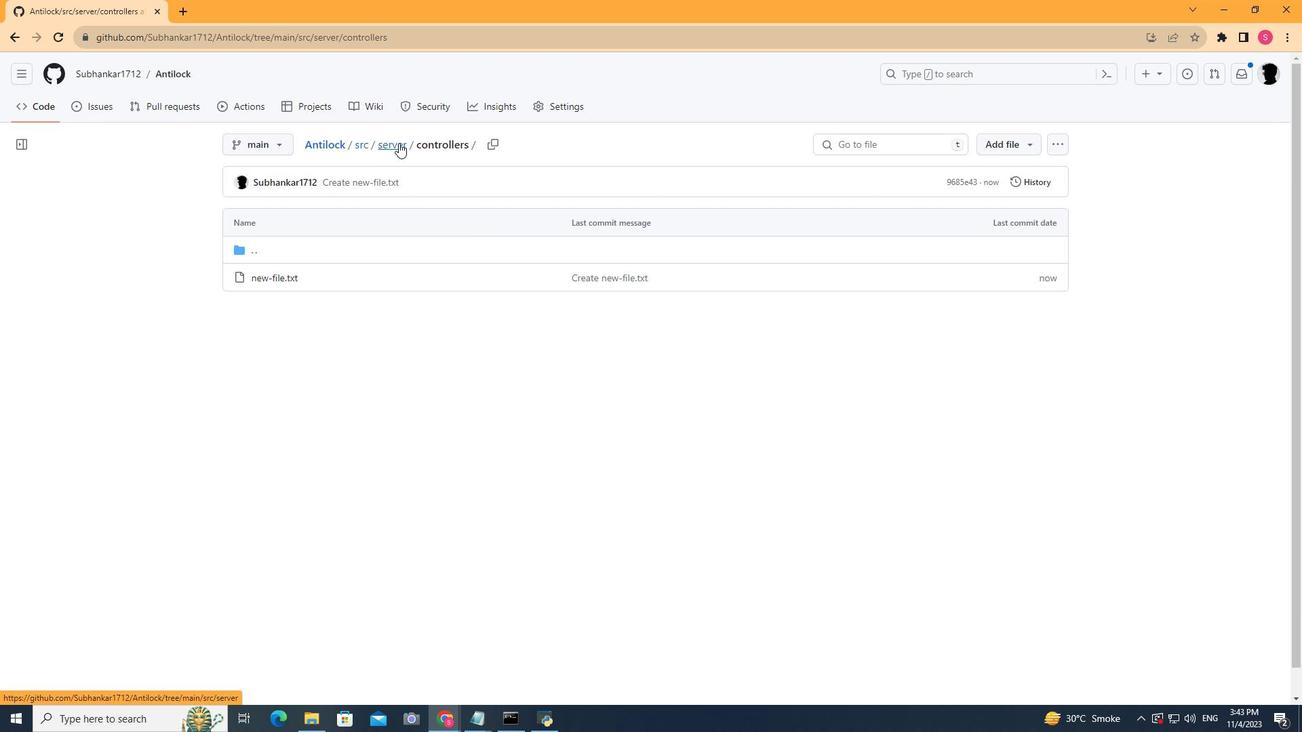 
Action: Mouse moved to (1009, 143)
Screenshot: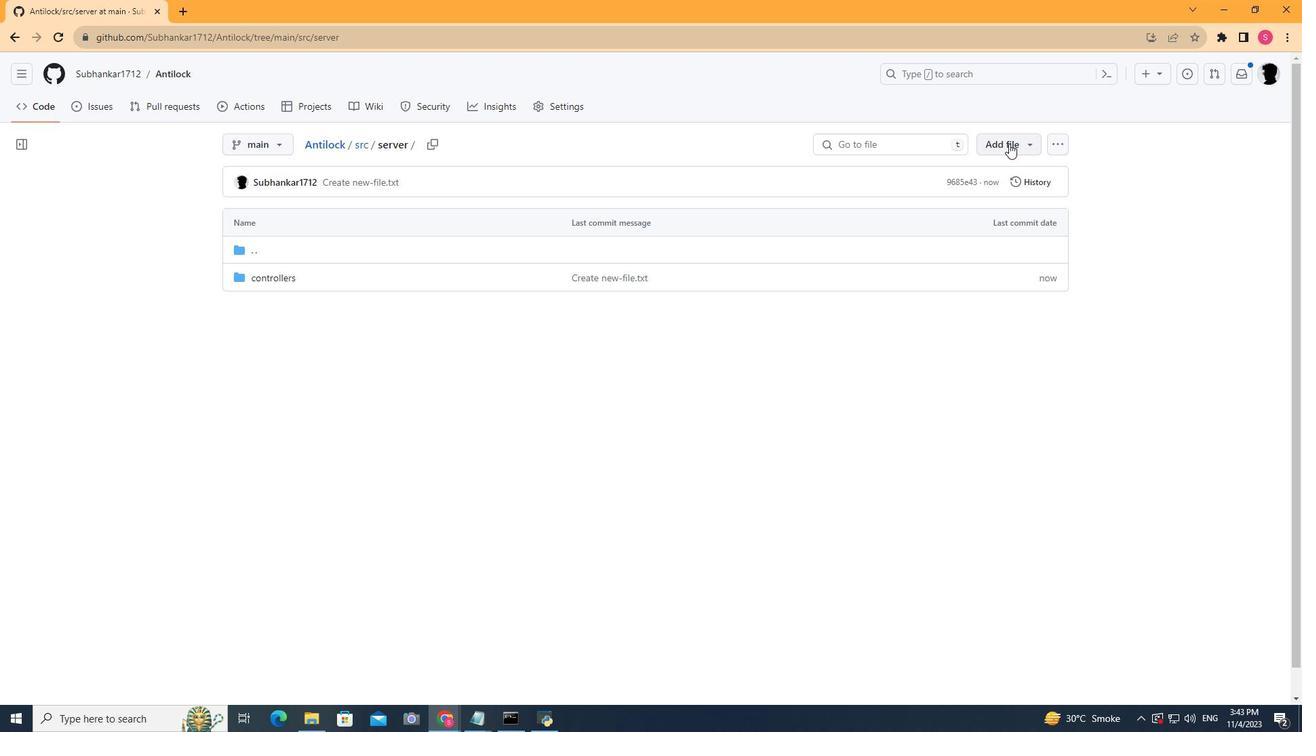 
Action: Mouse pressed left at (1009, 143)
Screenshot: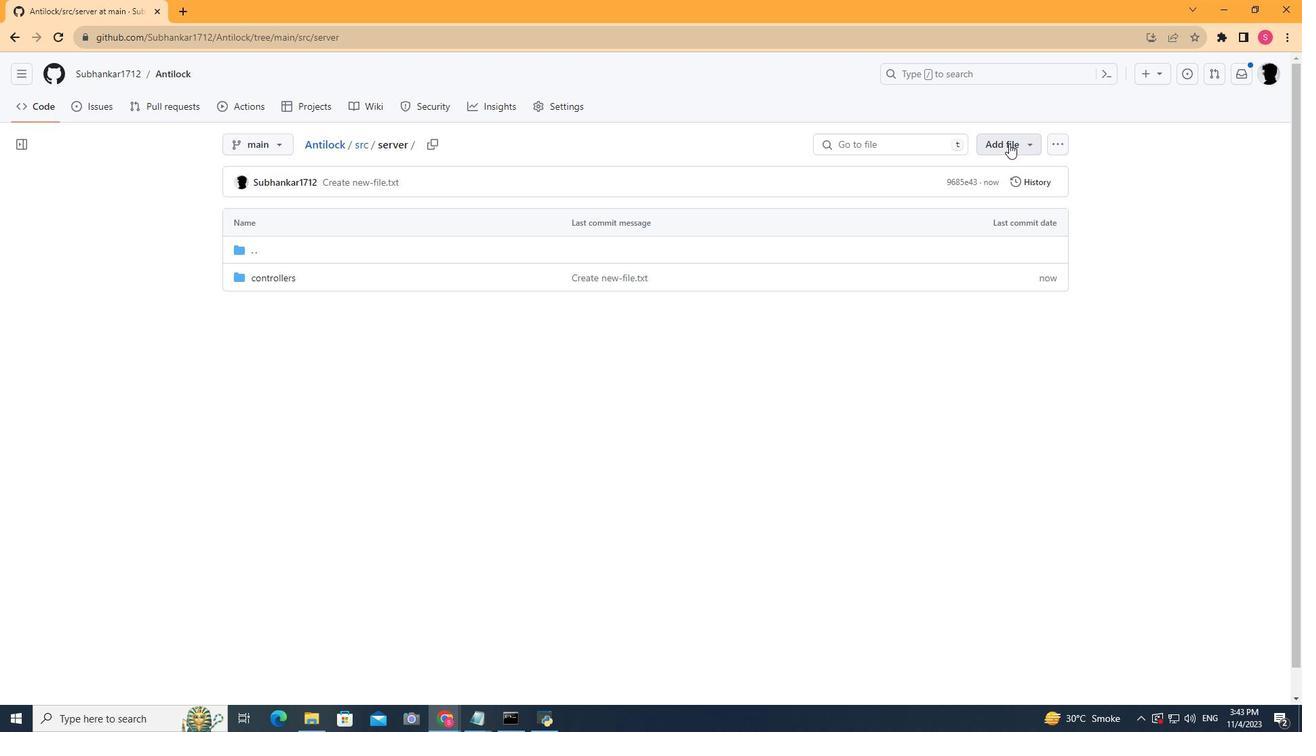 
Action: Mouse moved to (1006, 172)
Screenshot: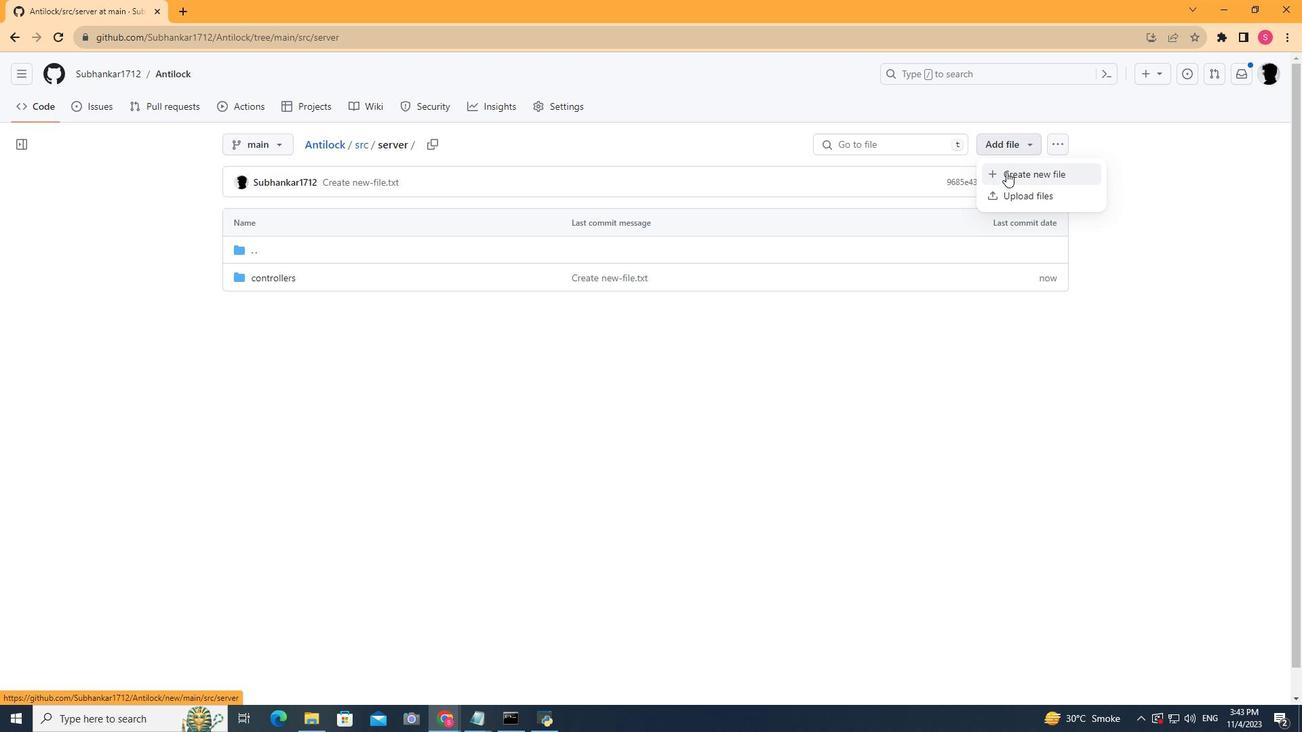 
Action: Mouse pressed left at (1006, 172)
Screenshot: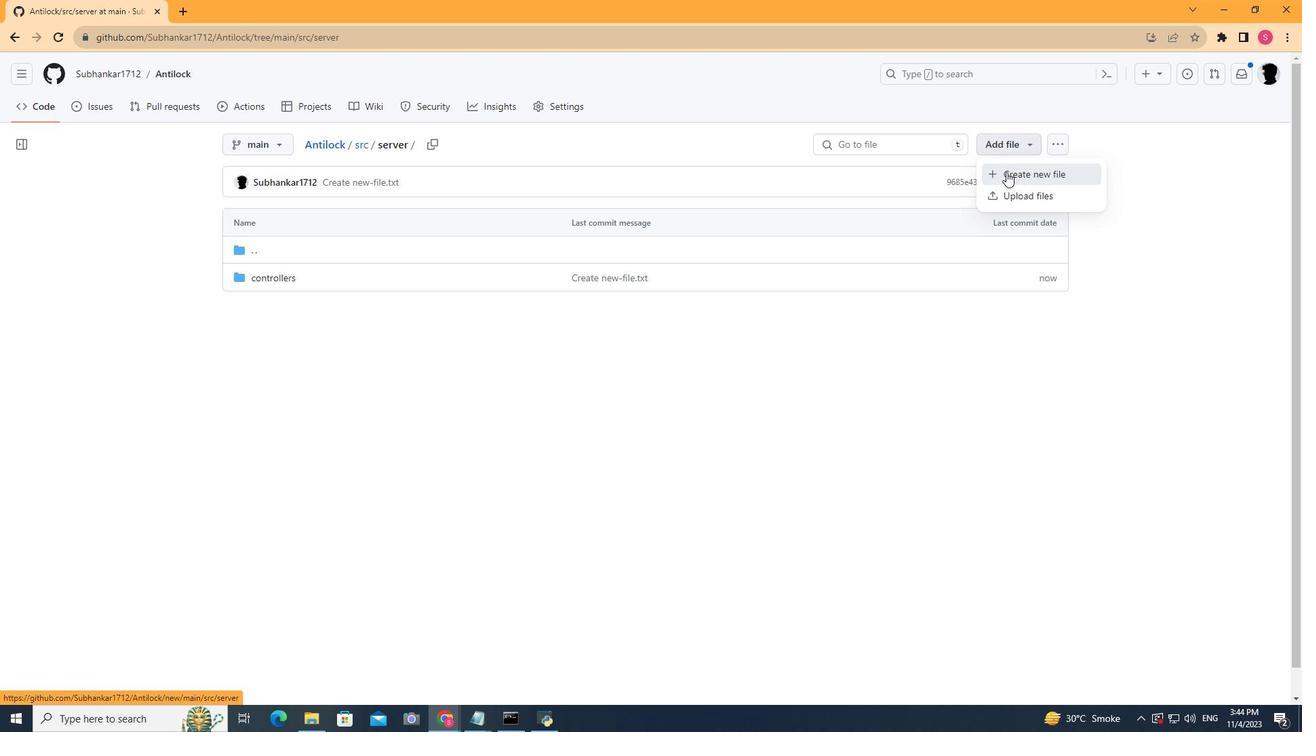 
Action: Mouse moved to (1000, 174)
Screenshot: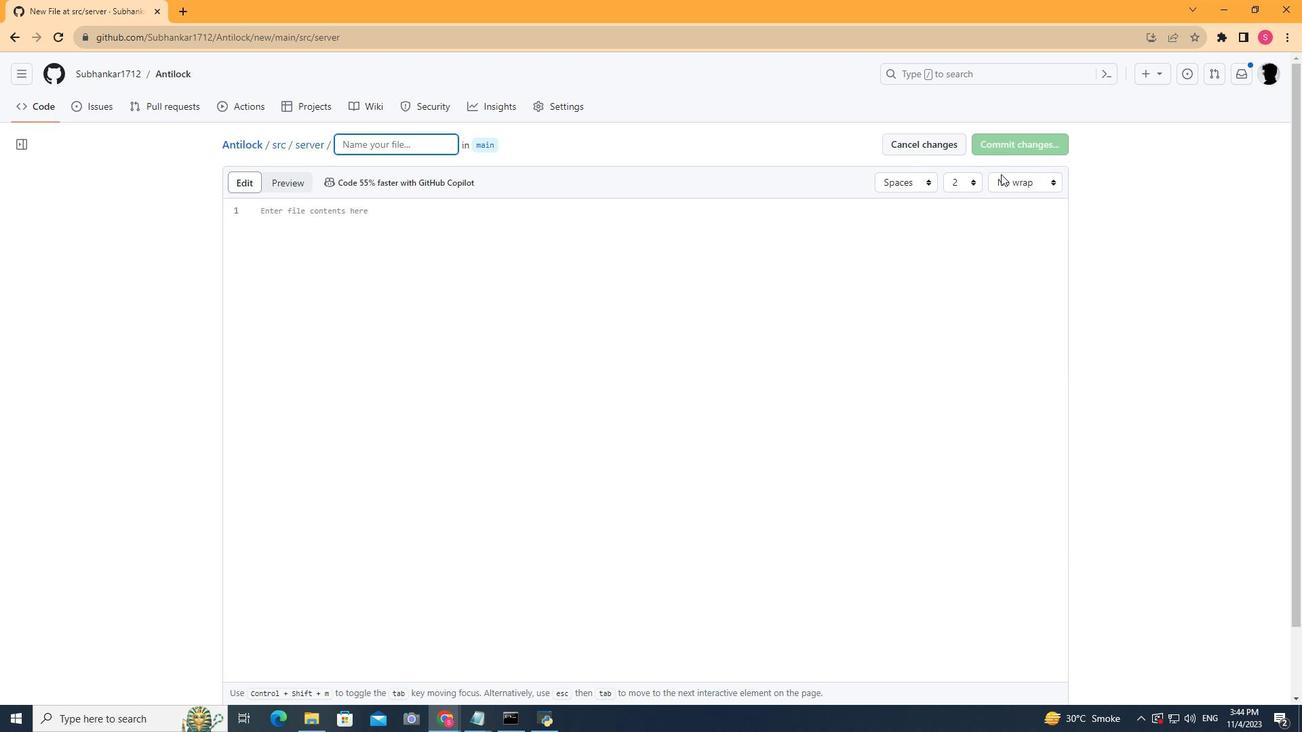 
Action: Key pressed data/new-file.txt
Screenshot: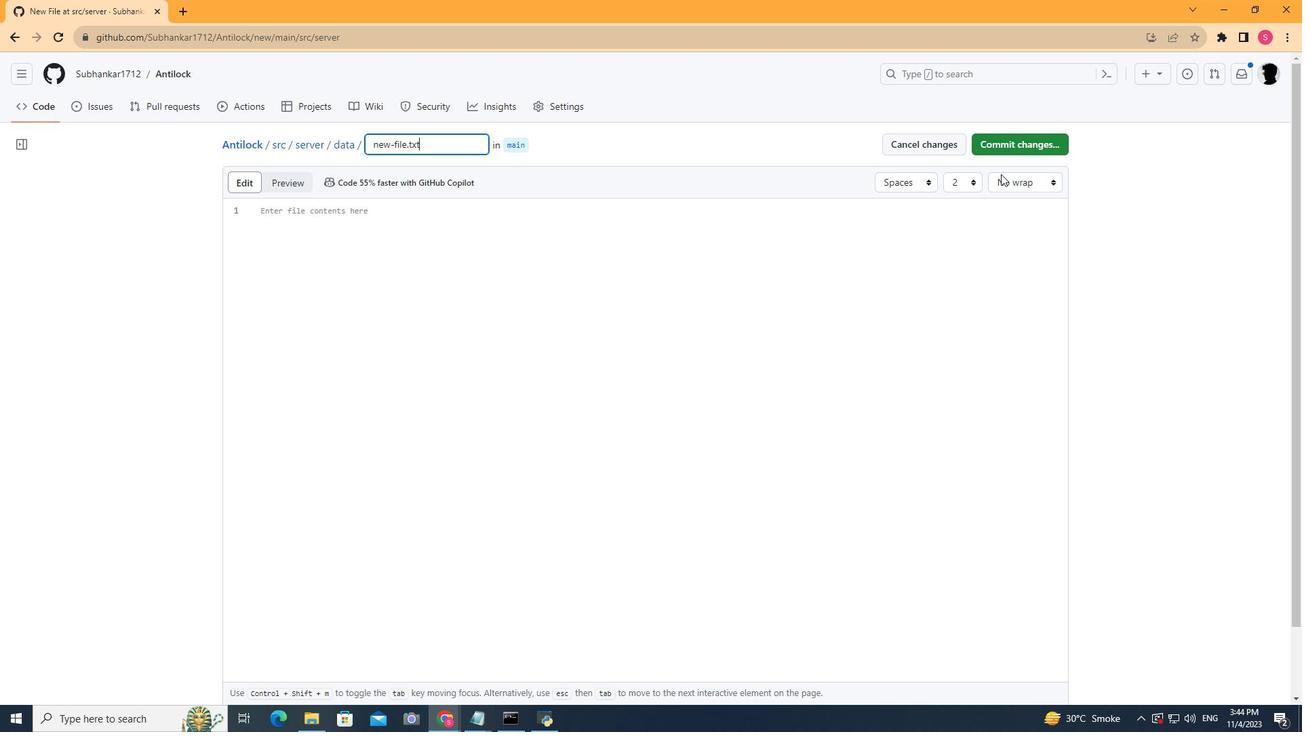 
Action: Mouse moved to (1038, 146)
Screenshot: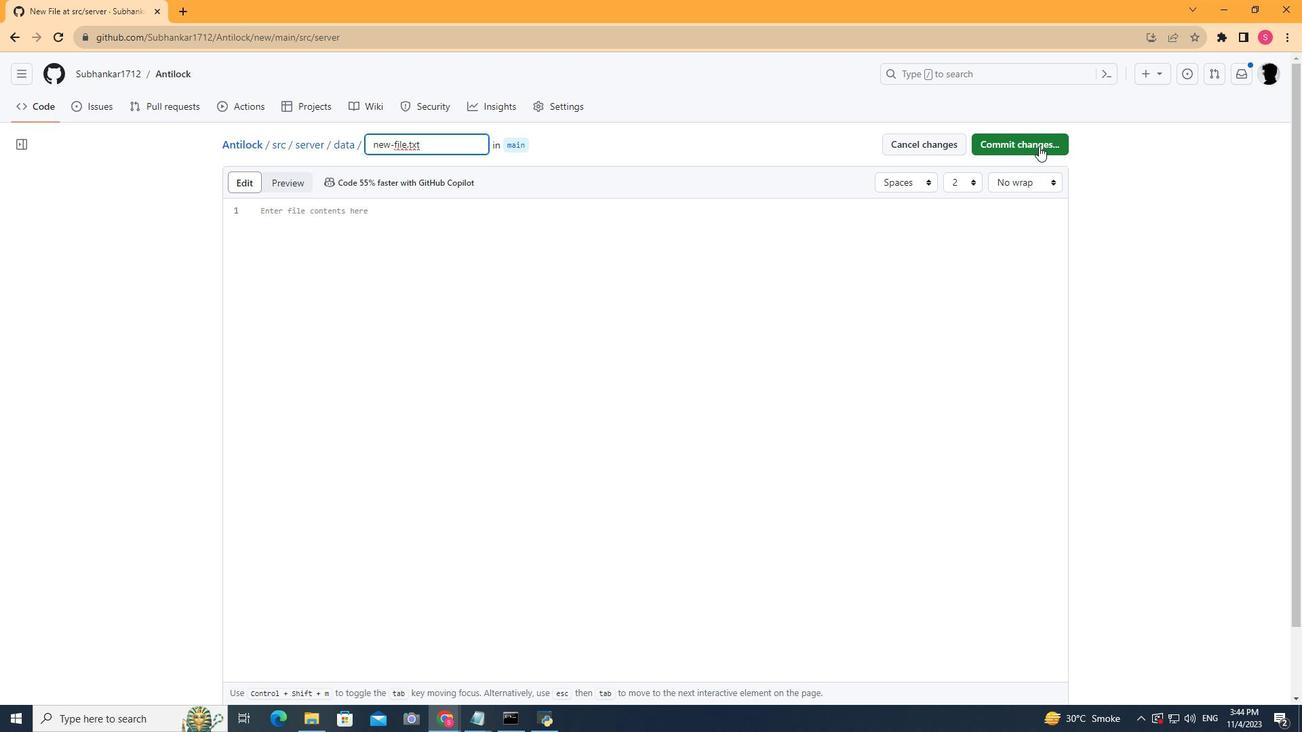 
Action: Mouse pressed left at (1038, 146)
Screenshot: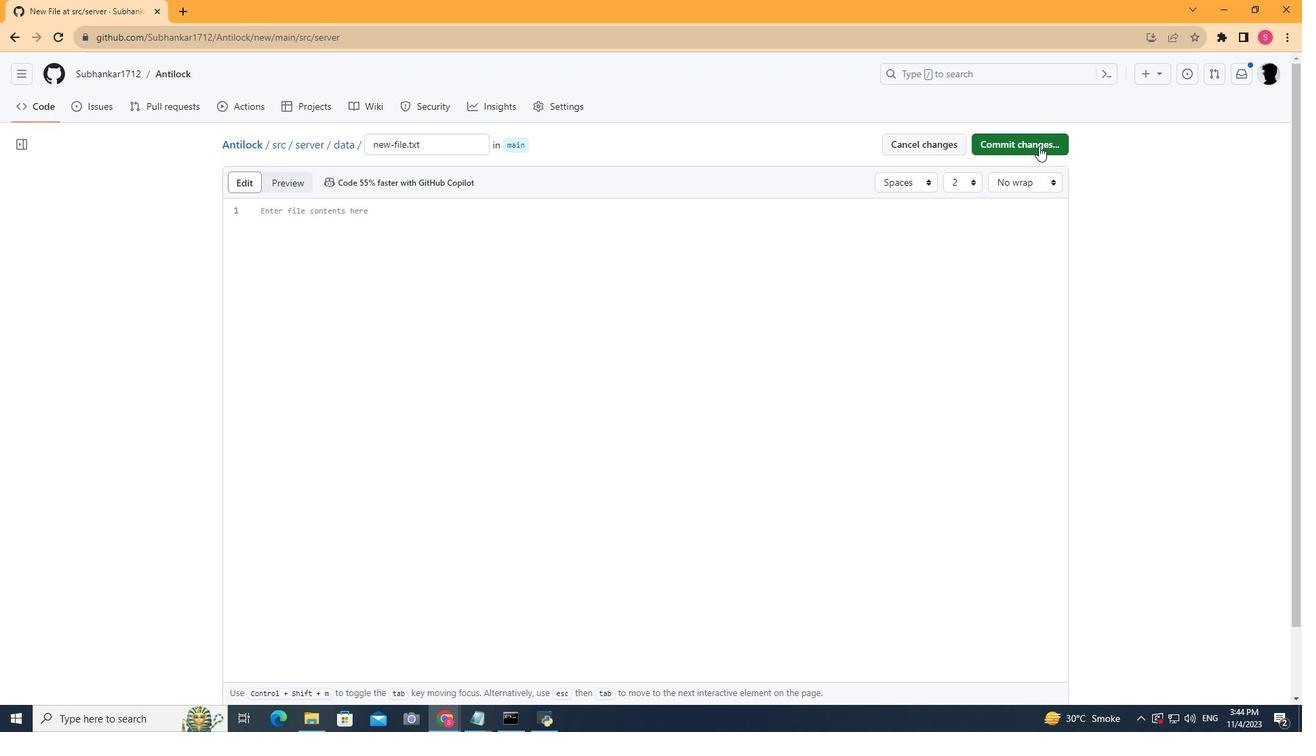 
Action: Mouse moved to (746, 529)
Screenshot: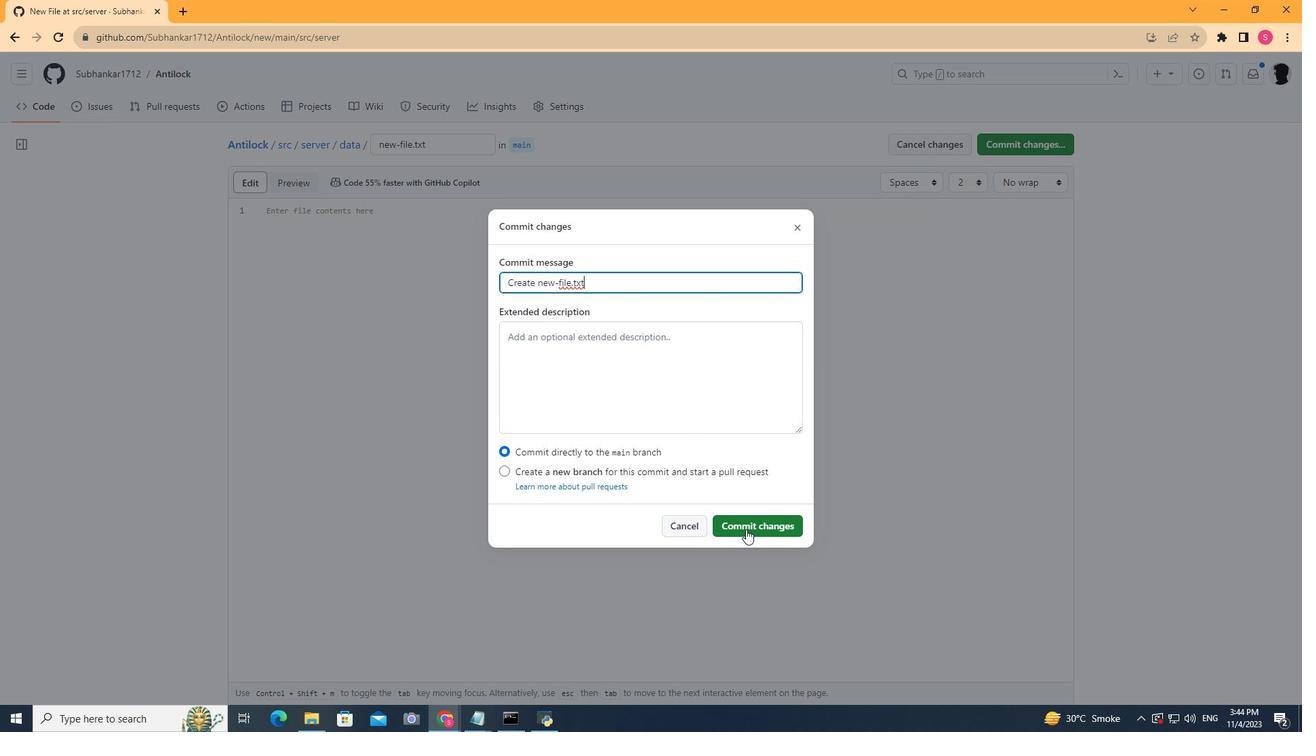 
Action: Mouse pressed left at (746, 529)
Screenshot: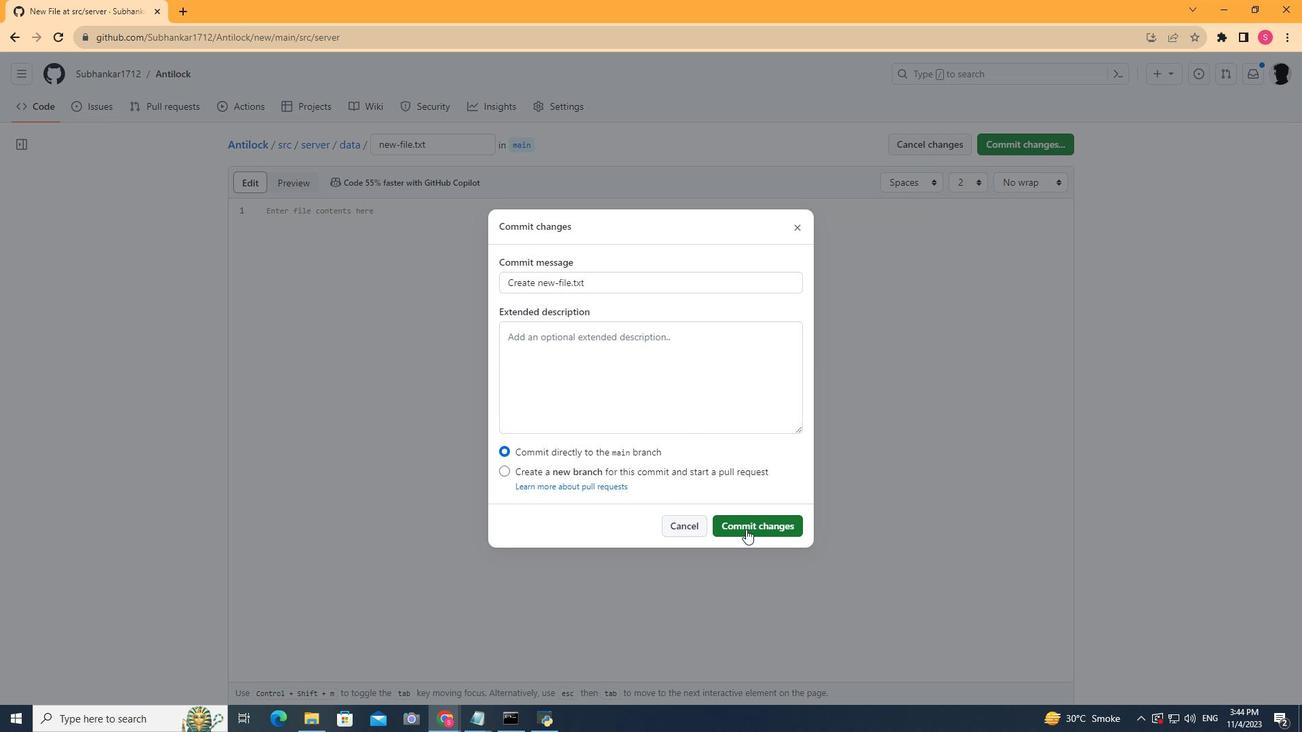 
Action: Mouse moved to (395, 150)
Screenshot: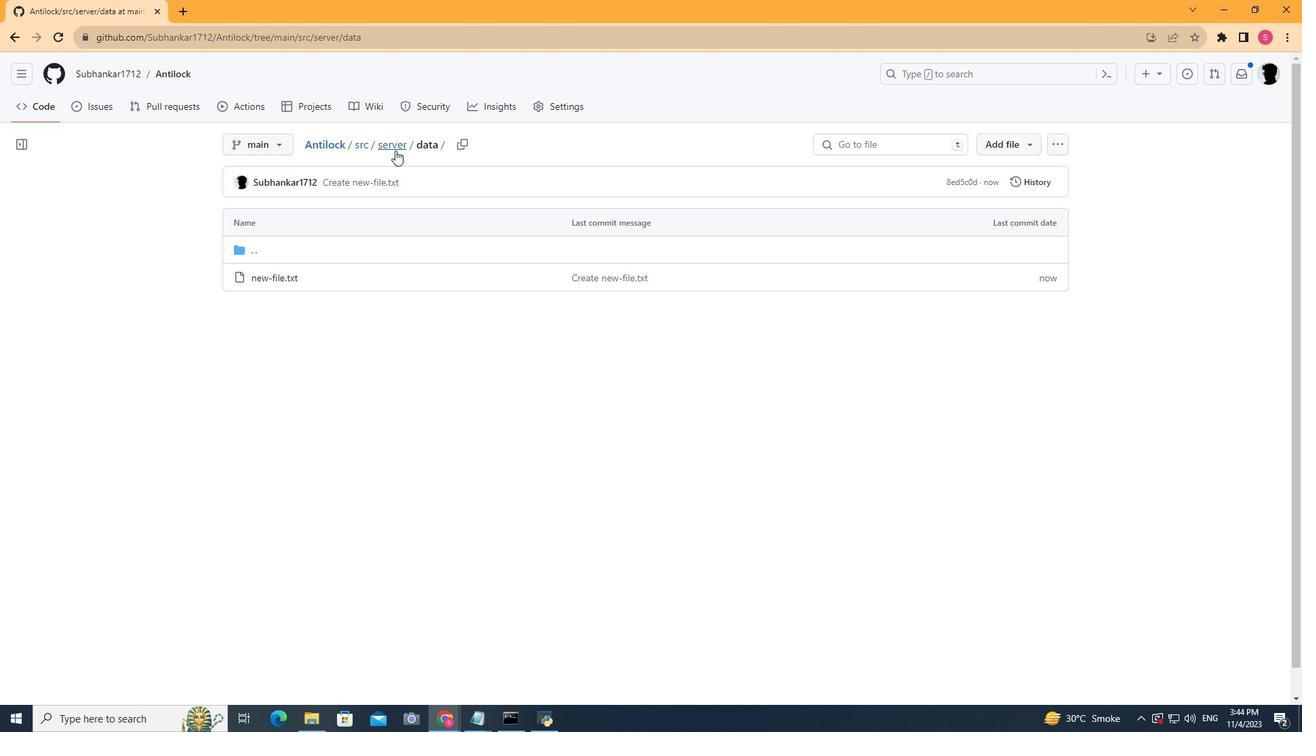 
Action: Mouse pressed left at (395, 150)
Screenshot: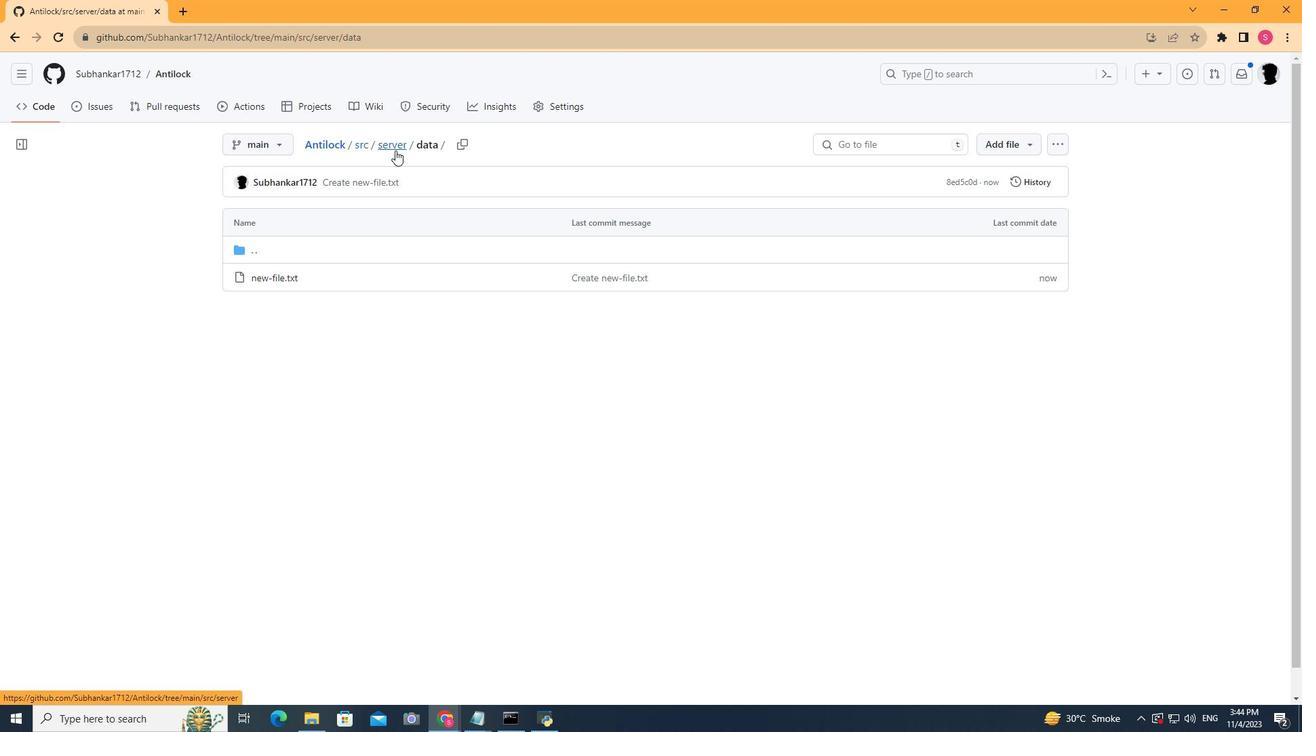 
Action: Mouse moved to (269, 305)
Screenshot: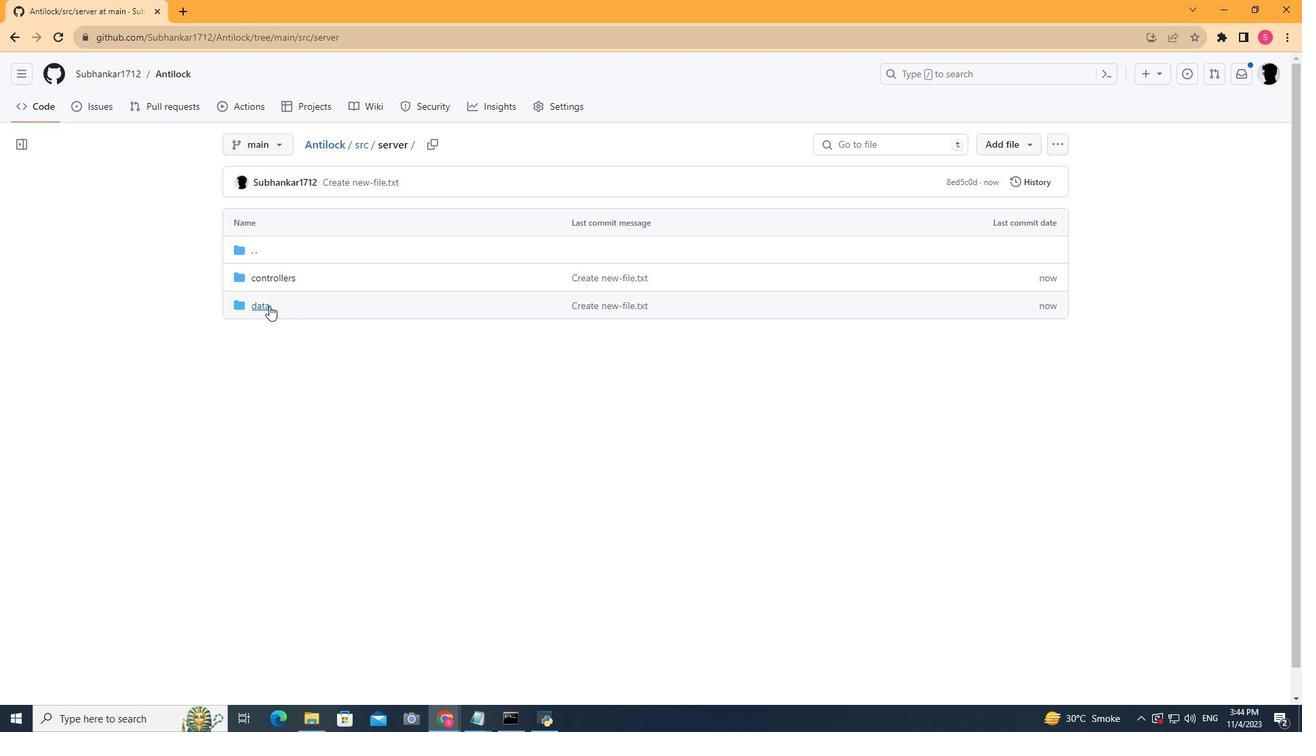 
Action: Mouse pressed left at (269, 305)
Screenshot: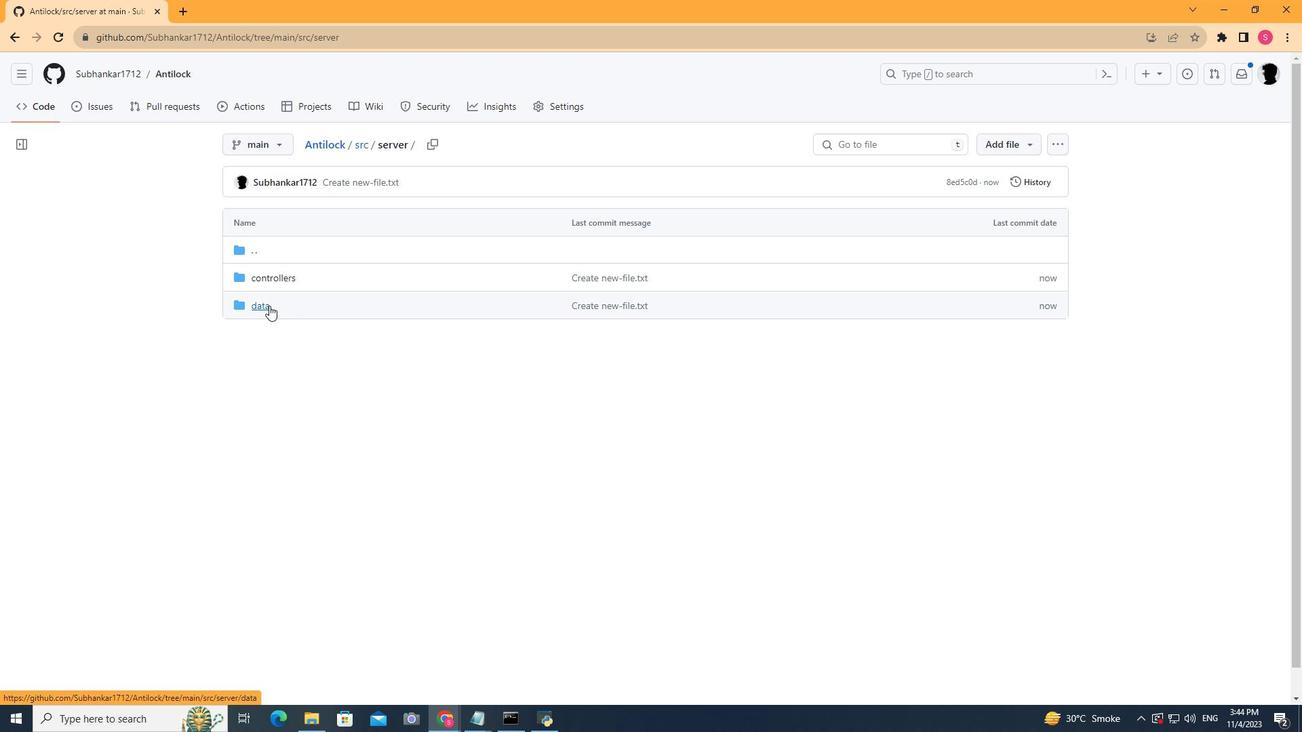 
Action: Mouse moved to (391, 146)
Screenshot: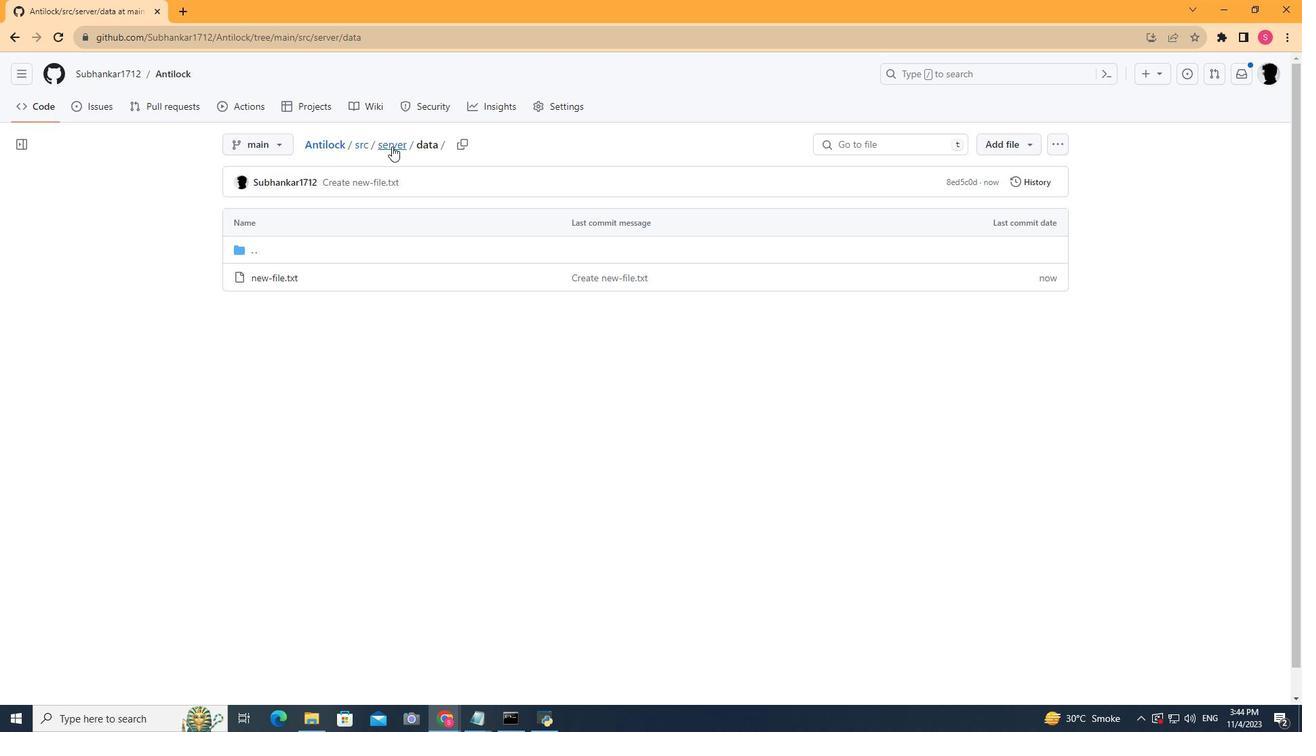 
Action: Mouse pressed left at (391, 146)
Screenshot: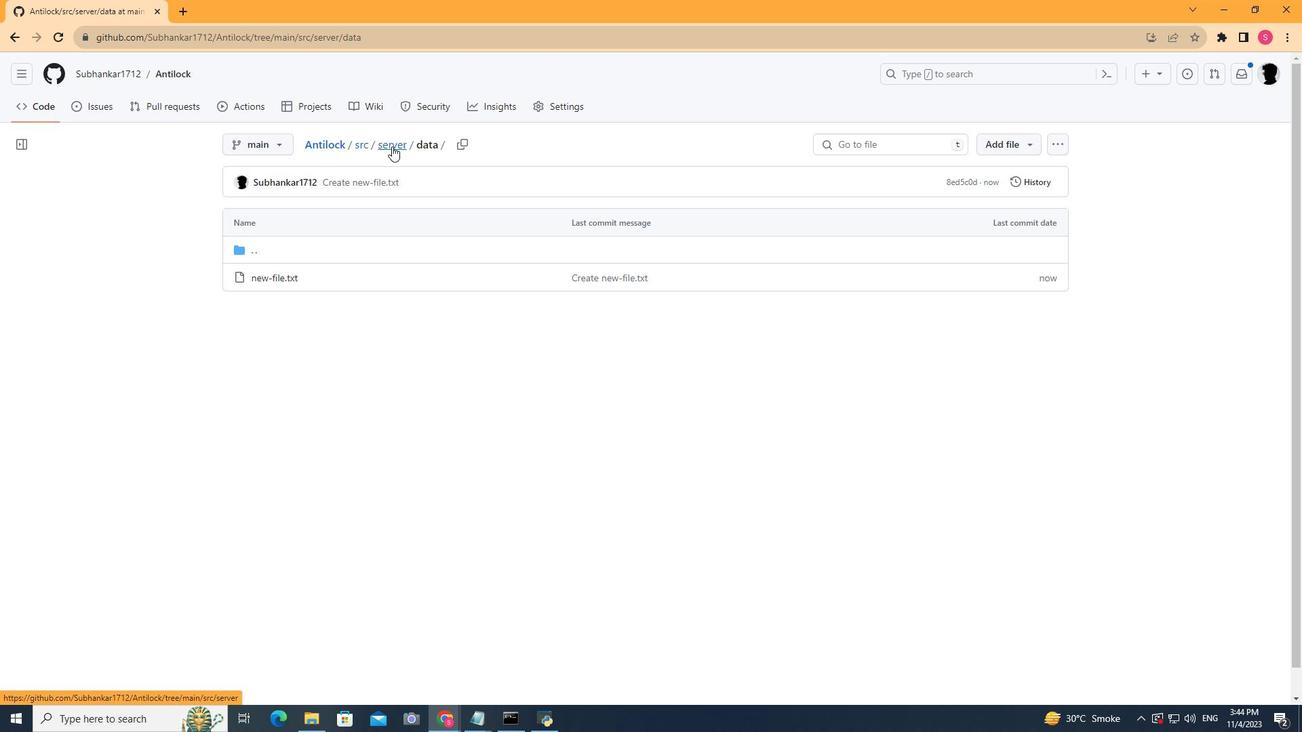 
Action: Mouse moved to (240, 307)
Screenshot: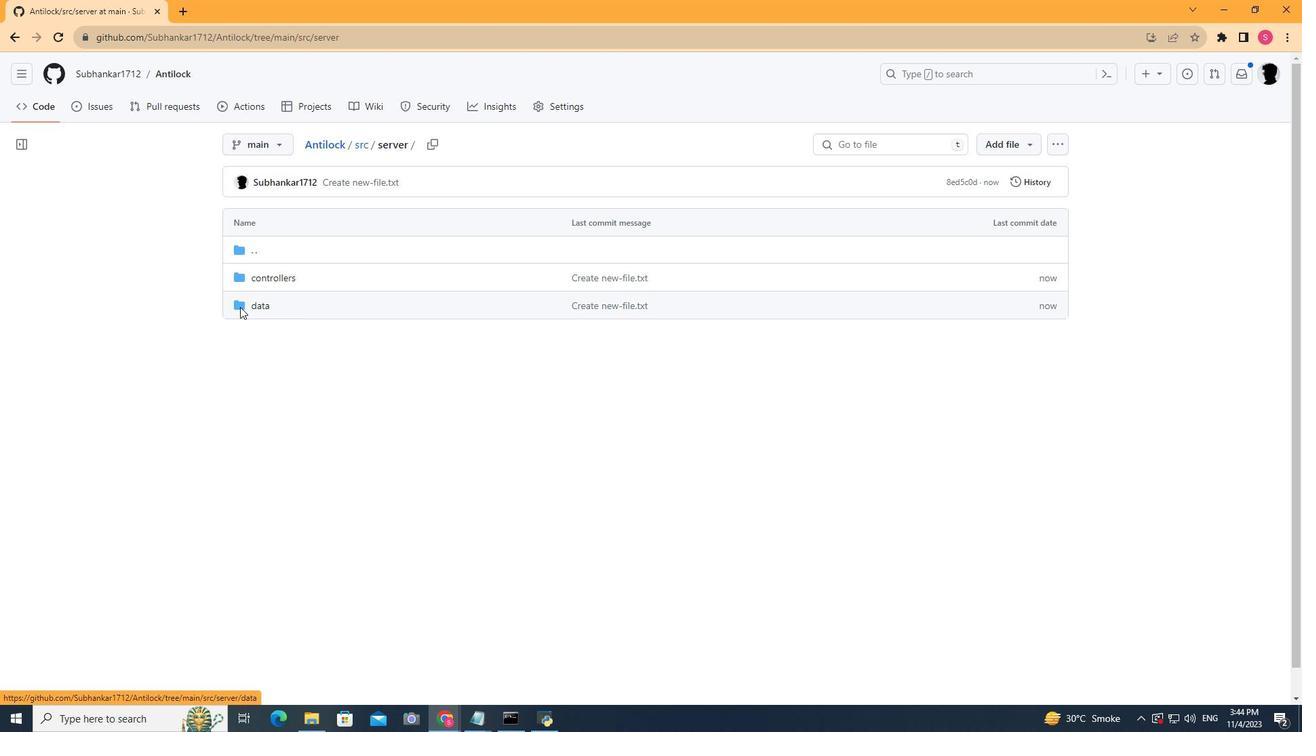 
Action: Mouse pressed left at (240, 307)
Screenshot: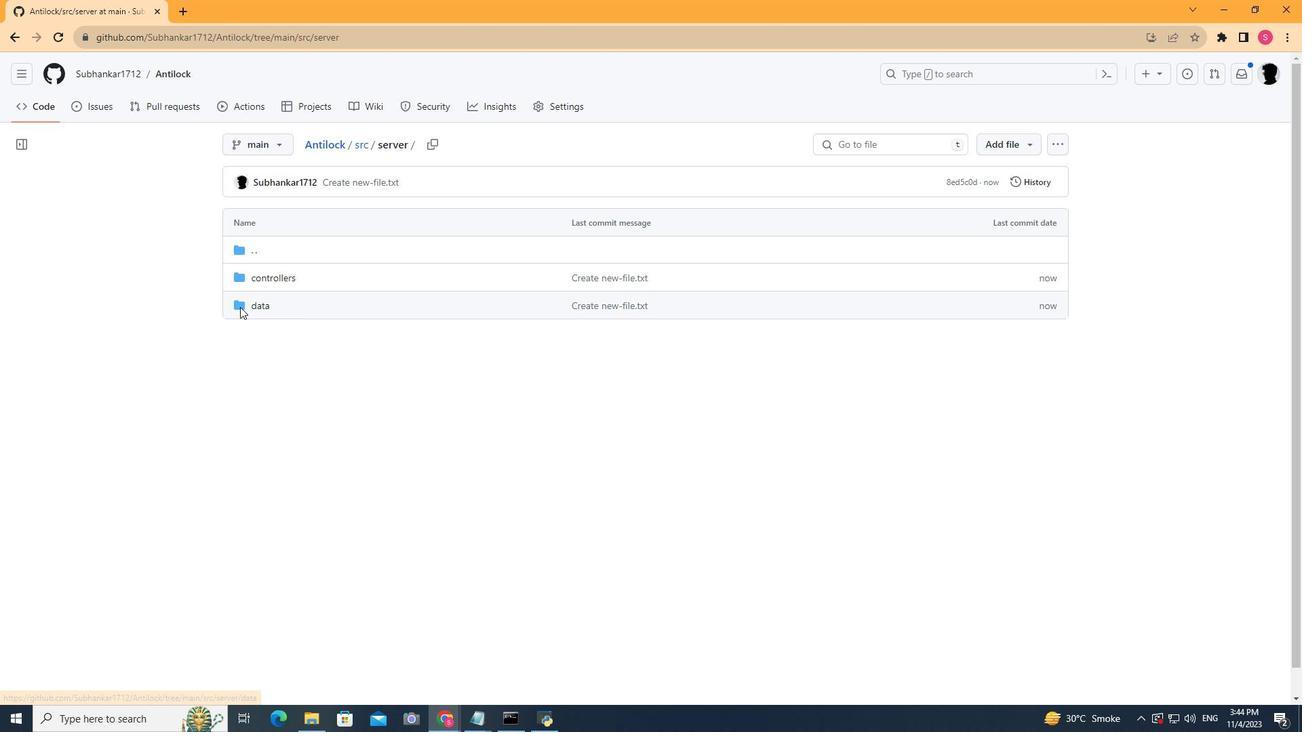 
Action: Mouse moved to (254, 303)
Screenshot: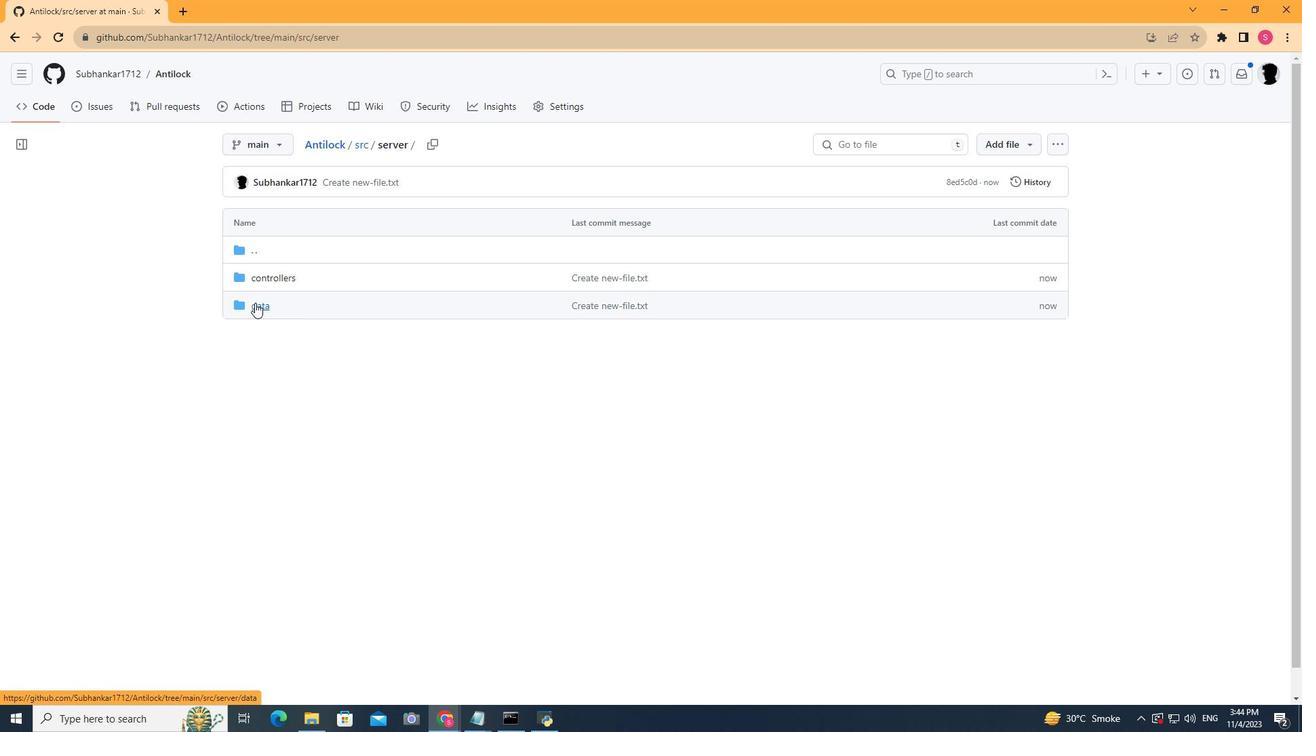 
Action: Mouse pressed left at (254, 303)
Screenshot: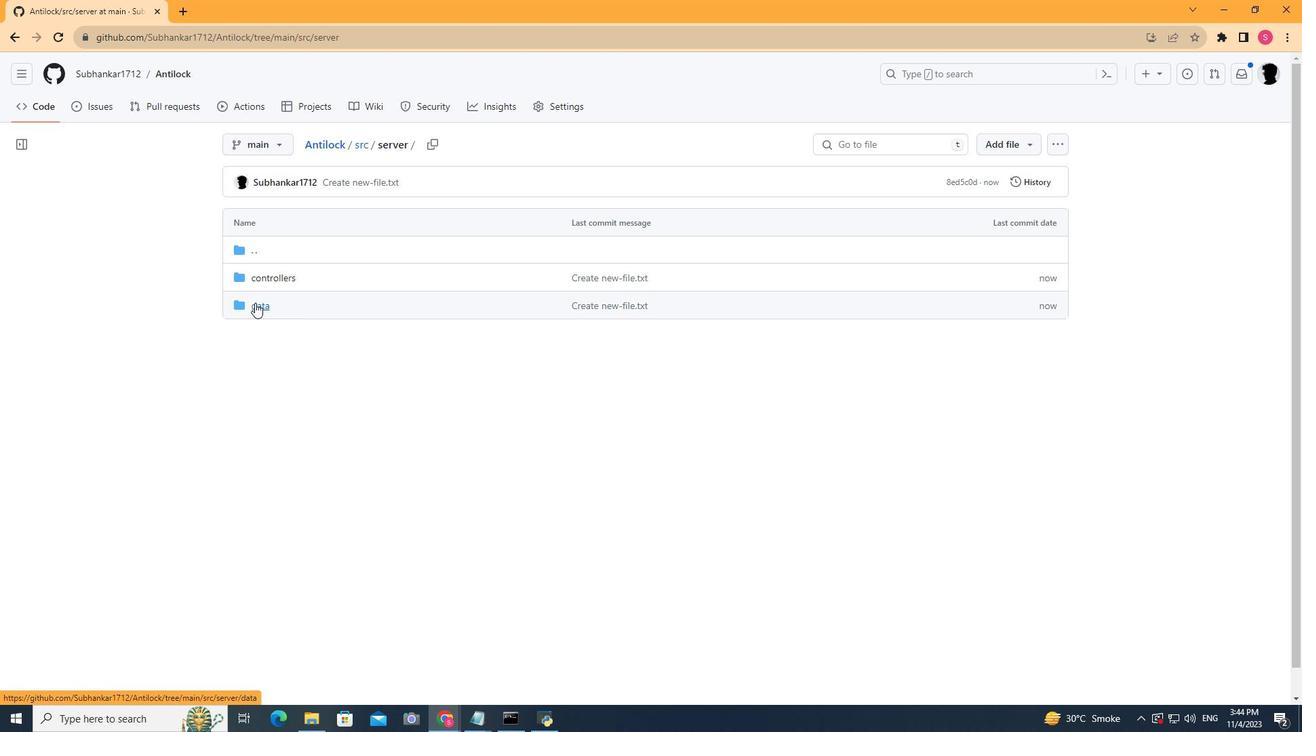 
Action: Mouse moved to (267, 278)
Screenshot: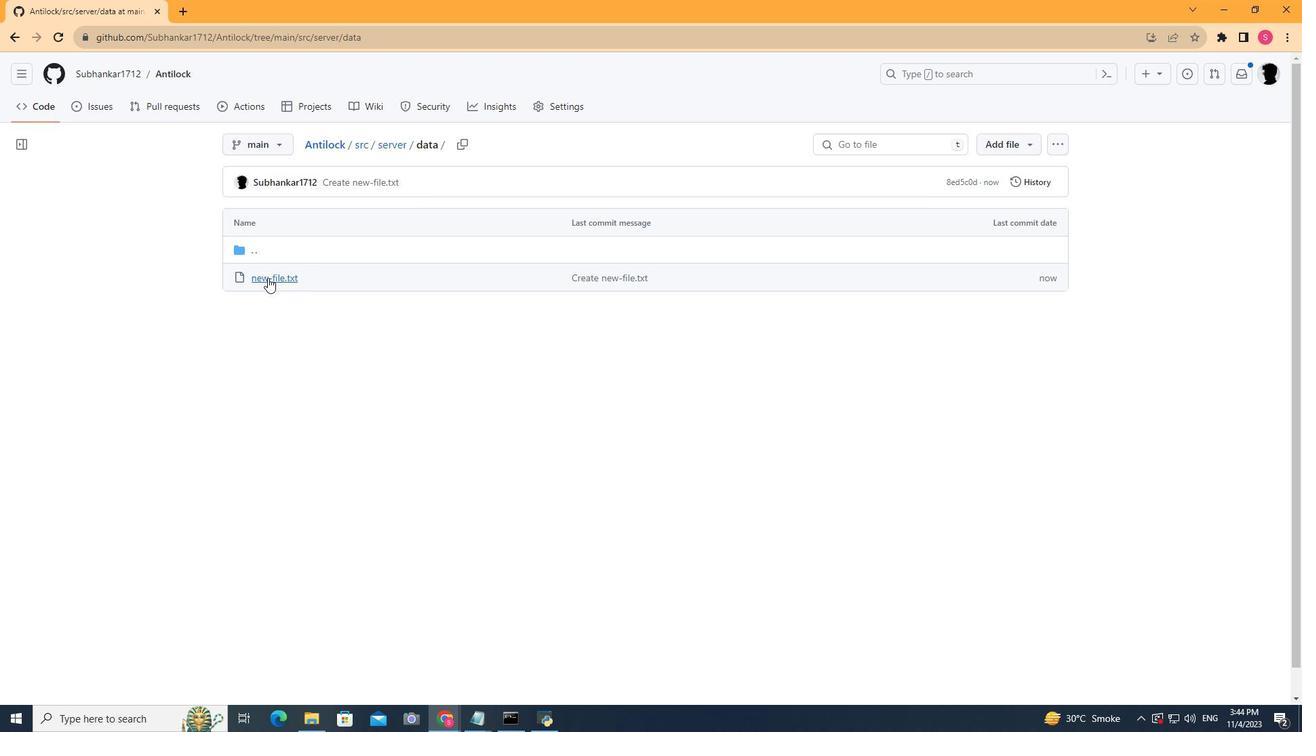 
Action: Mouse pressed left at (267, 278)
Screenshot: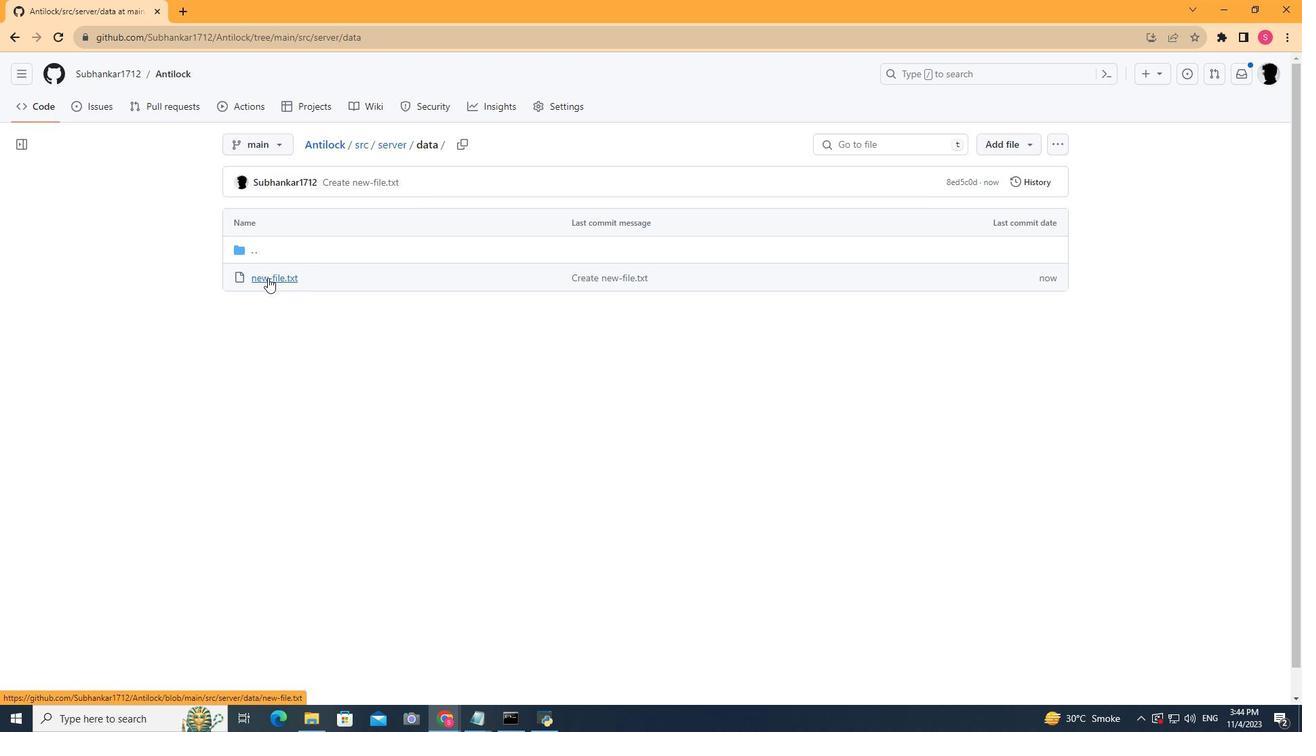 
Action: Mouse moved to (1056, 144)
Screenshot: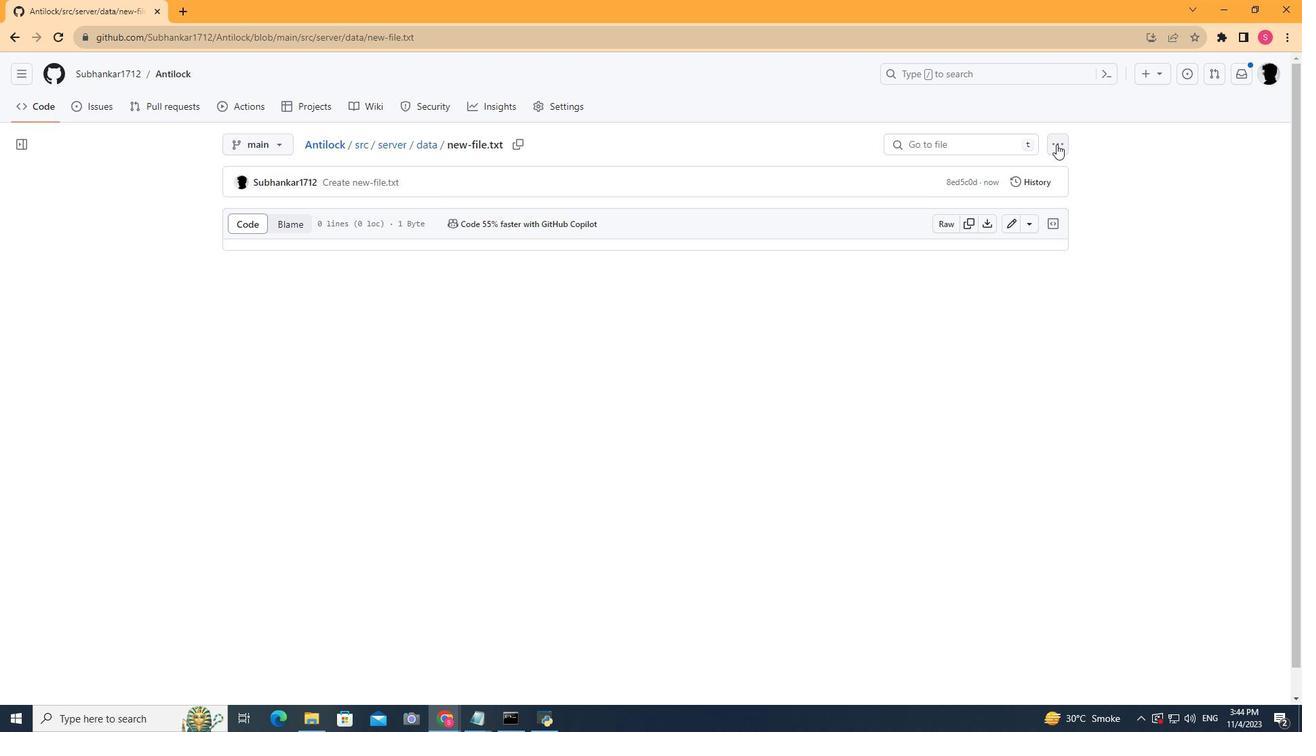 
Action: Mouse pressed left at (1056, 144)
Screenshot: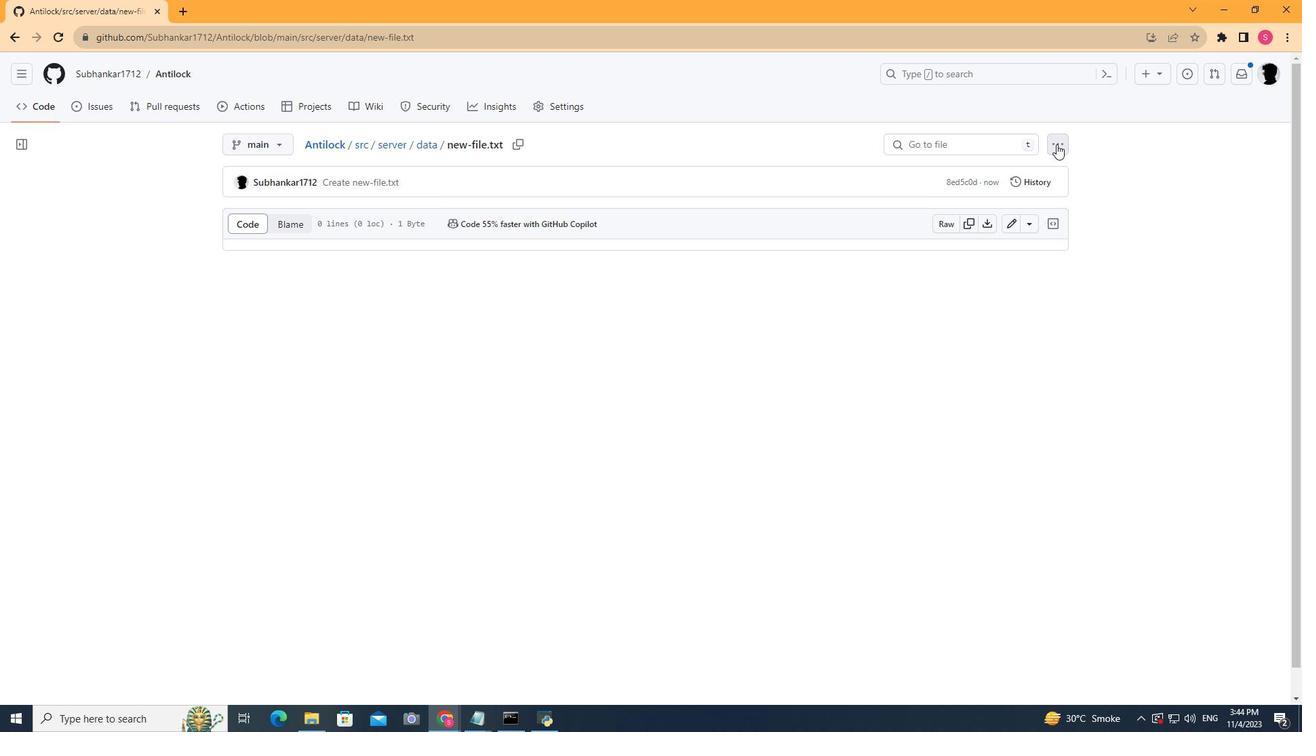 
Action: Mouse moved to (423, 144)
Screenshot: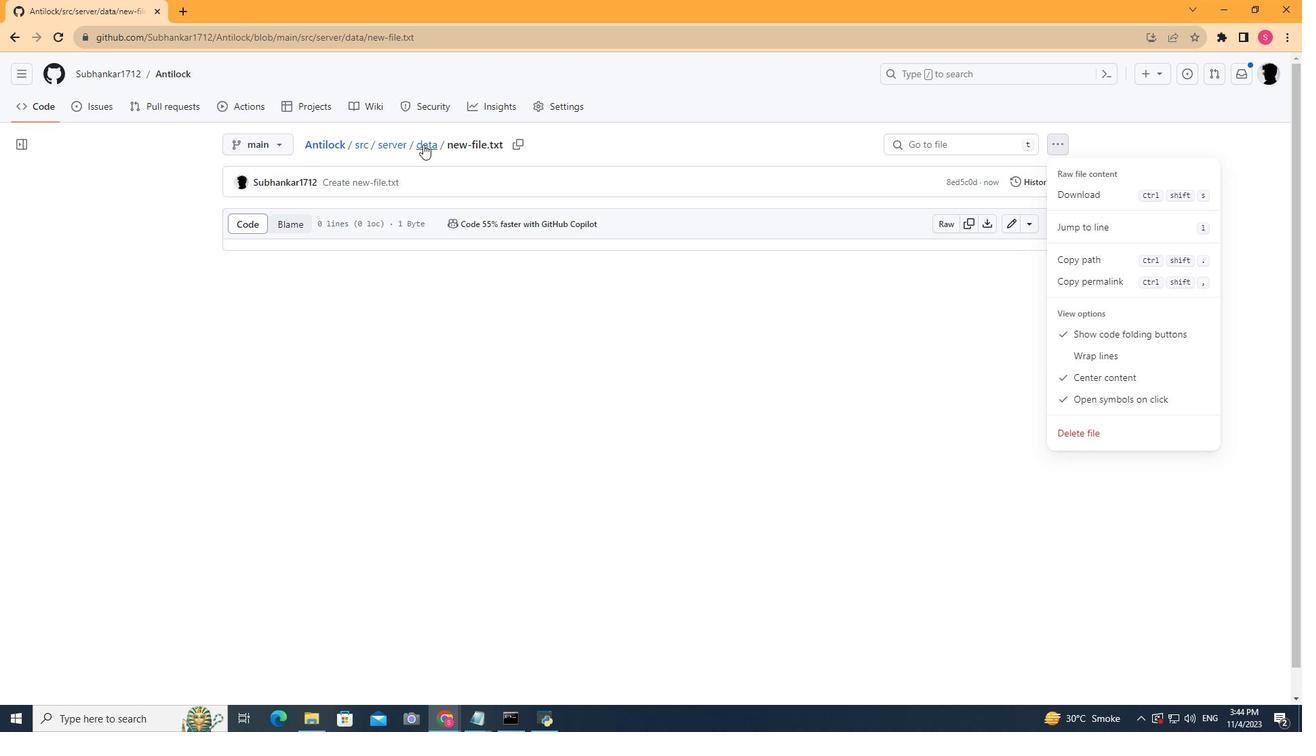 
Action: Mouse pressed left at (423, 144)
Screenshot: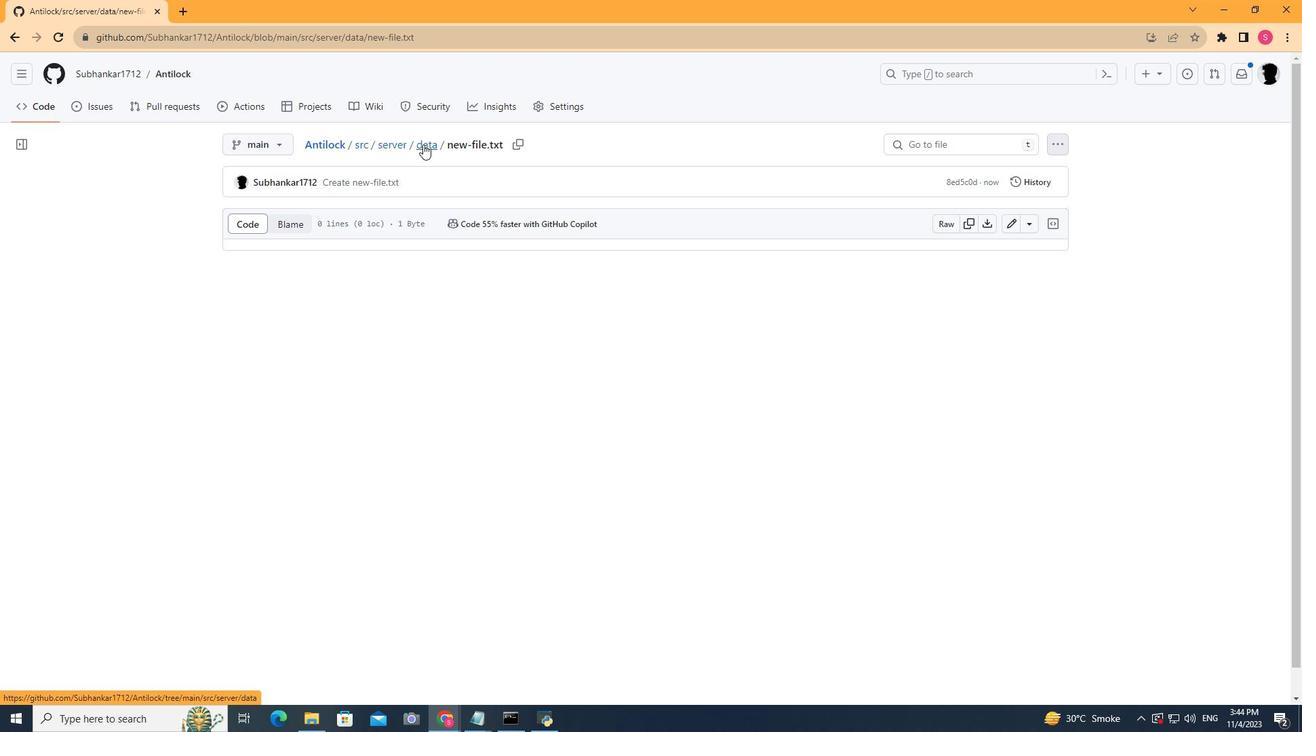 
Action: Mouse moved to (1057, 143)
Screenshot: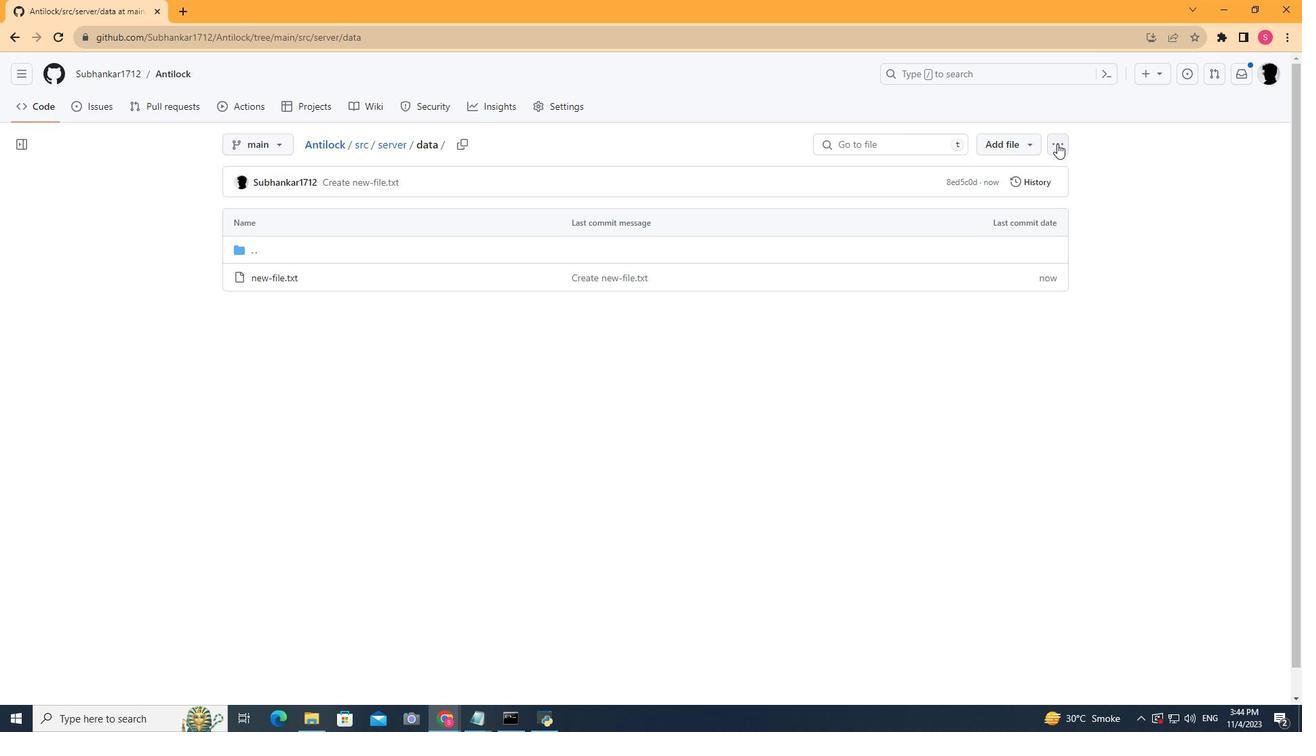 
Action: Mouse pressed left at (1057, 143)
Screenshot: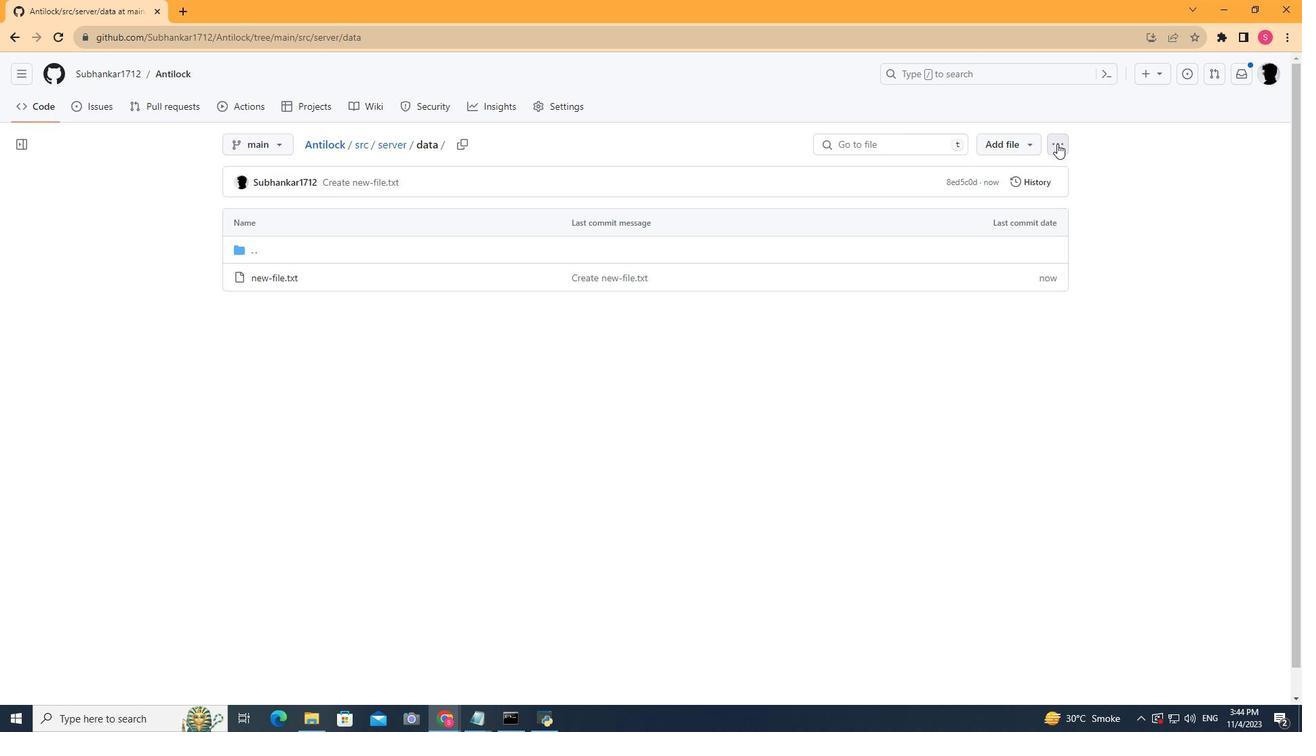 
Action: Mouse moved to (1088, 230)
Screenshot: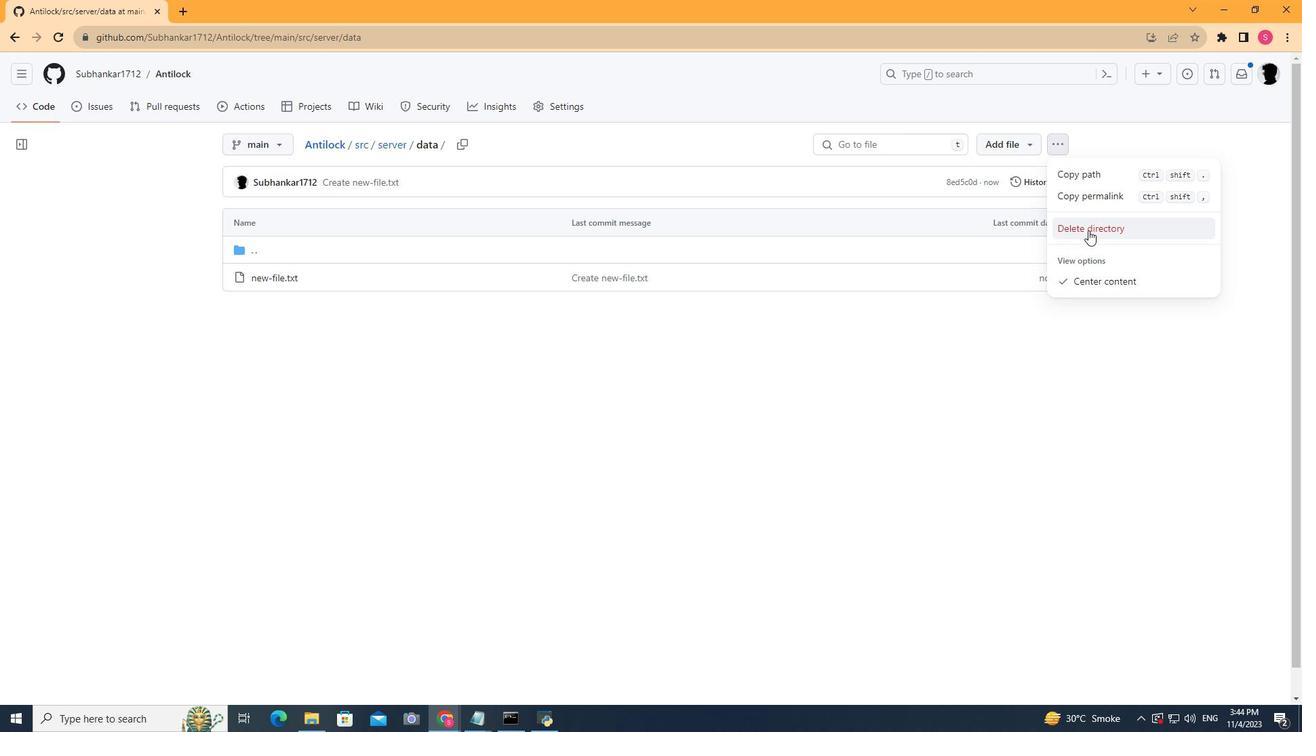 
Action: Mouse pressed left at (1088, 230)
Screenshot: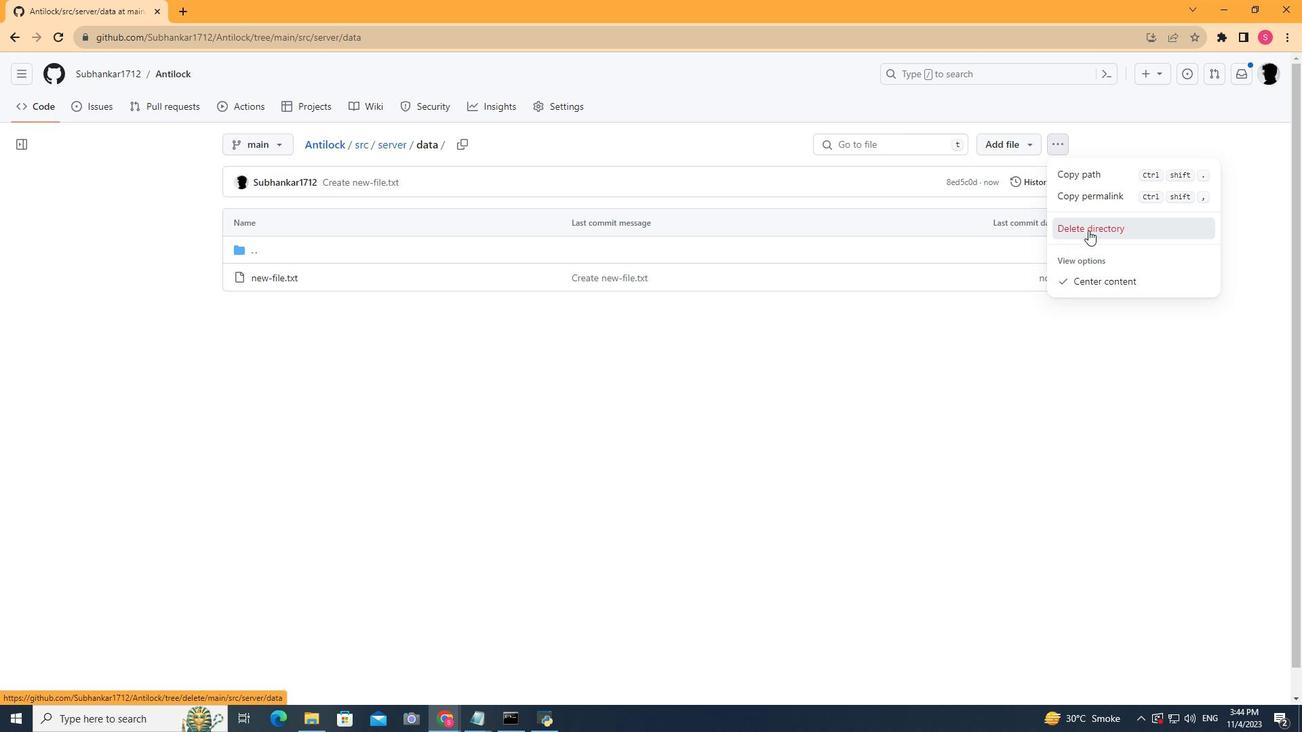 
Action: Mouse moved to (1047, 145)
Screenshot: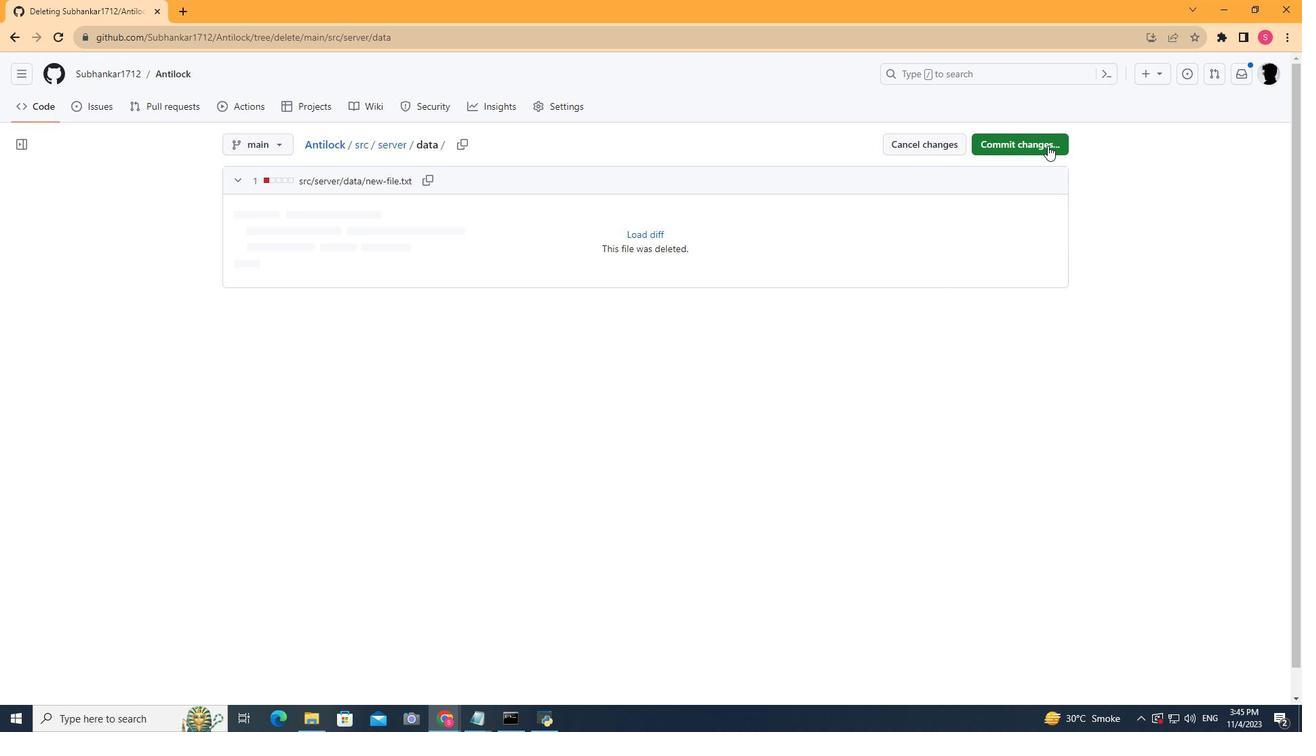 
Action: Mouse pressed left at (1047, 145)
Screenshot: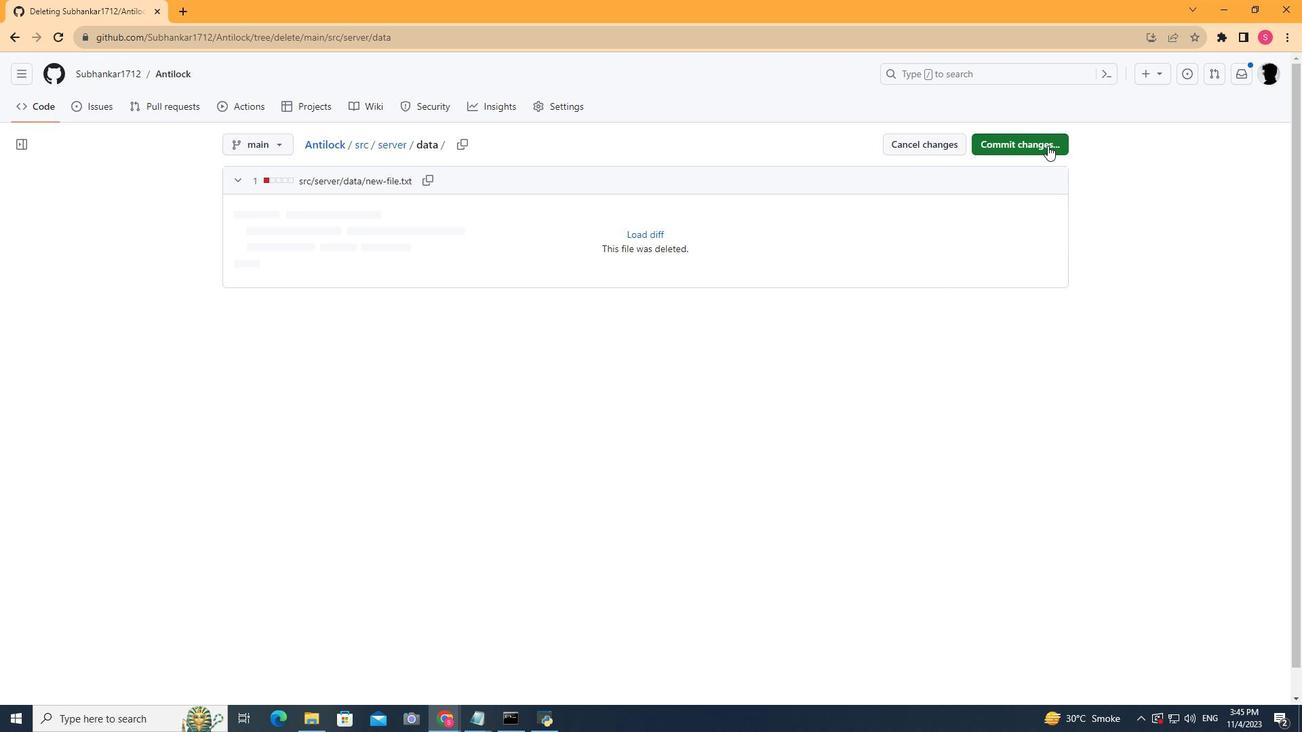 
Action: Mouse moved to (776, 526)
Screenshot: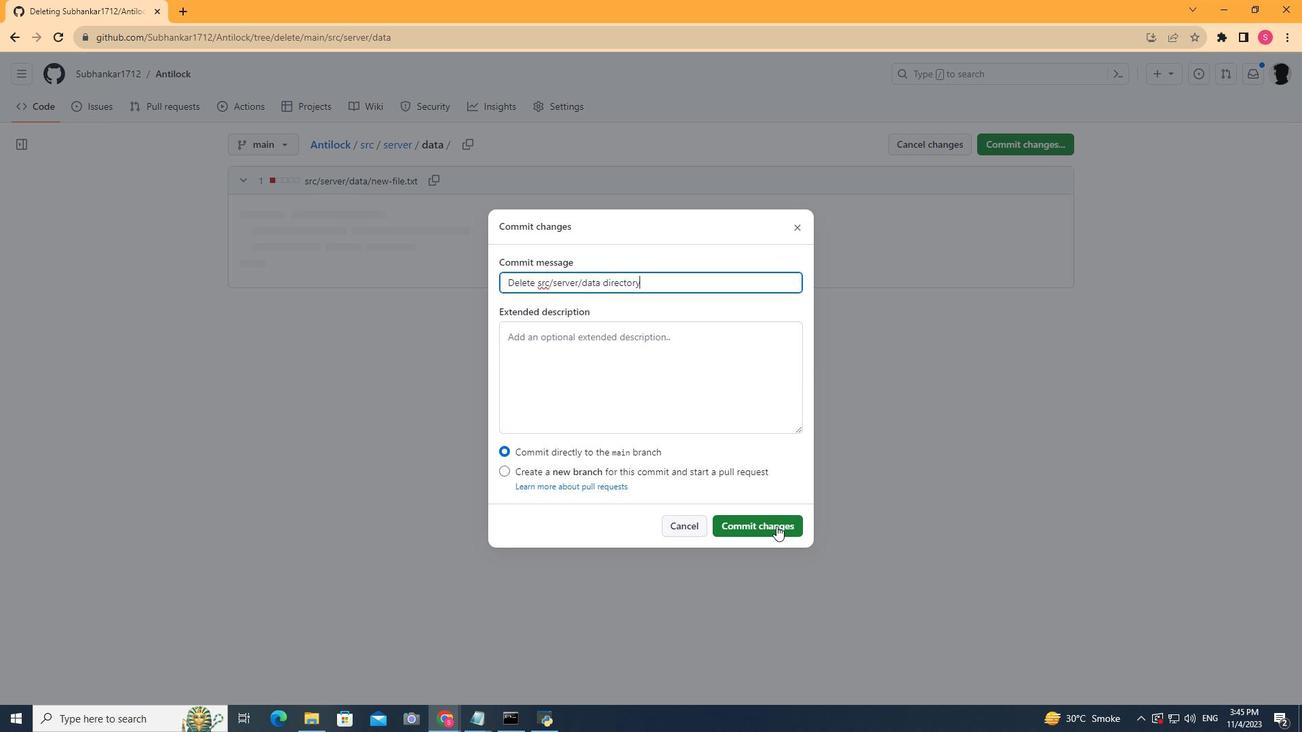 
Action: Mouse pressed left at (776, 526)
Screenshot: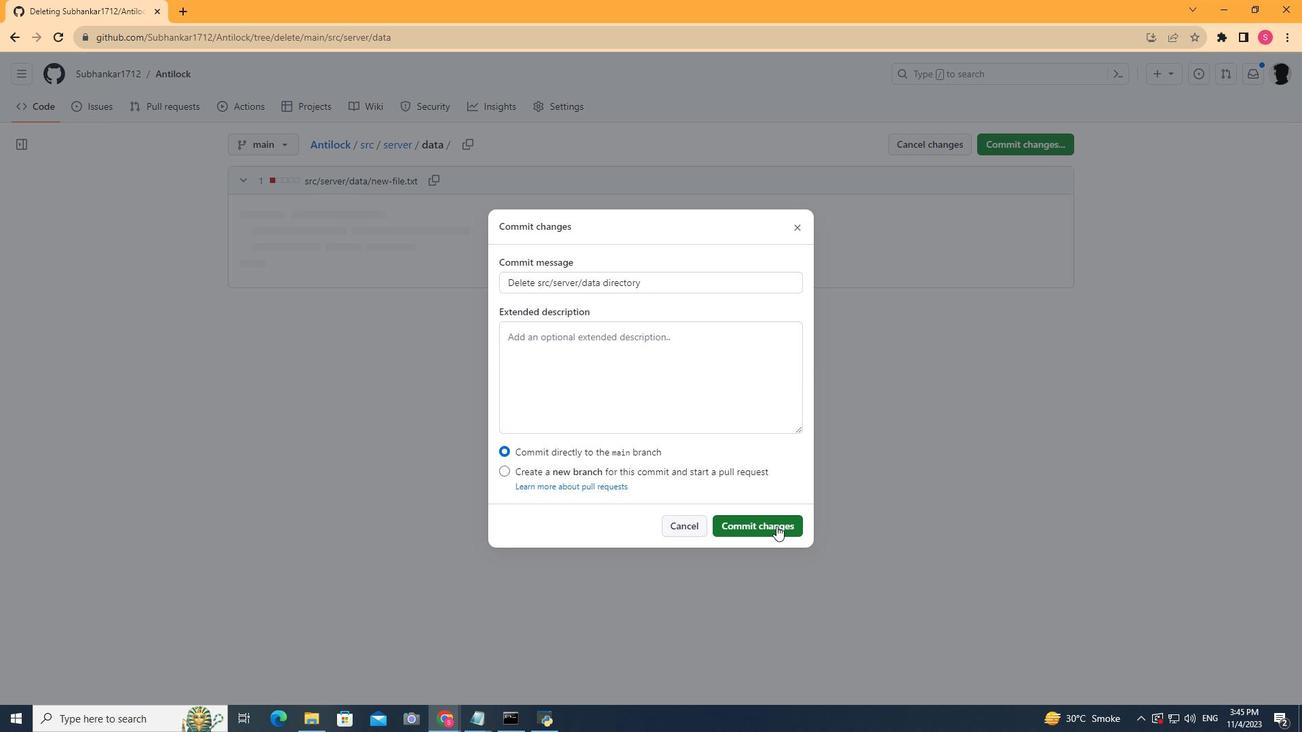 
Action: Mouse moved to (996, 141)
Screenshot: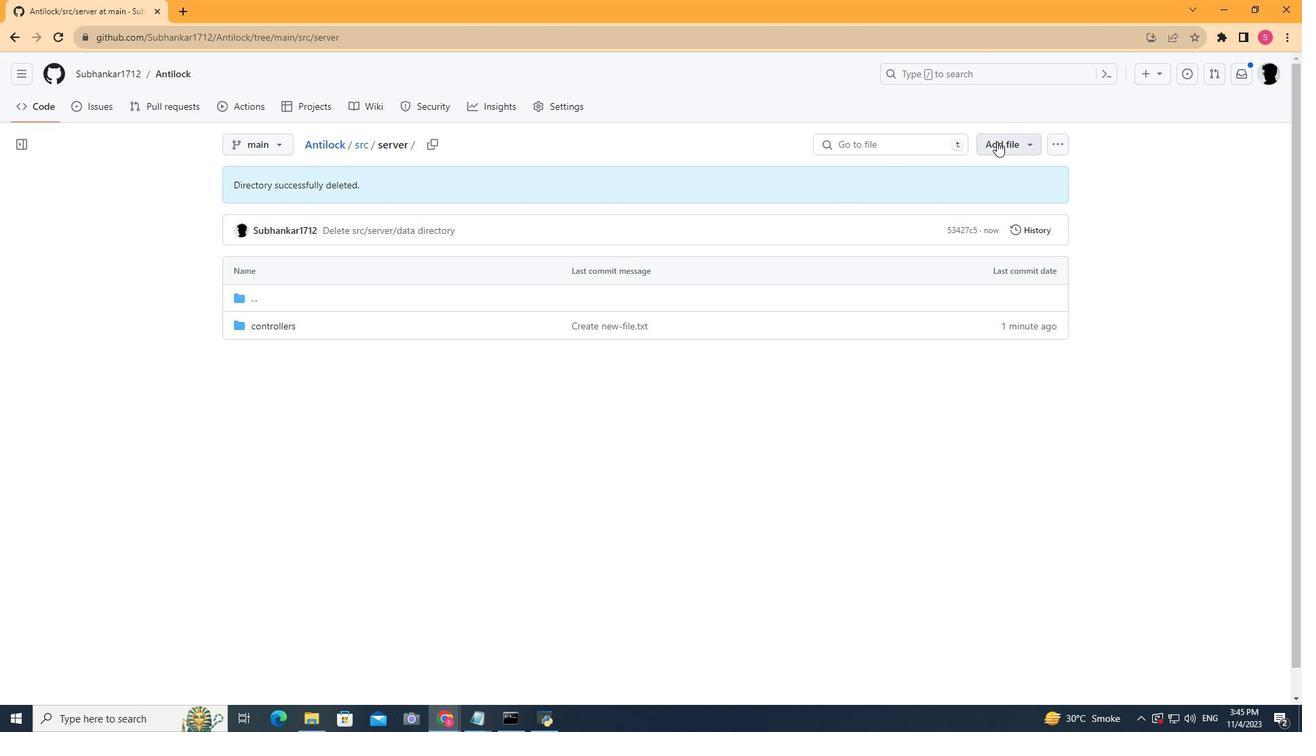 
Action: Mouse pressed left at (996, 141)
Screenshot: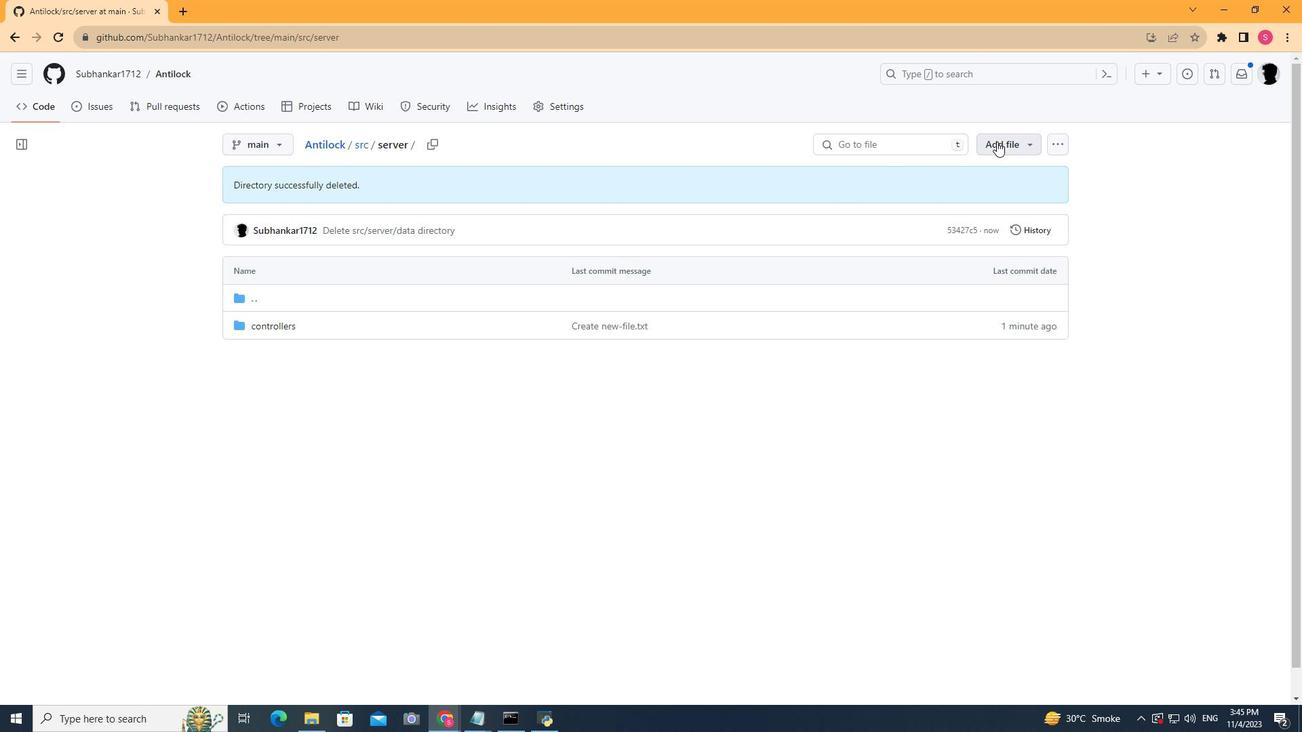 
Action: Mouse moved to (1002, 174)
Screenshot: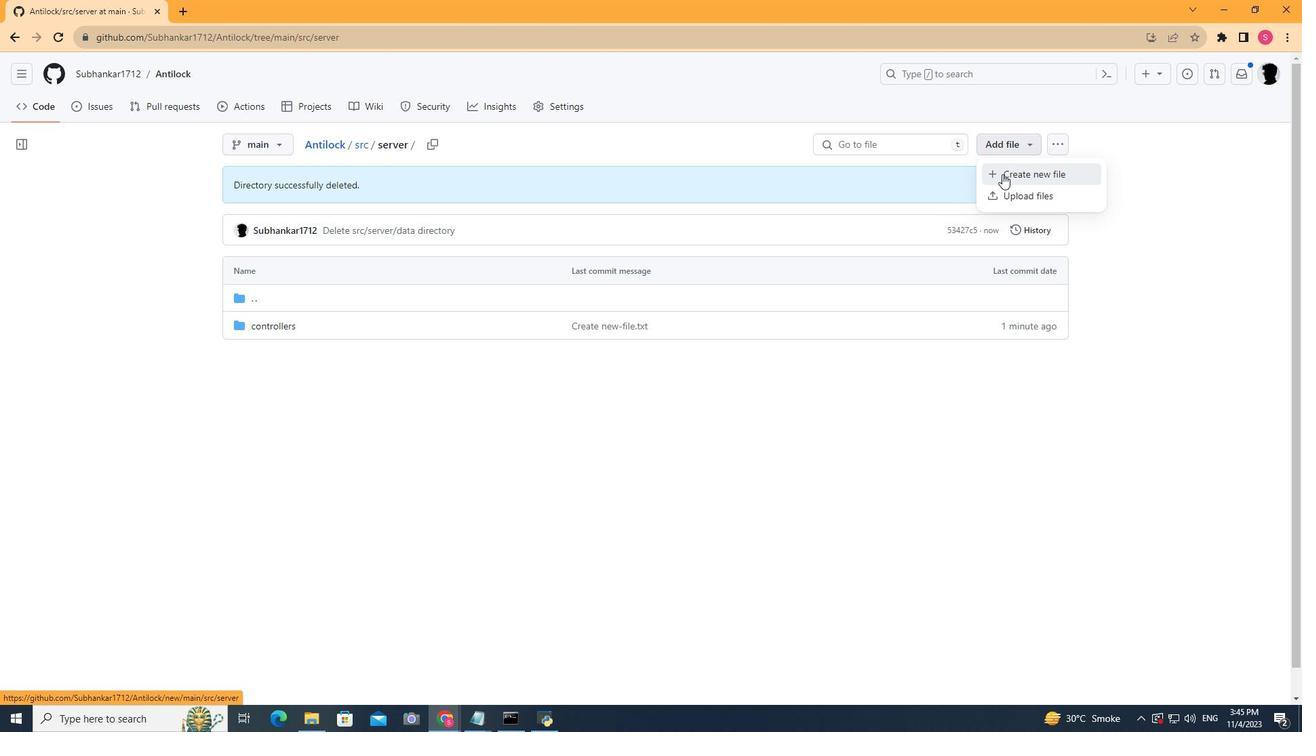 
Action: Mouse pressed left at (1002, 174)
Screenshot: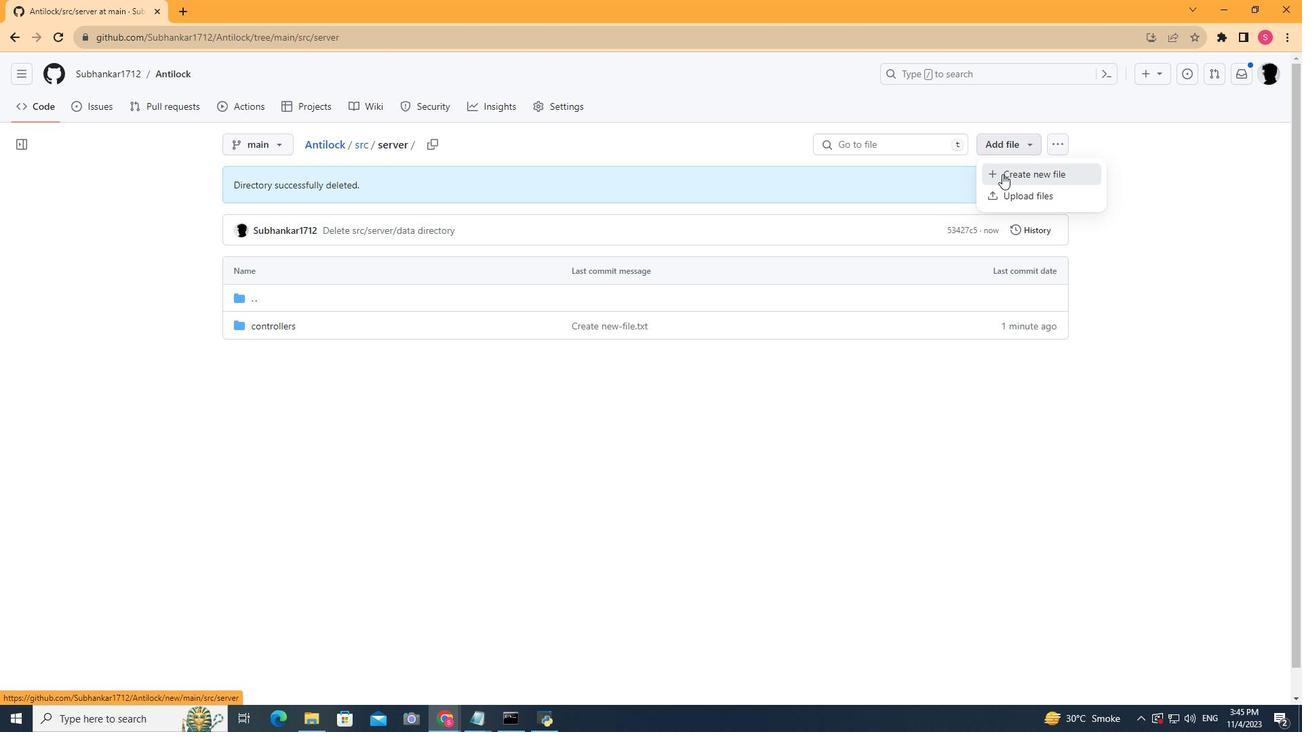 
Action: Mouse moved to (327, 252)
Screenshot: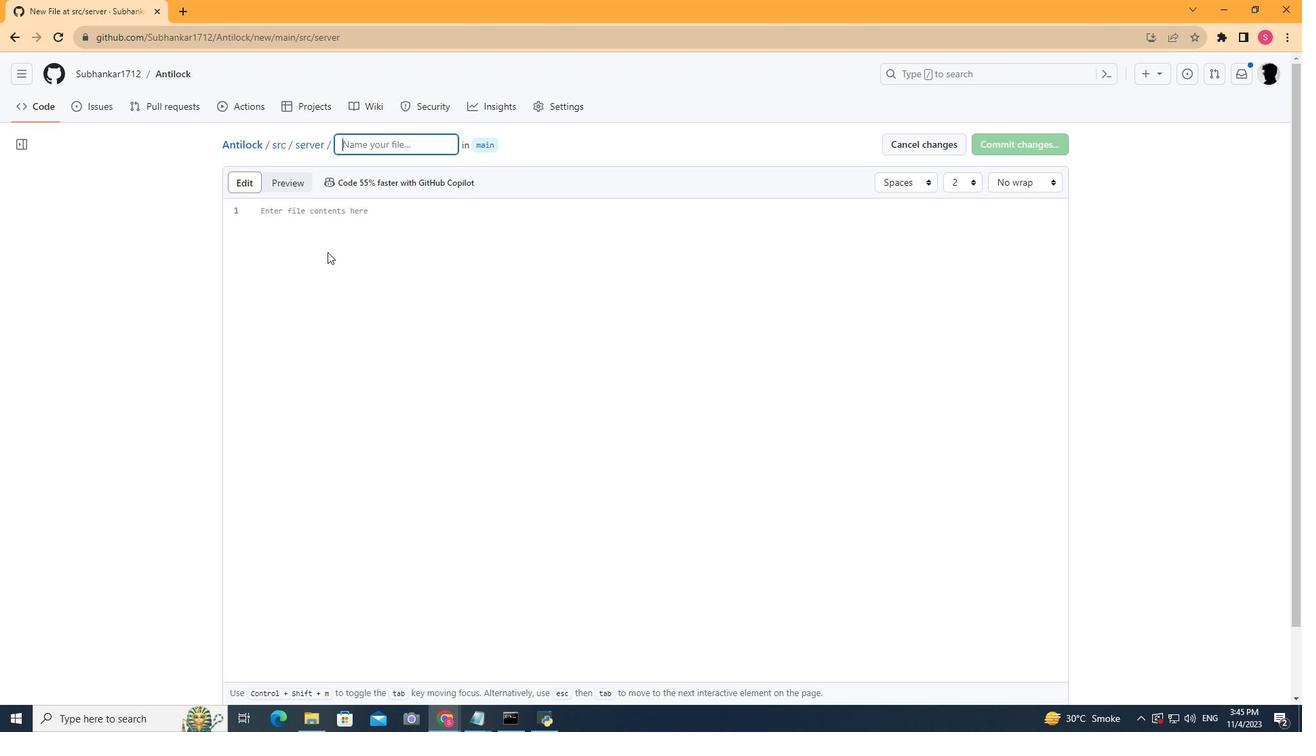 
Action: Key pressed models/new-file.txt
Screenshot: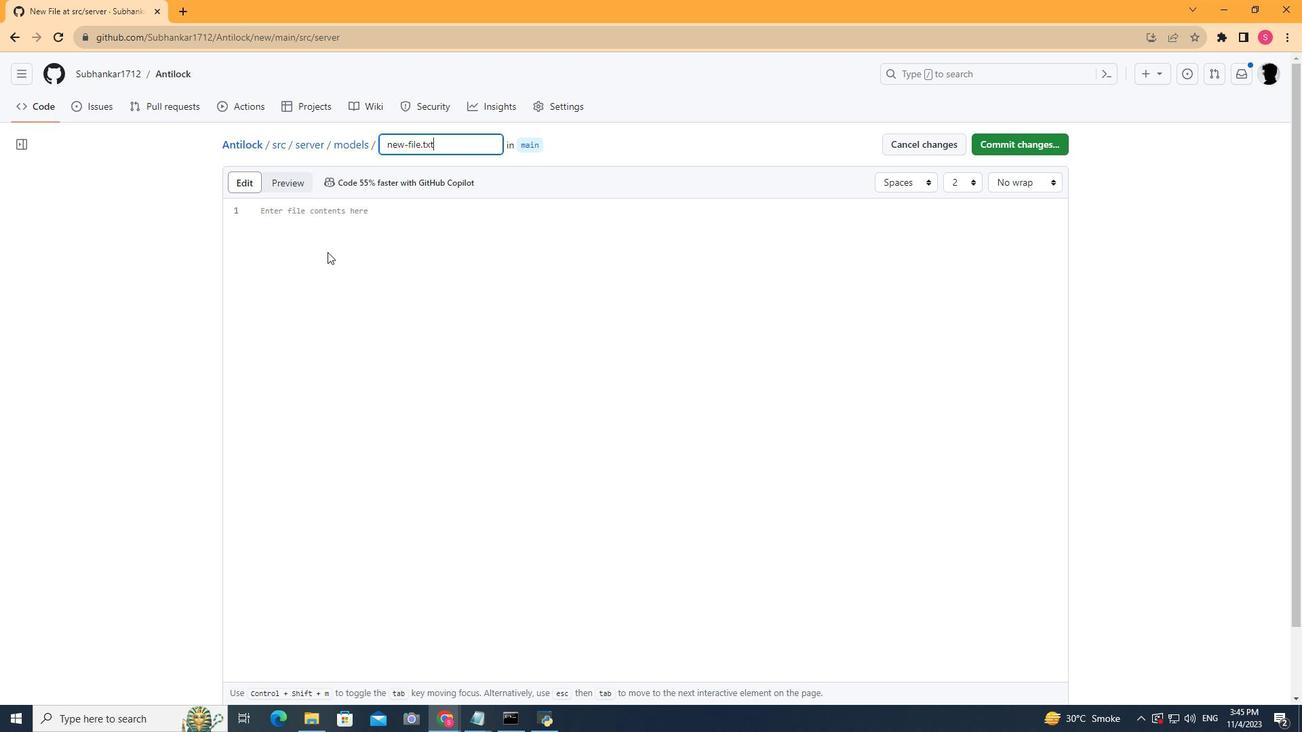 
Action: Mouse moved to (1003, 141)
Screenshot: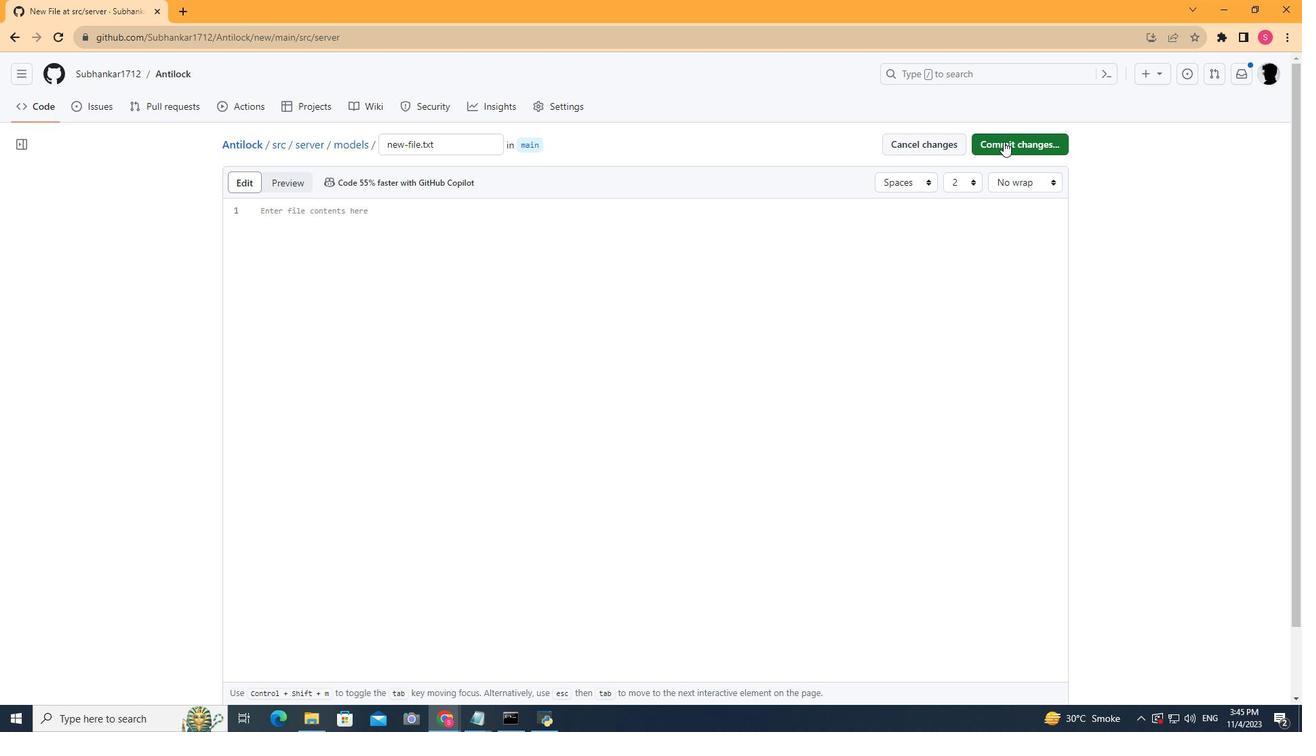 
Action: Mouse pressed left at (1003, 141)
Screenshot: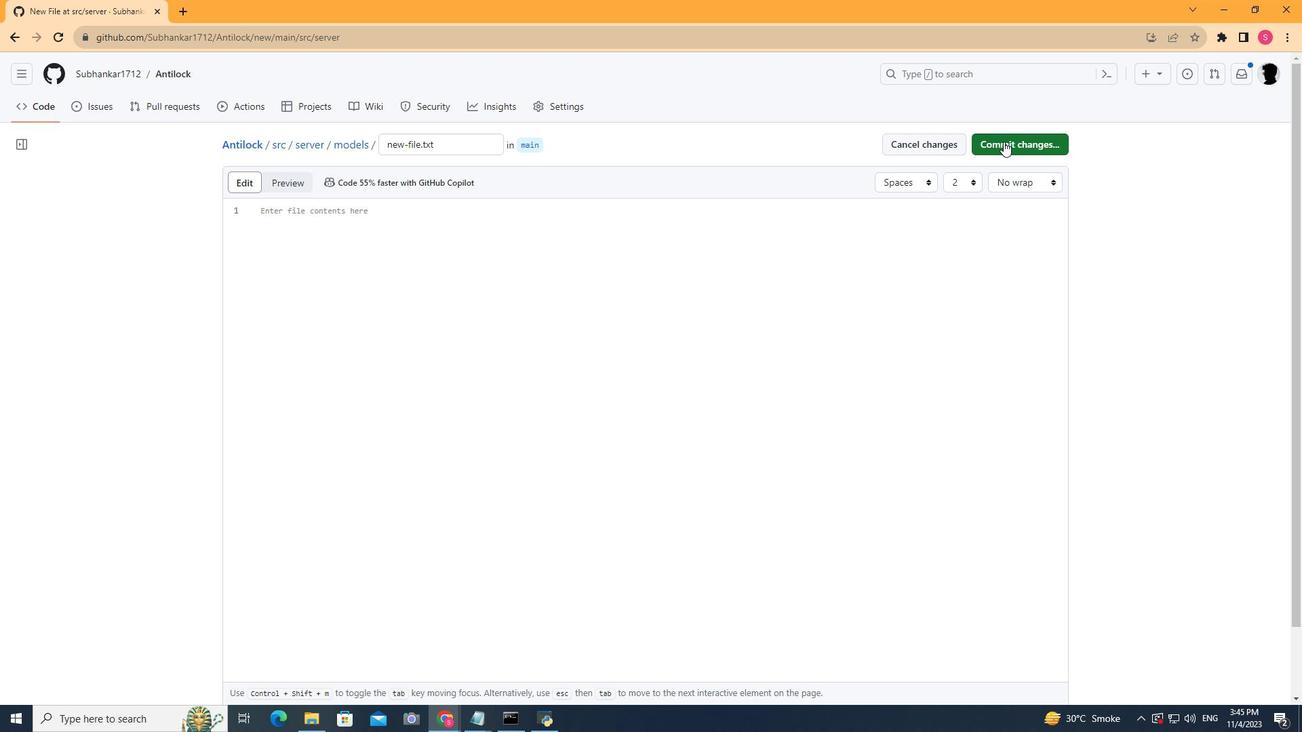 
Action: Mouse moved to (760, 530)
Screenshot: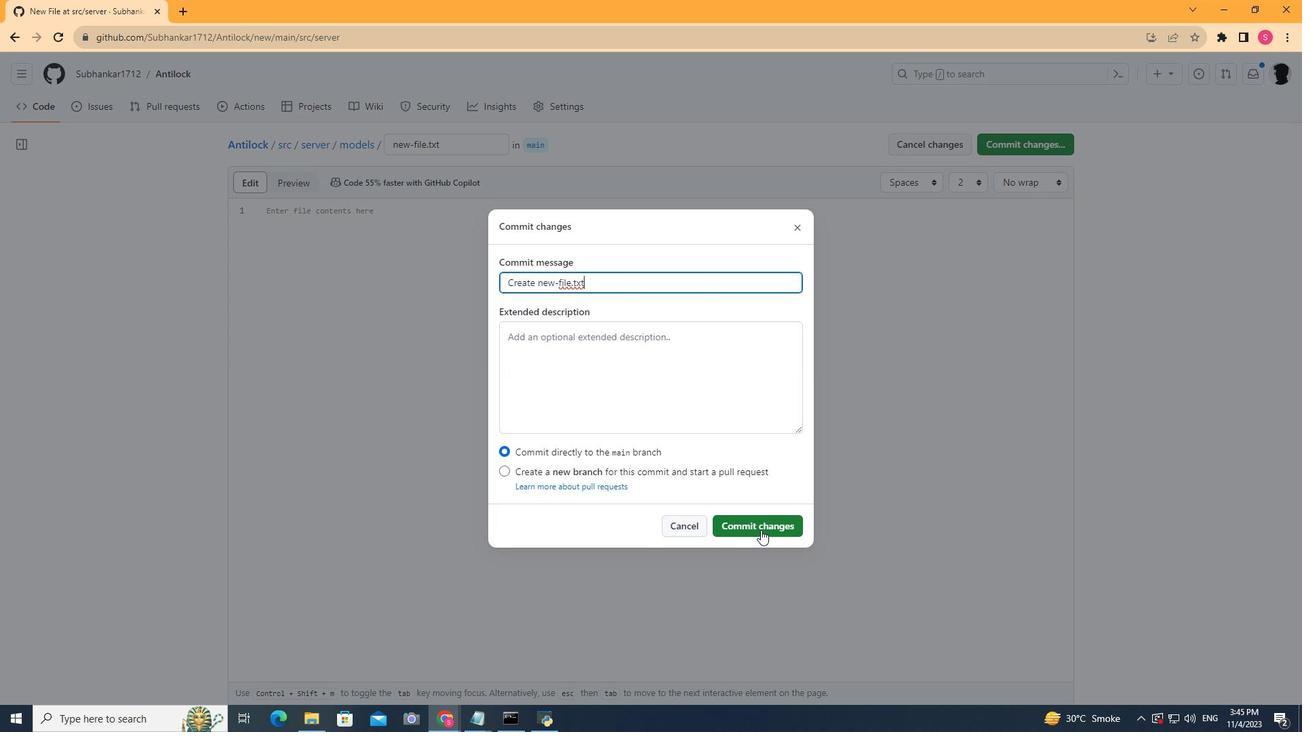 
Action: Mouse pressed left at (760, 530)
Screenshot: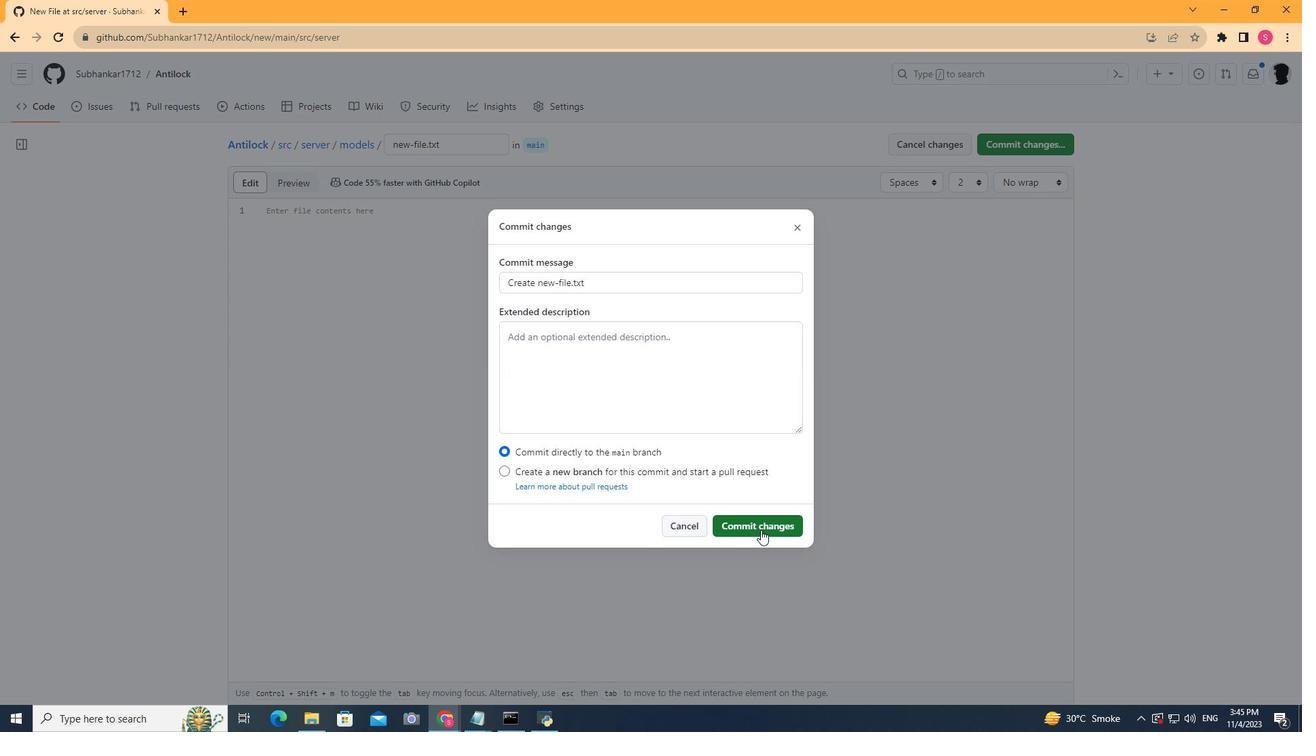 
Action: Mouse moved to (394, 149)
Screenshot: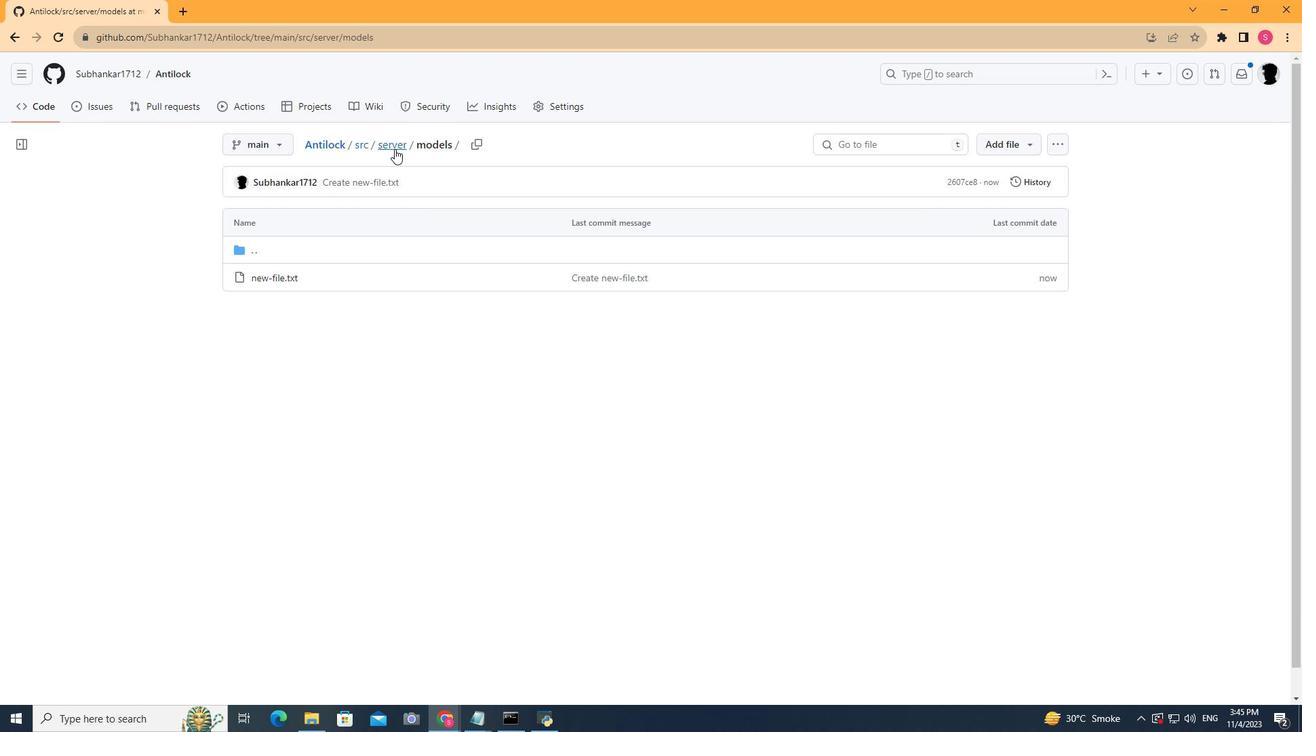 
Action: Mouse pressed left at (394, 149)
Screenshot: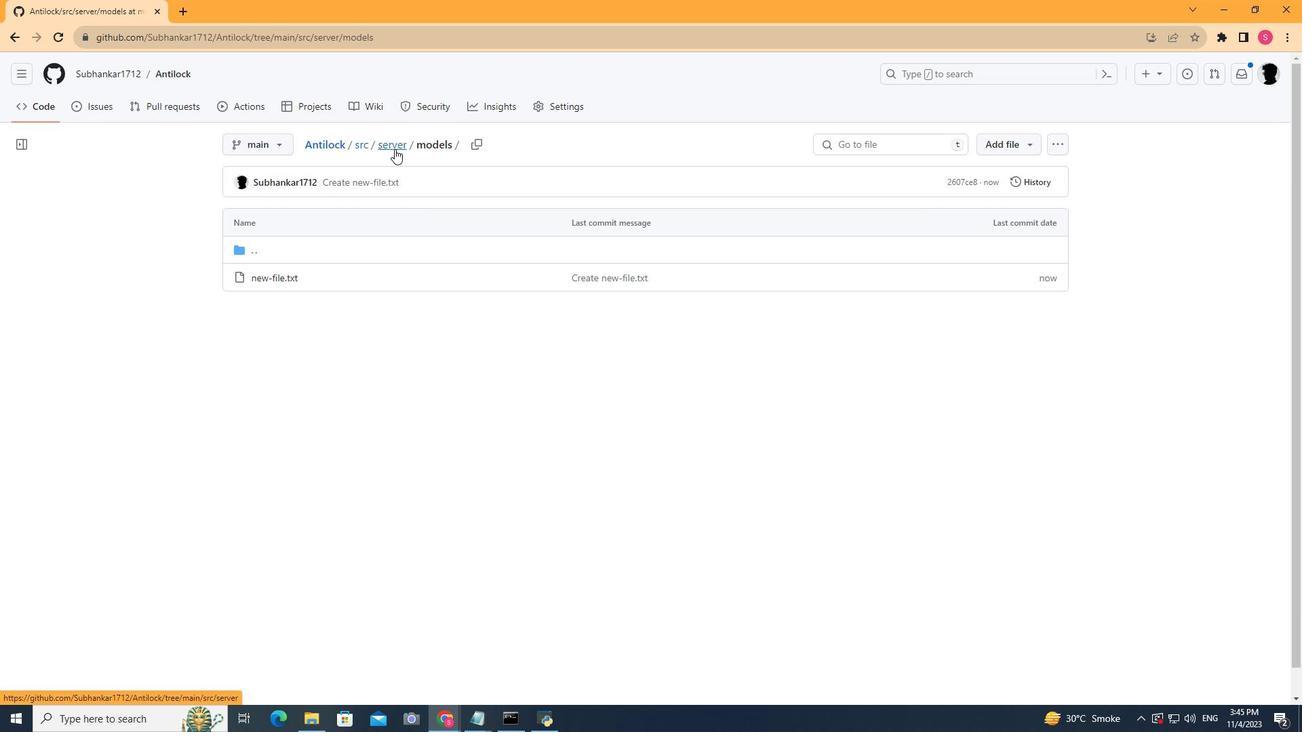
Action: Mouse moved to (1003, 149)
Screenshot: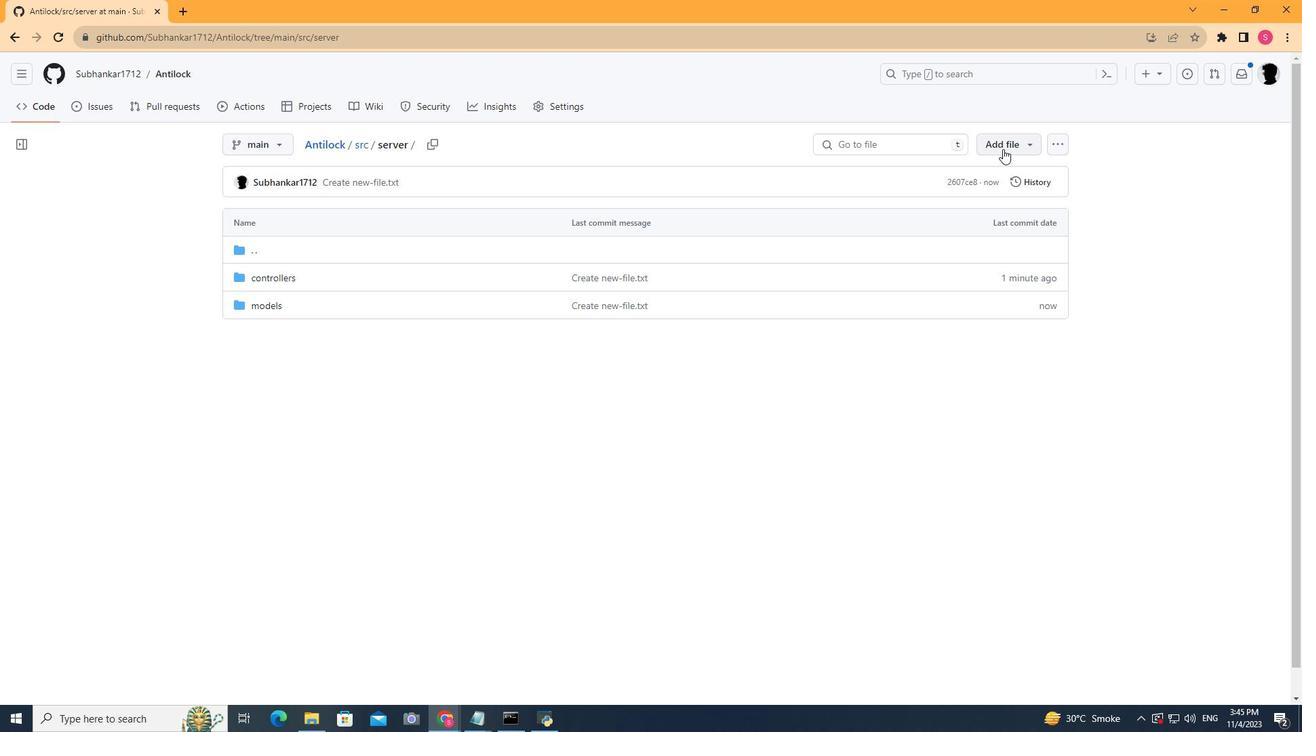 
Action: Mouse pressed left at (1003, 149)
Screenshot: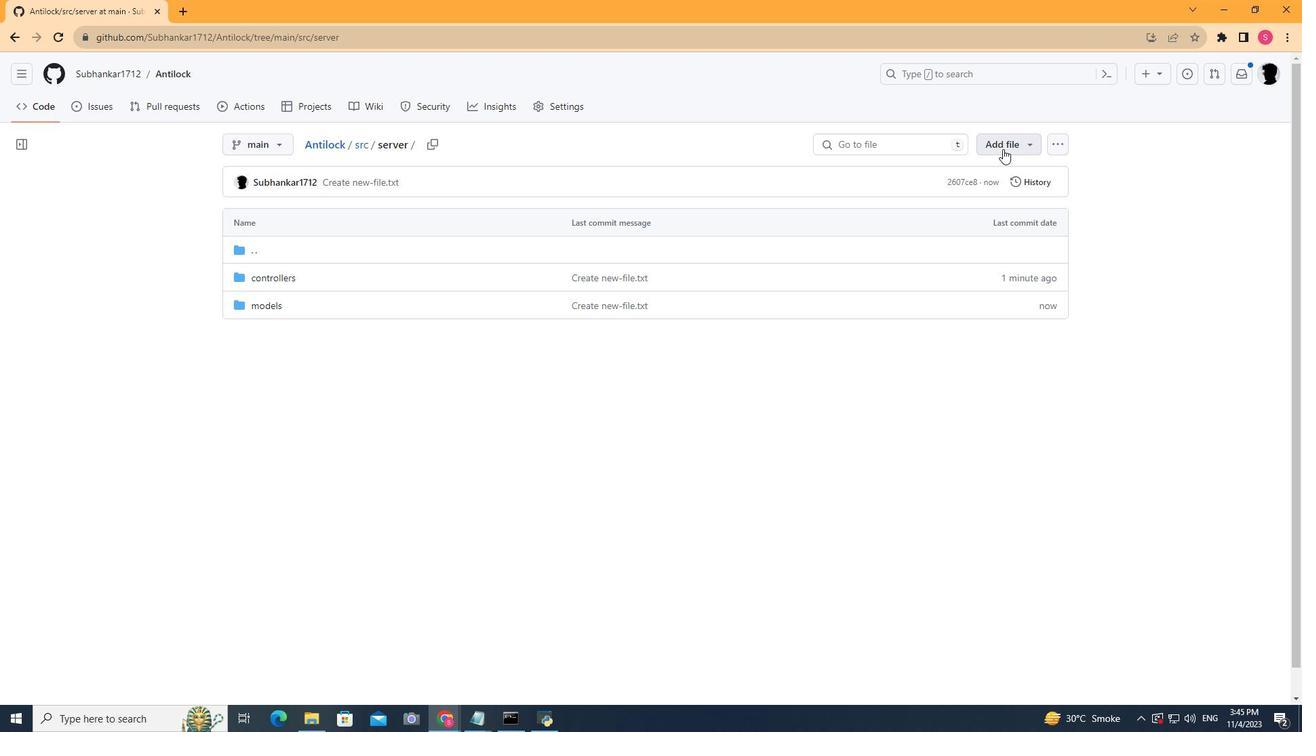 
Action: Mouse moved to (1011, 183)
Screenshot: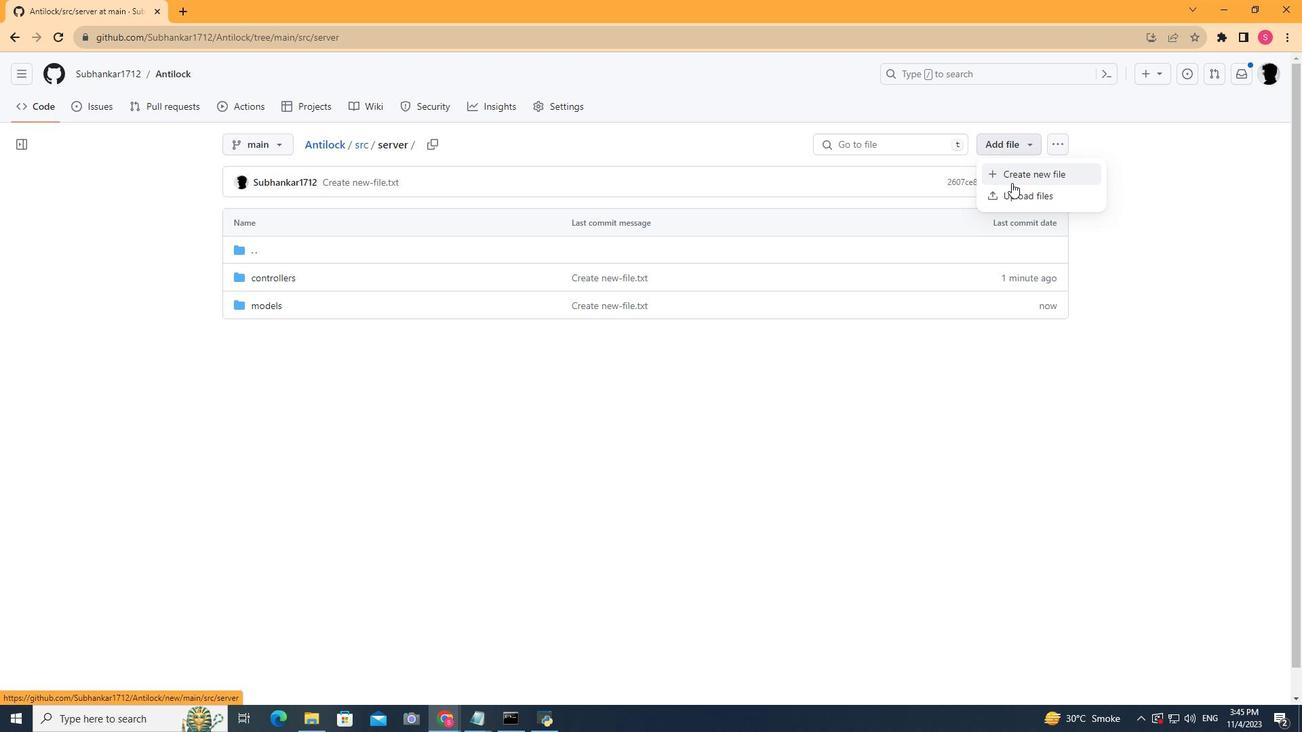 
Action: Mouse pressed left at (1011, 183)
Screenshot: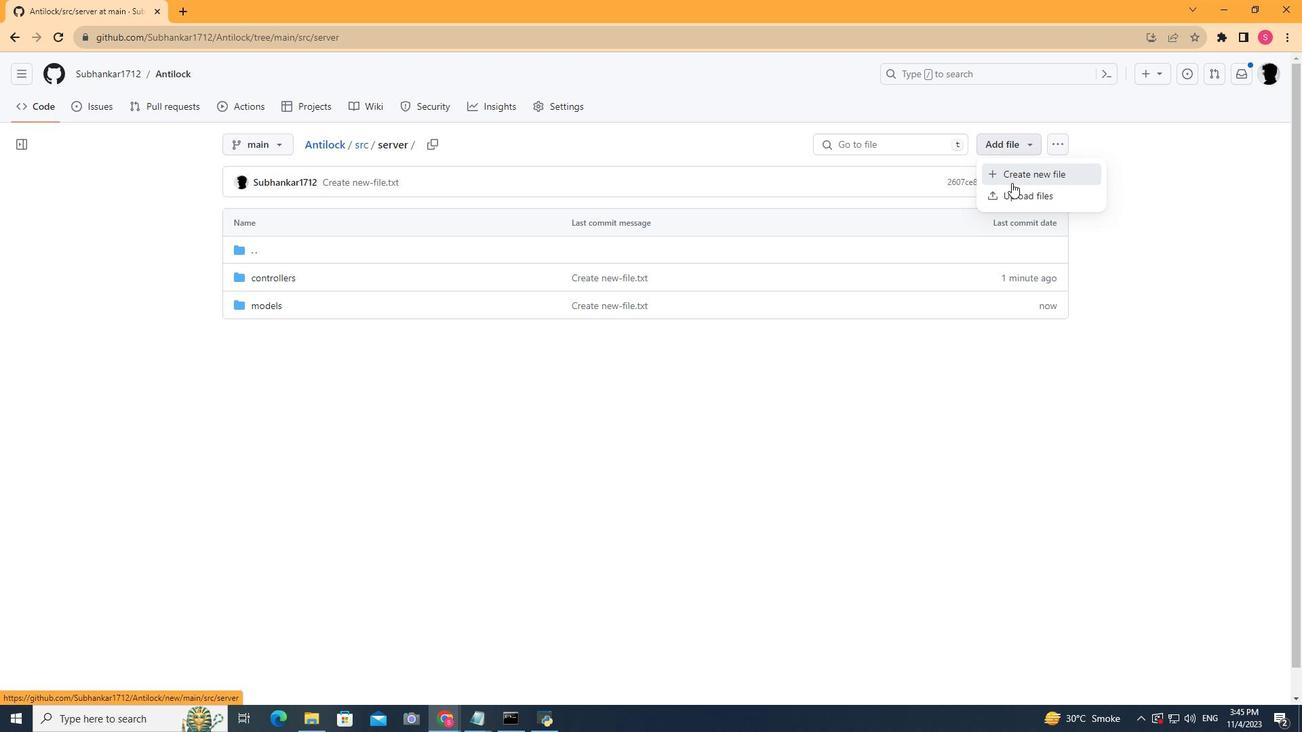 
Action: Key pressed routes/new-file.txt
Screenshot: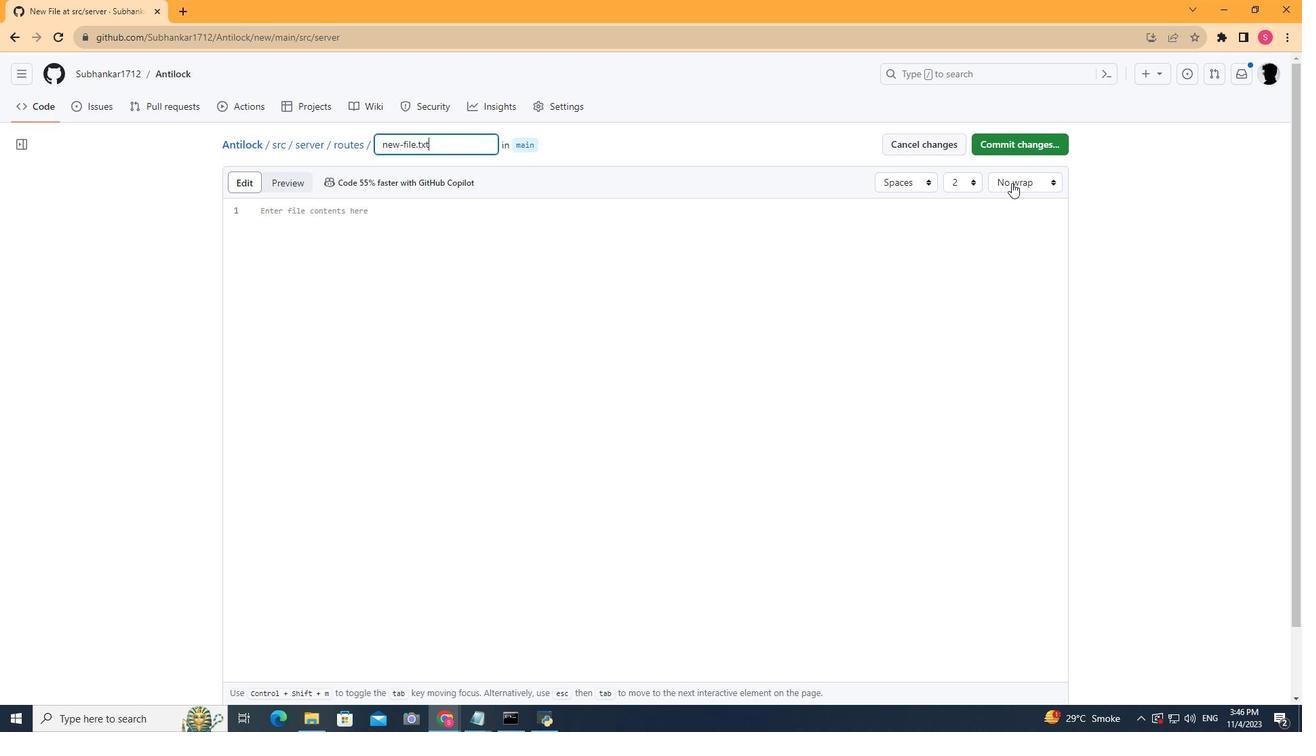 
Action: Mouse moved to (1016, 137)
Screenshot: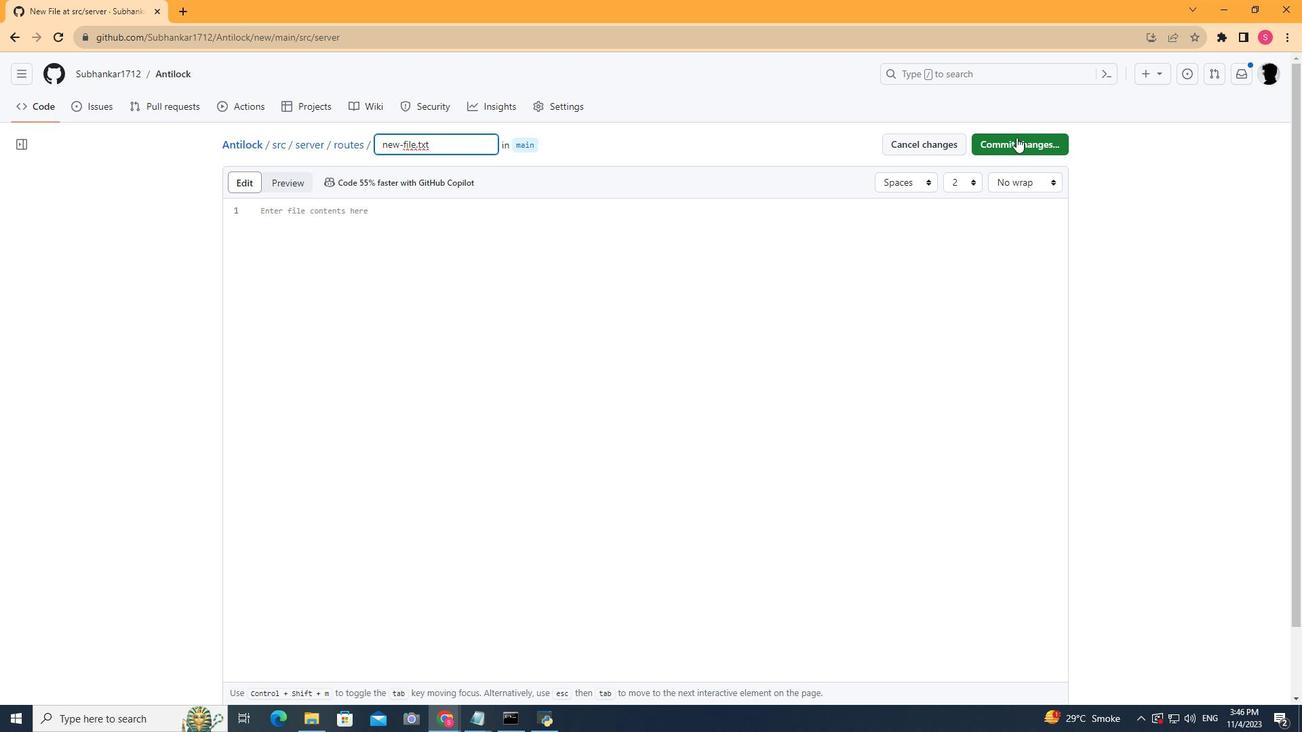 
Action: Mouse pressed left at (1016, 137)
Screenshot: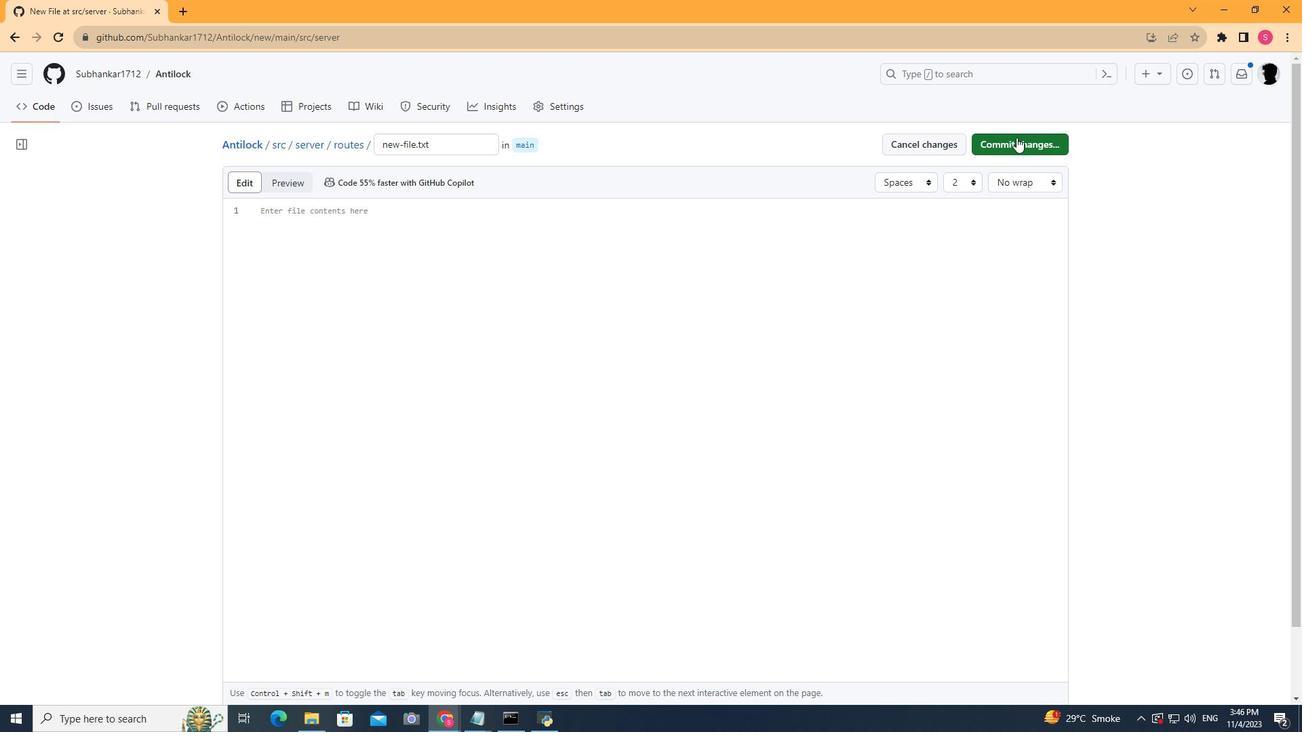 
Action: Mouse moved to (728, 522)
Screenshot: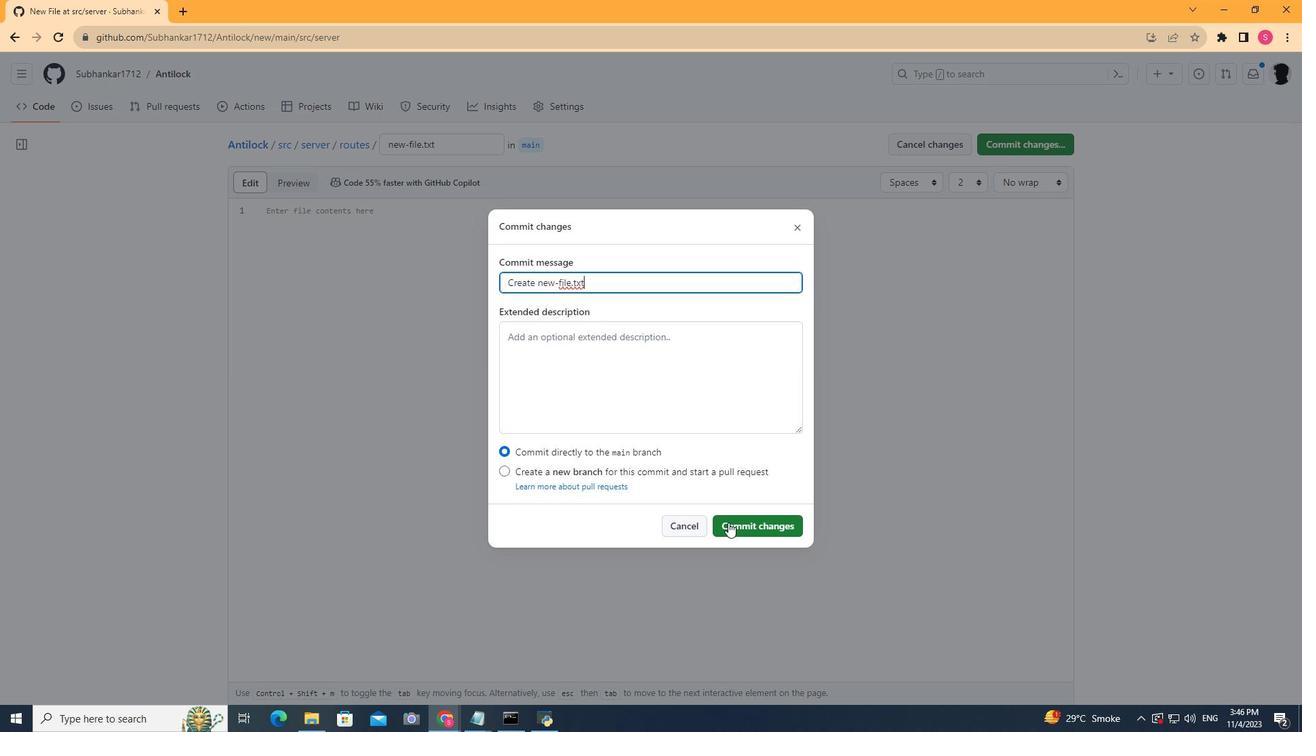 
Action: Mouse pressed left at (728, 522)
Screenshot: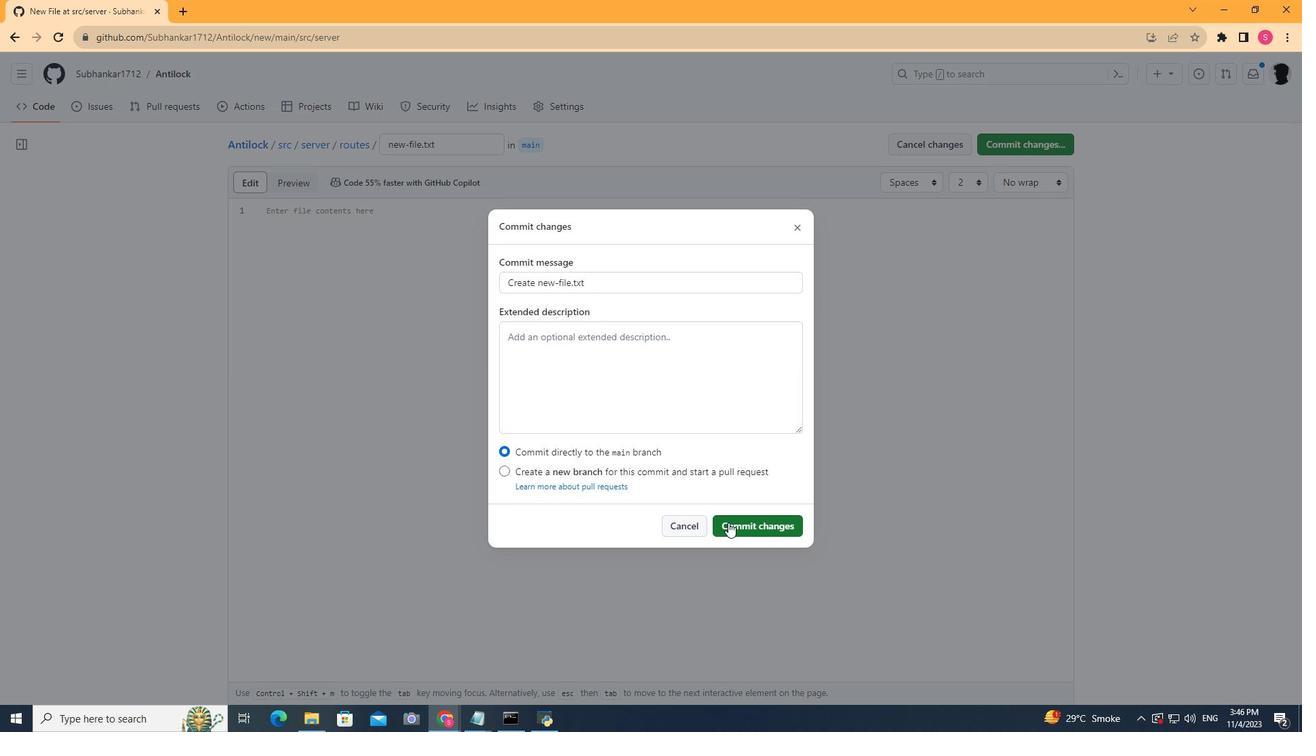 
Action: Mouse moved to (431, 143)
Screenshot: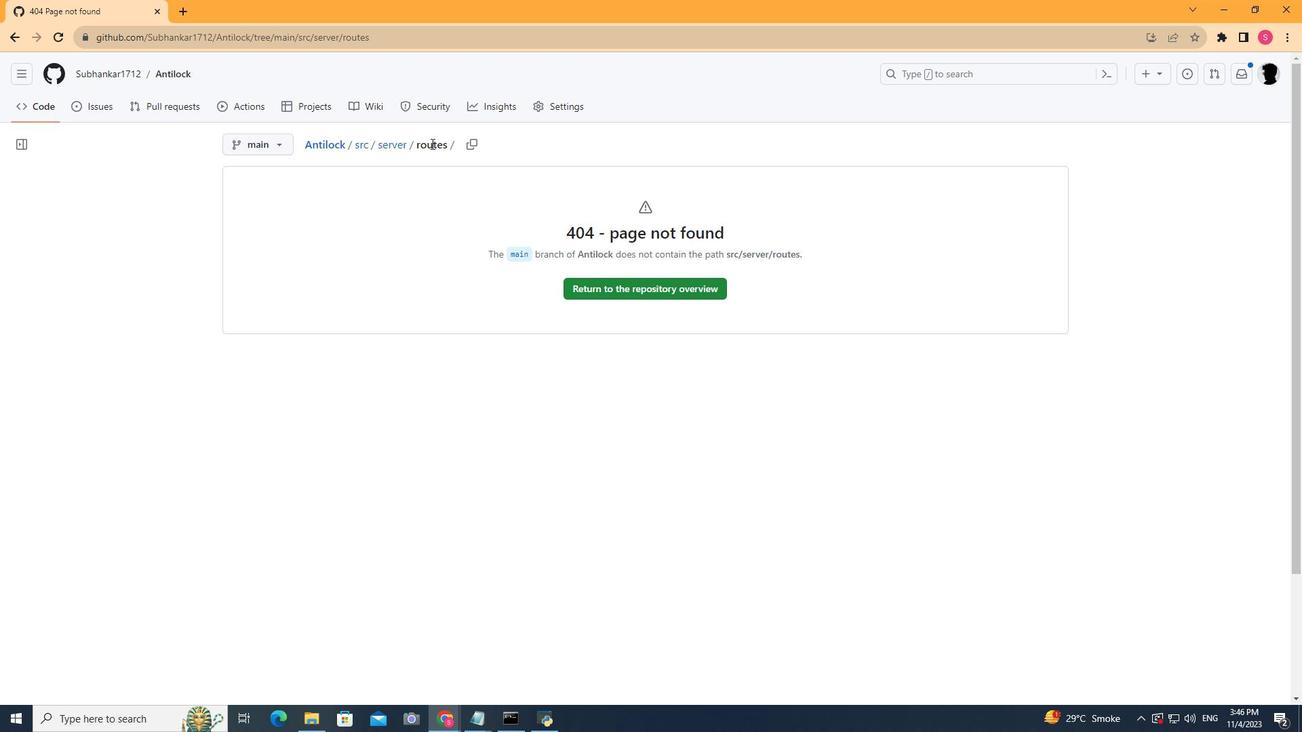 
Action: Mouse pressed left at (431, 143)
Screenshot: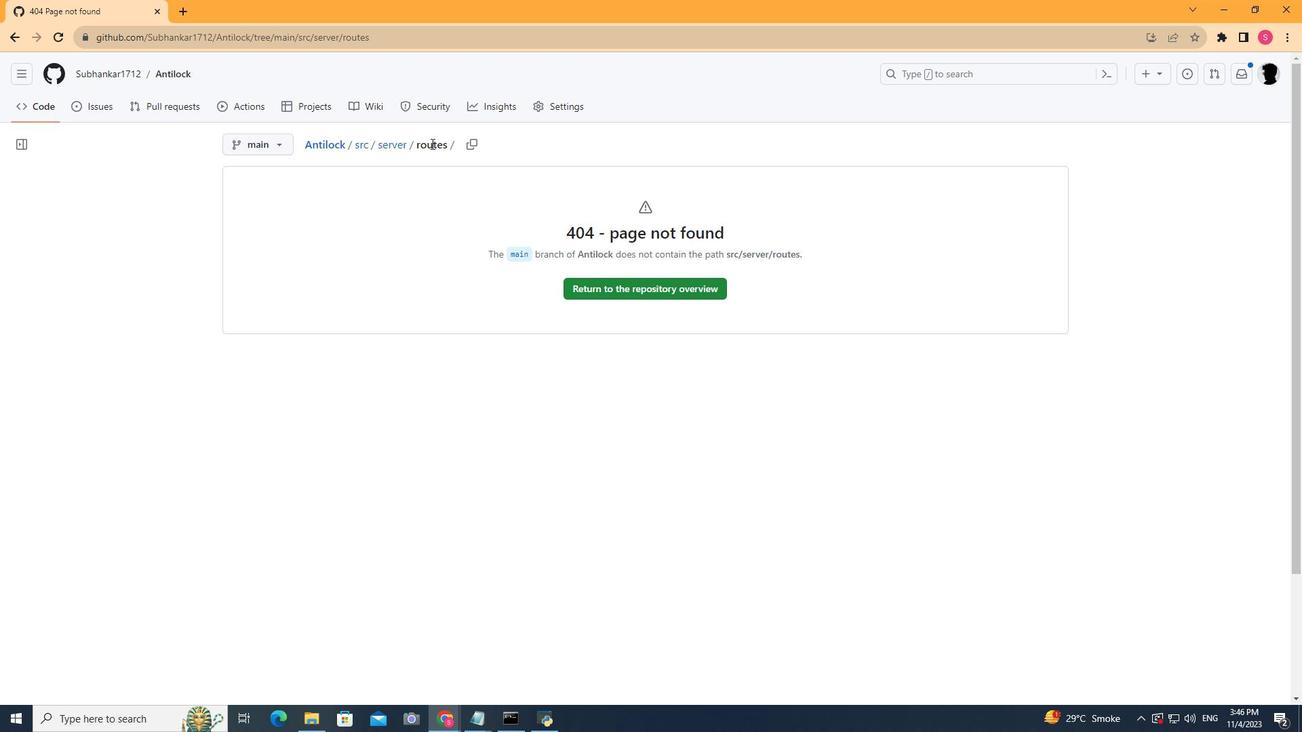 
Action: Mouse moved to (429, 149)
Screenshot: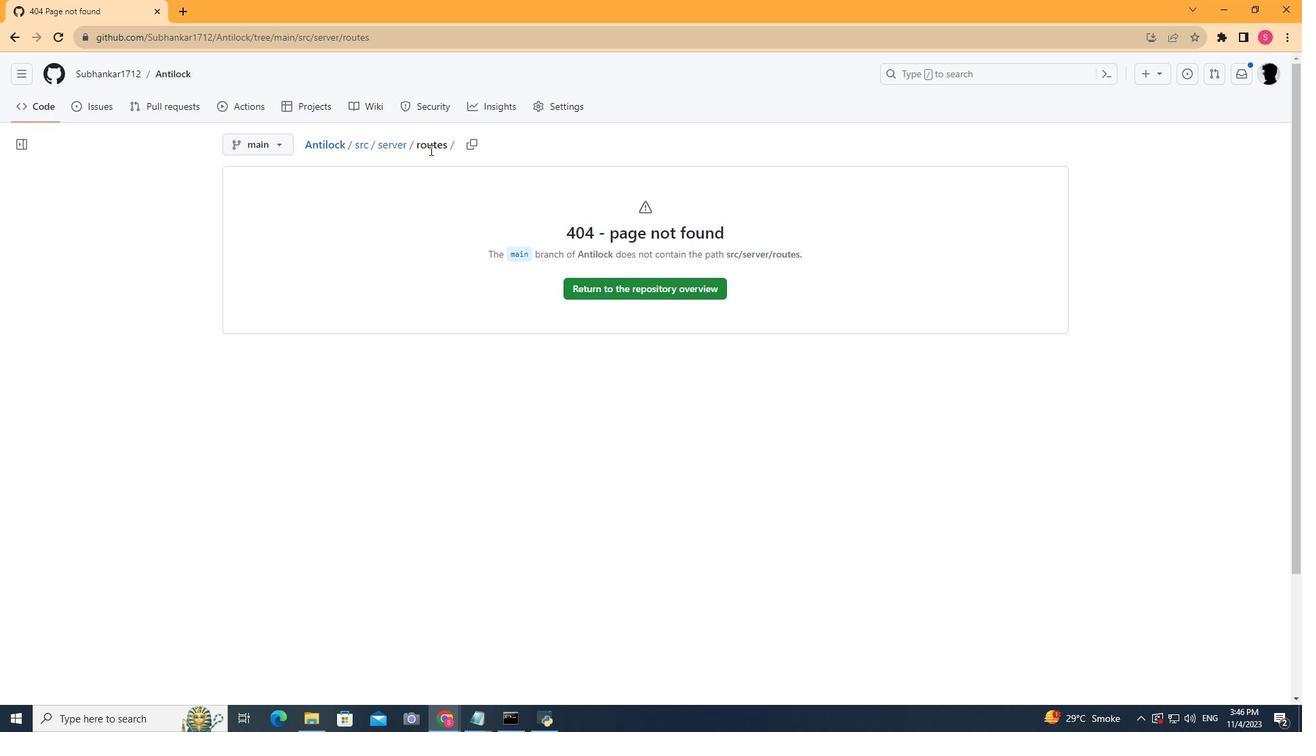 
Action: Mouse pressed left at (429, 149)
Screenshot: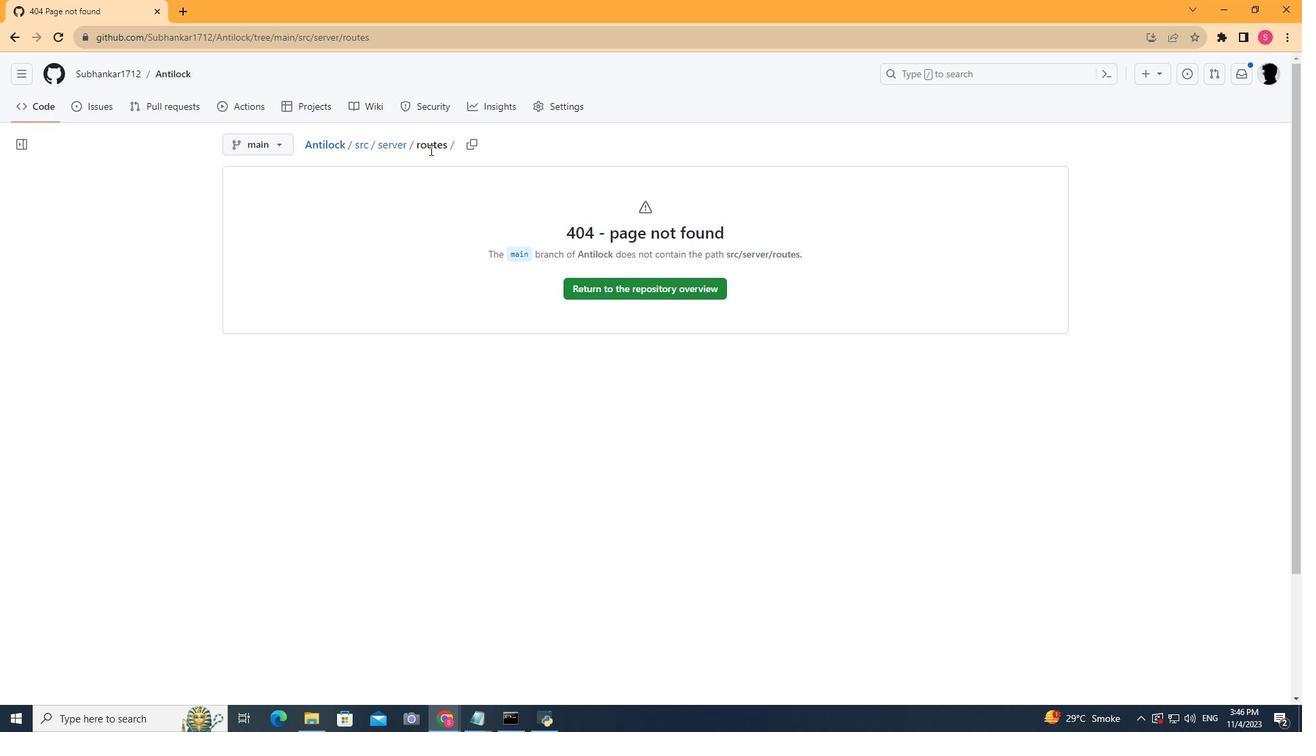 
Action: Mouse moved to (388, 143)
Screenshot: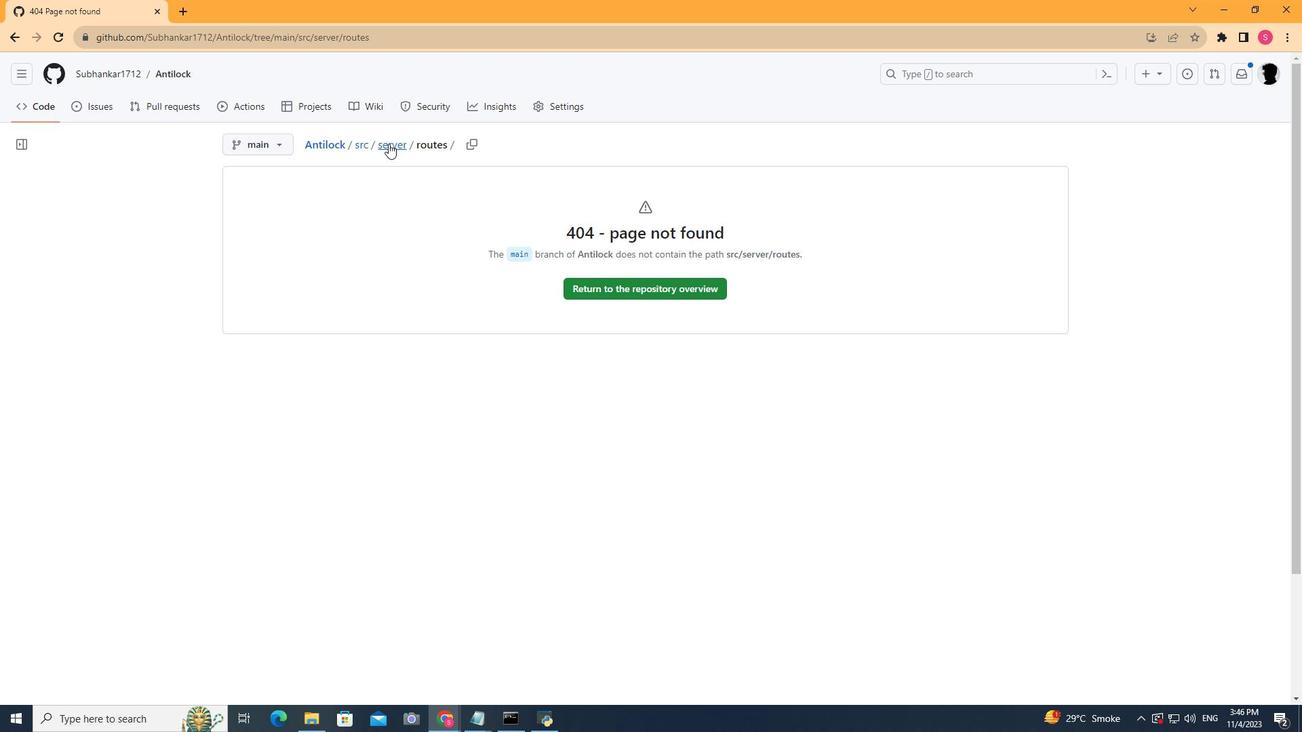 
Action: Mouse pressed left at (388, 143)
Screenshot: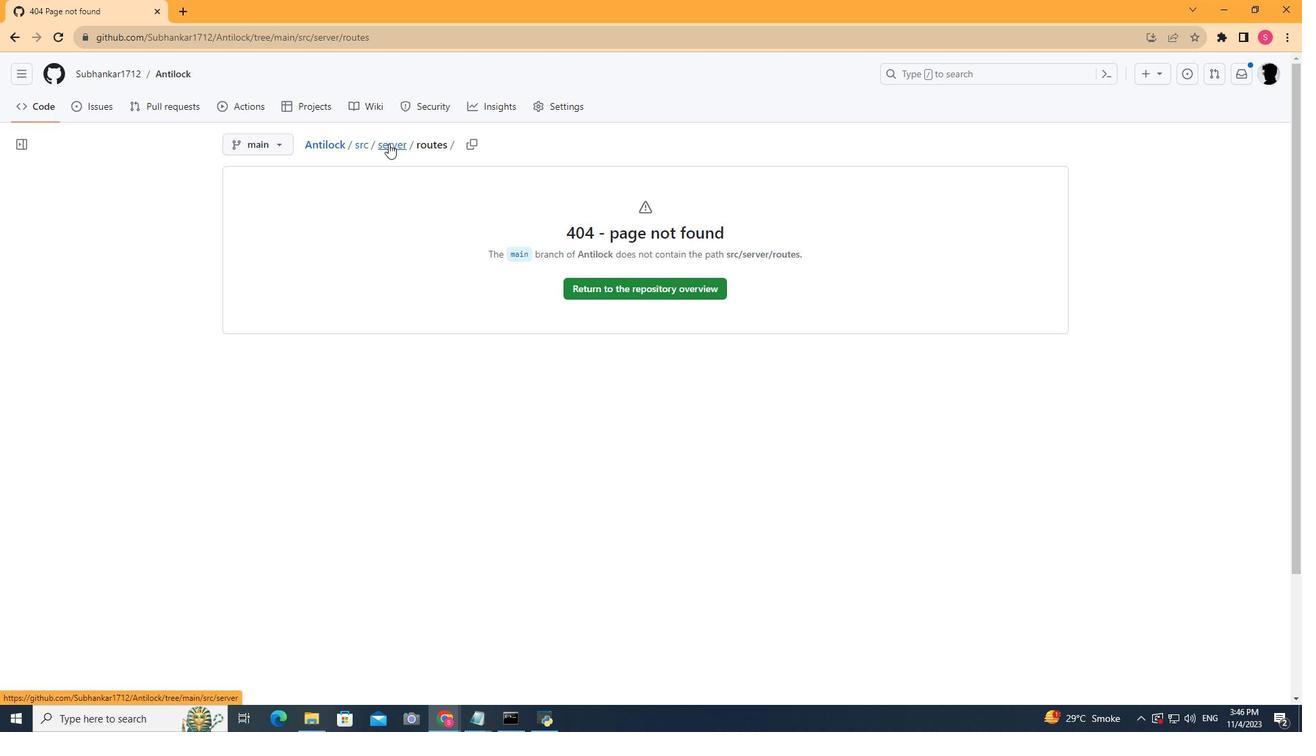 
Action: Mouse moved to (256, 333)
Screenshot: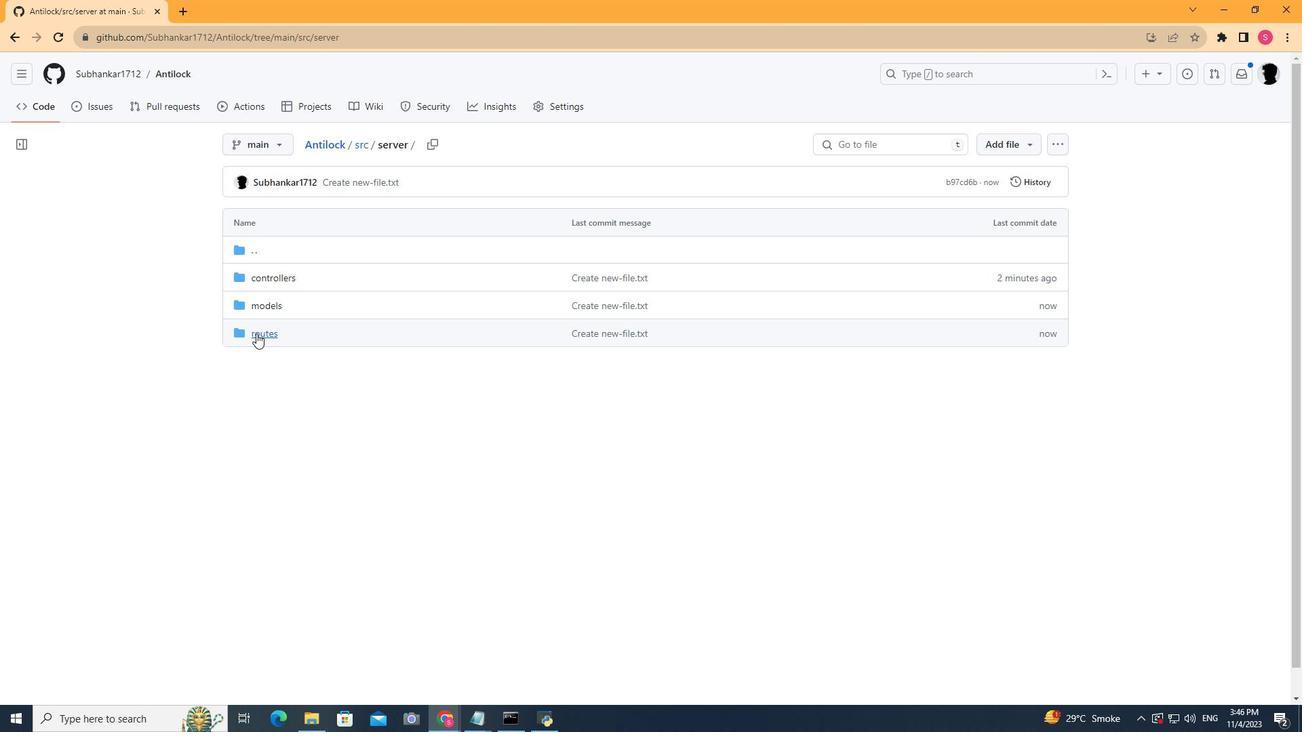 
Action: Mouse pressed left at (256, 333)
Screenshot: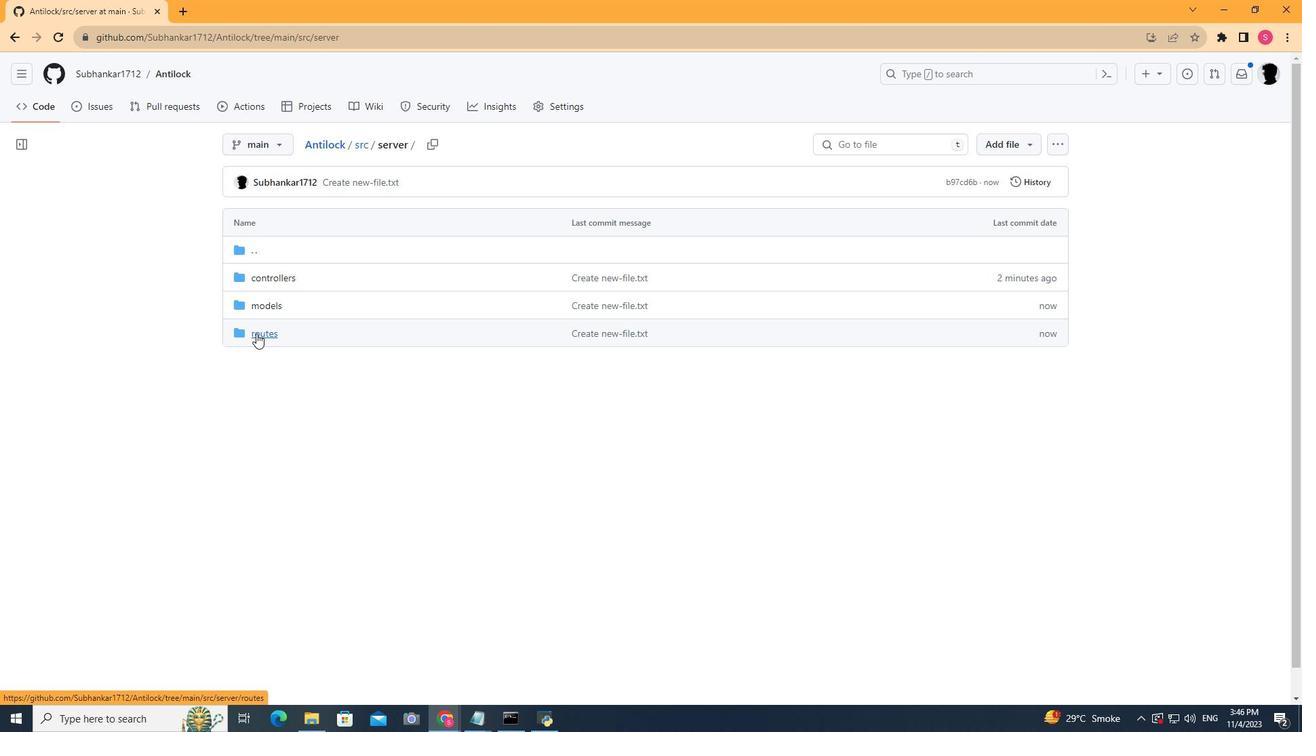 
Action: Mouse moved to (380, 145)
Screenshot: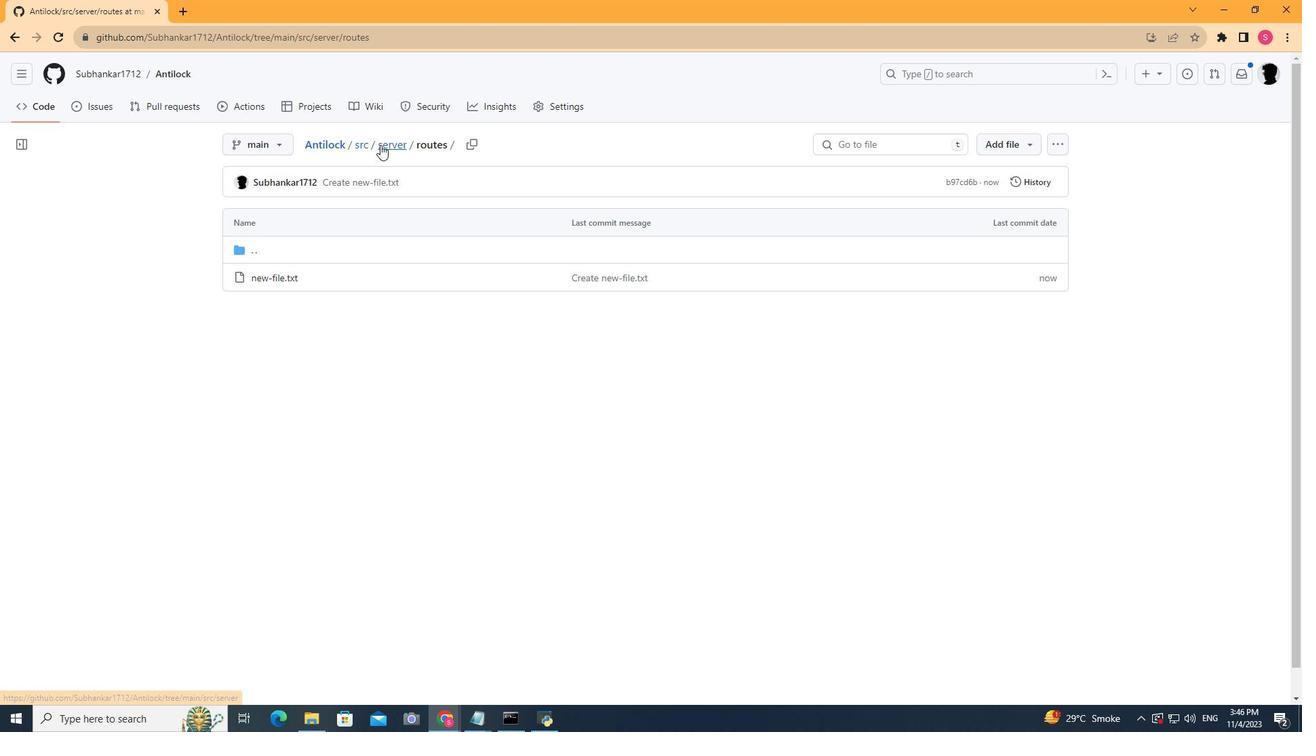 
Action: Mouse pressed left at (380, 145)
Screenshot: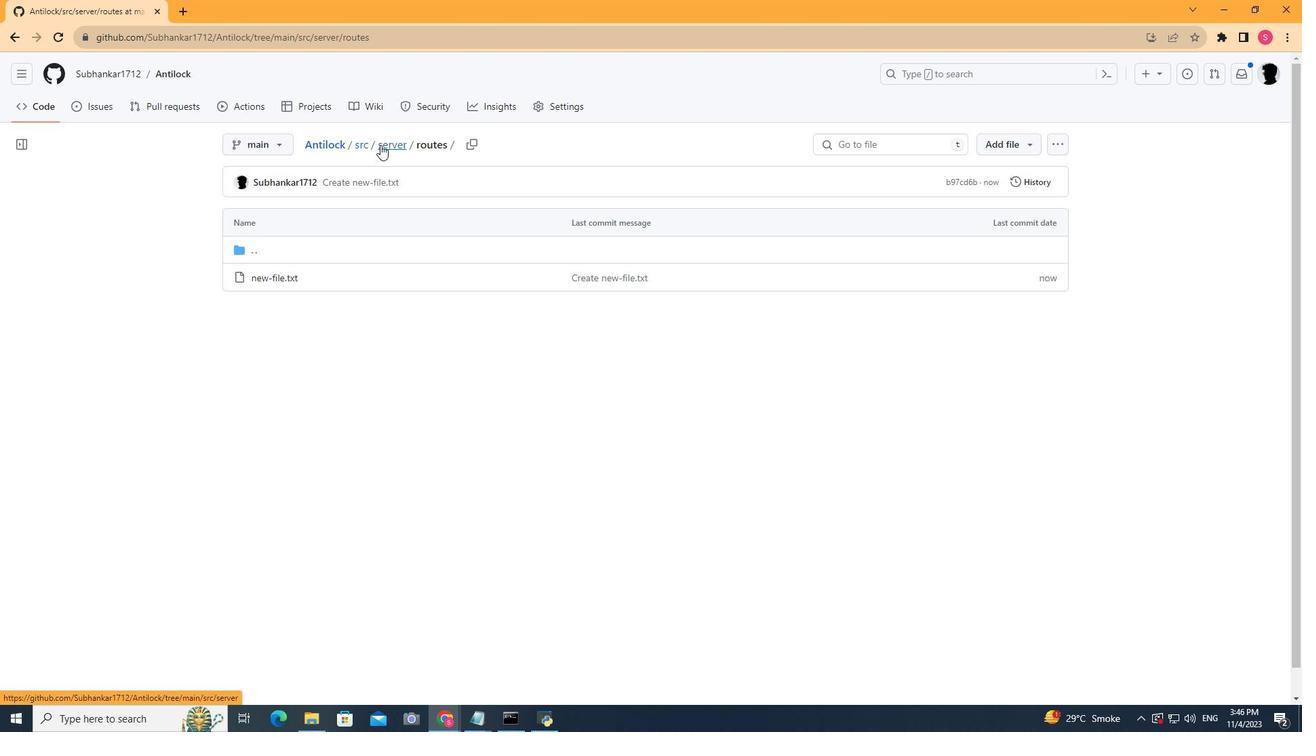 
Action: Mouse moved to (1005, 141)
Screenshot: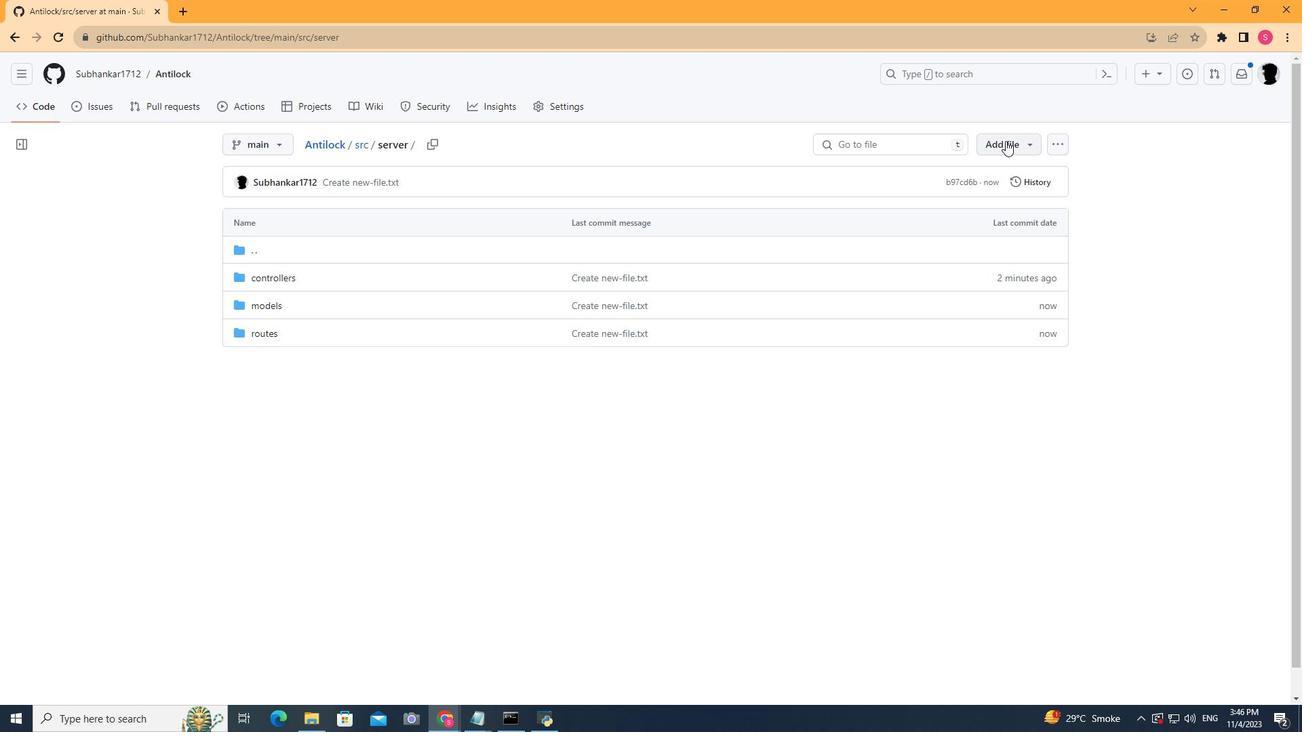 
Action: Mouse pressed left at (1005, 141)
Screenshot: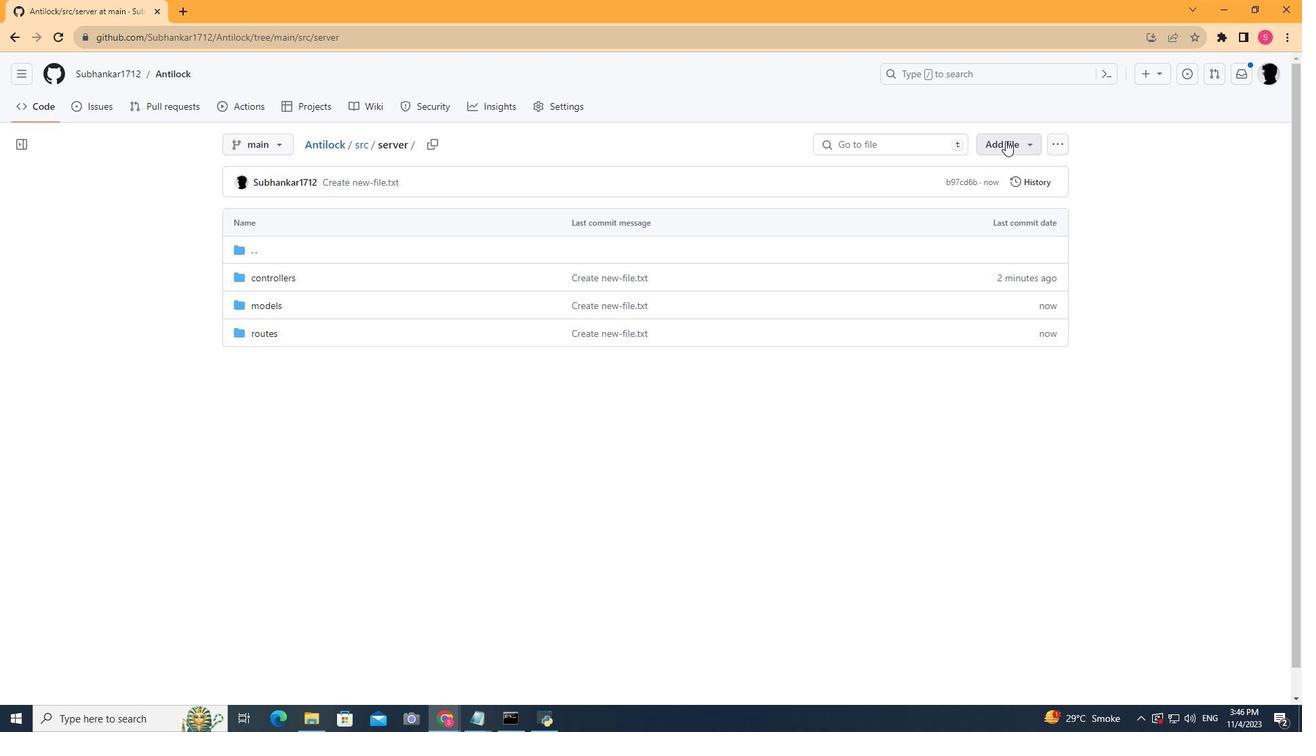 
Action: Mouse moved to (1024, 175)
Screenshot: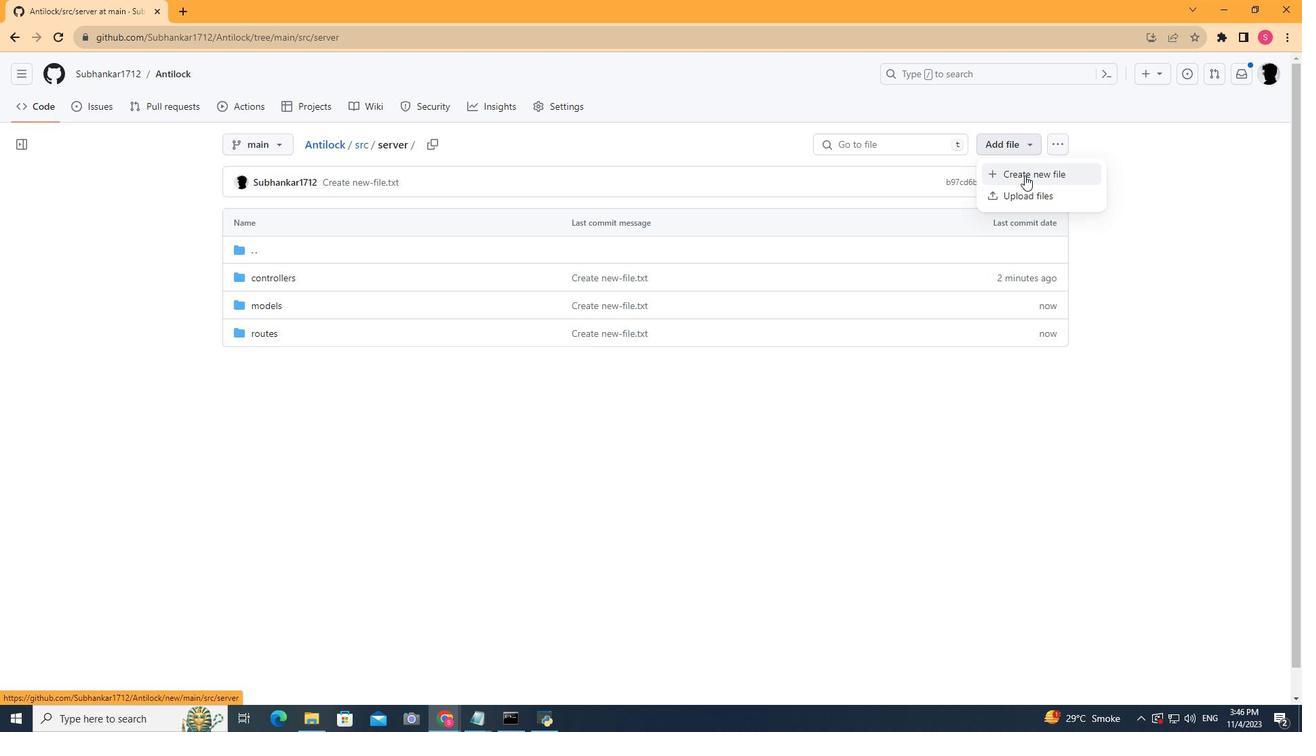 
Action: Mouse pressed left at (1024, 175)
Screenshot: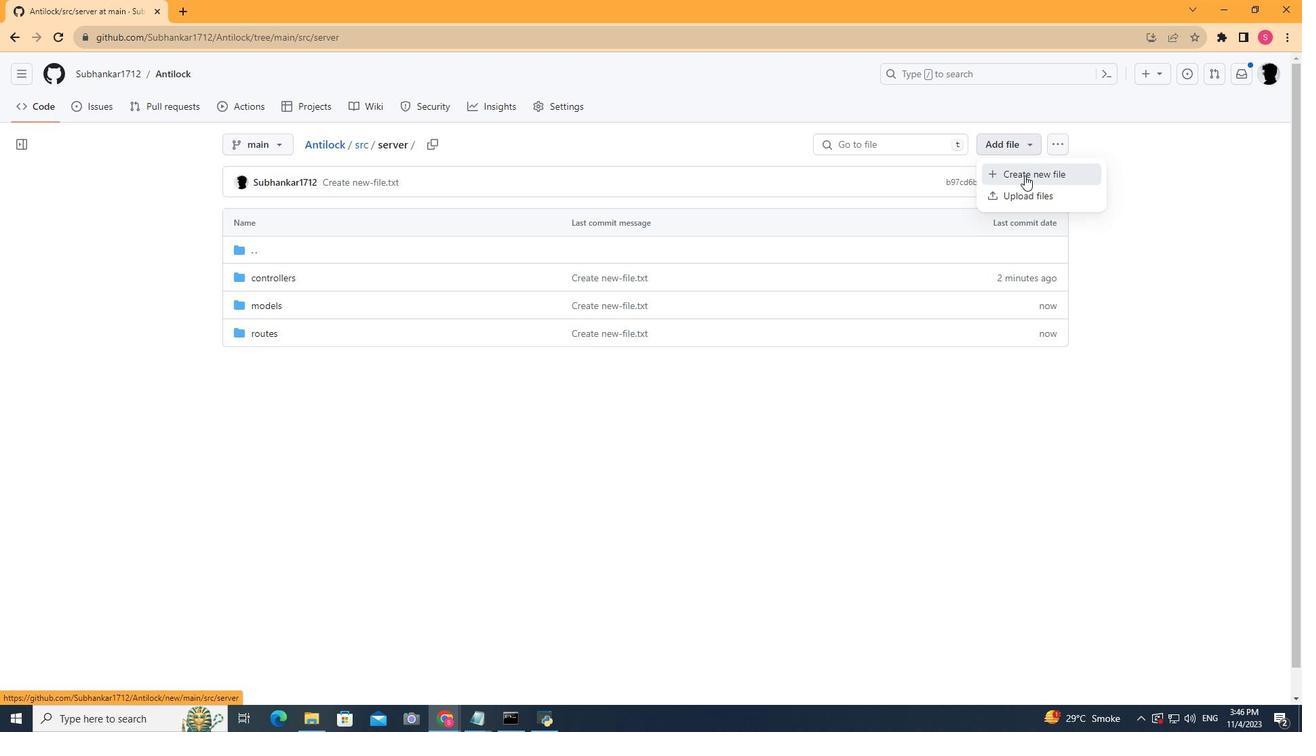 
Action: Key pressed index.js
Screenshot: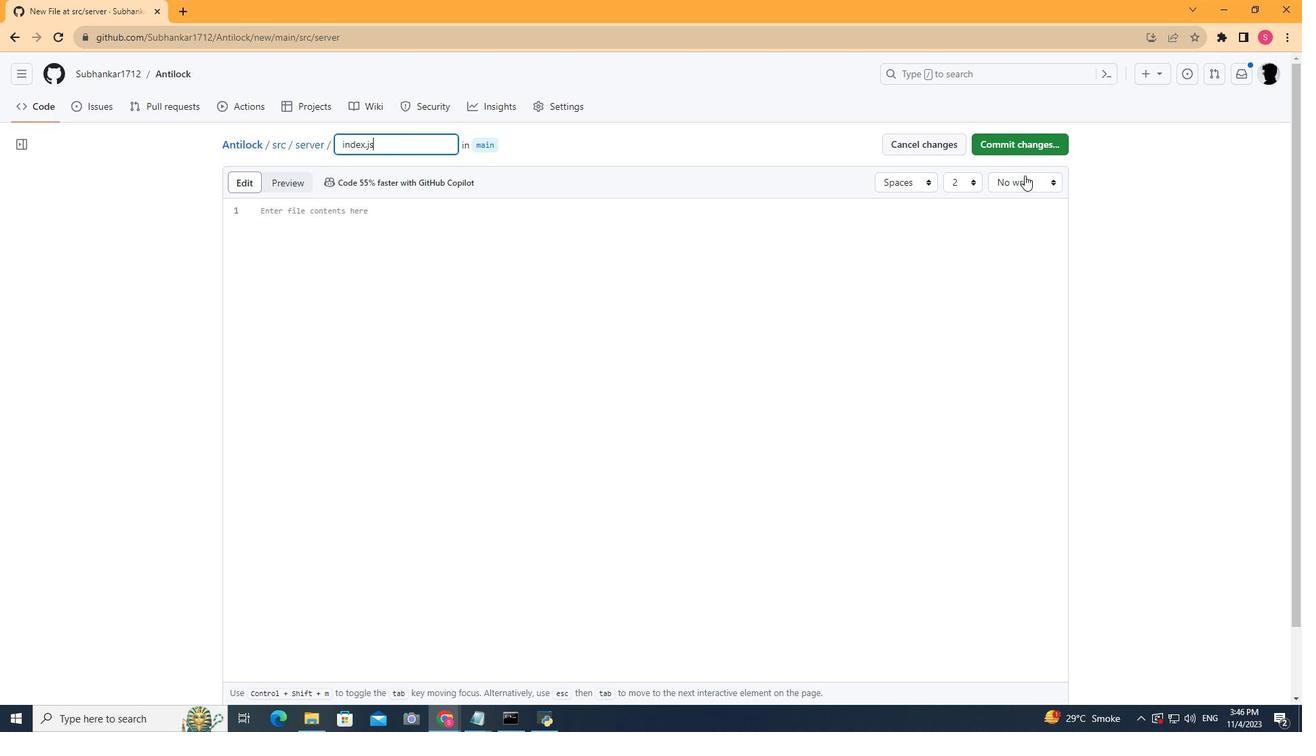 
Action: Mouse moved to (989, 148)
Screenshot: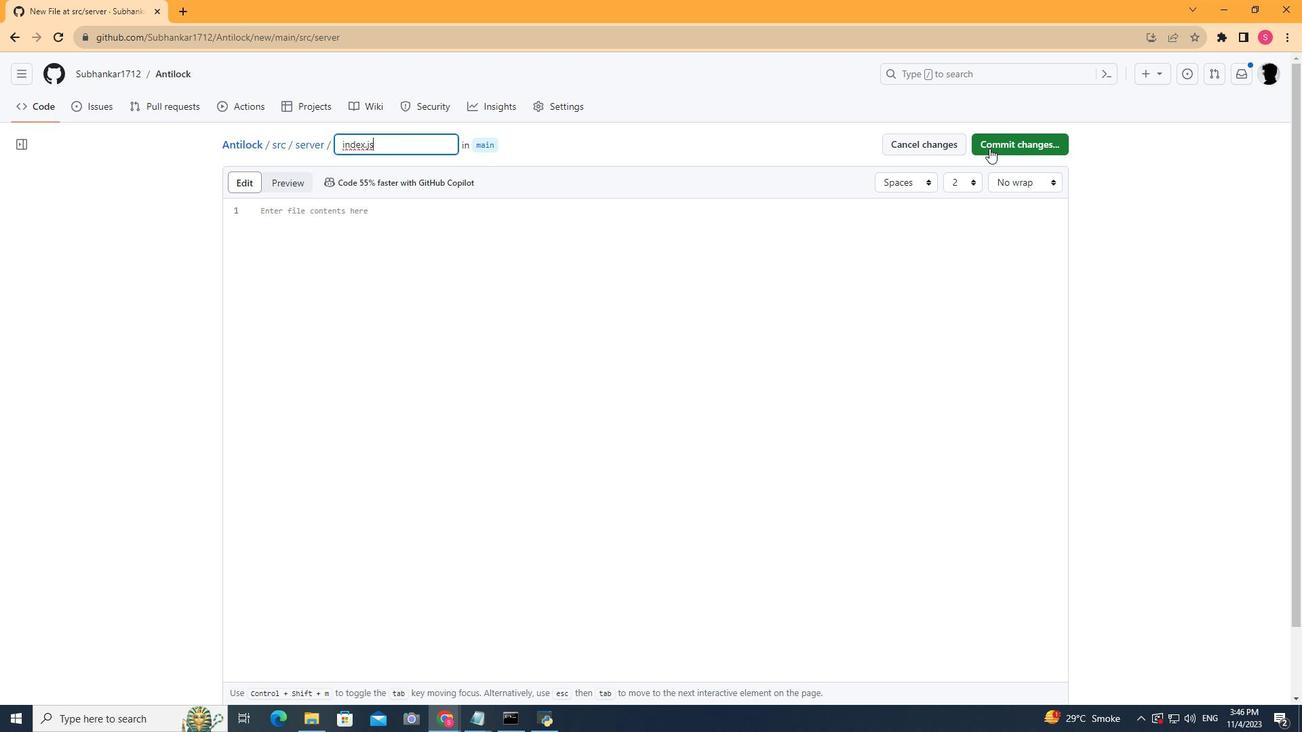 
Action: Mouse pressed left at (989, 148)
Screenshot: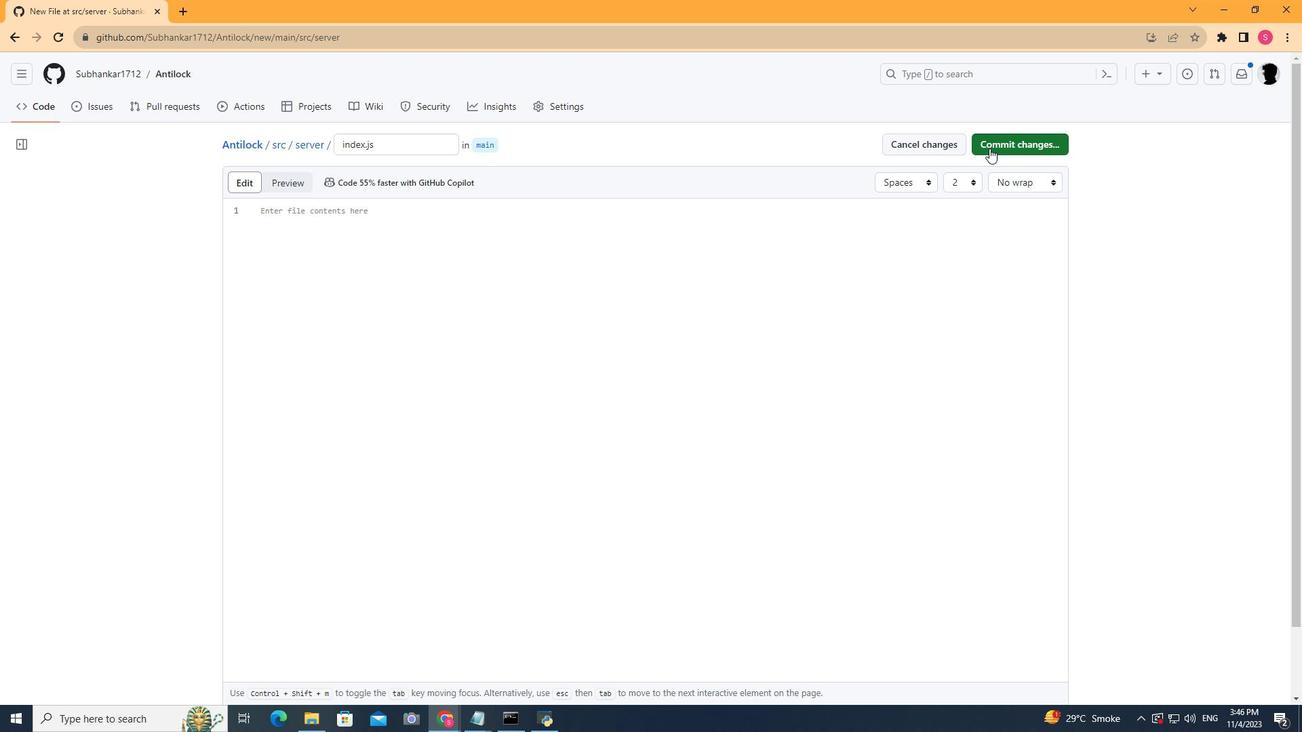 
Action: Mouse moved to (760, 524)
Screenshot: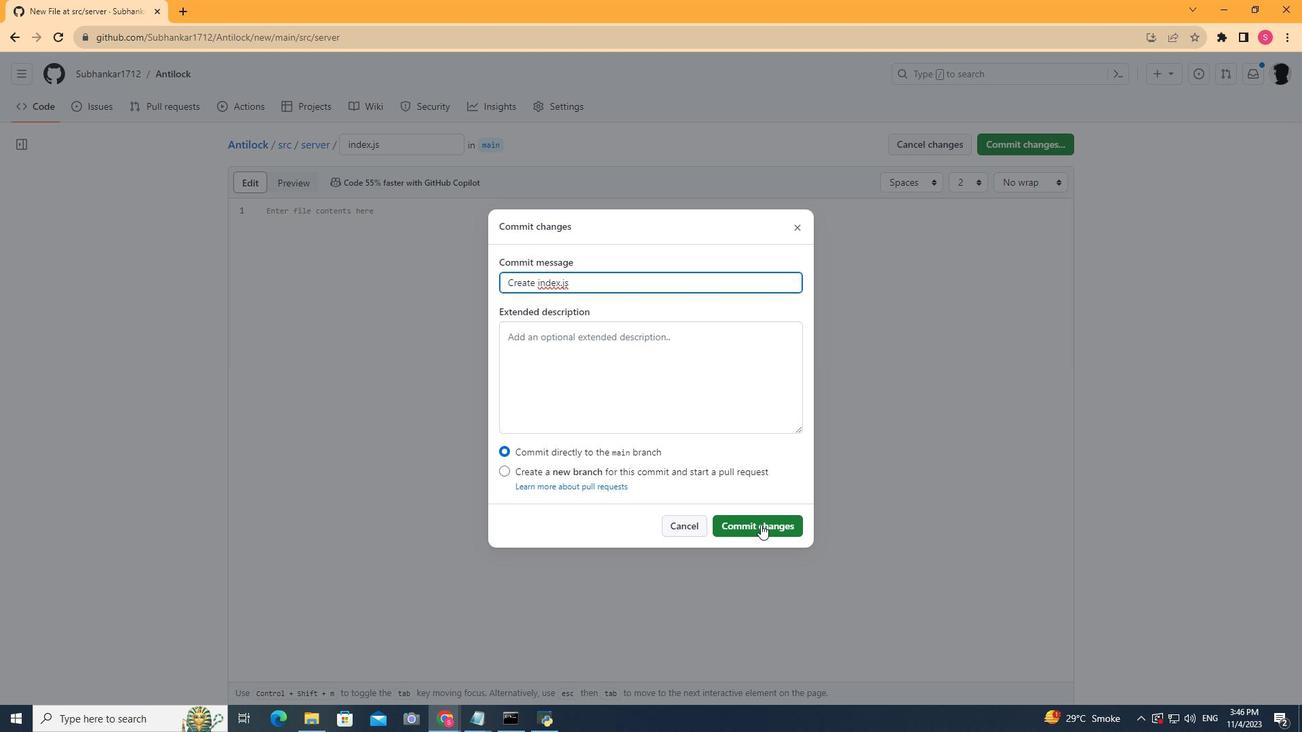 
Action: Mouse pressed left at (760, 524)
Screenshot: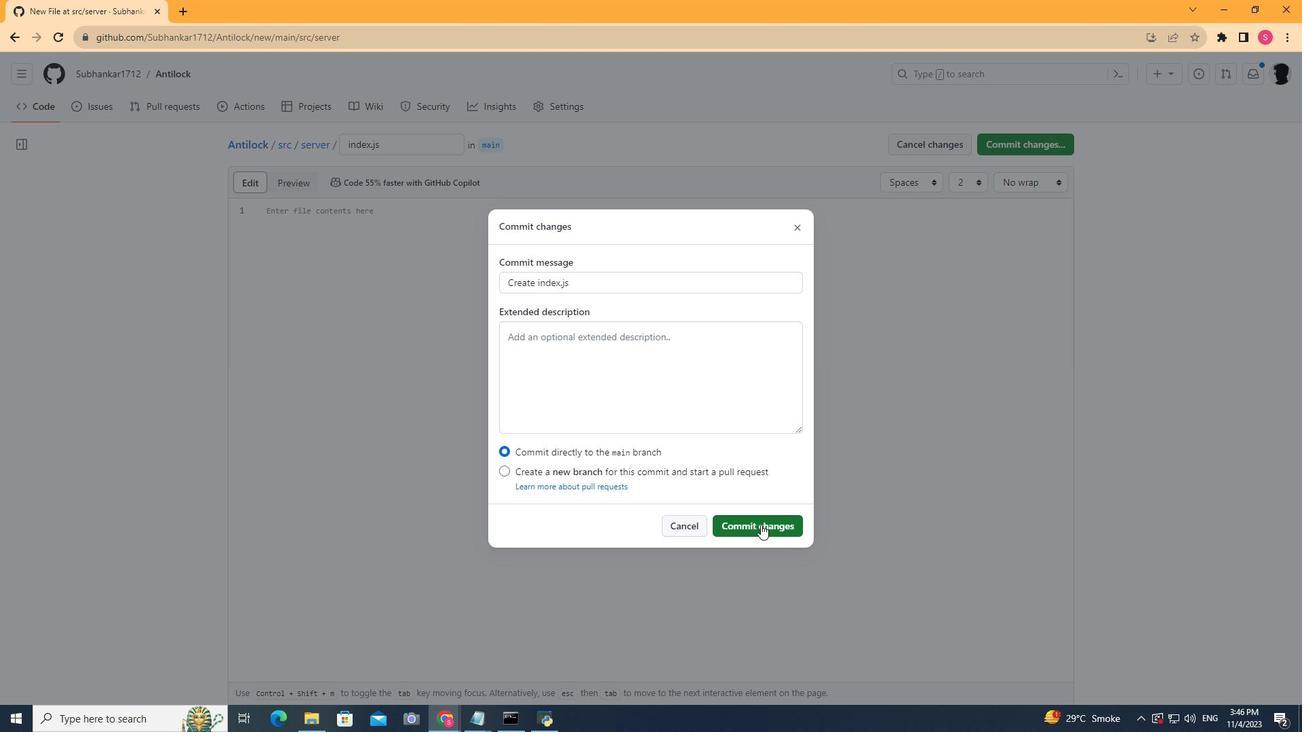 
Action: Mouse moved to (284, 368)
Screenshot: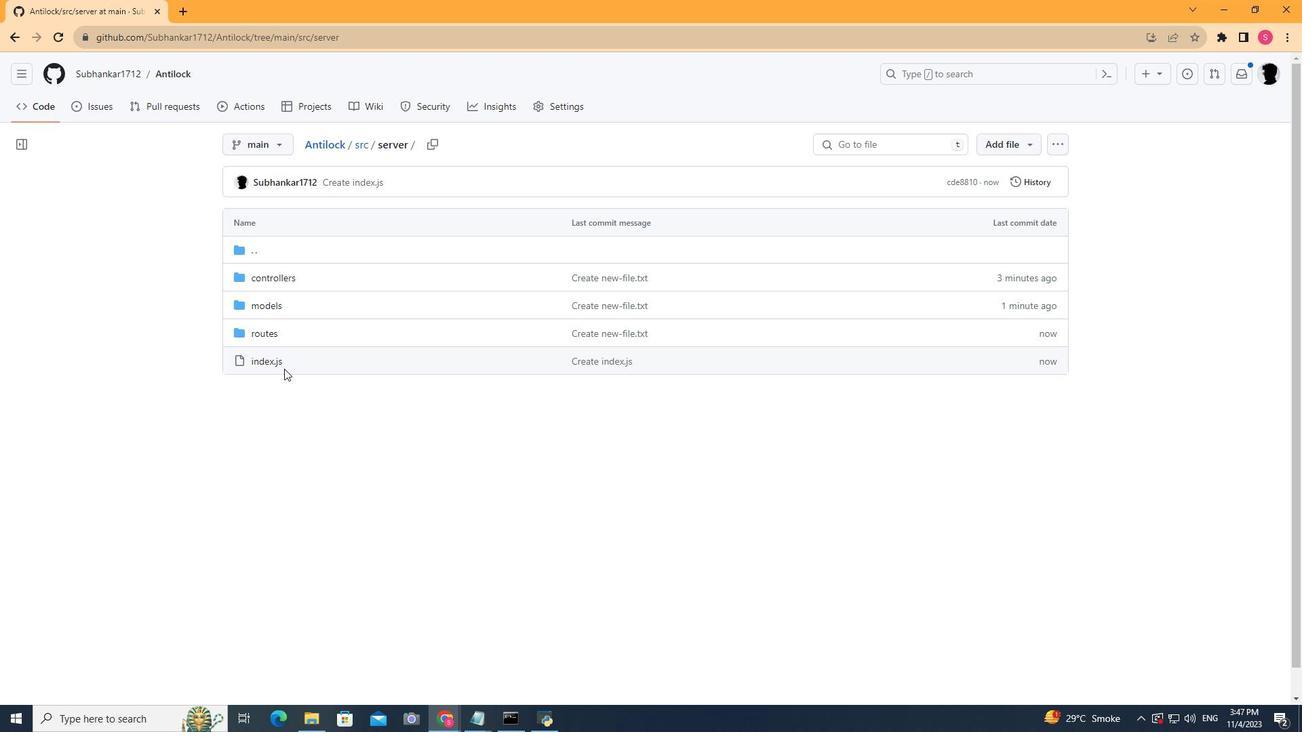 
Action: Mouse scrolled (284, 368) with delta (0, 0)
Screenshot: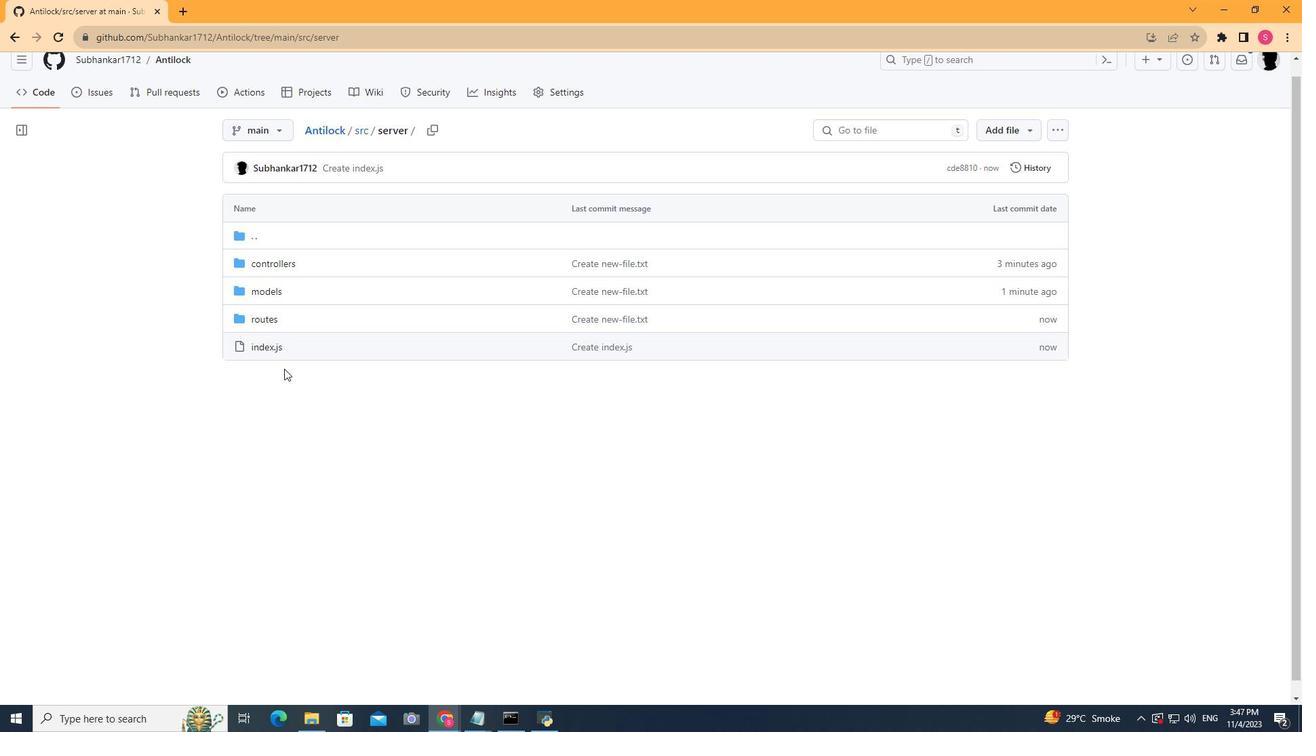 
Action: Mouse scrolled (284, 368) with delta (0, 0)
Screenshot: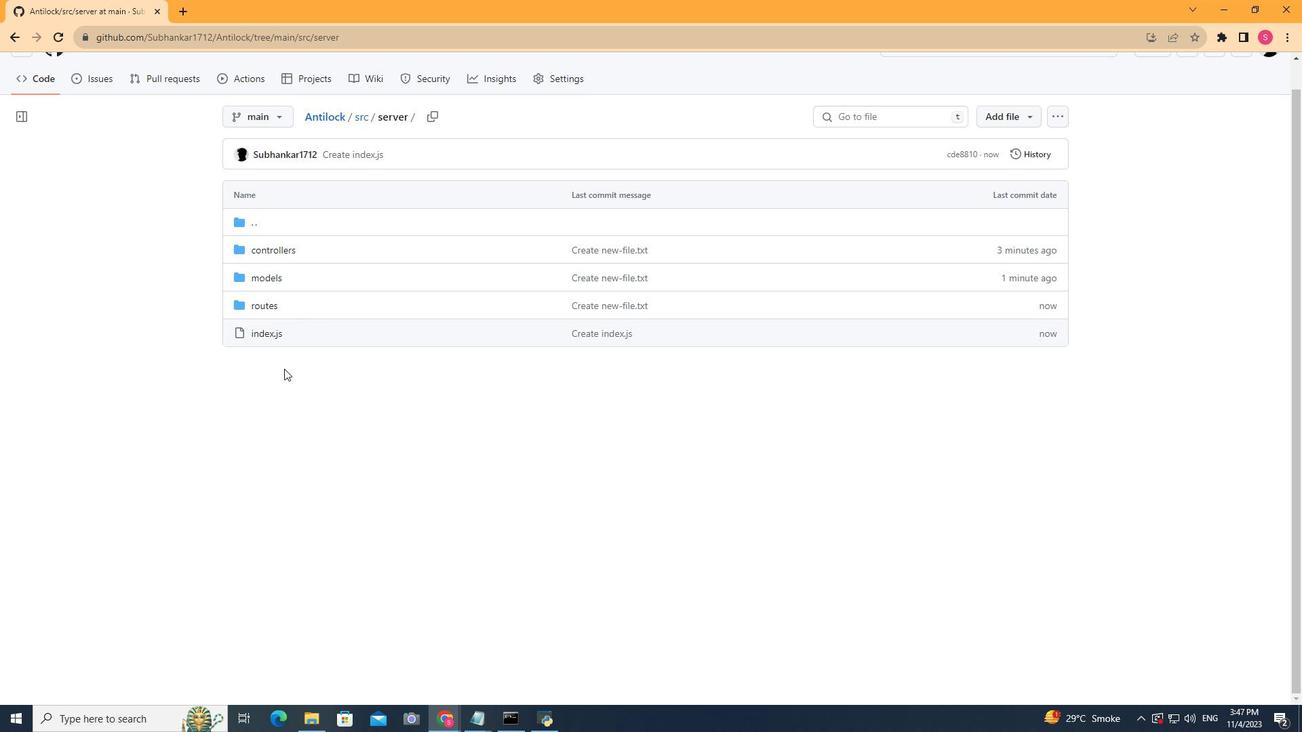 
Action: Mouse scrolled (284, 369) with delta (0, 0)
Screenshot: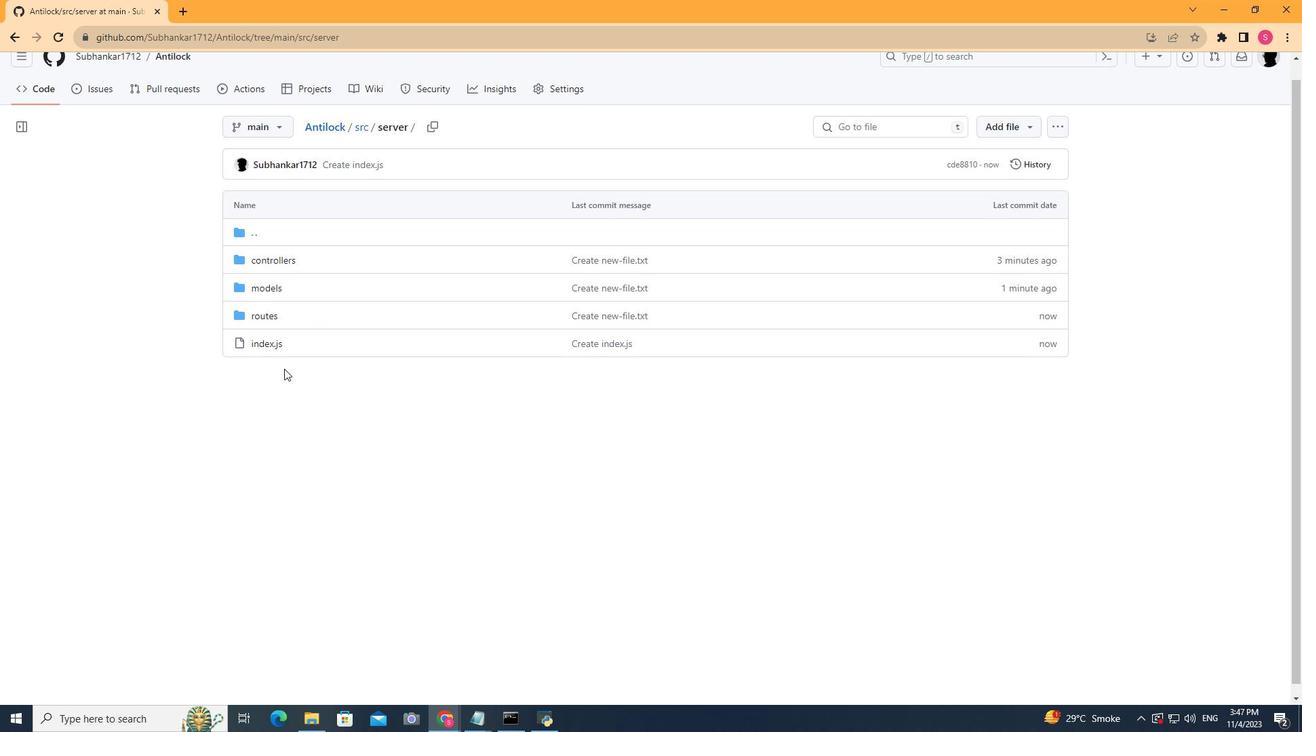 
Action: Mouse scrolled (284, 369) with delta (0, 0)
Screenshot: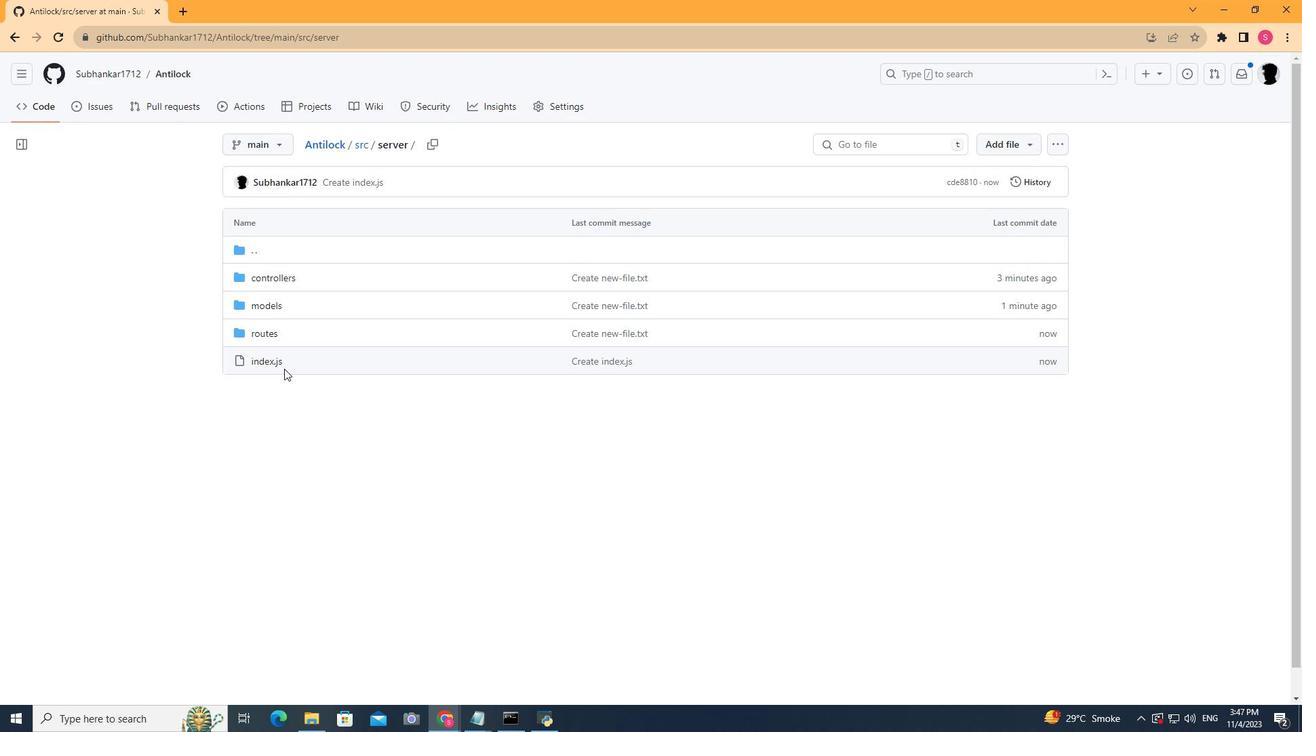 
Action: Mouse scrolled (284, 369) with delta (0, 0)
Screenshot: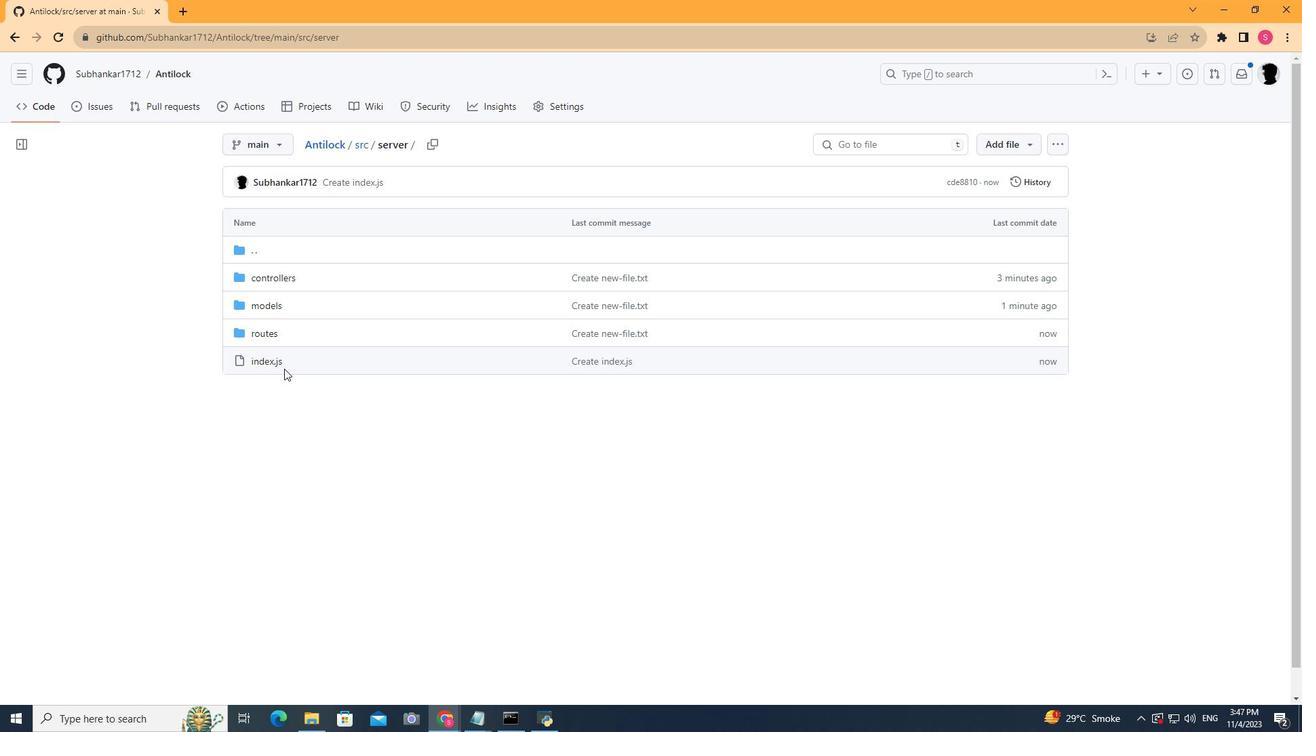 
Action: Mouse scrolled (284, 369) with delta (0, 0)
Screenshot: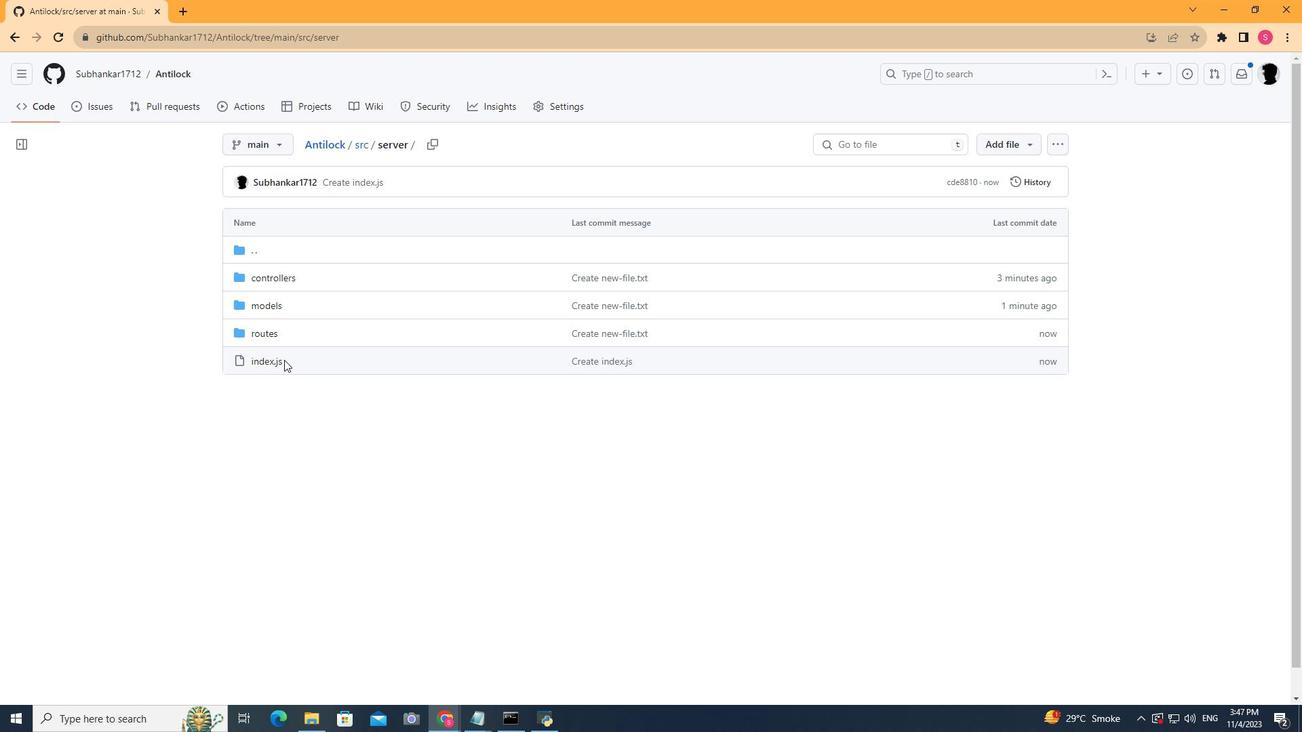 
Action: Mouse scrolled (284, 369) with delta (0, 0)
Screenshot: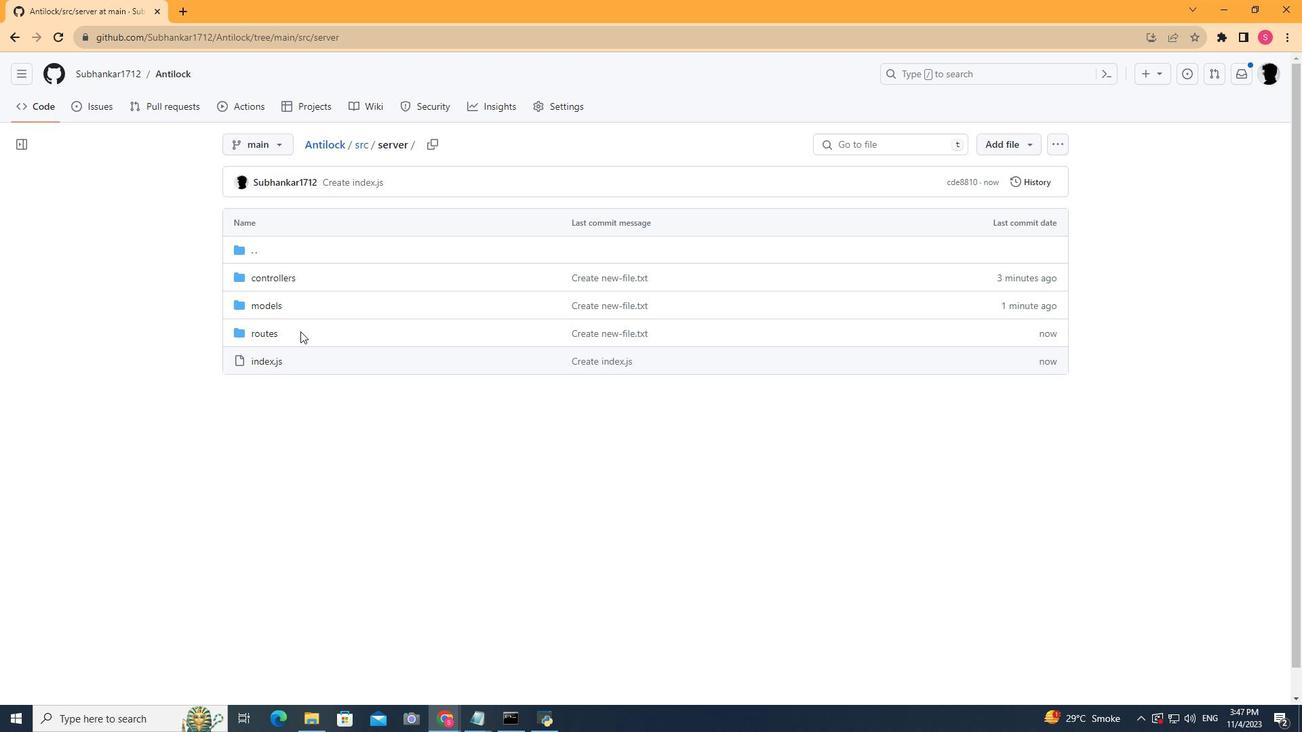 
Action: Mouse moved to (362, 143)
Screenshot: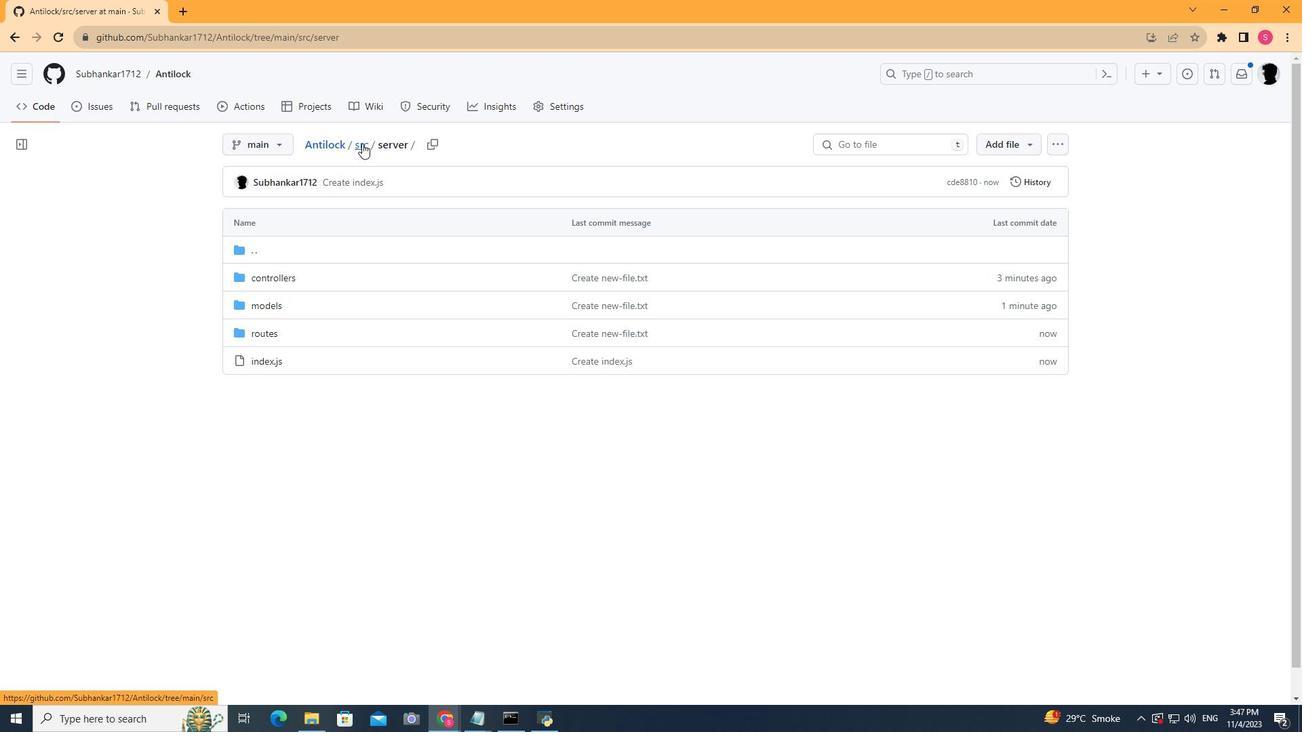 
Action: Mouse pressed left at (362, 143)
Screenshot: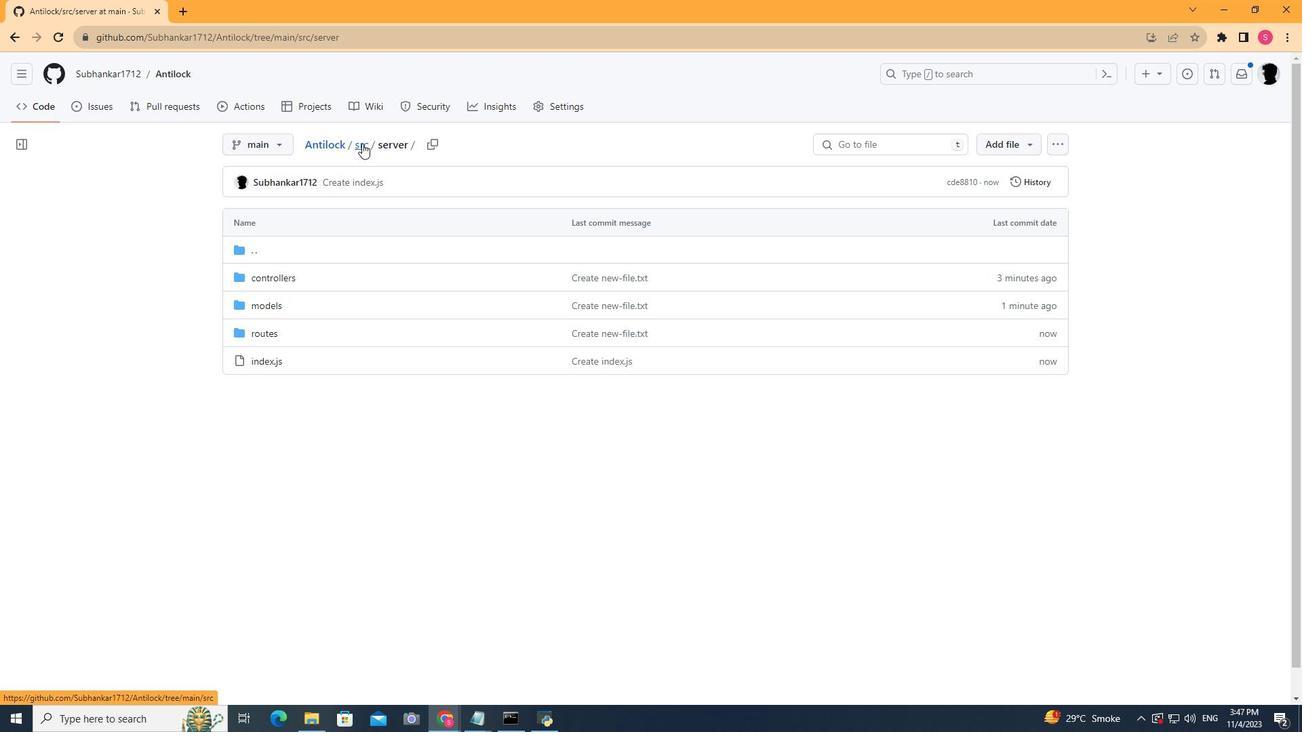 
Action: Mouse moved to (1022, 145)
Screenshot: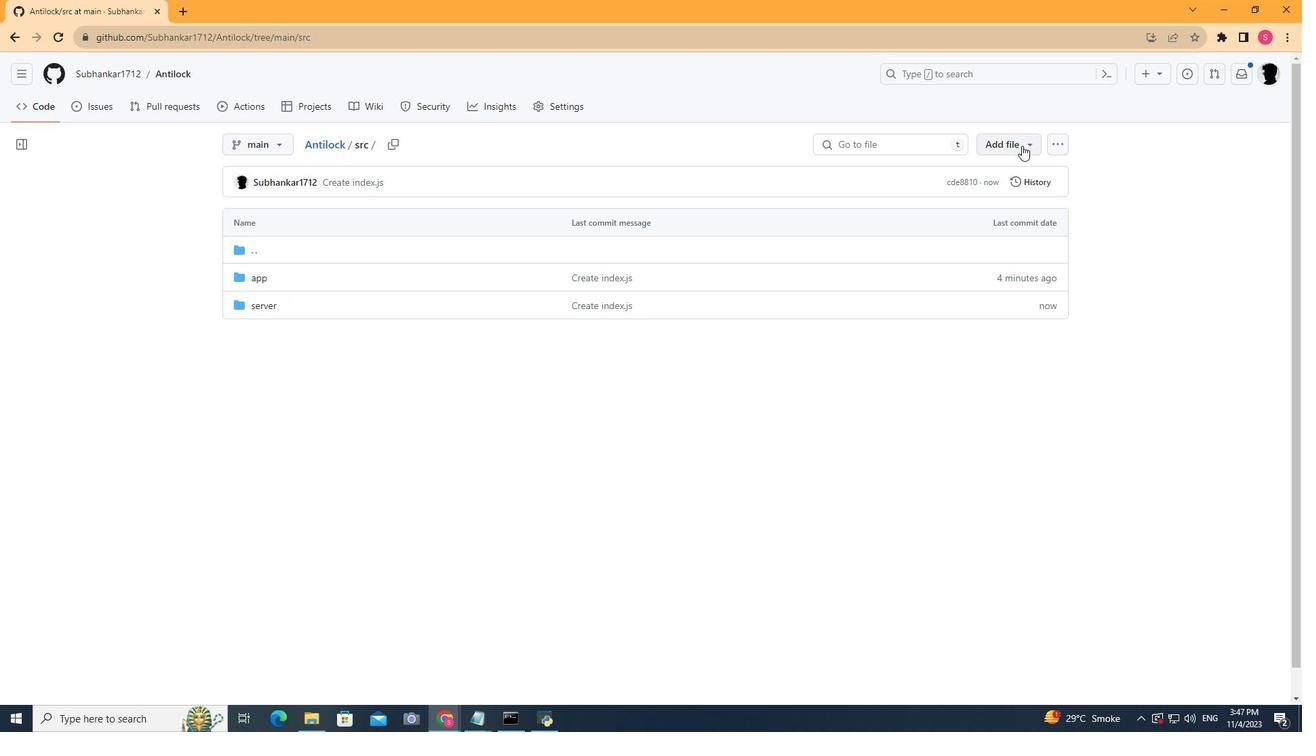 
Action: Mouse pressed left at (1022, 145)
Screenshot: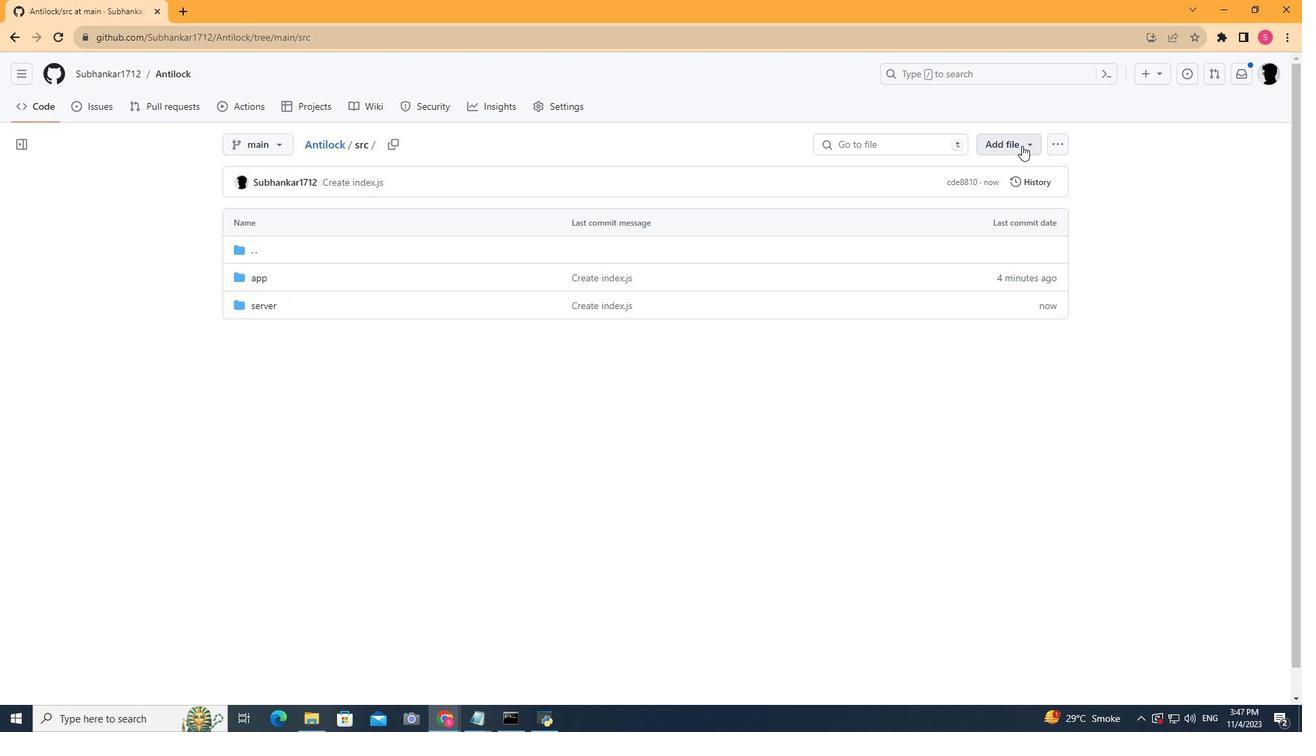 
Action: Mouse moved to (1013, 179)
Screenshot: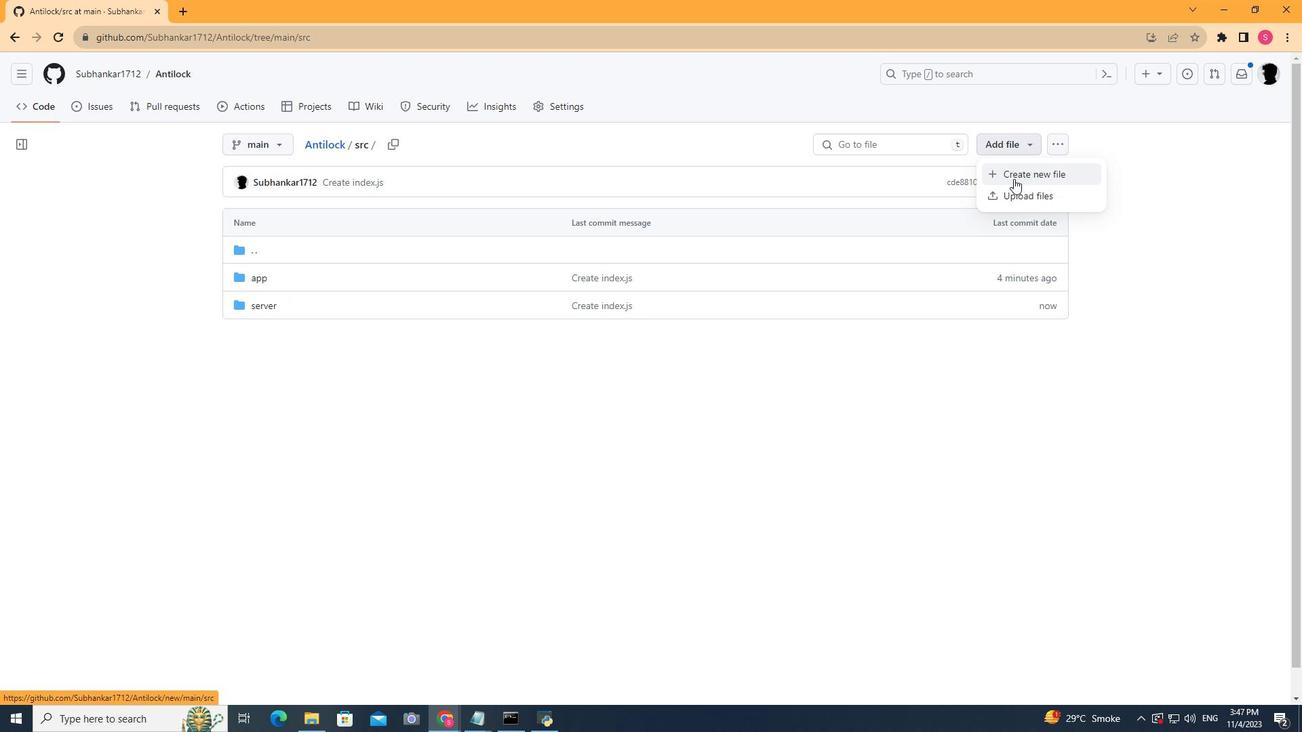 
Action: Mouse pressed left at (1013, 179)
Screenshot: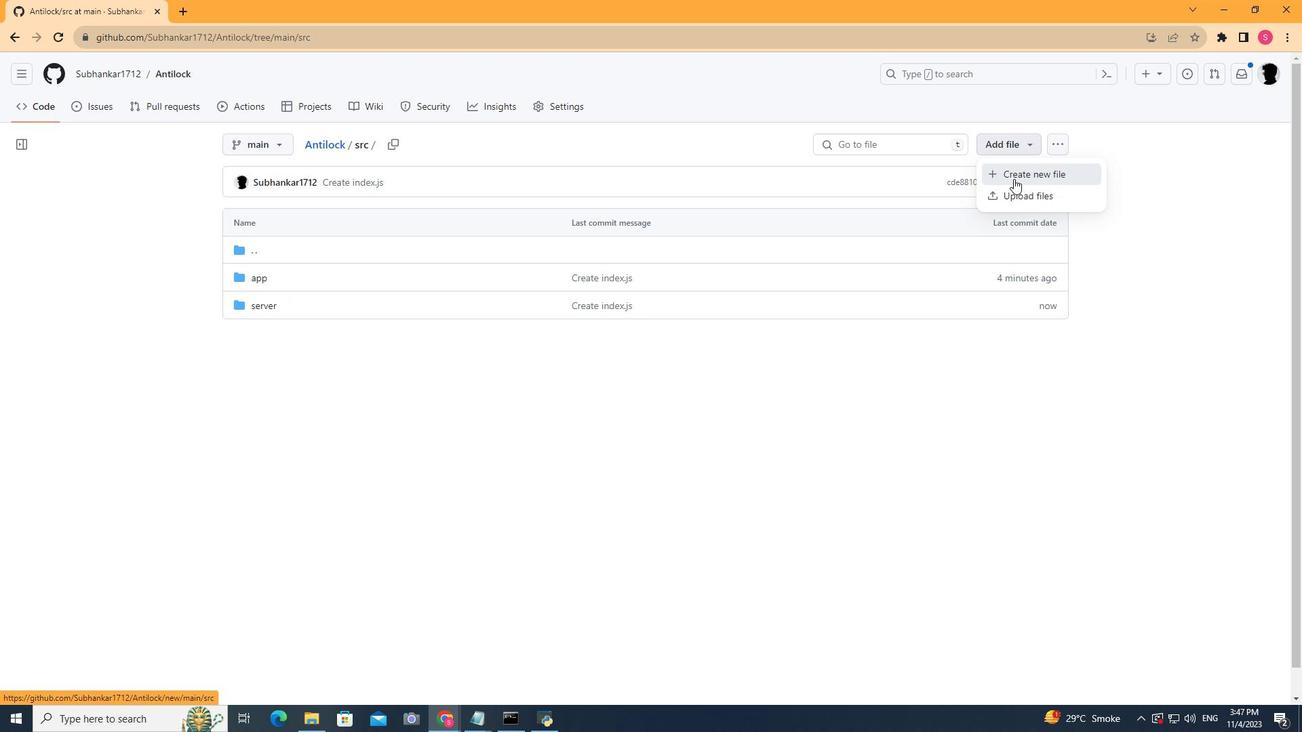 
Action: Mouse moved to (318, 162)
Screenshot: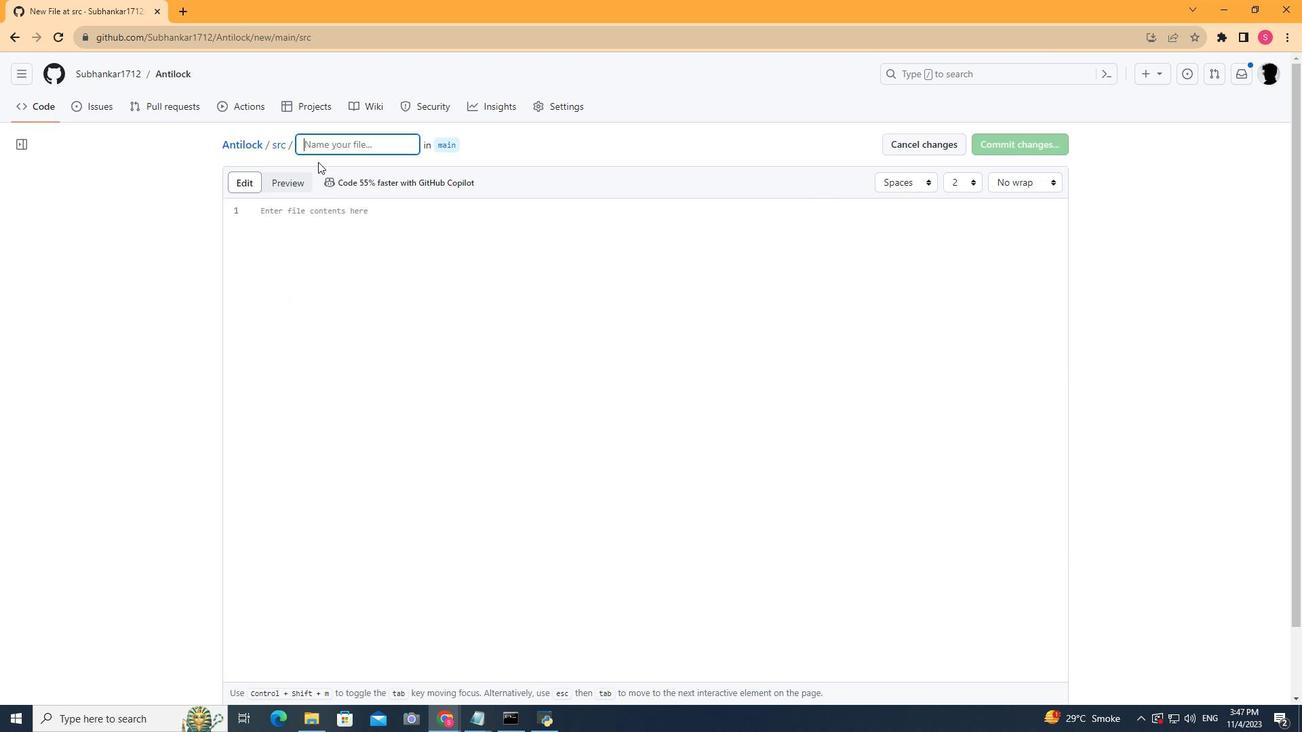 
Action: Key pressed scripts/build.js
Screenshot: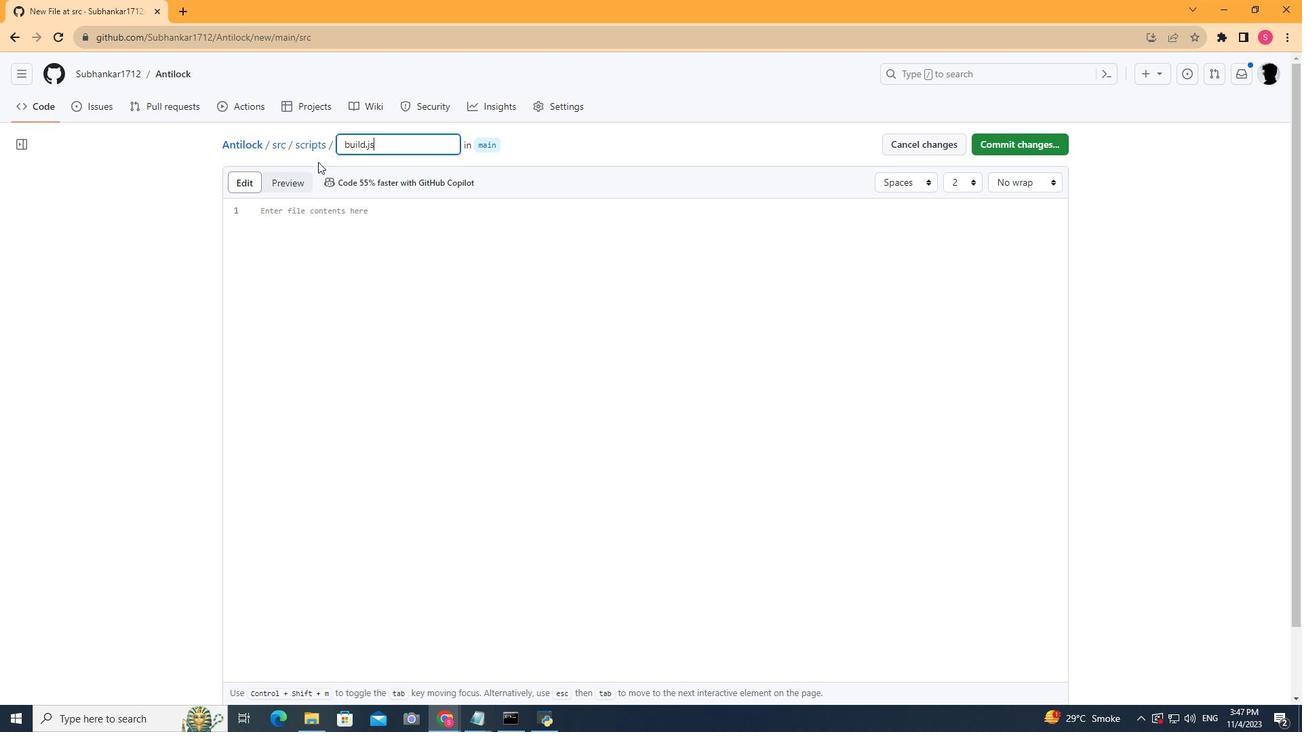 
Action: Mouse moved to (994, 149)
Screenshot: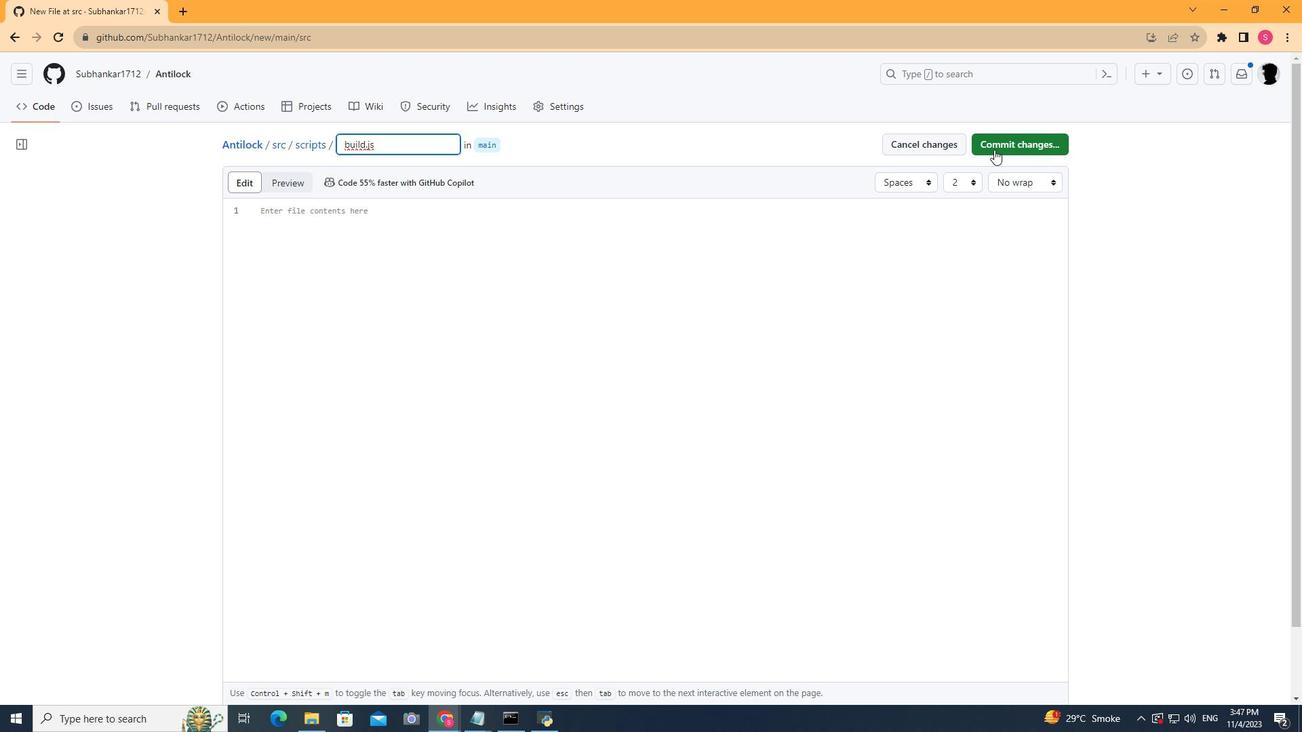 
Action: Mouse pressed left at (994, 149)
Screenshot: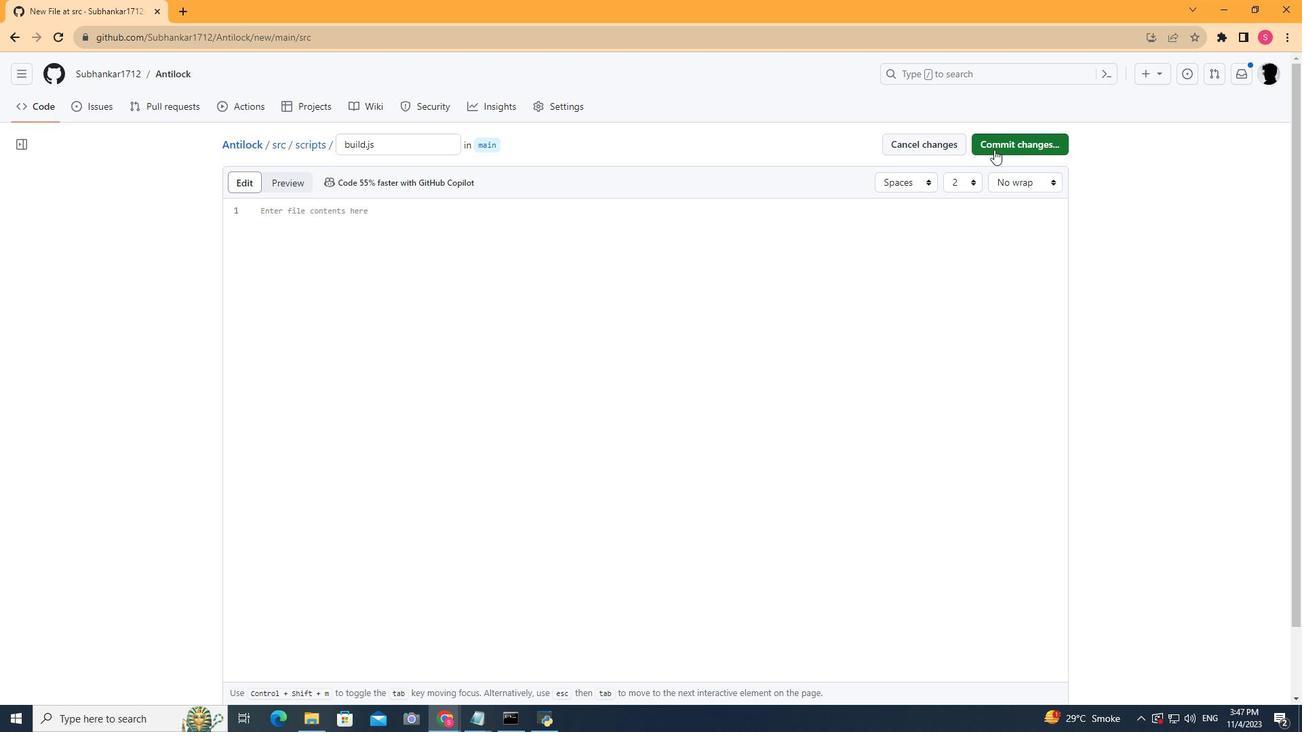 
Action: Mouse moved to (740, 525)
Screenshot: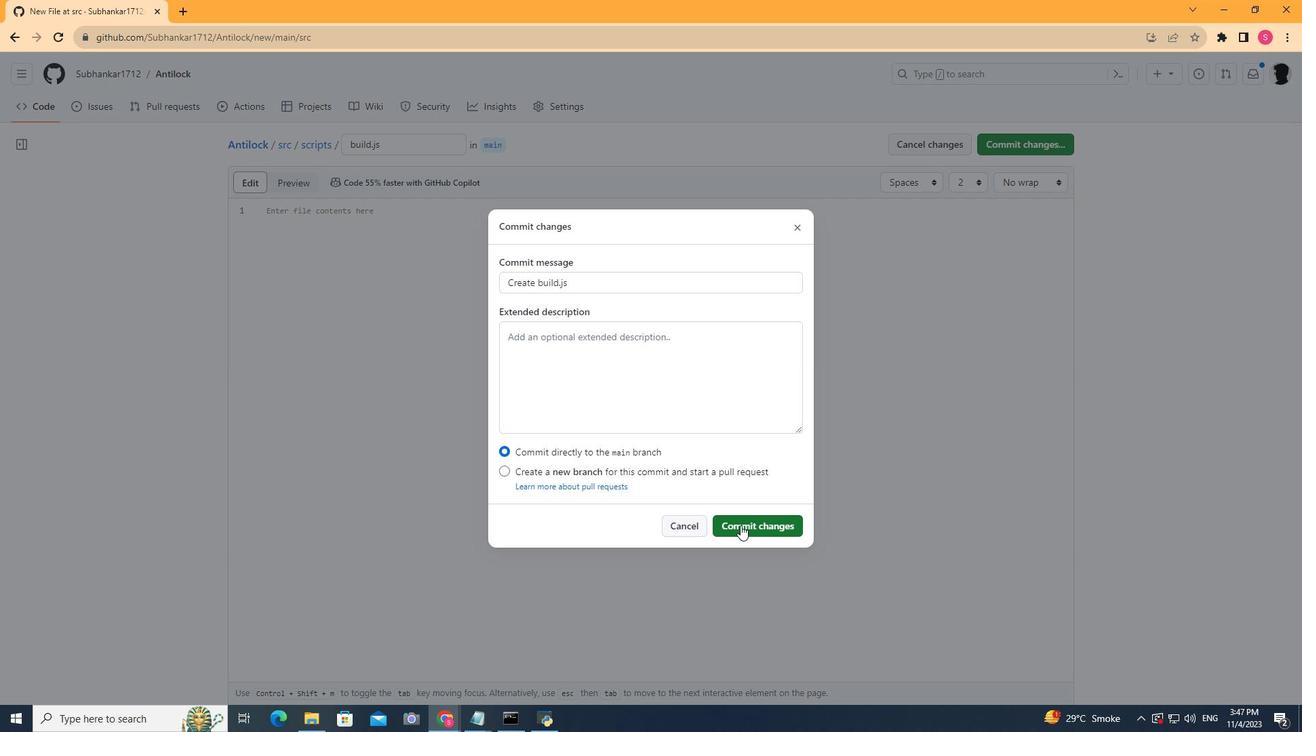 
Action: Mouse pressed left at (740, 525)
Screenshot: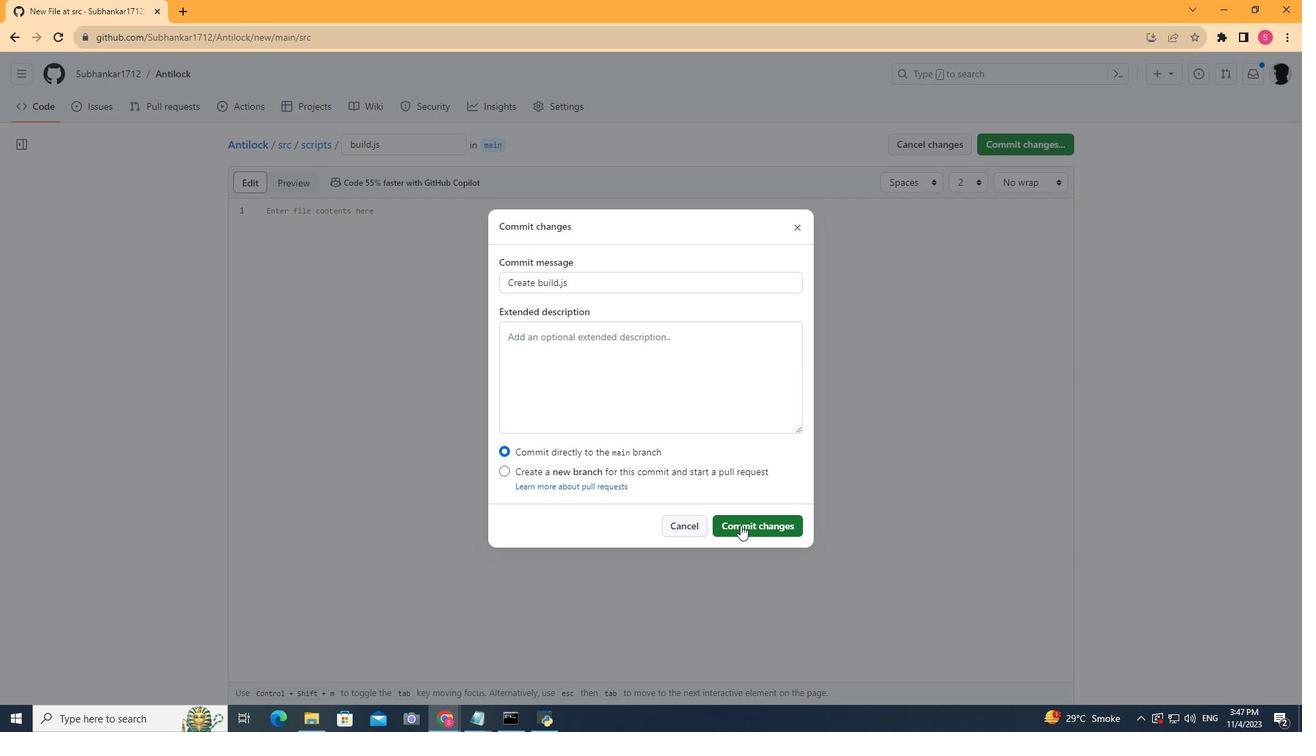 
Action: Mouse moved to (1025, 141)
Screenshot: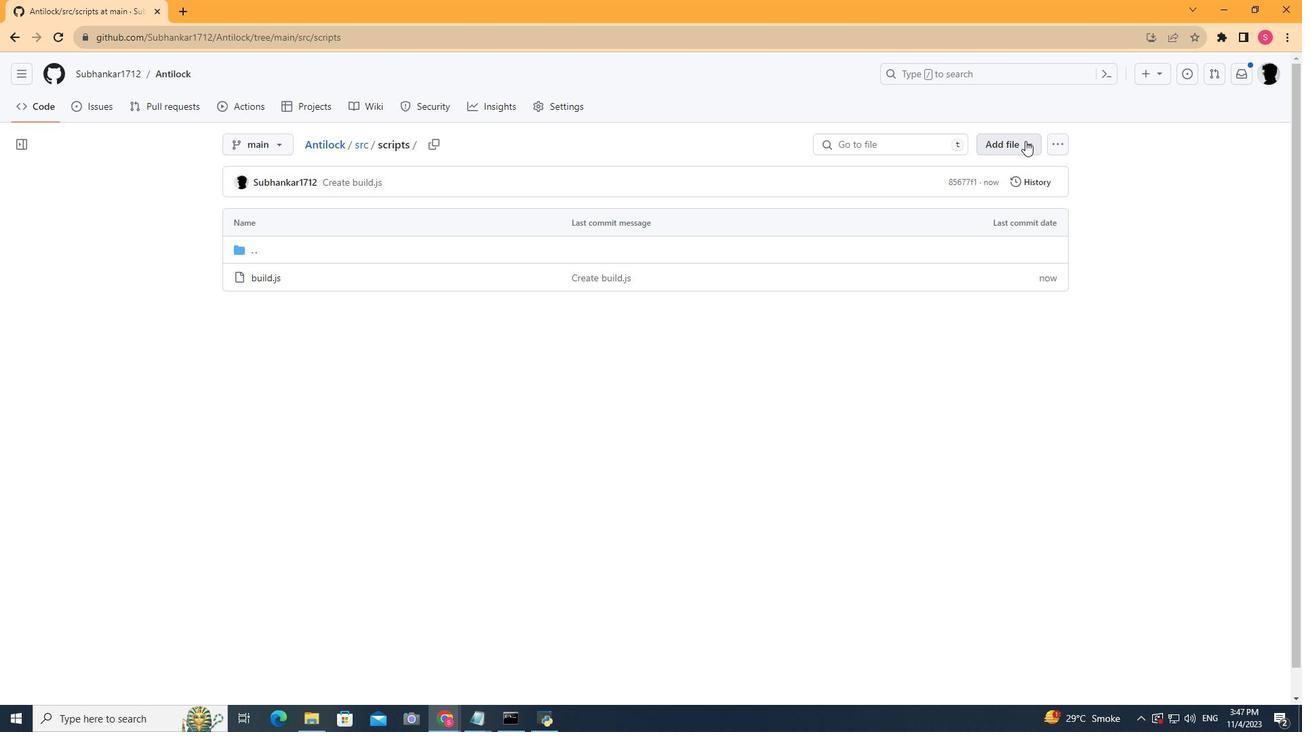 
Action: Mouse pressed left at (1025, 141)
Screenshot: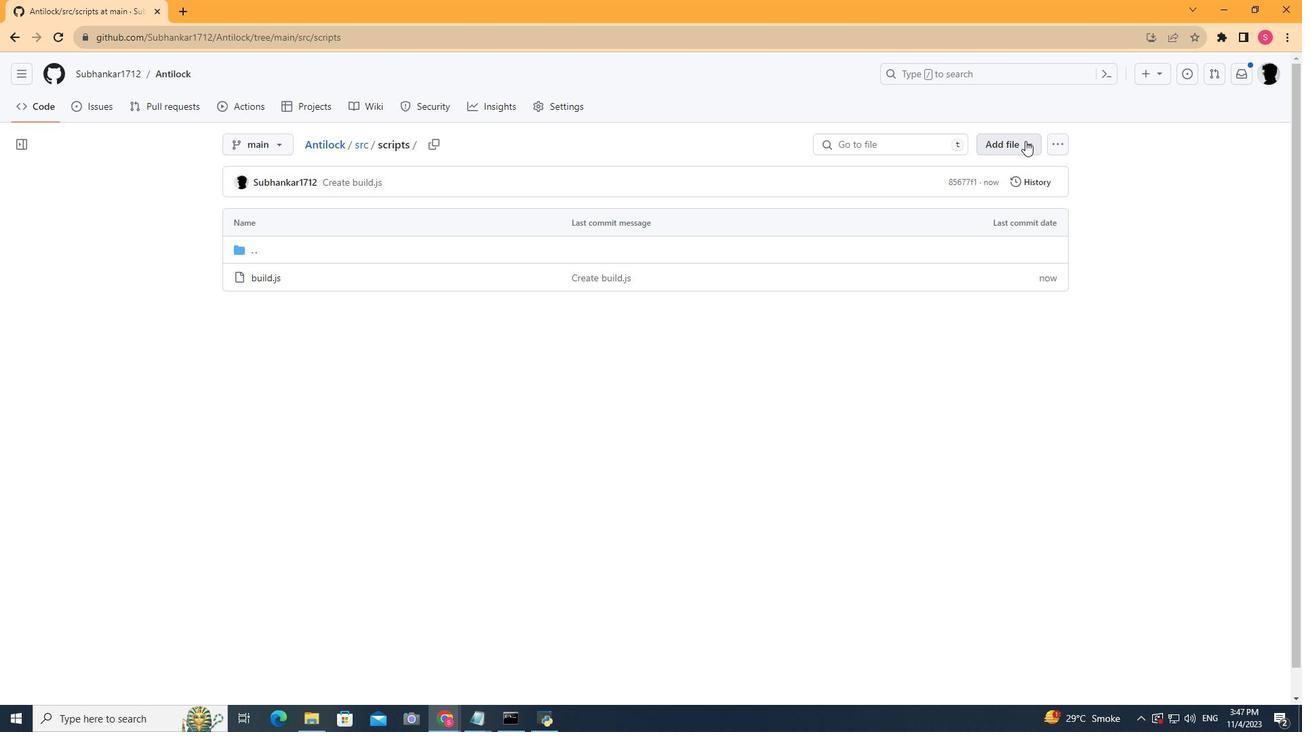 
Action: Mouse moved to (1031, 177)
Screenshot: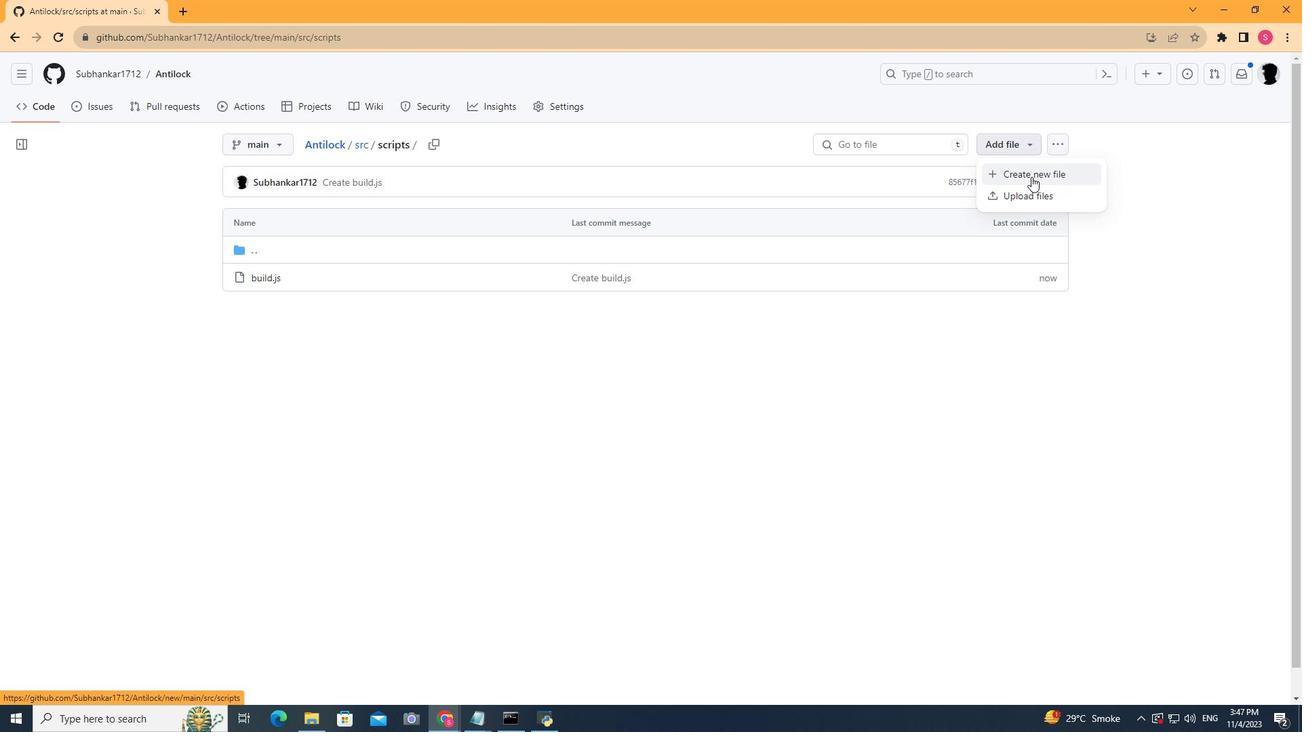 
Action: Mouse pressed left at (1031, 177)
Screenshot: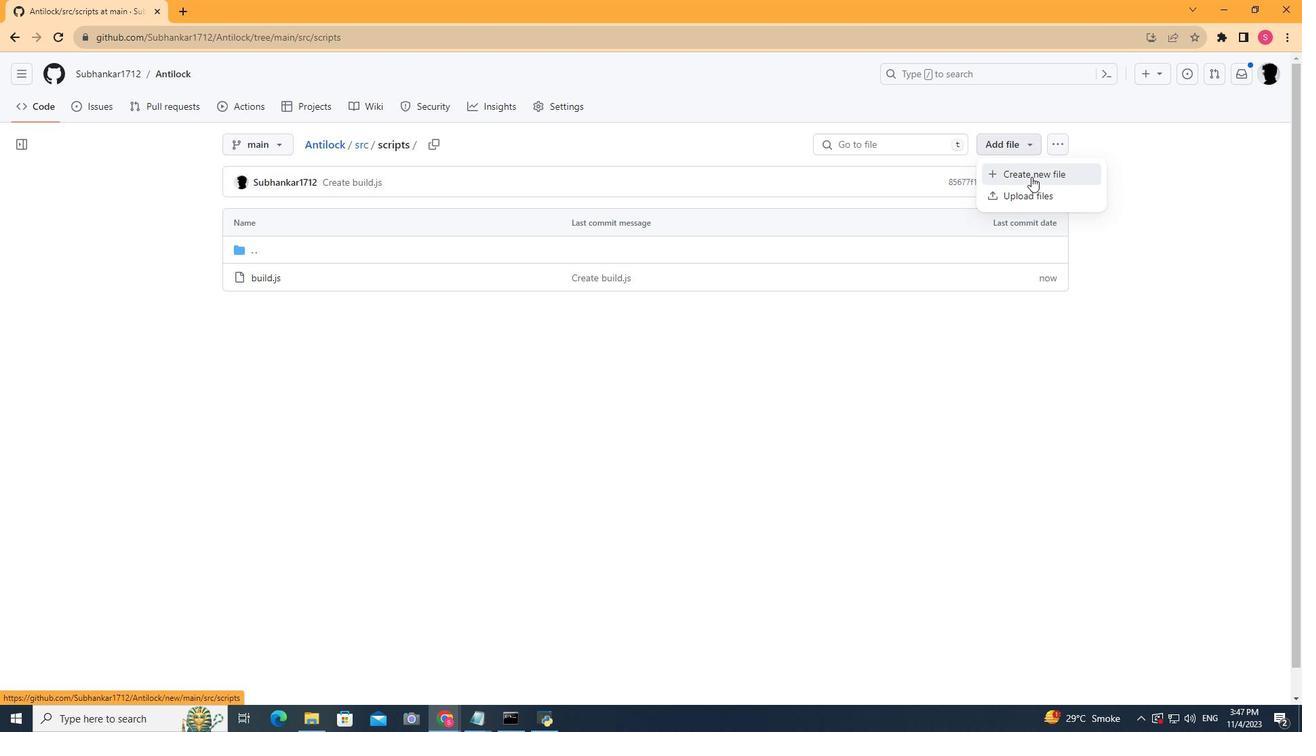 
Action: Mouse moved to (680, 290)
Screenshot: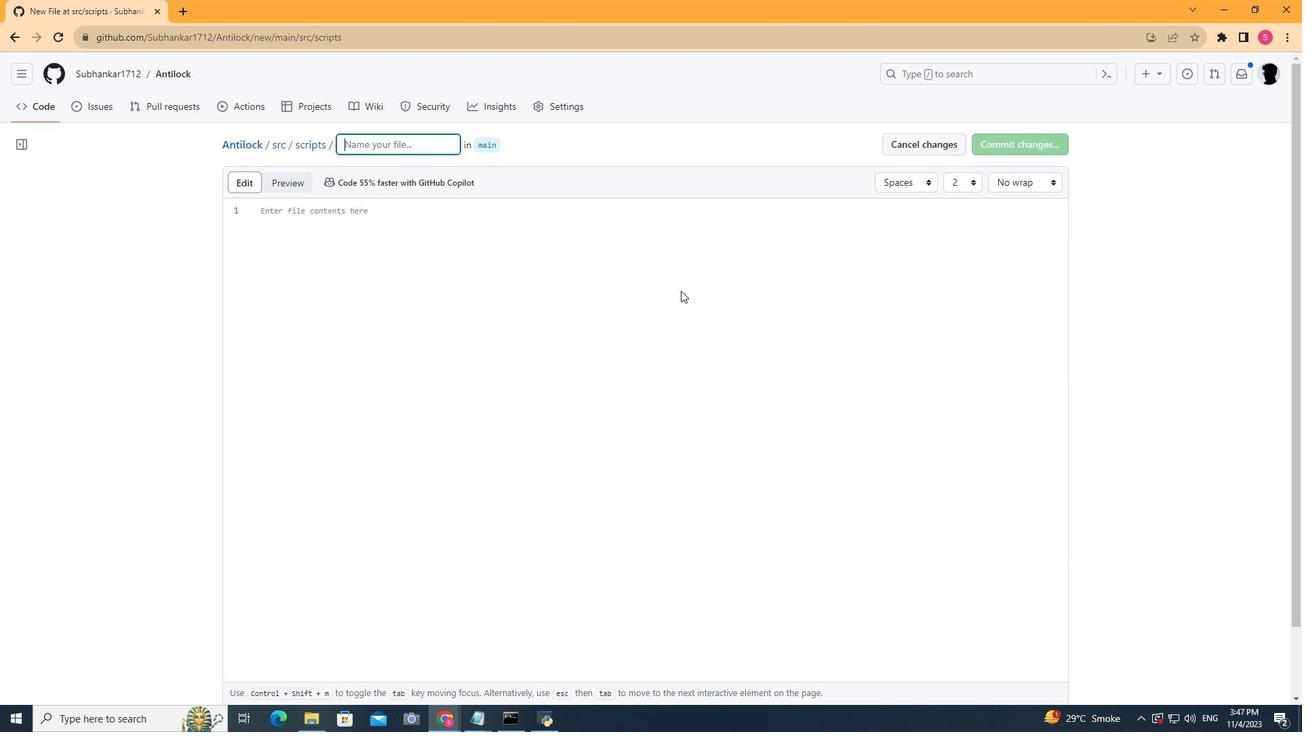 
Action: Key pressed deploy.js
Screenshot: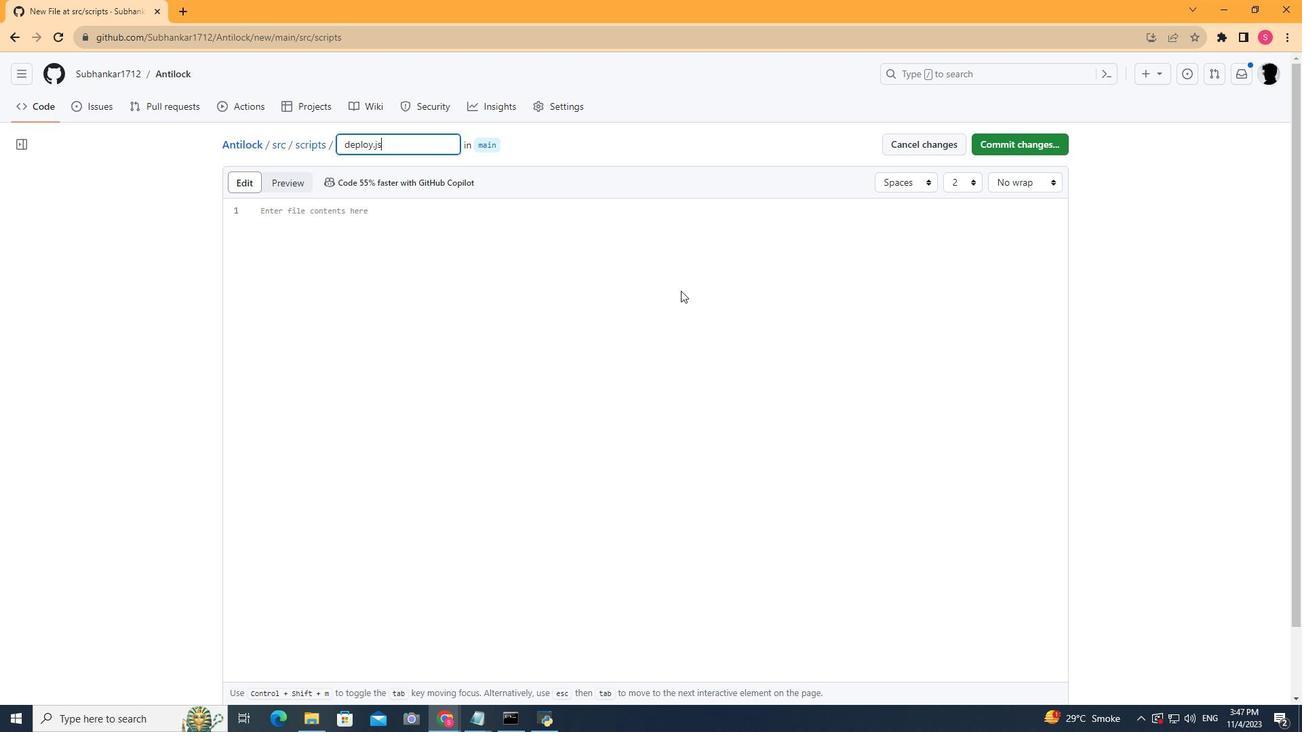 
Action: Mouse moved to (1045, 141)
Screenshot: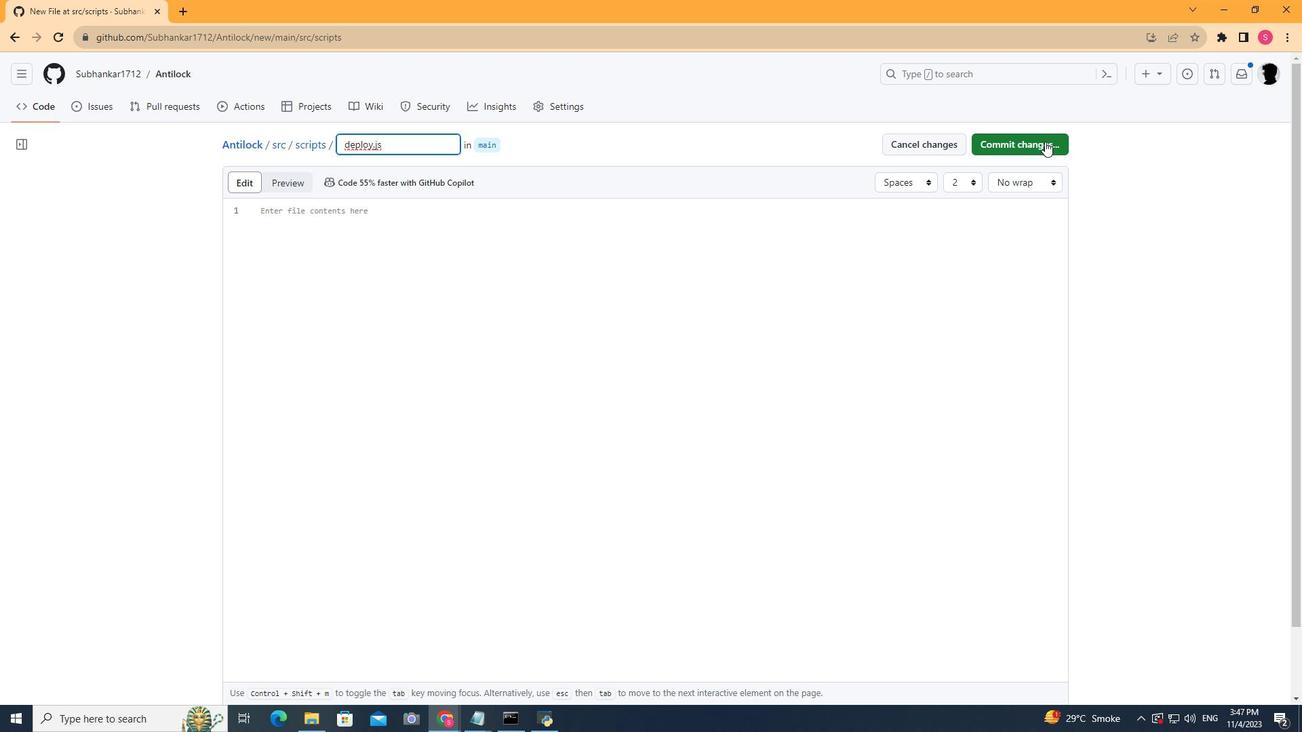 
Action: Mouse pressed left at (1045, 141)
Screenshot: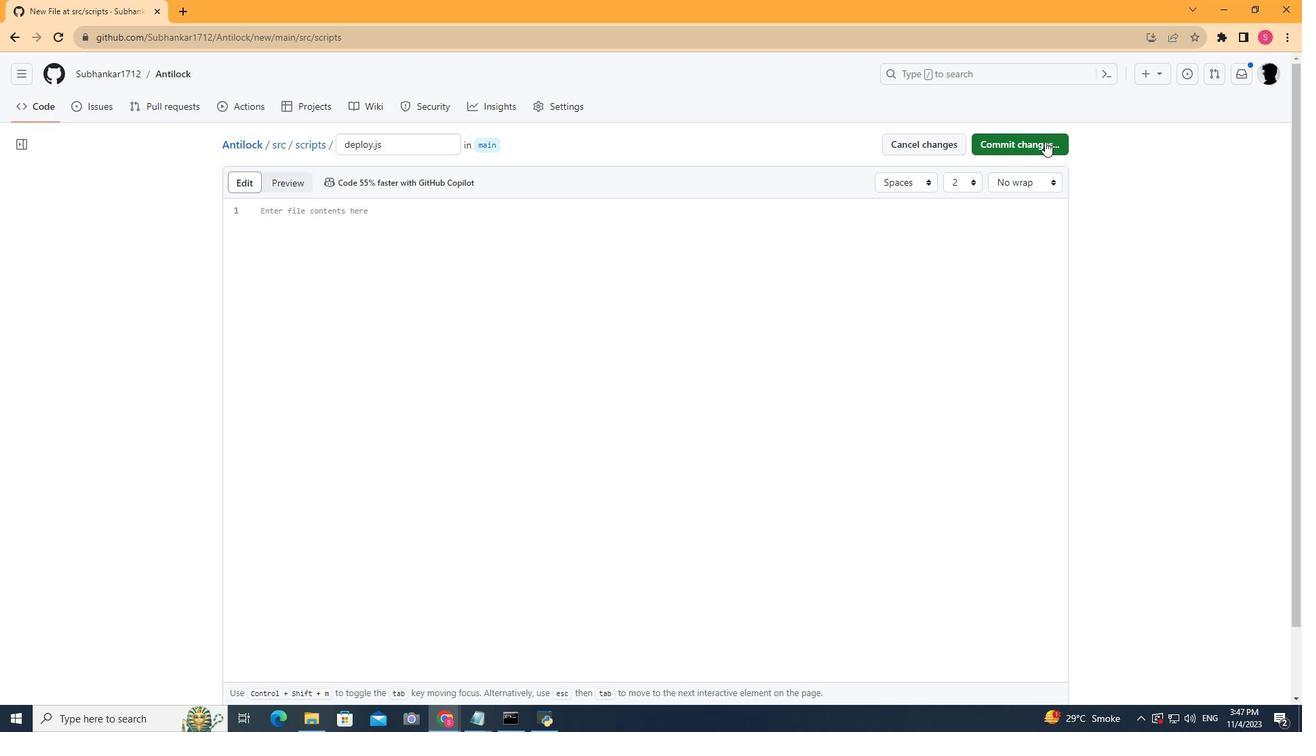 
Action: Mouse moved to (753, 528)
Screenshot: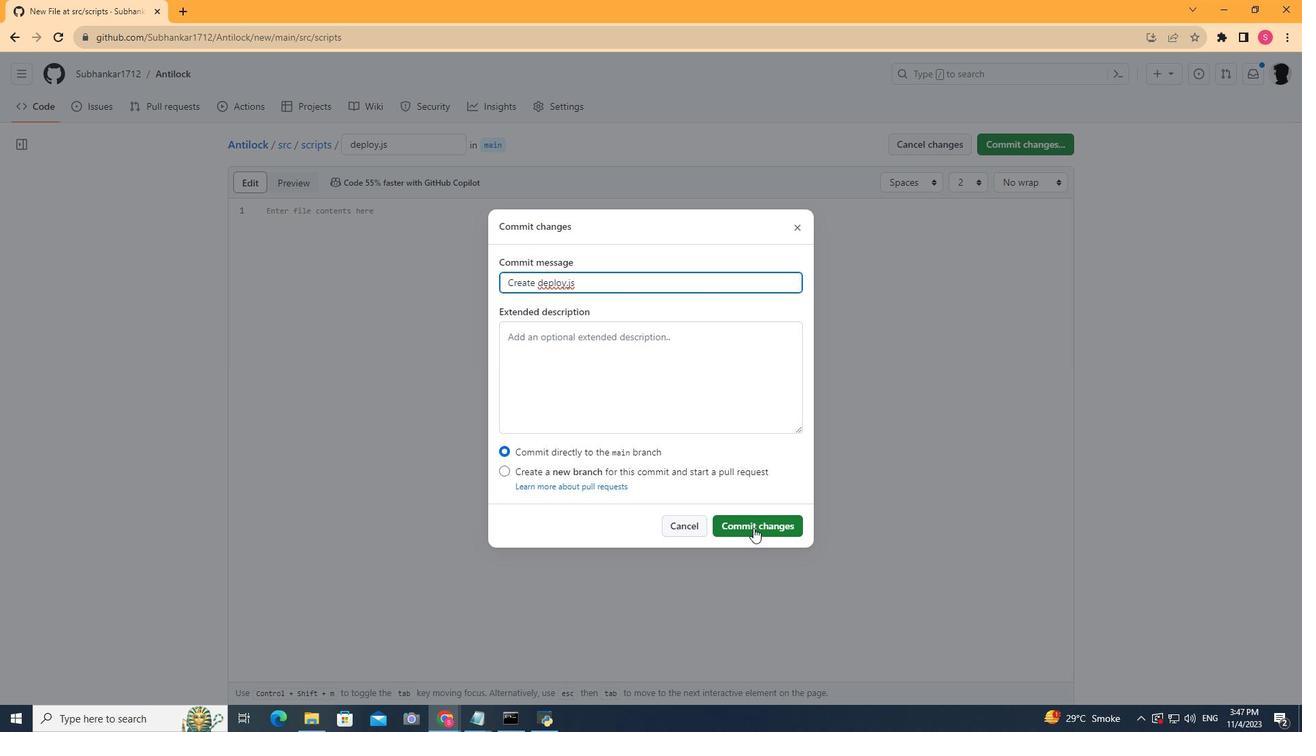 
Action: Mouse pressed left at (753, 528)
Screenshot: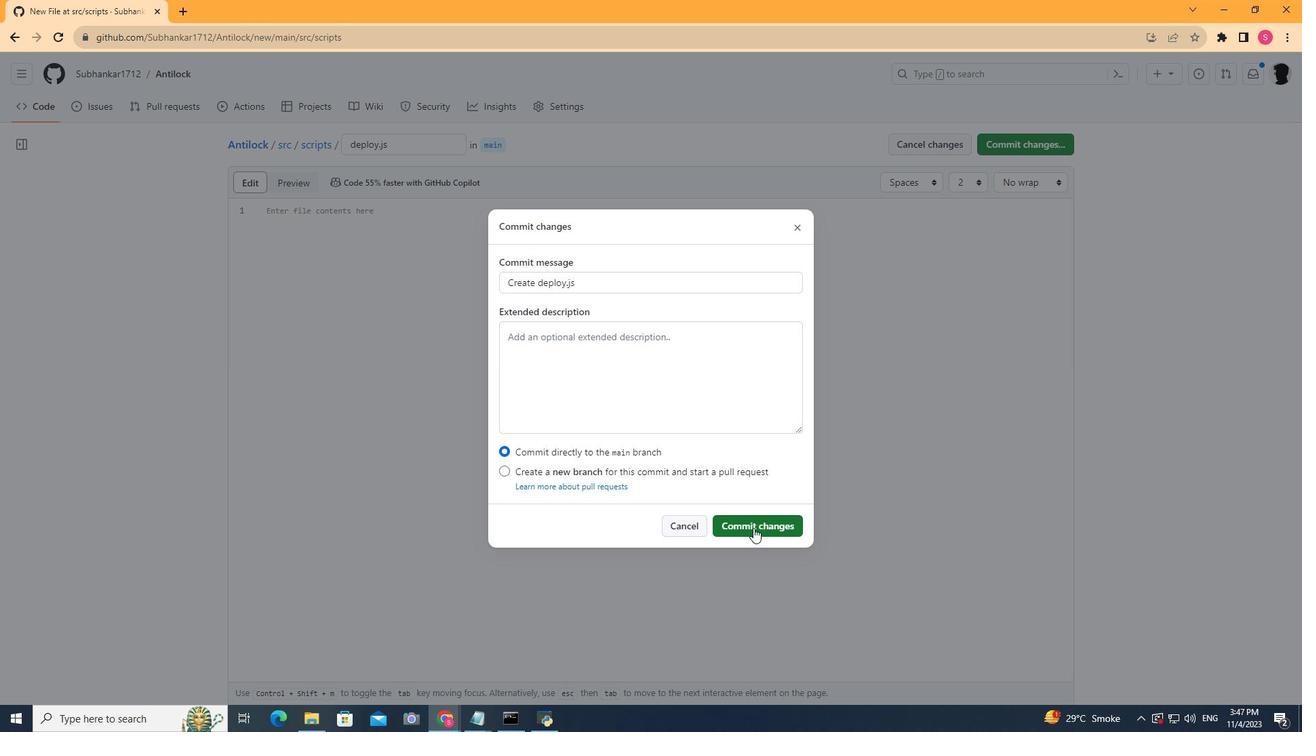 
Action: Mouse moved to (463, 306)
Screenshot: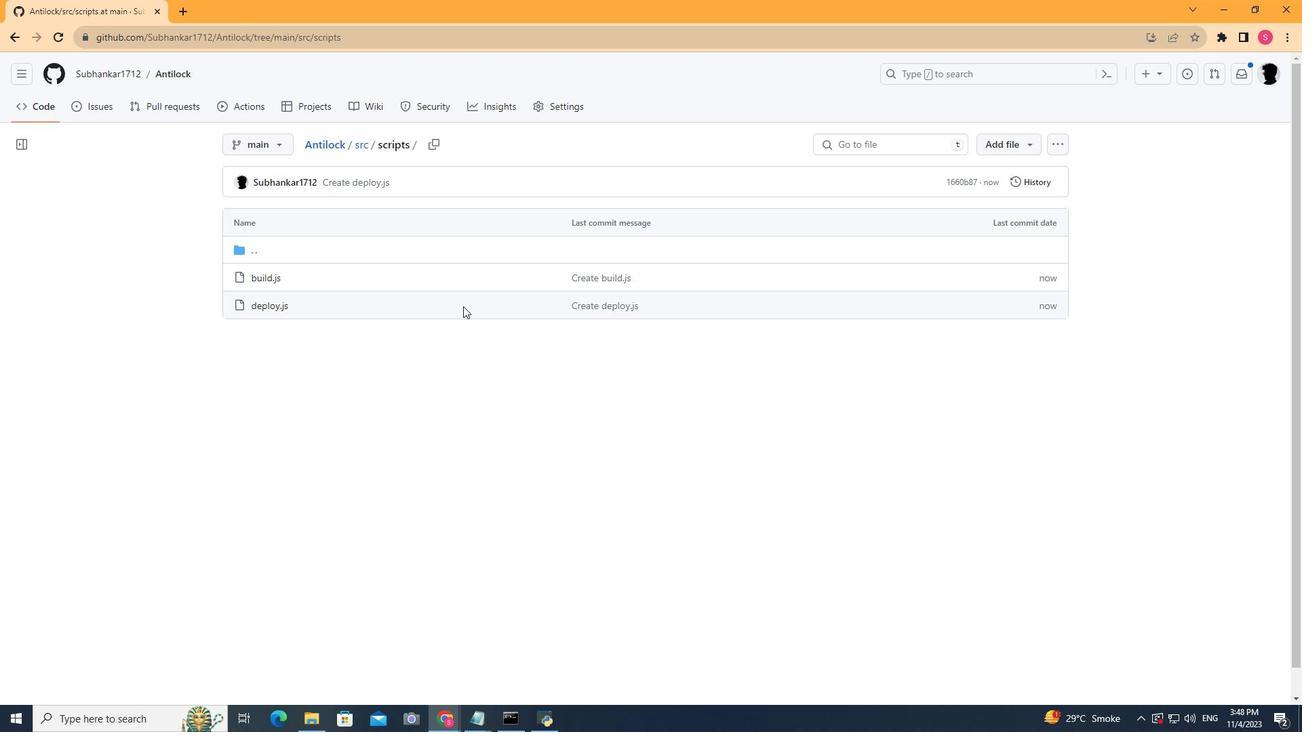 
Action: Mouse scrolled (463, 307) with delta (0, 0)
Screenshot: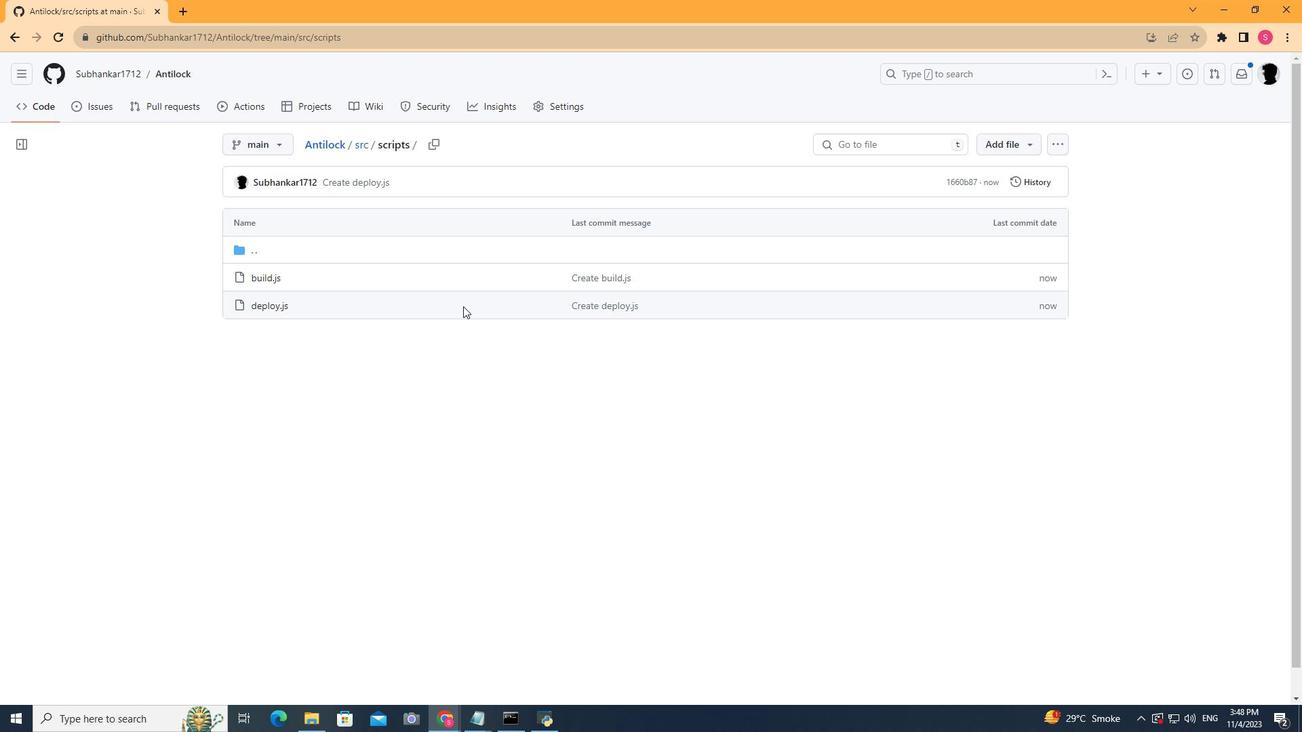 
Action: Mouse scrolled (463, 307) with delta (0, 0)
Screenshot: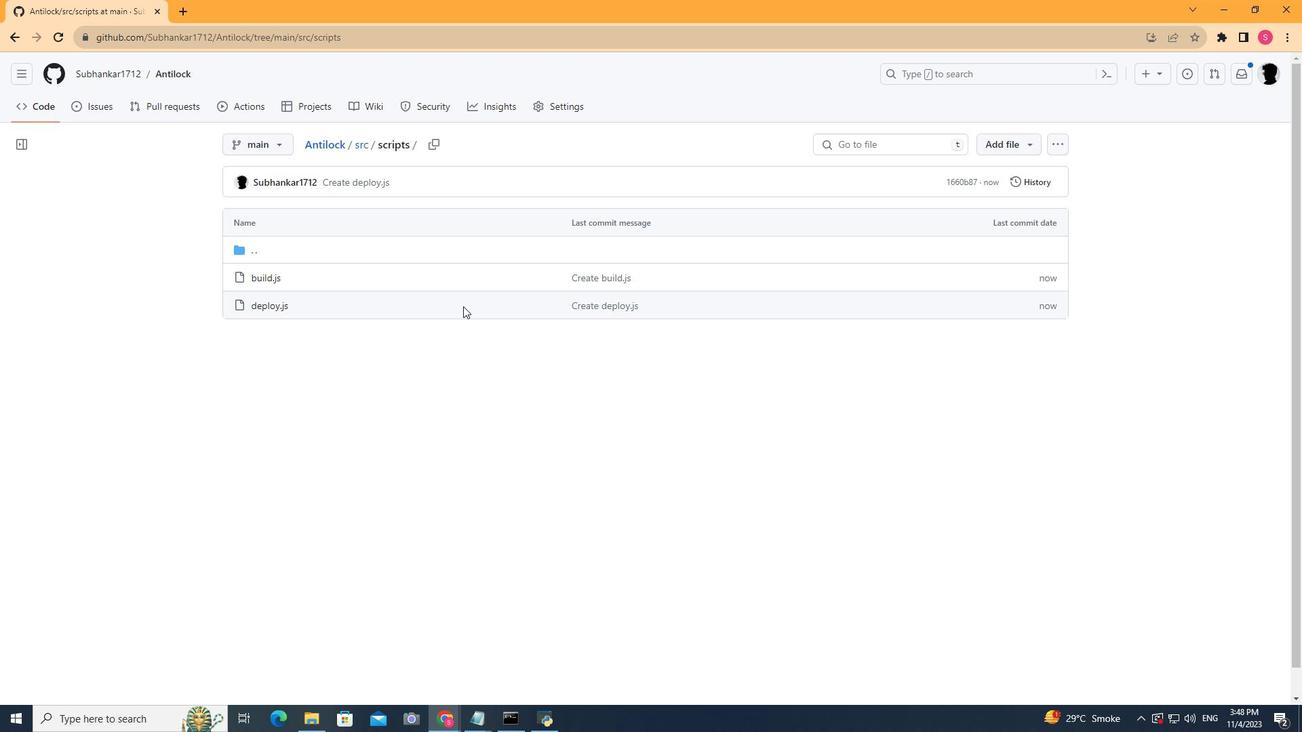 
Action: Mouse scrolled (463, 307) with delta (0, 0)
